 Task: Go to Program & Features. Select Whole Food Market. Add to cart Organic Wild-Caught Salmon-3. Select Amazon Health. Add to cart Lavender essential oil-2. Place order for Haven Turner, _x000D_
5440 Windswept Trce_x000D_
Buford, Georgia(GA), 30518, Cell Number (678) 714-9141
Action: Mouse moved to (15, 102)
Screenshot: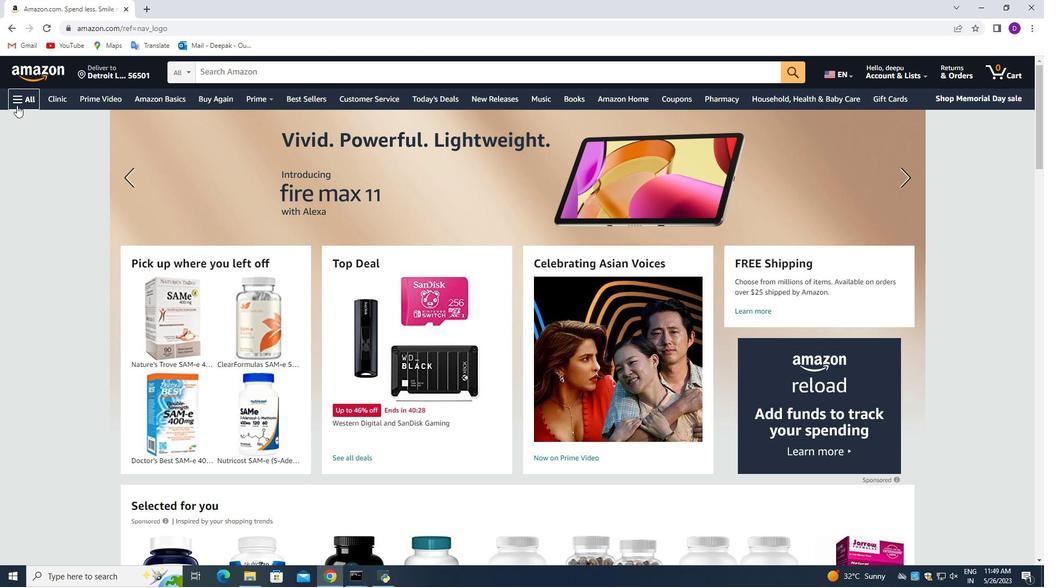 
Action: Mouse pressed left at (15, 102)
Screenshot: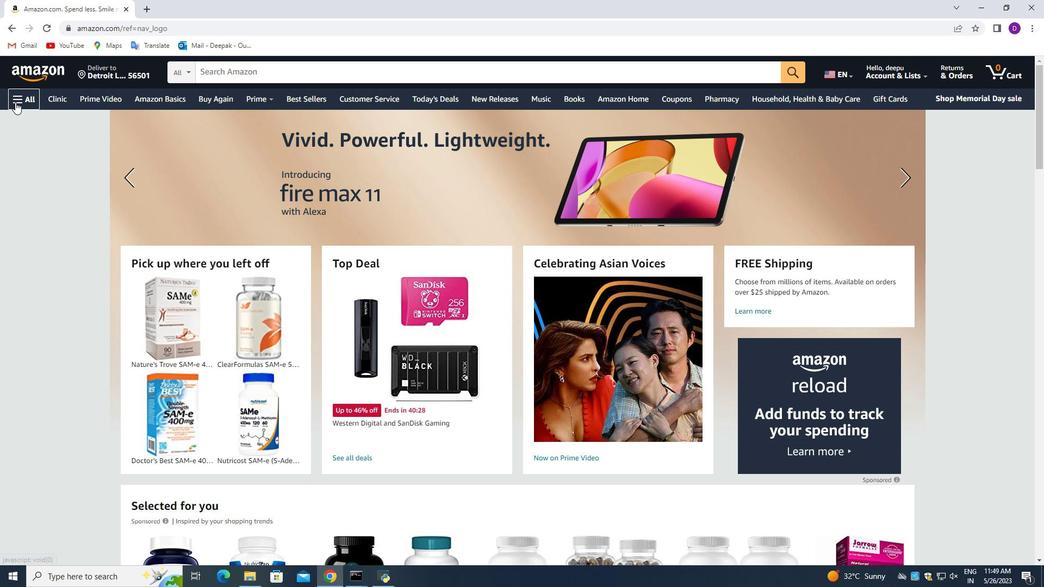 
Action: Mouse moved to (113, 252)
Screenshot: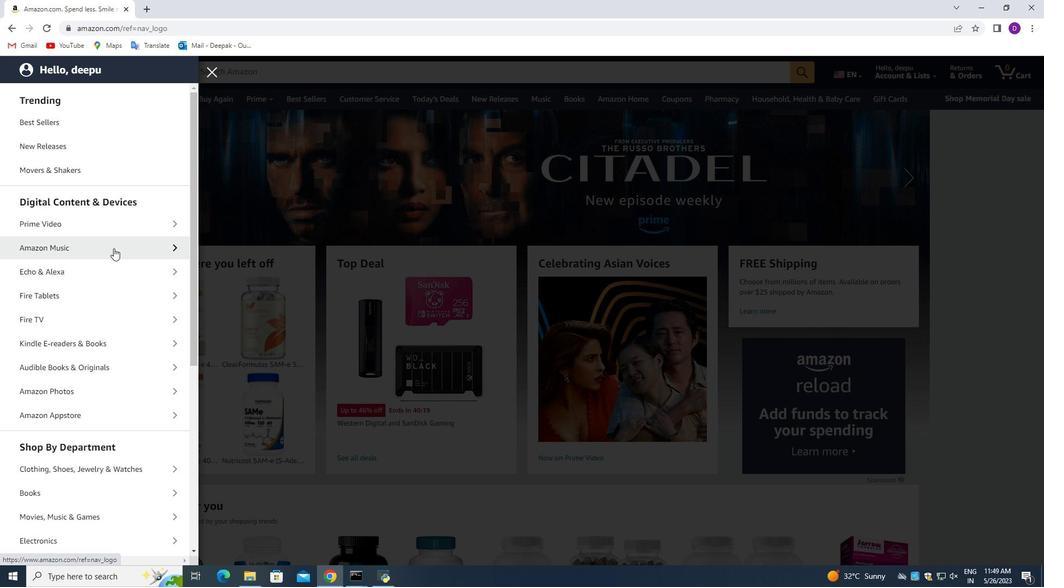 
Action: Mouse scrolled (113, 251) with delta (0, 0)
Screenshot: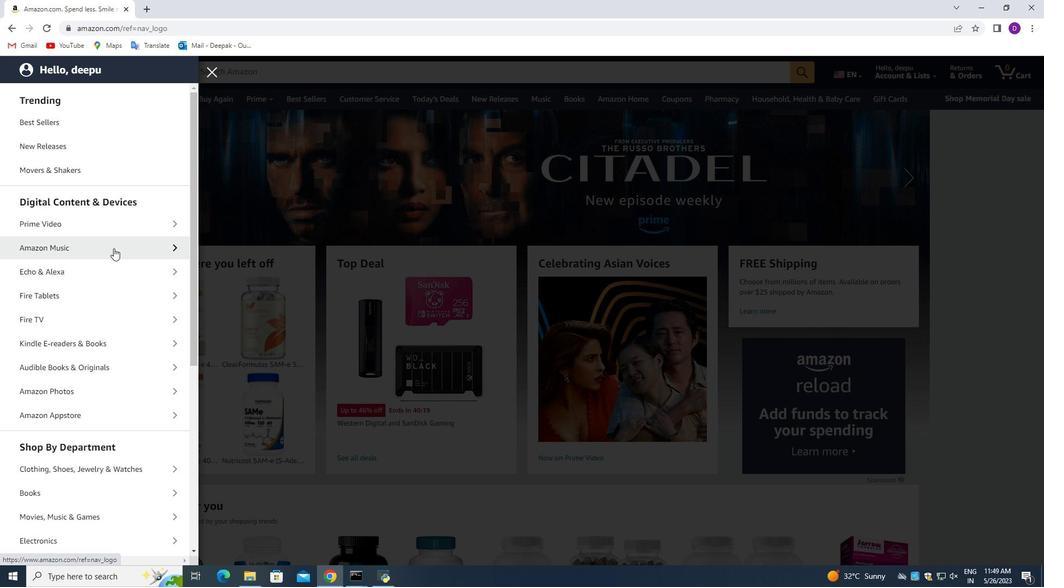 
Action: Mouse moved to (111, 269)
Screenshot: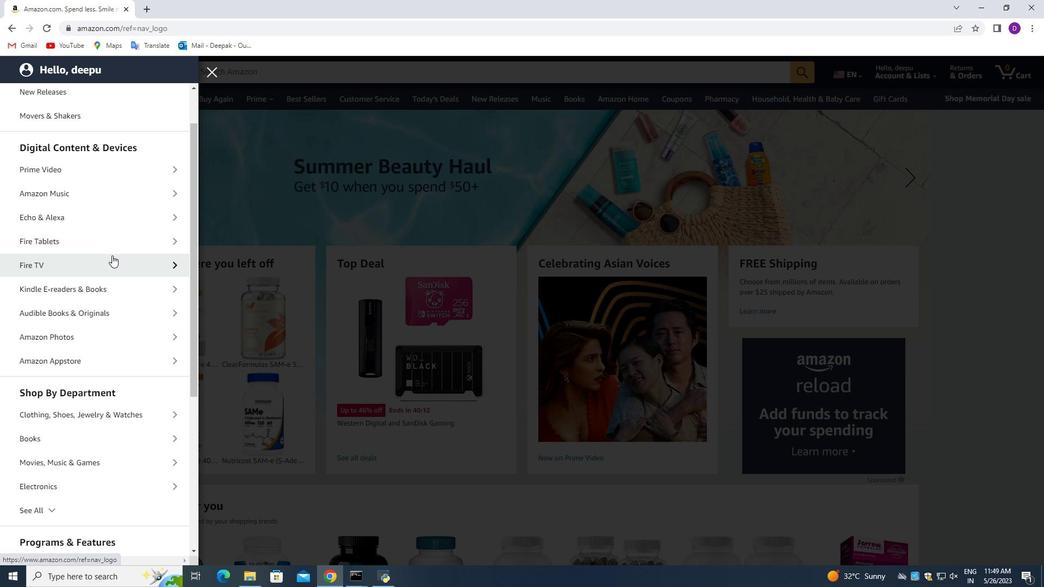 
Action: Mouse scrolled (111, 268) with delta (0, 0)
Screenshot: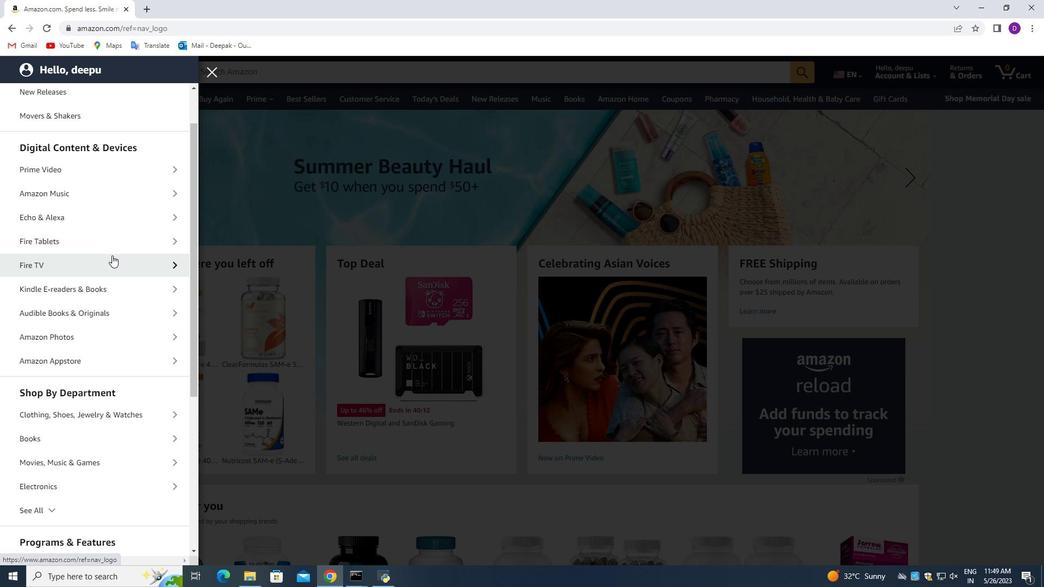 
Action: Mouse moved to (112, 273)
Screenshot: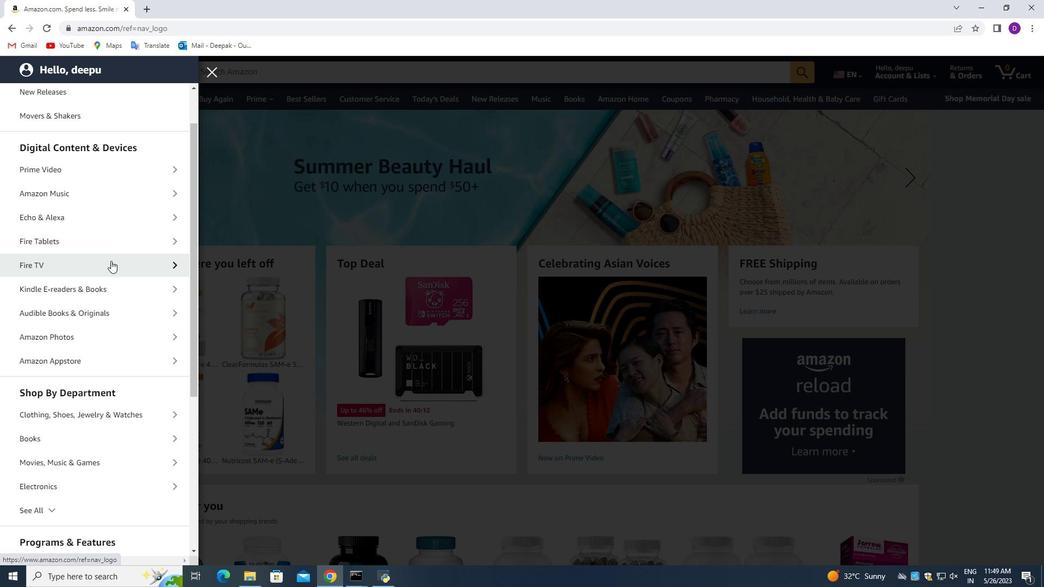 
Action: Mouse scrolled (112, 273) with delta (0, 0)
Screenshot: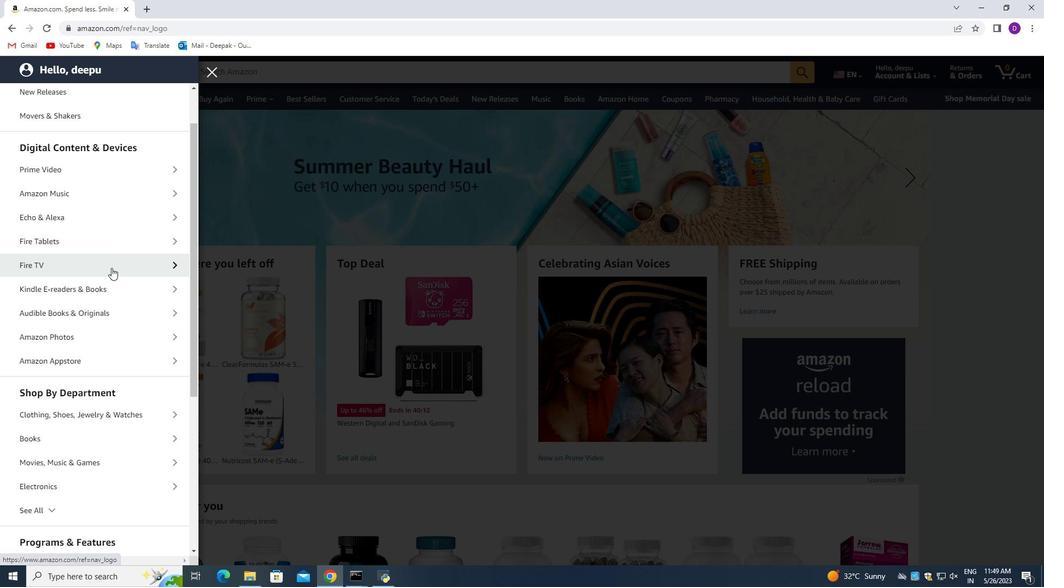 
Action: Mouse moved to (103, 310)
Screenshot: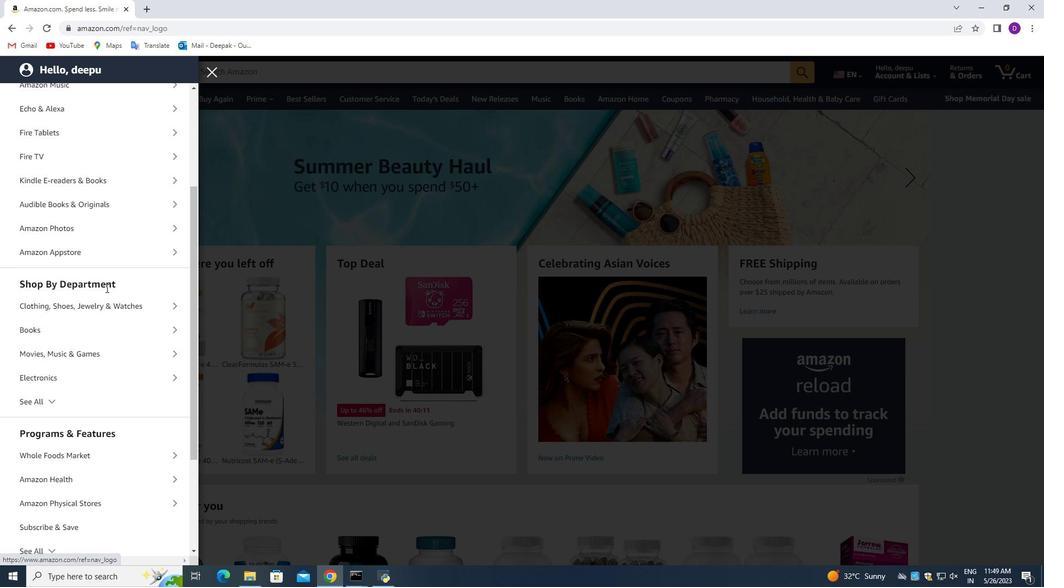 
Action: Mouse scrolled (103, 310) with delta (0, 0)
Screenshot: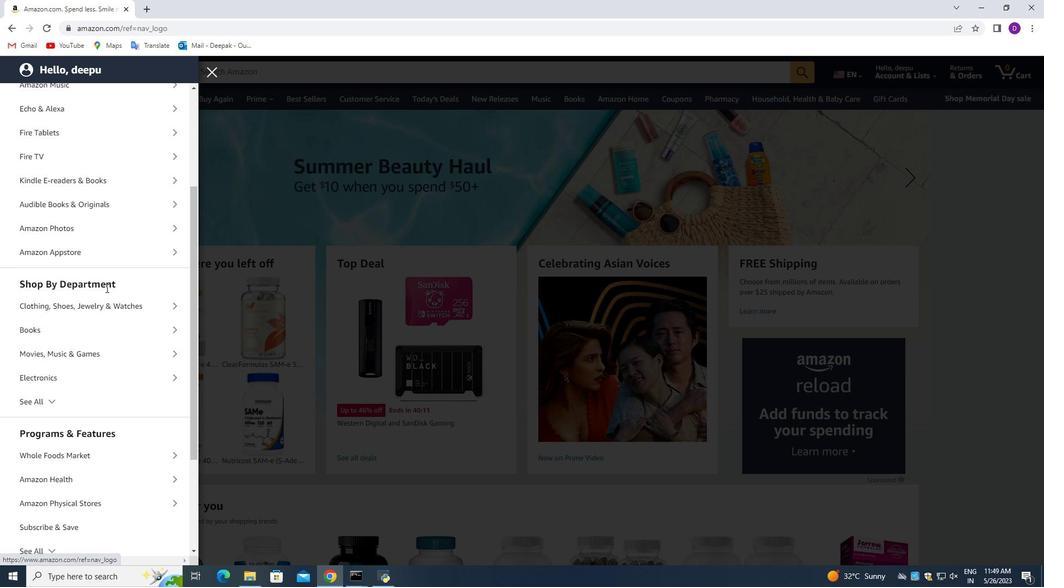 
Action: Mouse moved to (104, 315)
Screenshot: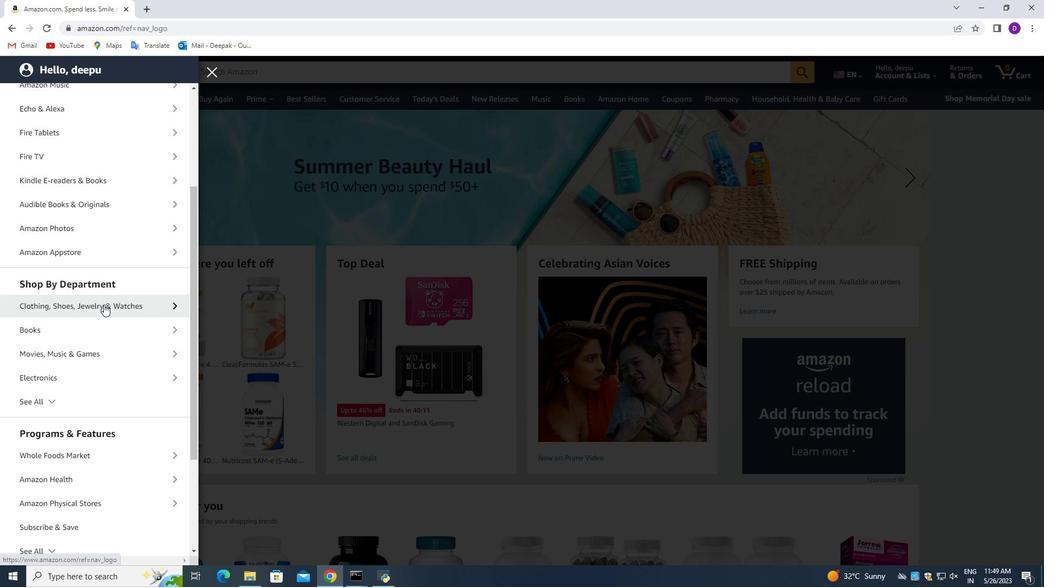 
Action: Mouse scrolled (104, 315) with delta (0, 0)
Screenshot: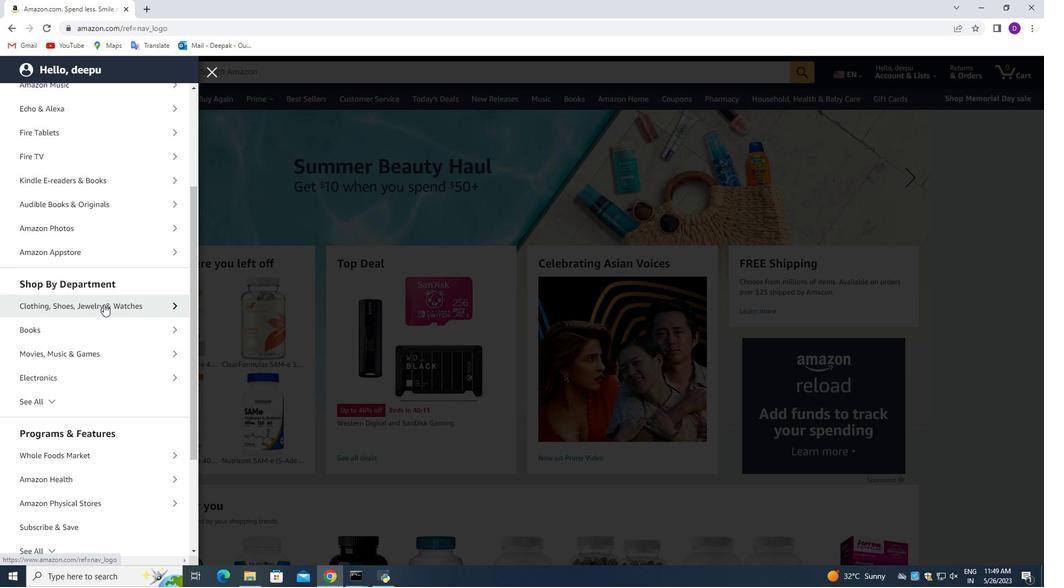 
Action: Mouse moved to (152, 347)
Screenshot: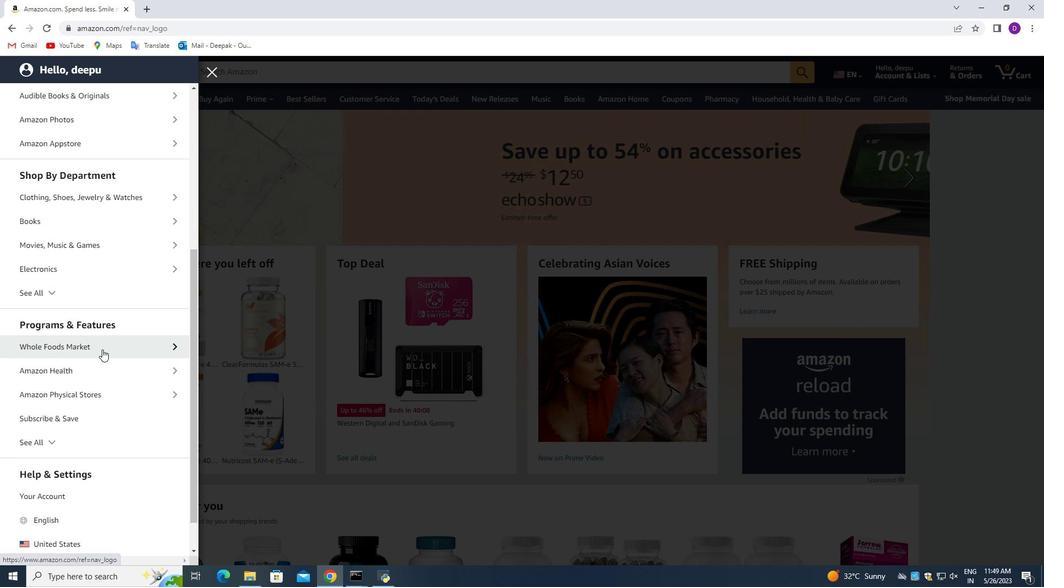 
Action: Mouse pressed left at (152, 347)
Screenshot: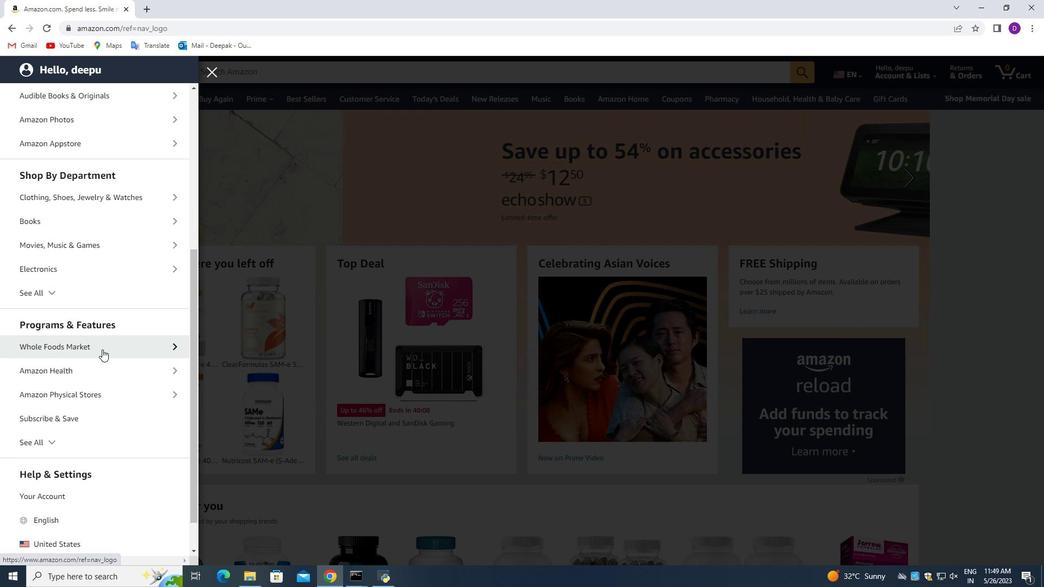 
Action: Mouse moved to (95, 150)
Screenshot: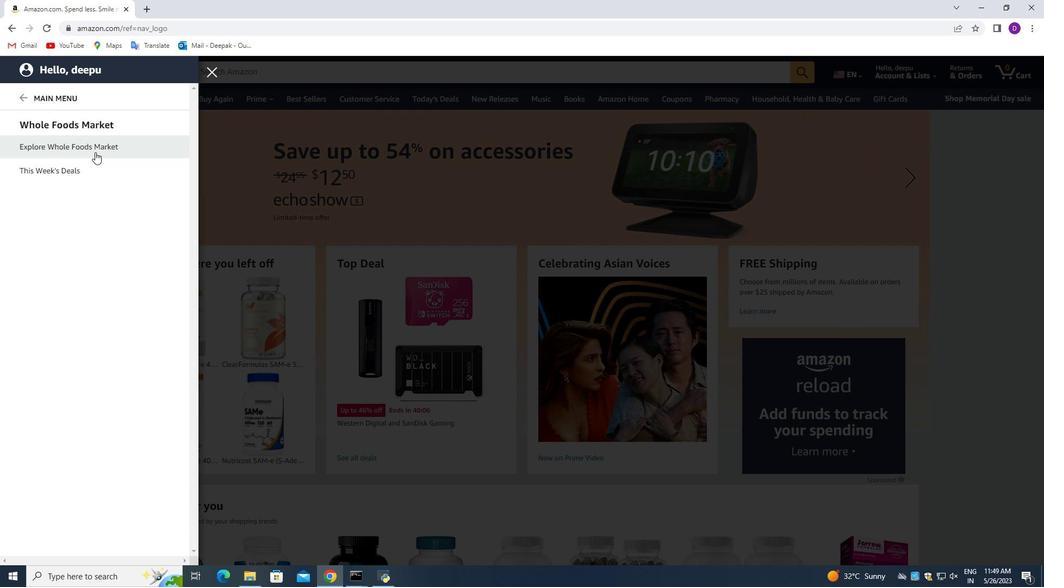 
Action: Mouse pressed left at (95, 150)
Screenshot: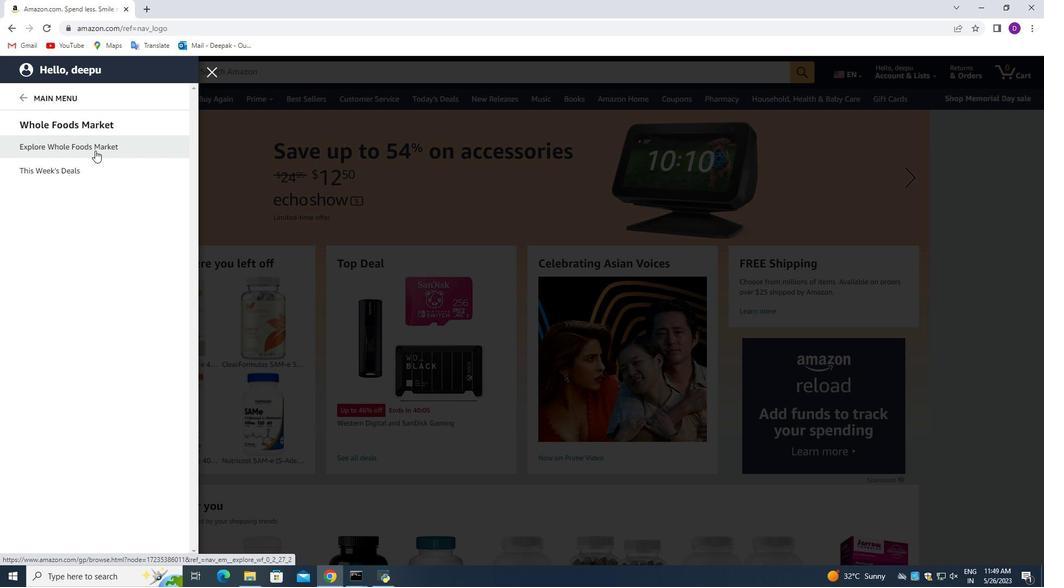 
Action: Mouse moved to (185, 73)
Screenshot: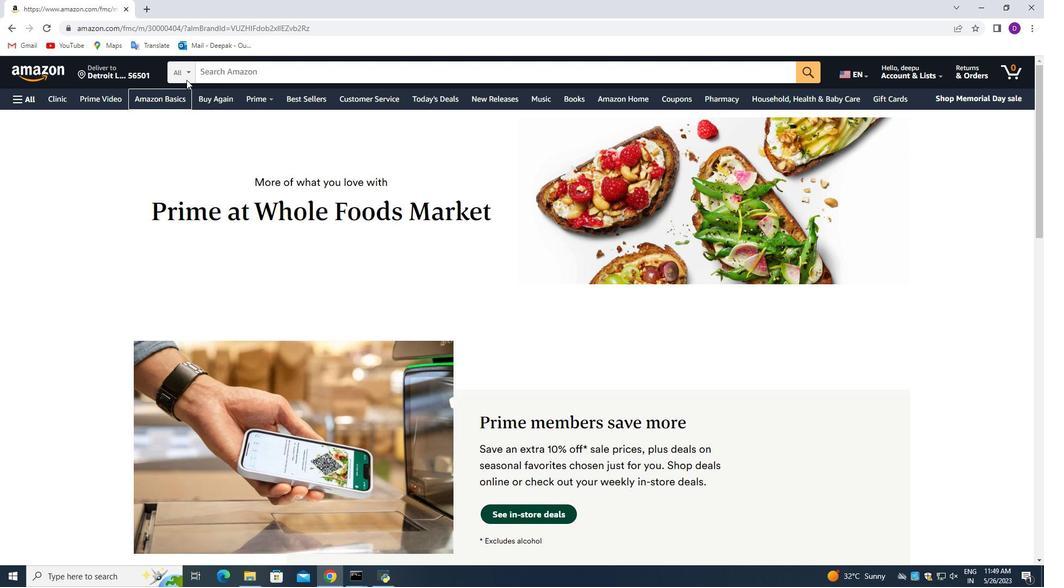 
Action: Mouse pressed left at (185, 73)
Screenshot: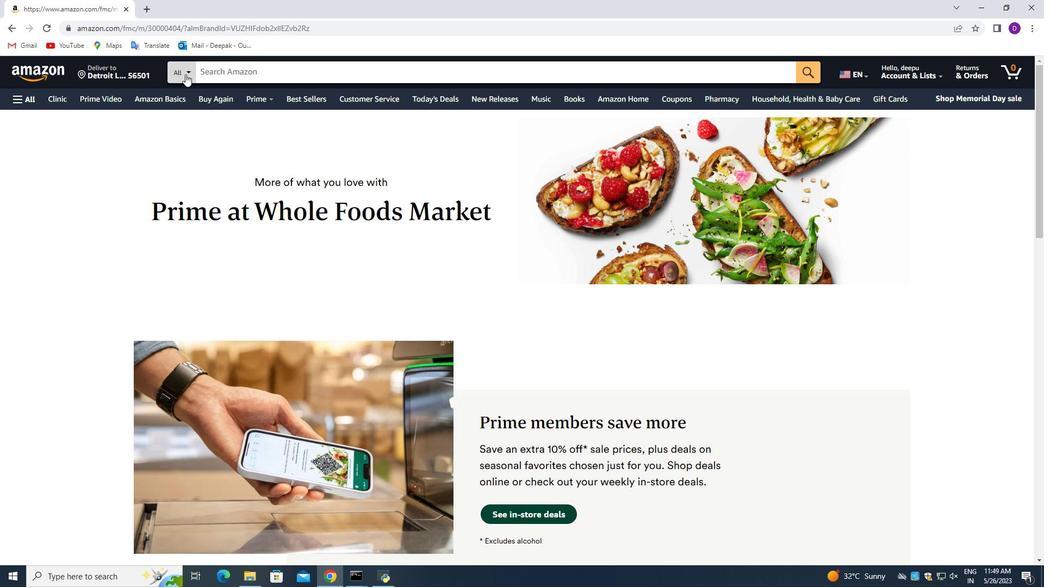 
Action: Mouse moved to (218, 183)
Screenshot: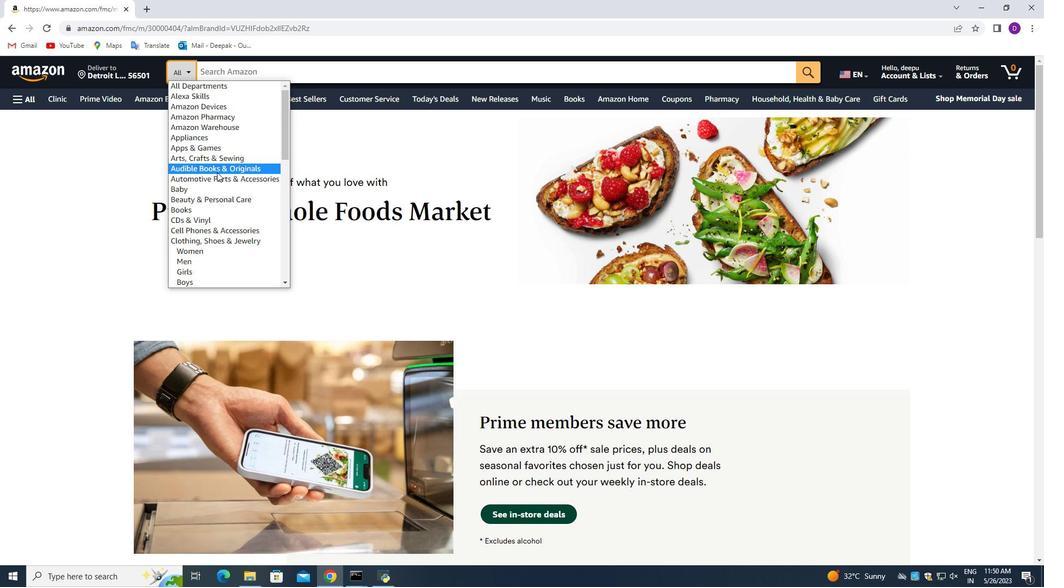 
Action: Mouse scrolled (218, 183) with delta (0, 0)
Screenshot: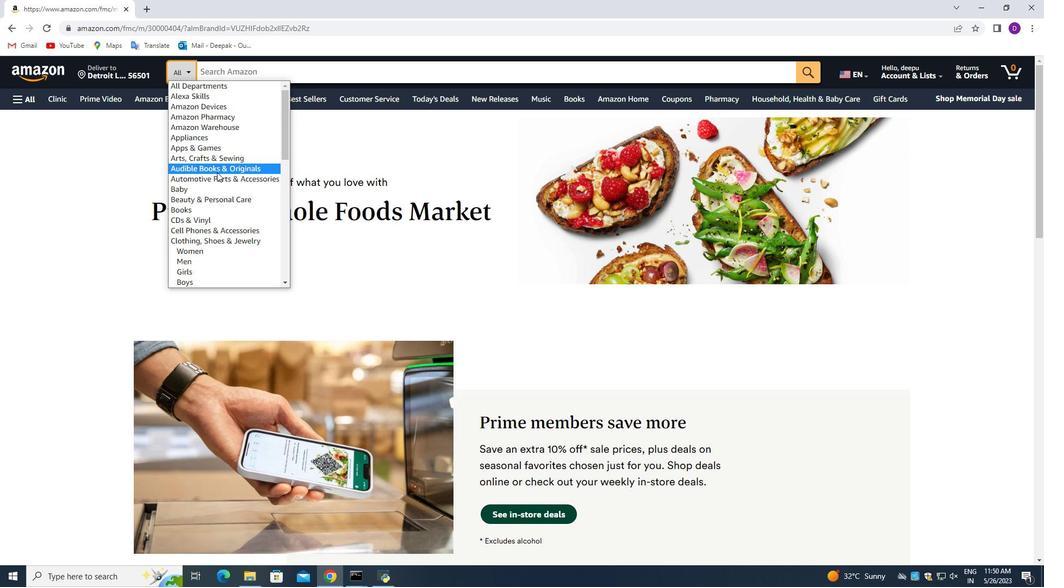 
Action: Mouse moved to (218, 184)
Screenshot: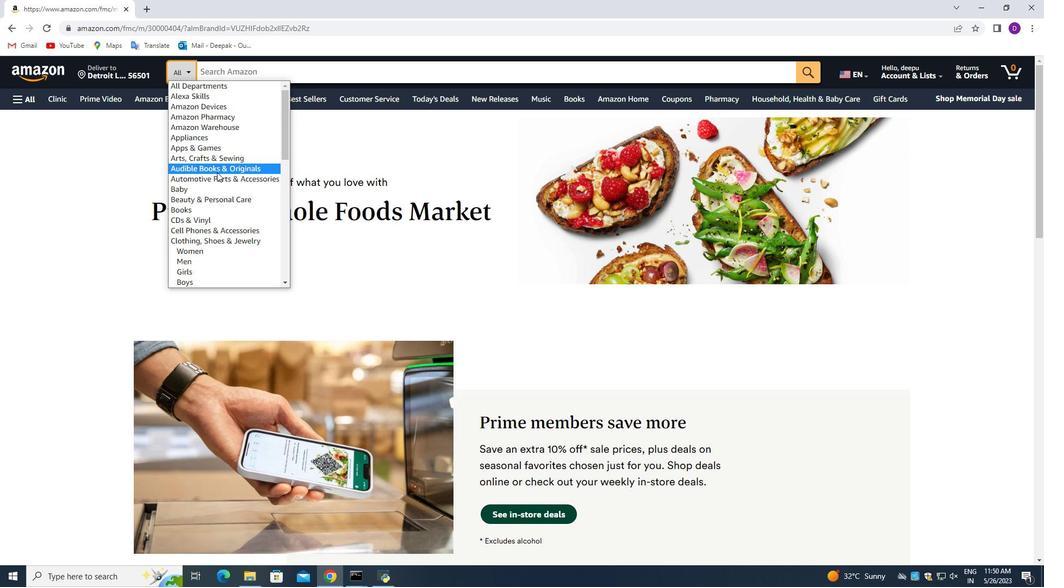 
Action: Mouse scrolled (218, 183) with delta (0, 0)
Screenshot: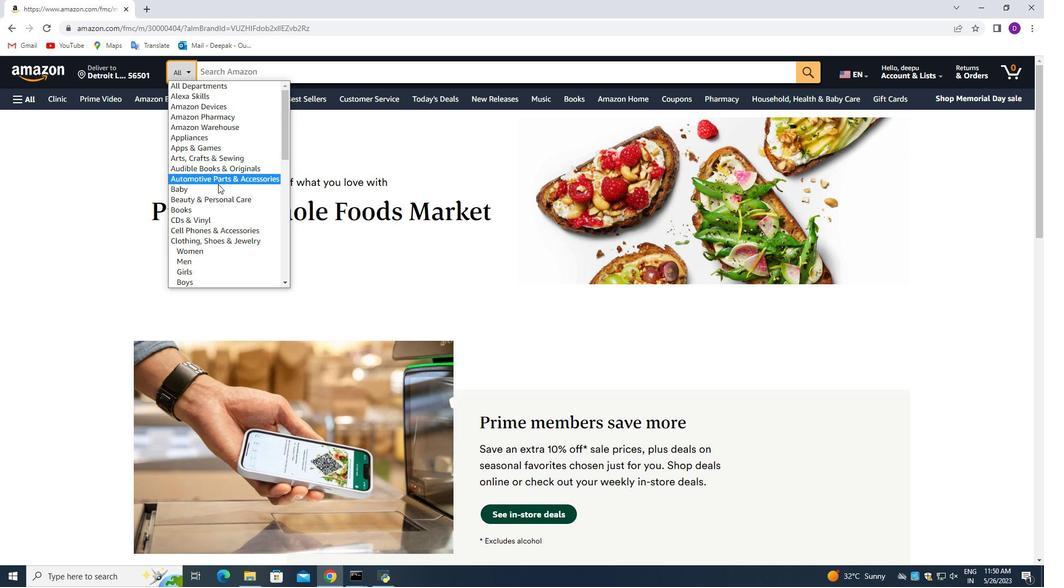 
Action: Mouse moved to (224, 164)
Screenshot: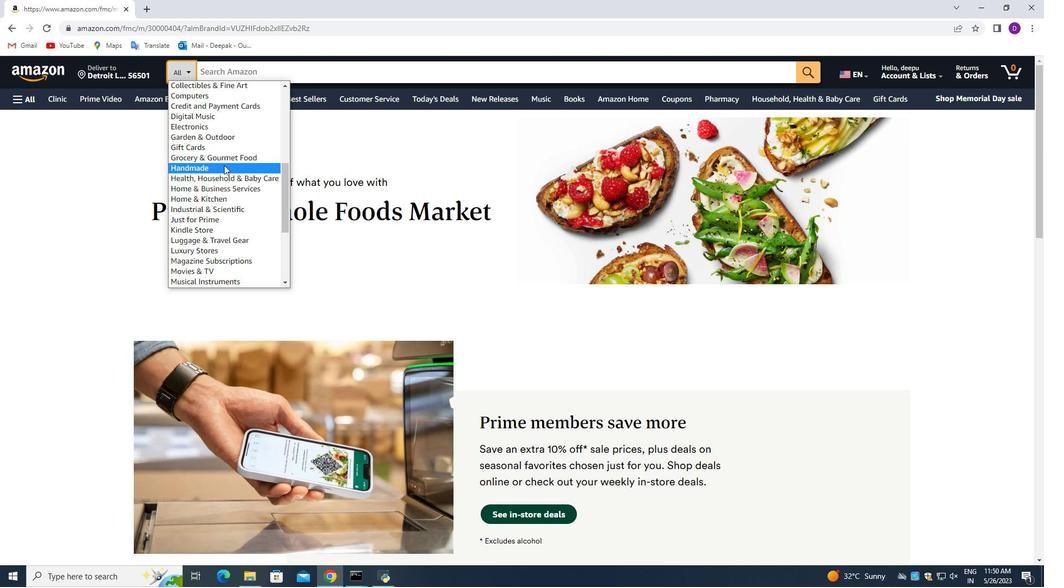
Action: Mouse scrolled (224, 164) with delta (0, 0)
Screenshot: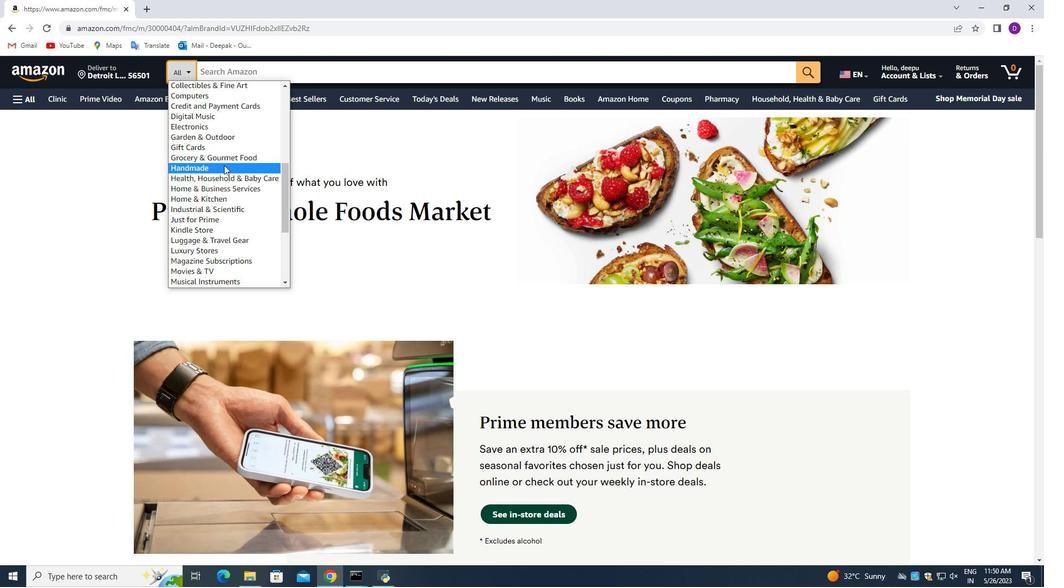 
Action: Mouse moved to (220, 218)
Screenshot: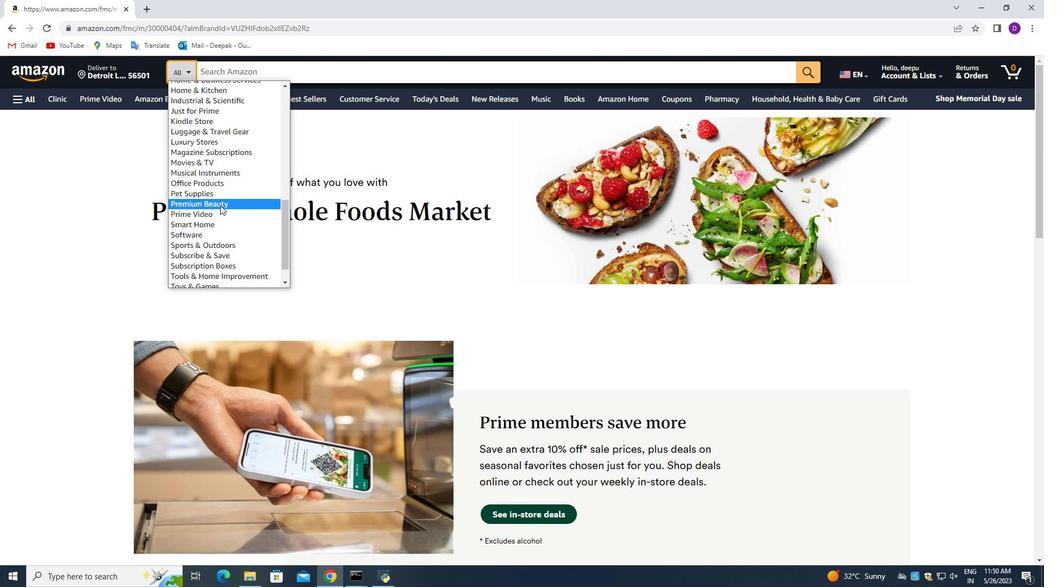 
Action: Mouse scrolled (220, 218) with delta (0, 0)
Screenshot: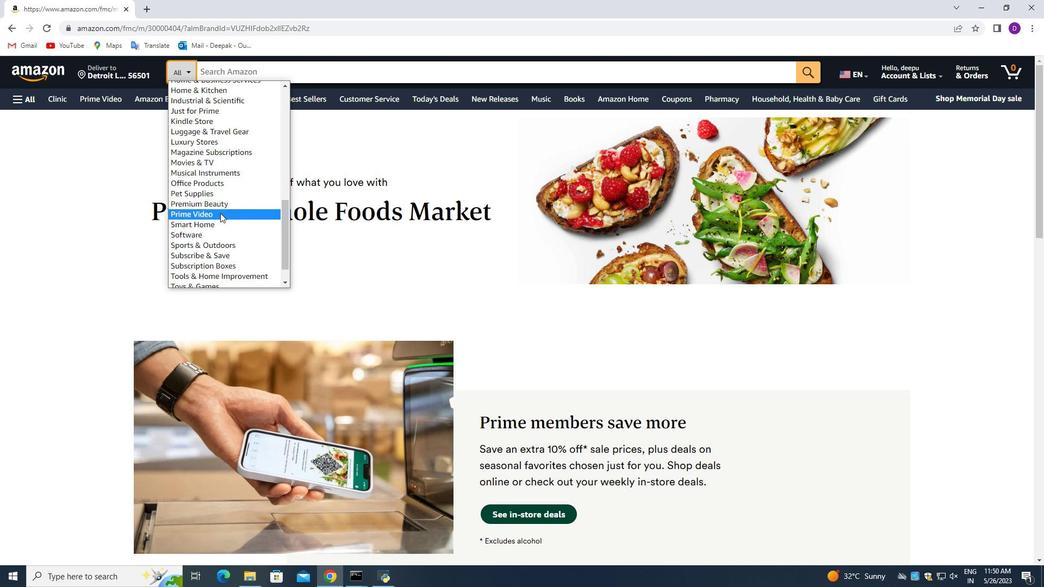 
Action: Mouse moved to (219, 220)
Screenshot: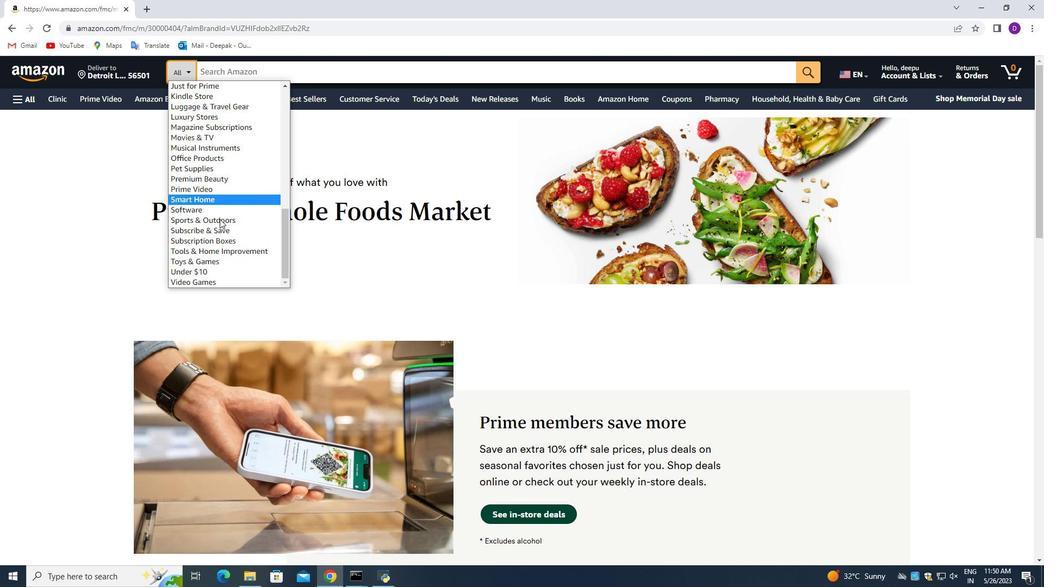 
Action: Mouse scrolled (219, 219) with delta (0, 0)
Screenshot: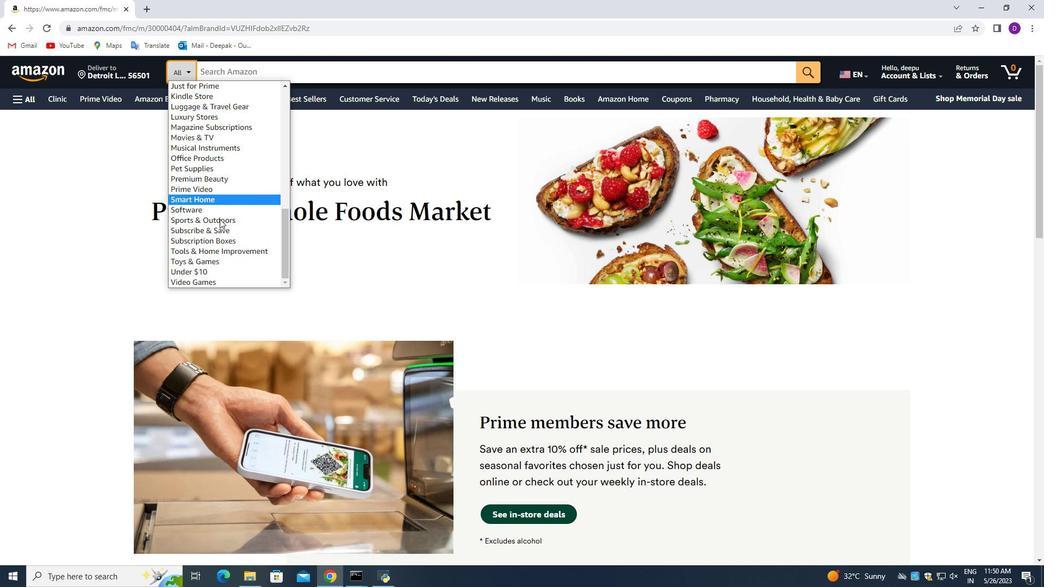 
Action: Mouse moved to (220, 225)
Screenshot: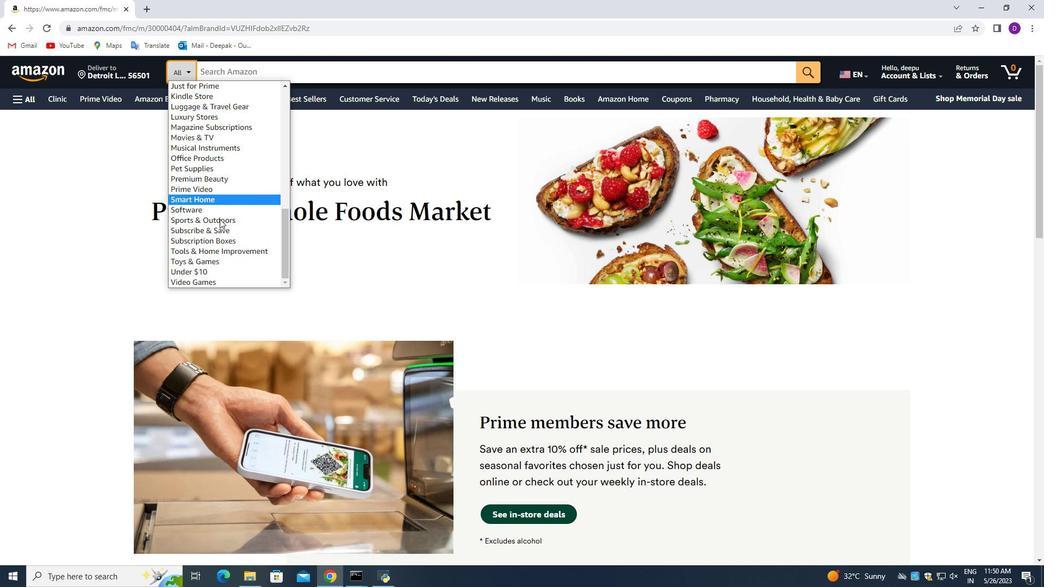 
Action: Mouse scrolled (220, 225) with delta (0, 0)
Screenshot: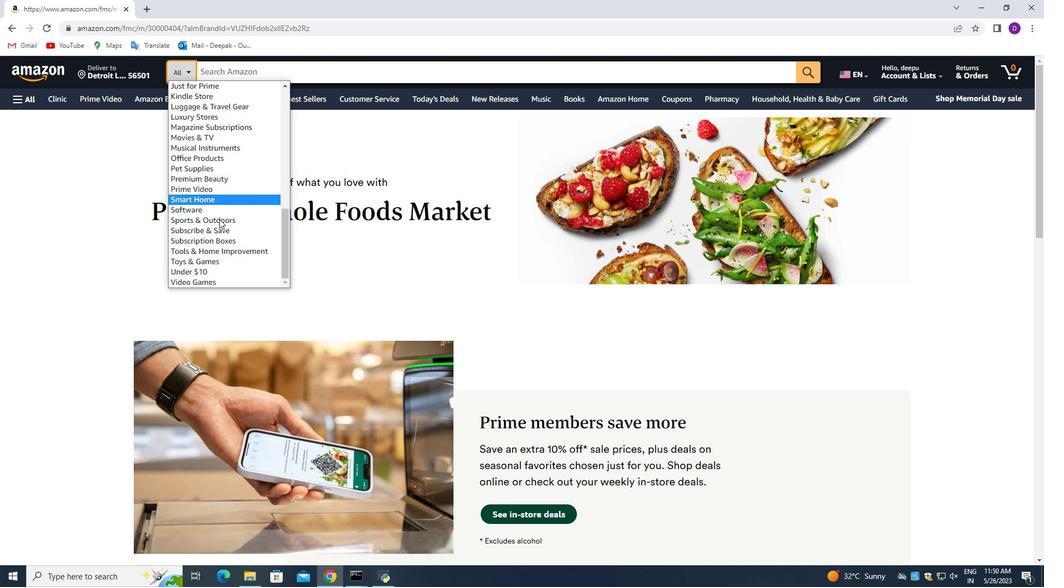 
Action: Mouse moved to (245, 182)
Screenshot: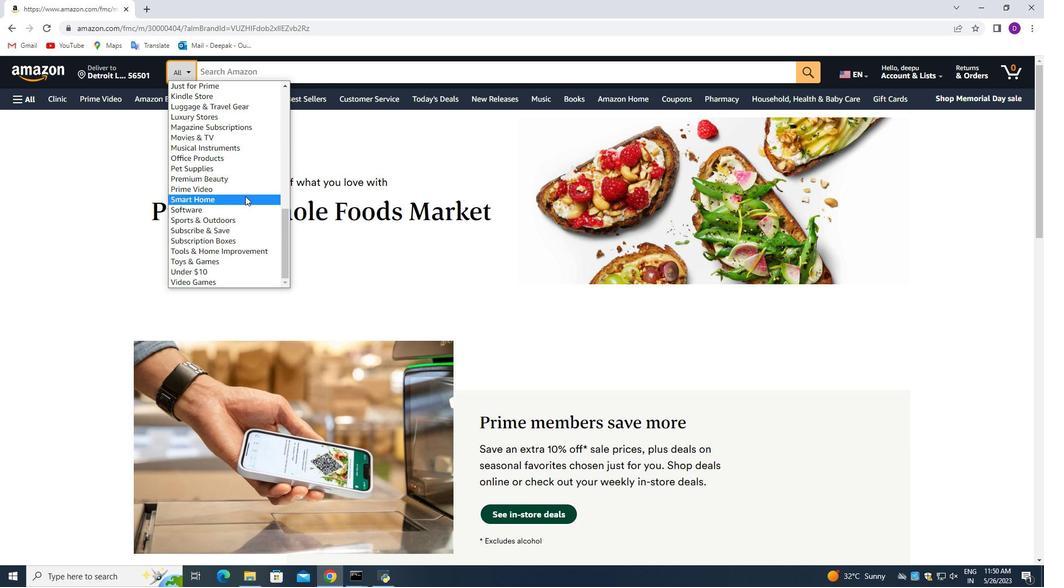 
Action: Mouse scrolled (245, 182) with delta (0, 0)
Screenshot: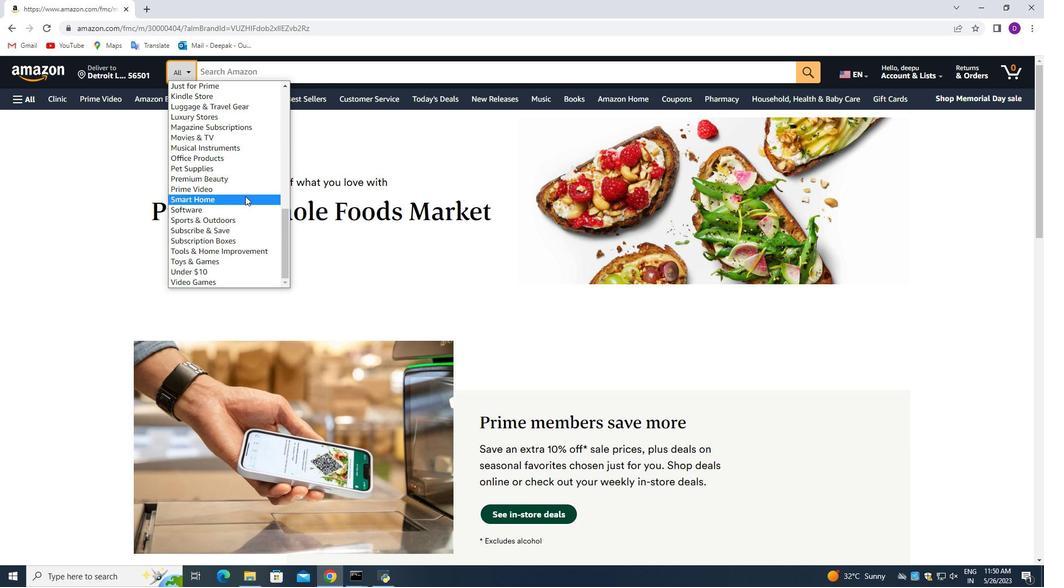 
Action: Mouse scrolled (245, 182) with delta (0, 0)
Screenshot: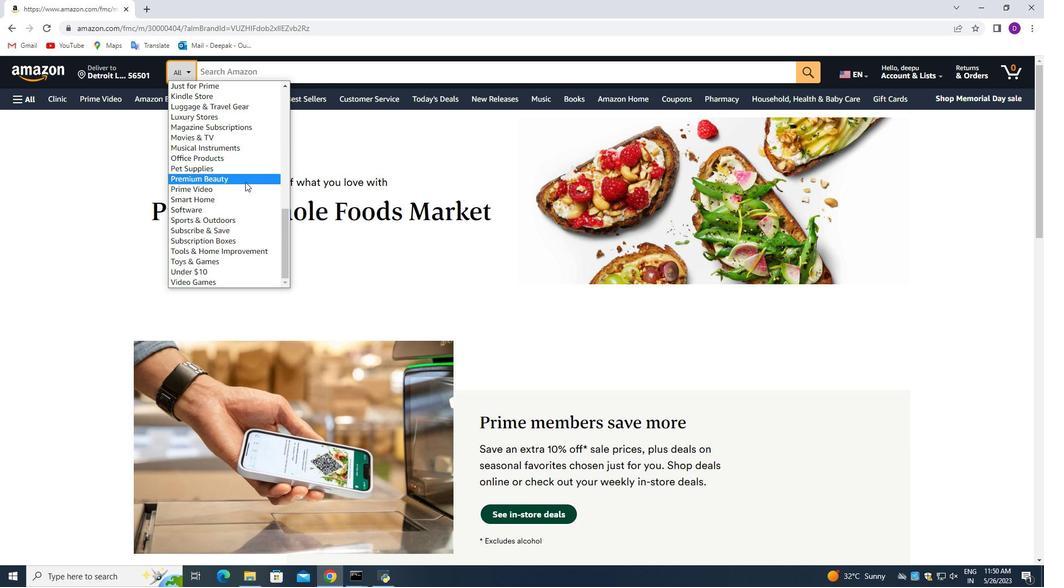 
Action: Mouse scrolled (245, 182) with delta (0, 0)
Screenshot: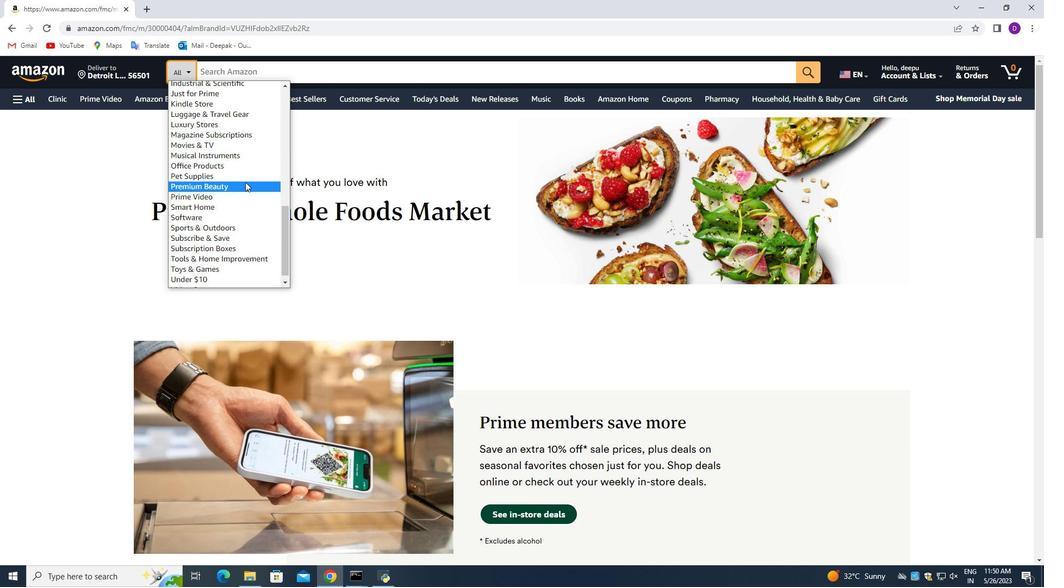 
Action: Mouse moved to (245, 184)
Screenshot: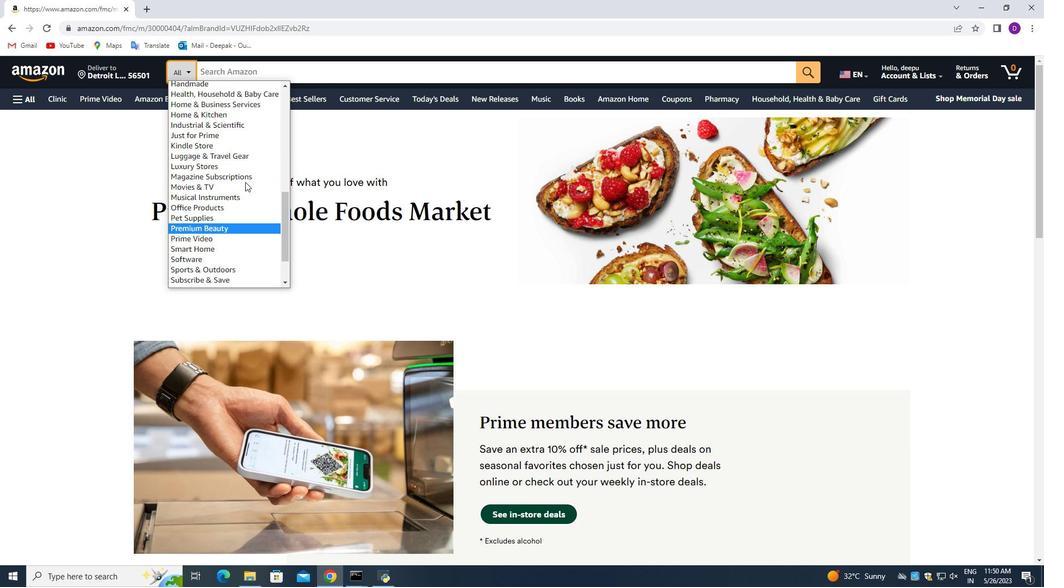 
Action: Mouse scrolled (245, 185) with delta (0, 0)
Screenshot: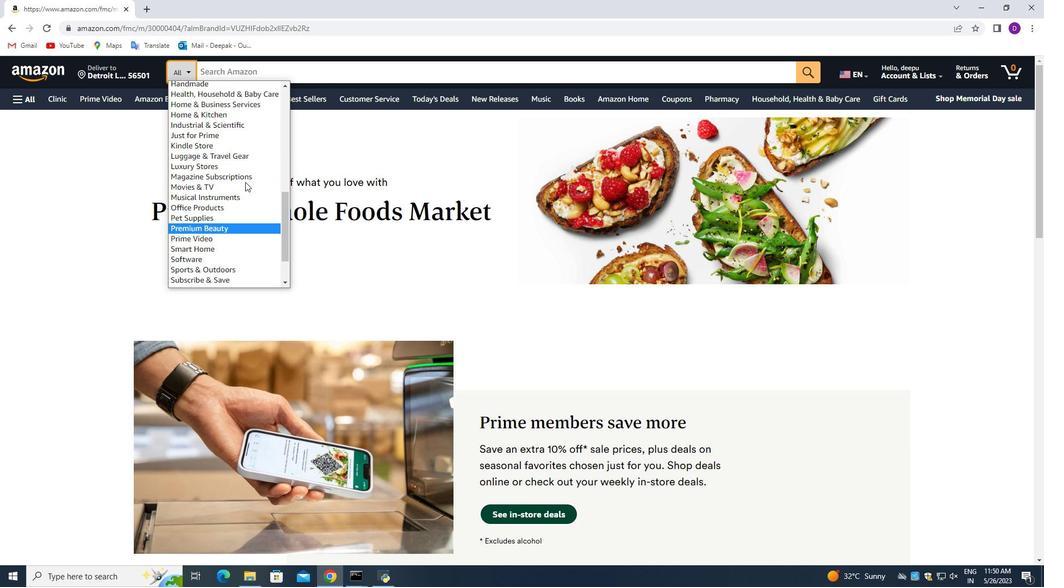 
Action: Mouse moved to (245, 189)
Screenshot: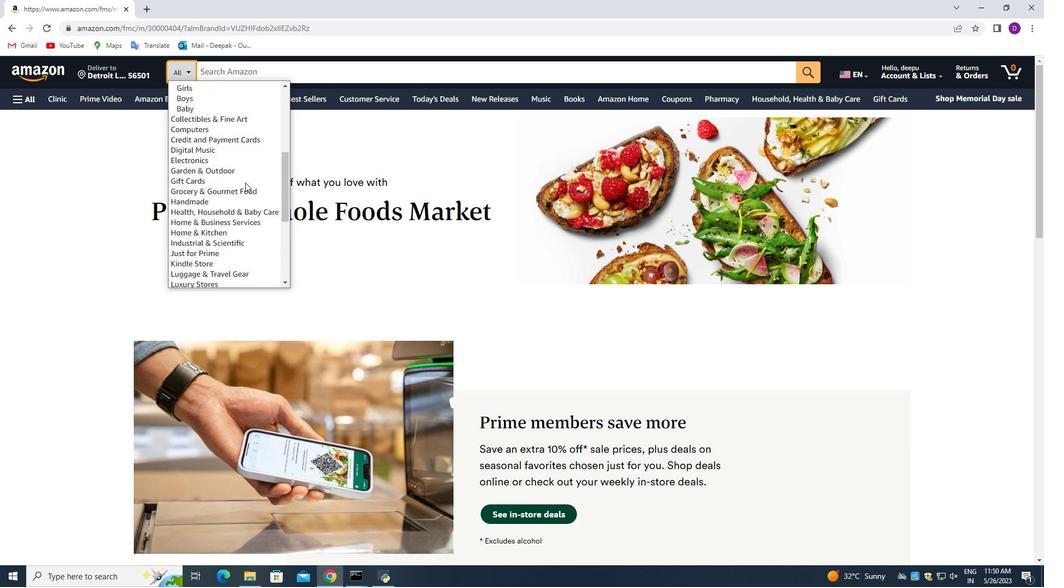 
Action: Mouse scrolled (245, 189) with delta (0, 0)
Screenshot: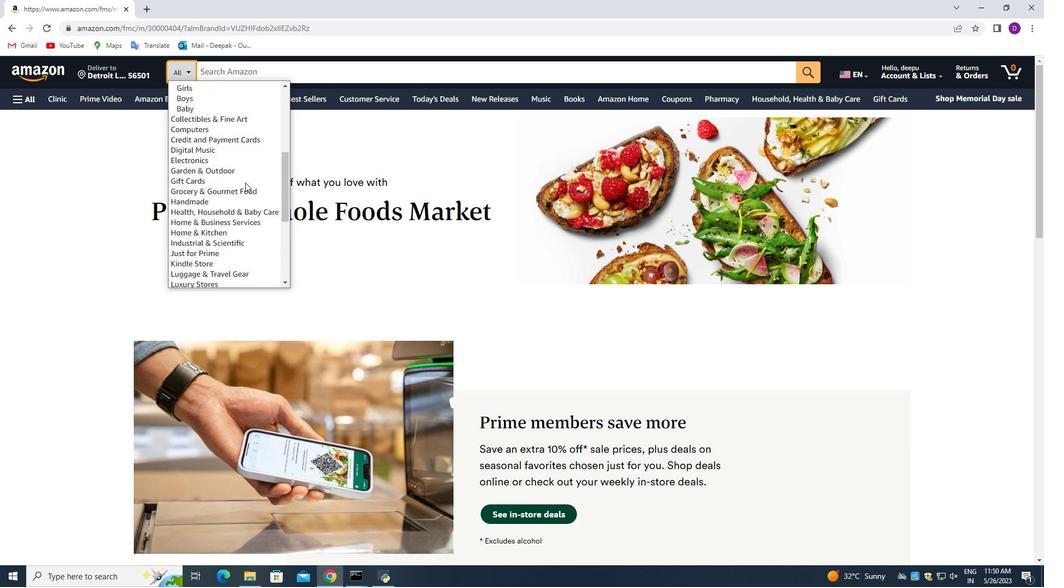 
Action: Mouse moved to (244, 184)
Screenshot: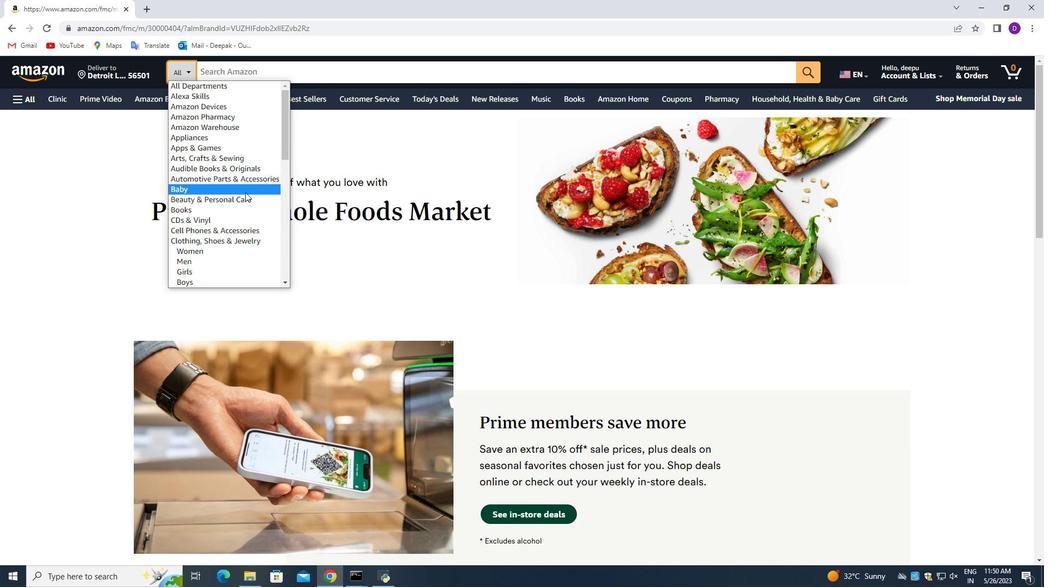 
Action: Mouse scrolled (244, 185) with delta (0, 0)
Screenshot: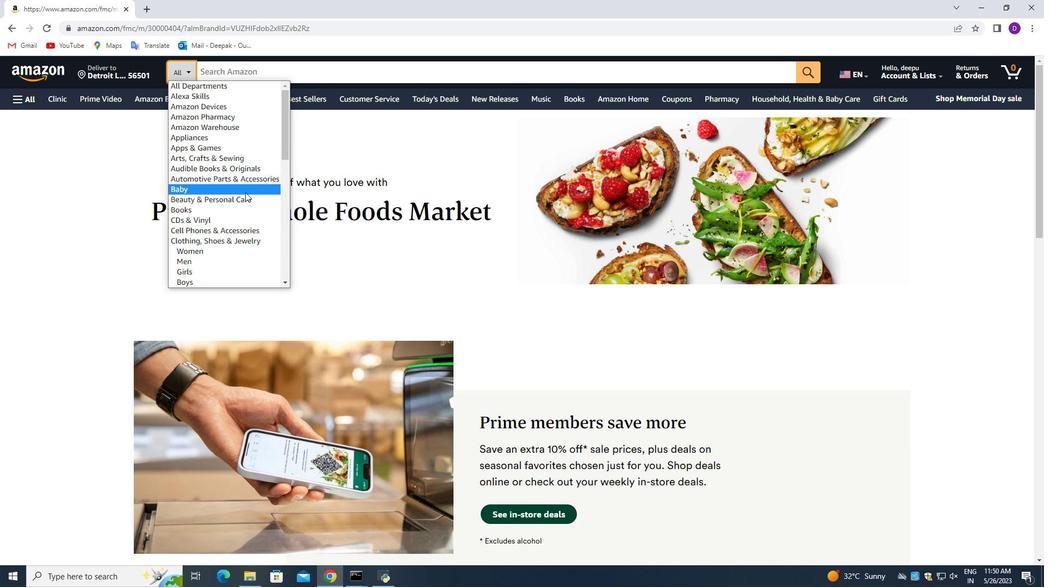 
Action: Mouse moved to (244, 181)
Screenshot: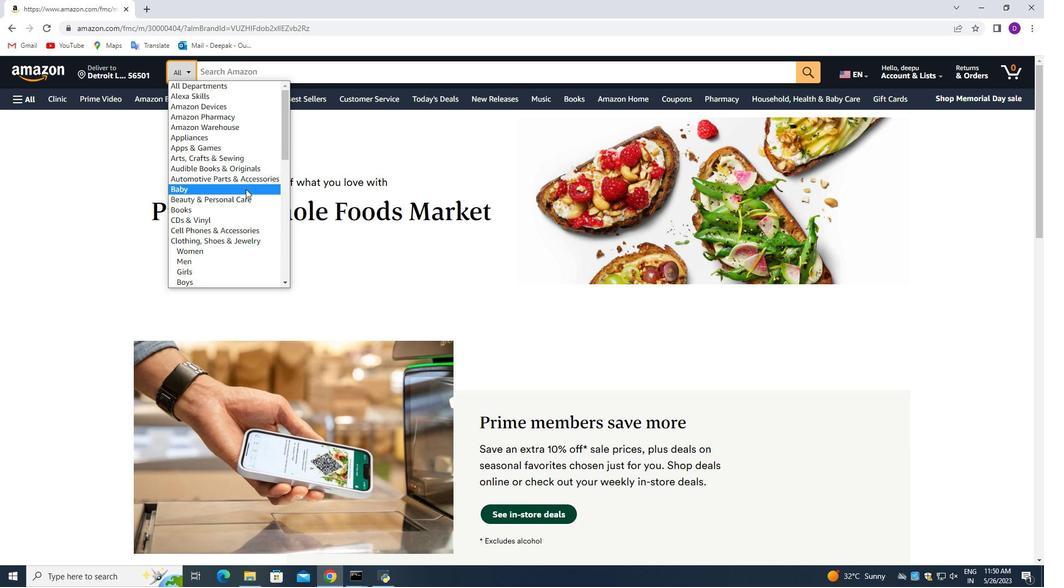 
Action: Mouse scrolled (244, 182) with delta (0, 0)
Screenshot: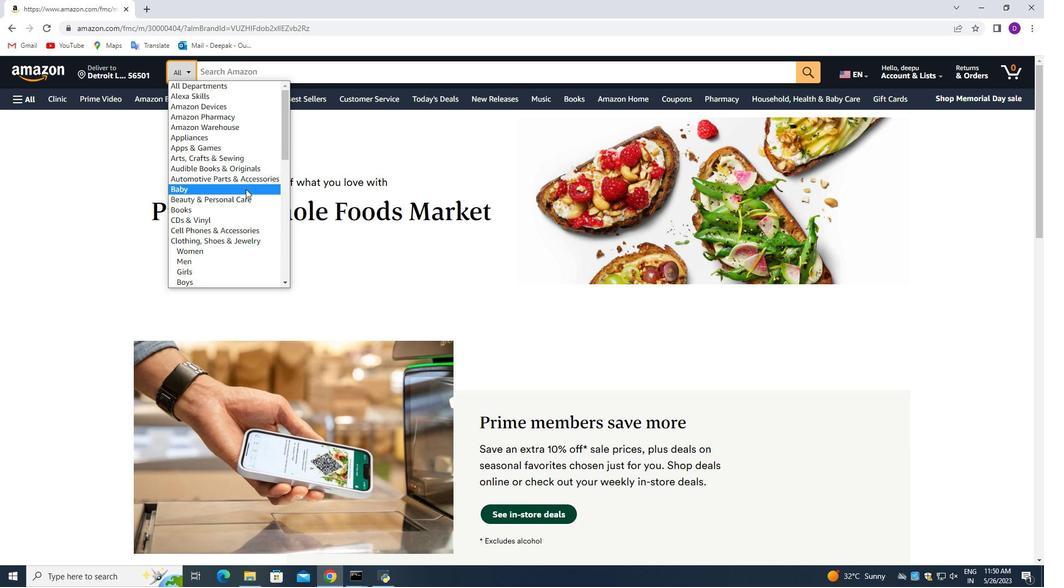 
Action: Mouse moved to (244, 179)
Screenshot: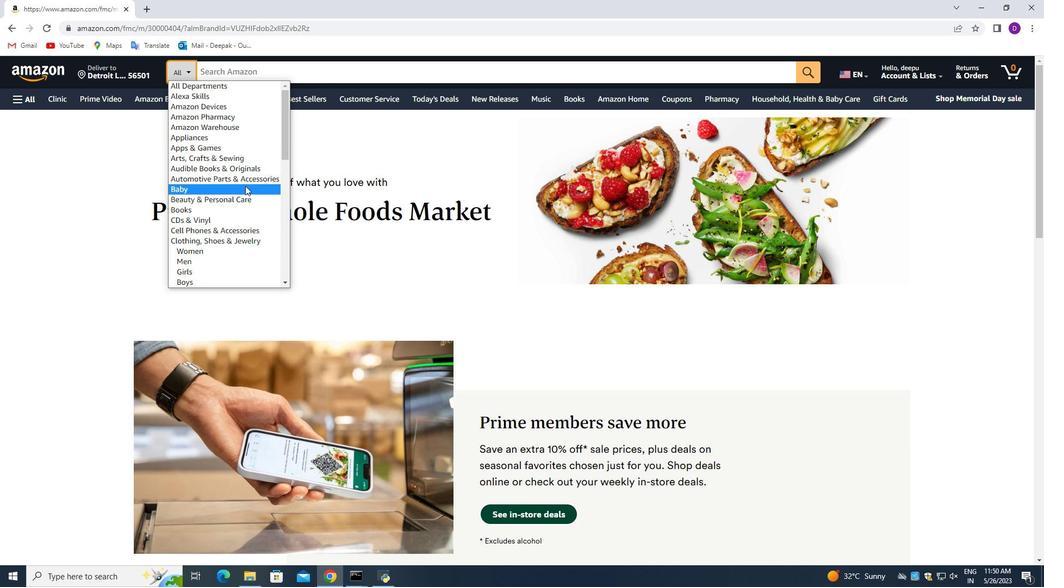 
Action: Mouse scrolled (244, 179) with delta (0, 0)
Screenshot: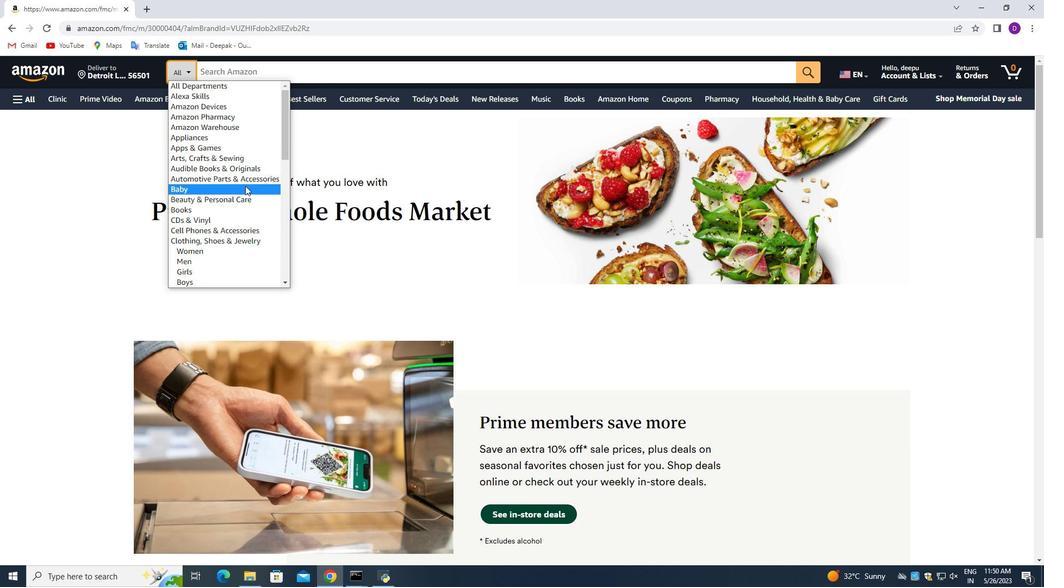 
Action: Mouse moved to (243, 175)
Screenshot: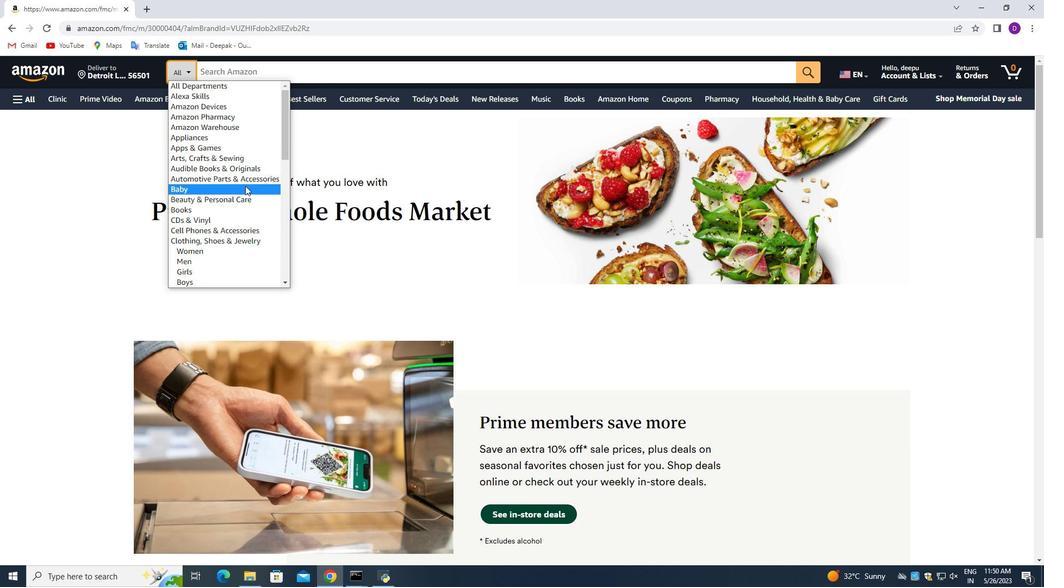 
Action: Mouse scrolled (243, 175) with delta (0, 0)
Screenshot: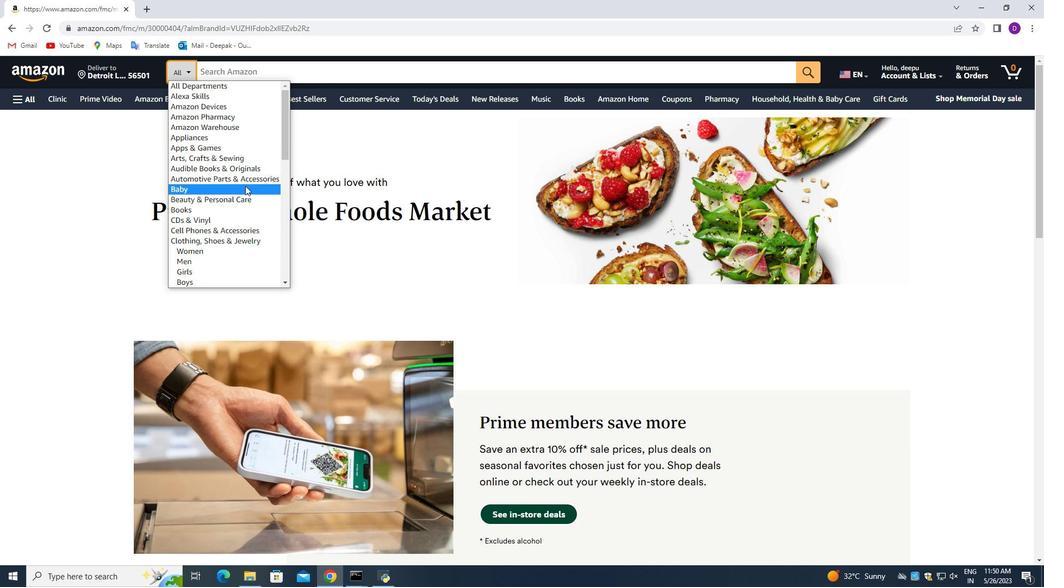 
Action: Mouse moved to (288, 64)
Screenshot: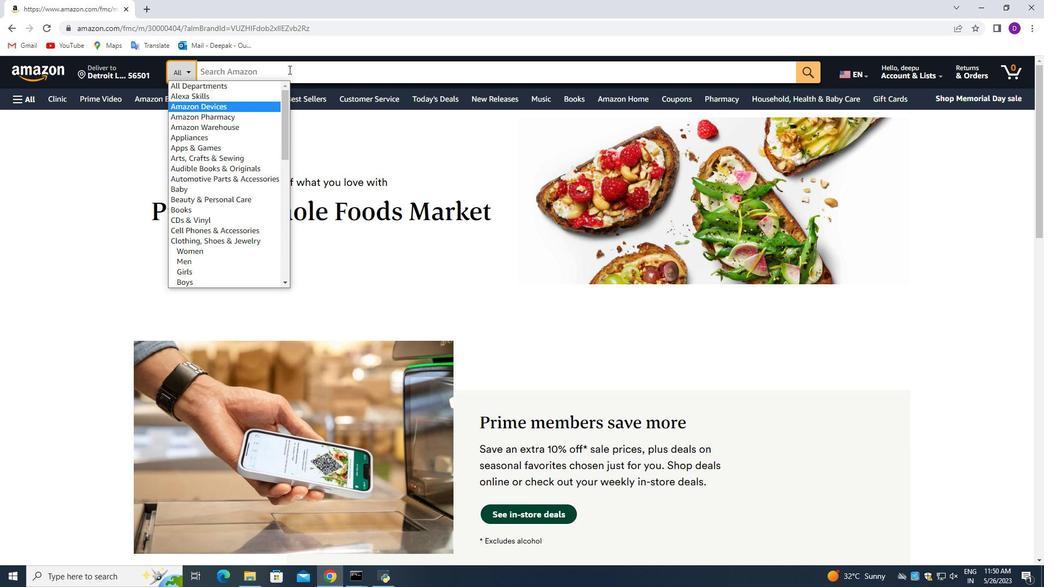 
Action: Mouse pressed left at (288, 64)
Screenshot: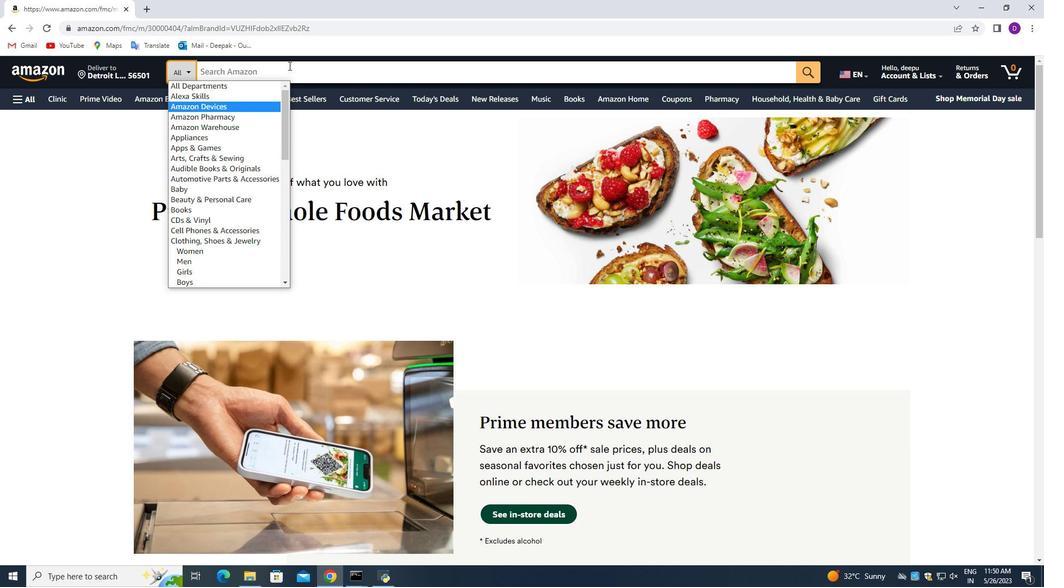 
Action: Mouse moved to (290, 70)
Screenshot: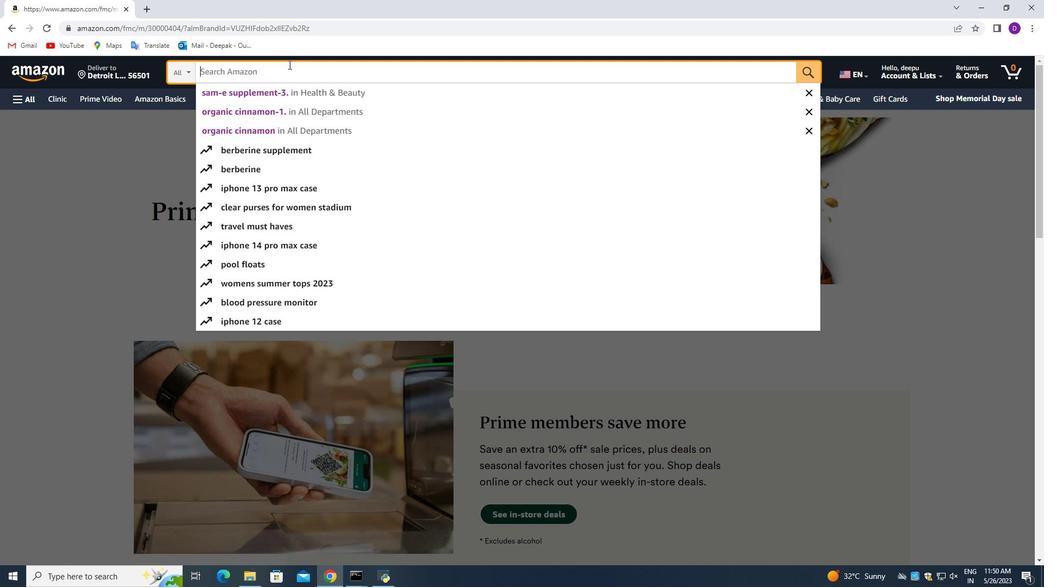 
Action: Key pressed <Key.shift>Organic<Key.space><Key.shift_r>Wild-c<Key.backspace><Key.shift_r>Caught<Key.space><Key.shift_r>Salmon-3<Key.enter>
Screenshot: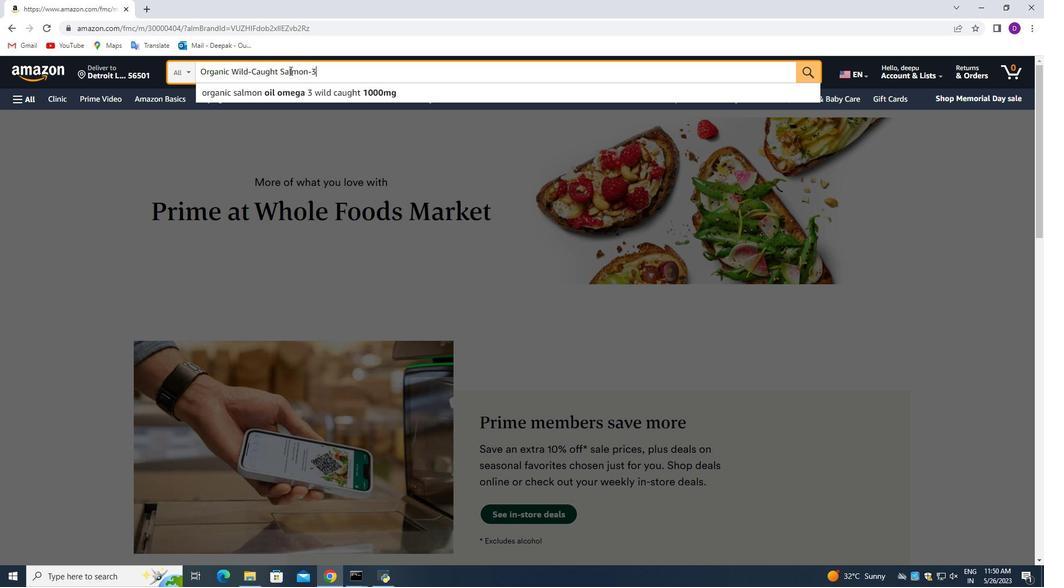 
Action: Mouse moved to (201, 371)
Screenshot: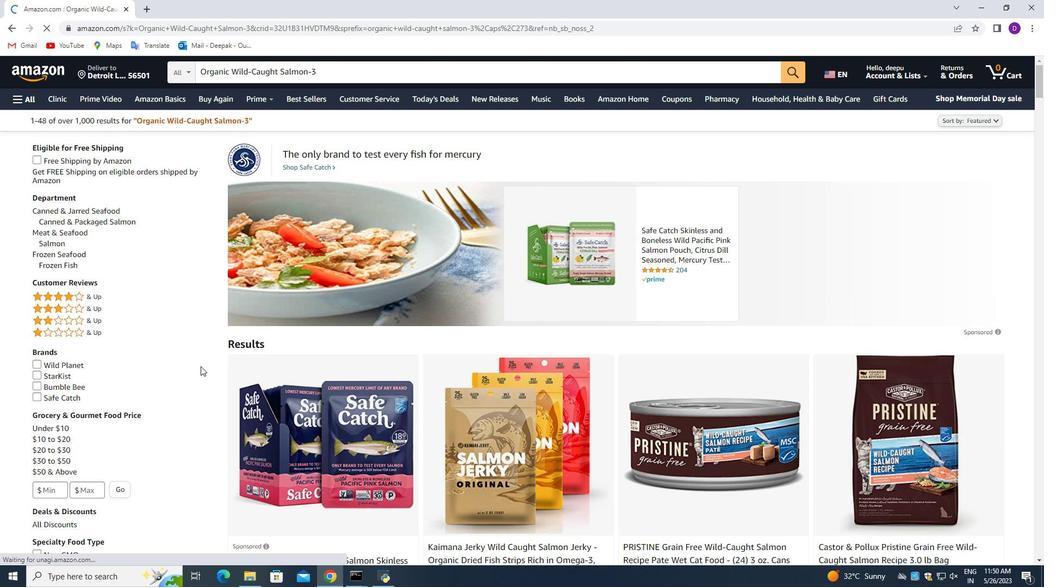 
Action: Mouse scrolled (201, 370) with delta (0, 0)
Screenshot: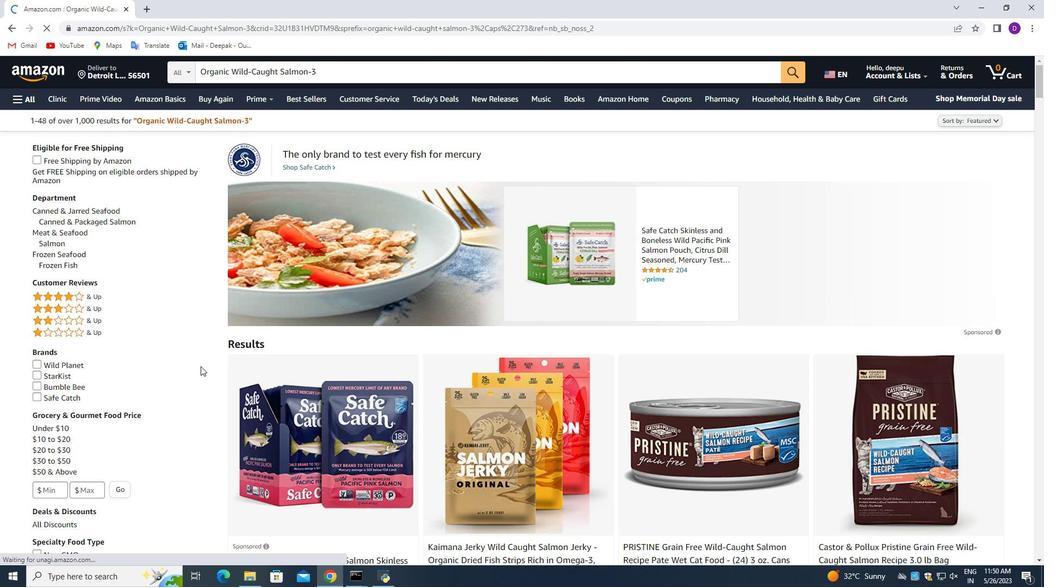 
Action: Mouse moved to (215, 345)
Screenshot: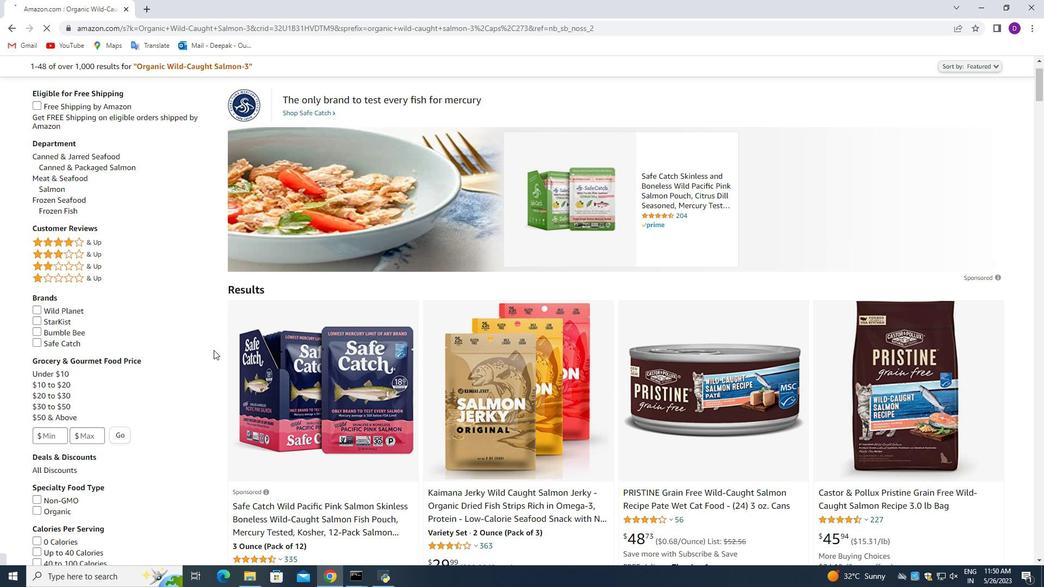 
Action: Mouse scrolled (215, 346) with delta (0, 0)
Screenshot: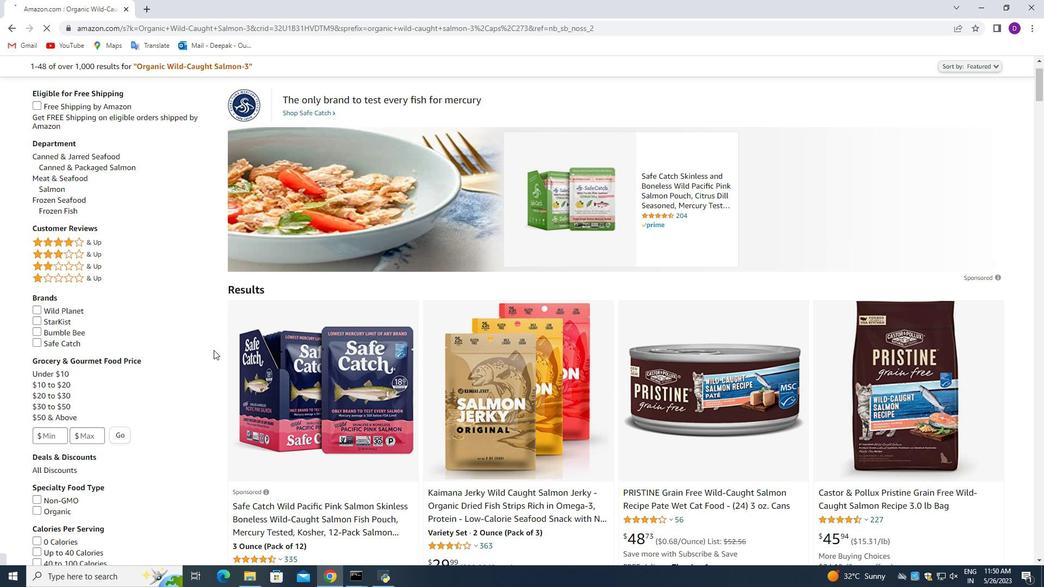 
Action: Mouse moved to (216, 344)
Screenshot: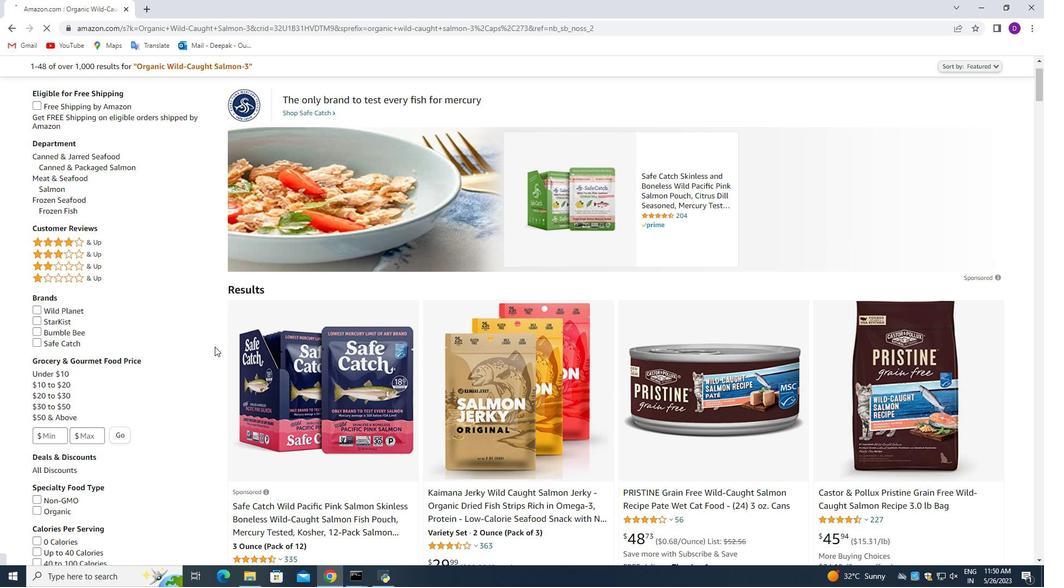 
Action: Mouse scrolled (216, 345) with delta (0, 0)
Screenshot: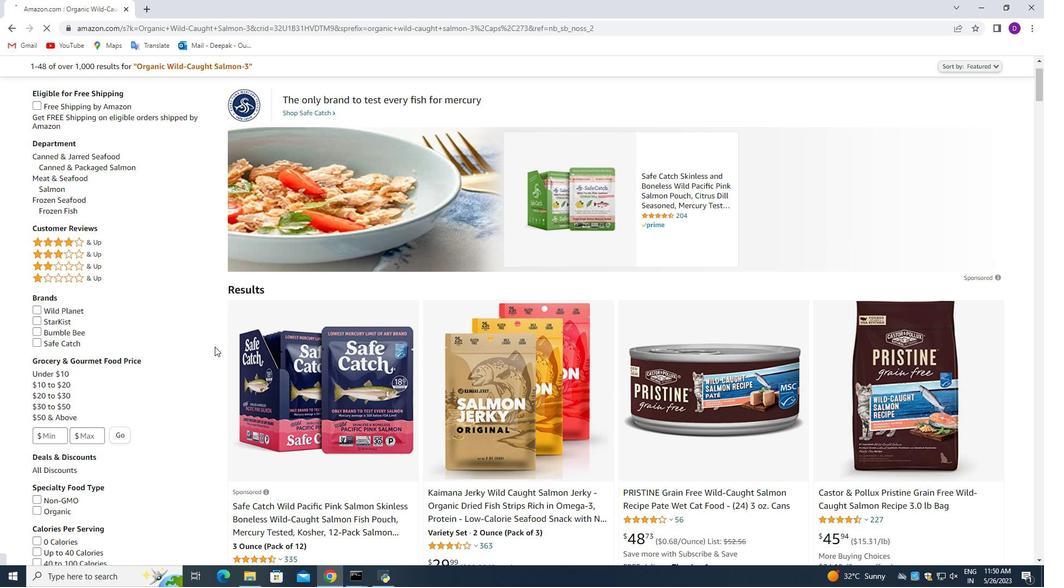 
Action: Mouse moved to (216, 344)
Screenshot: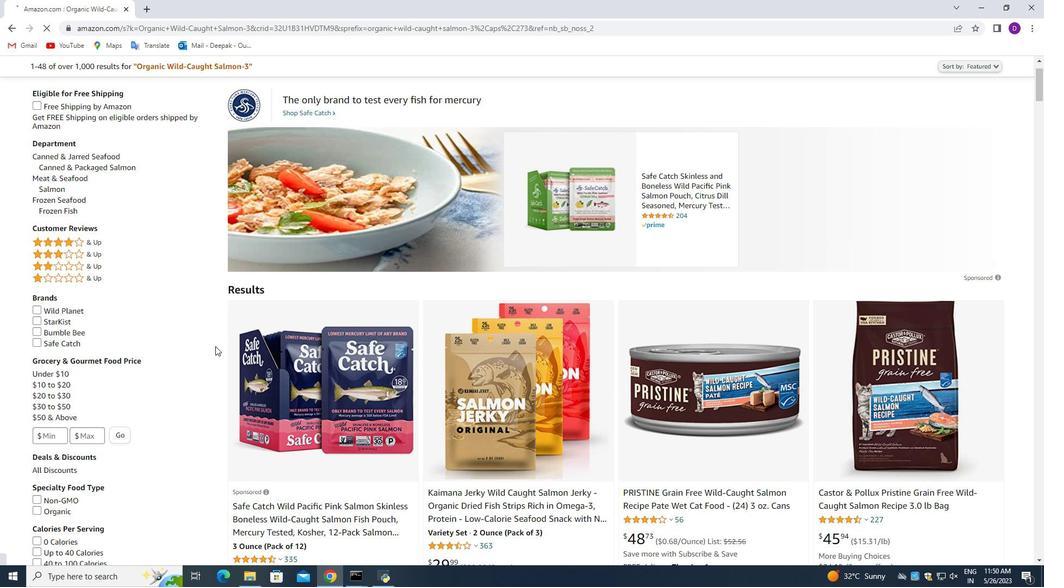 
Action: Mouse scrolled (216, 344) with delta (0, 0)
Screenshot: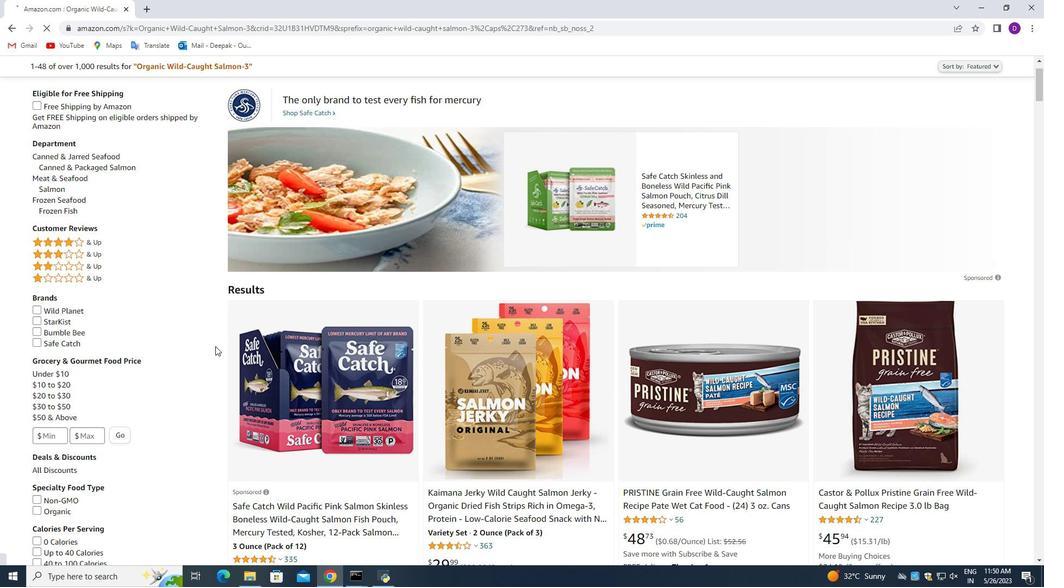 
Action: Mouse moved to (222, 346)
Screenshot: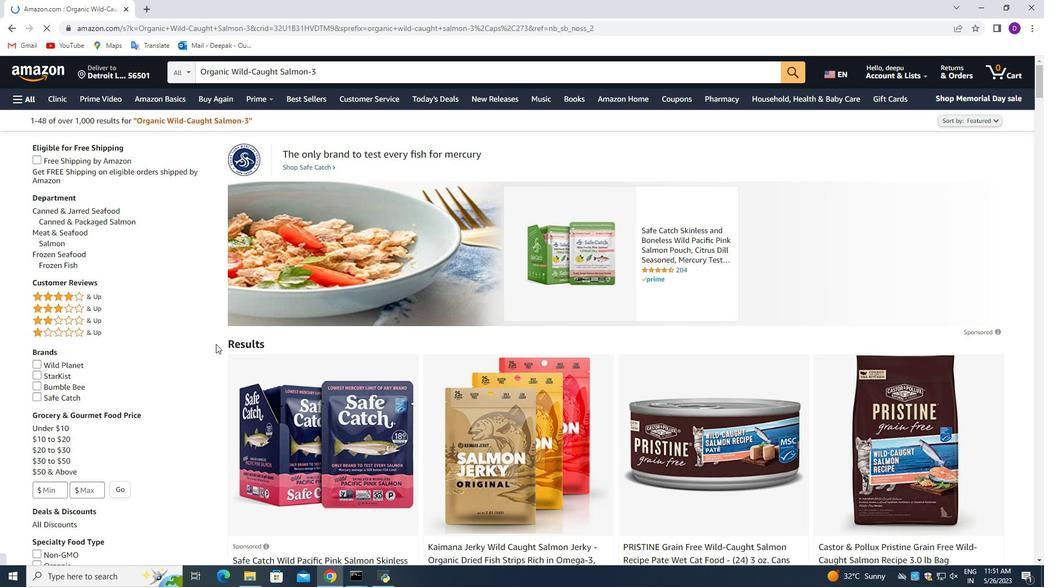 
Action: Mouse scrolled (222, 346) with delta (0, 0)
Screenshot: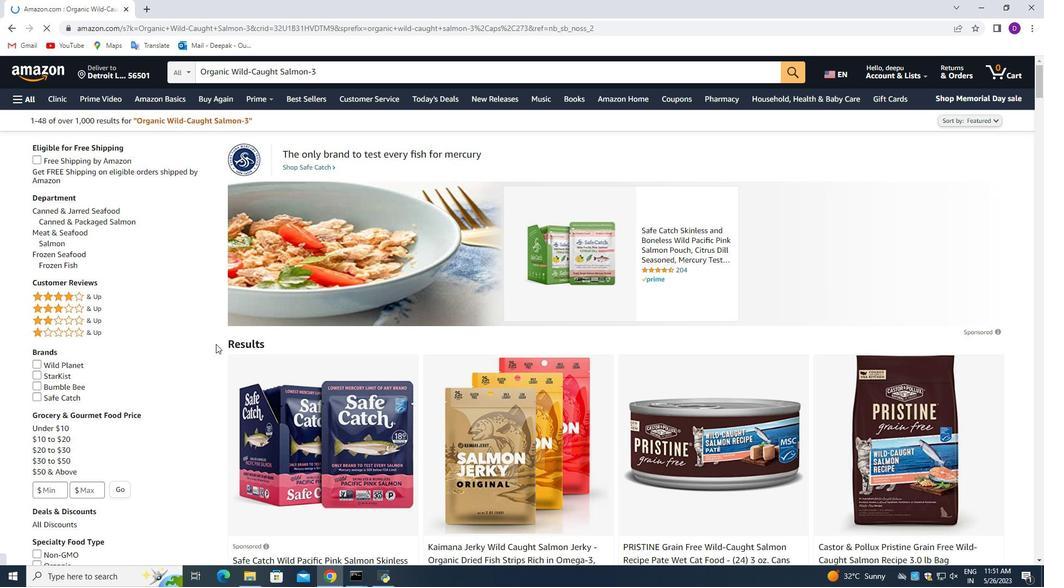 
Action: Mouse scrolled (222, 346) with delta (0, 0)
Screenshot: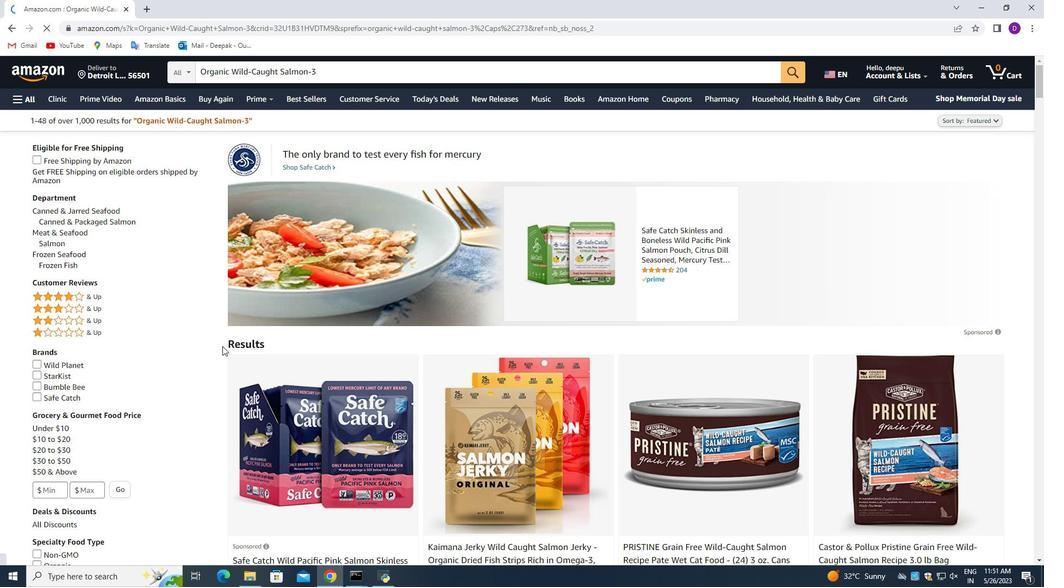 
Action: Mouse moved to (687, 347)
Screenshot: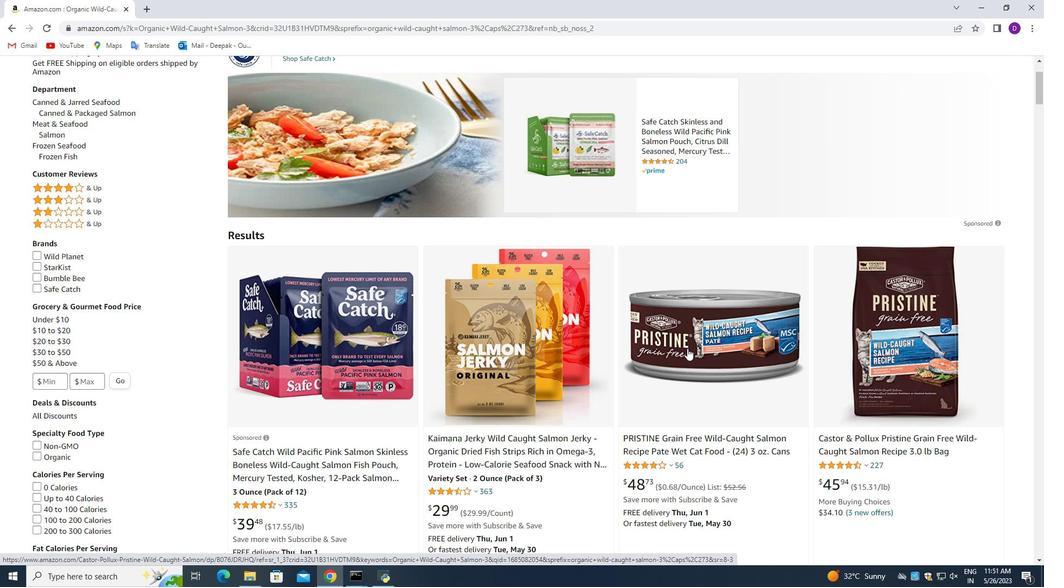 
Action: Mouse scrolled (687, 347) with delta (0, 0)
Screenshot: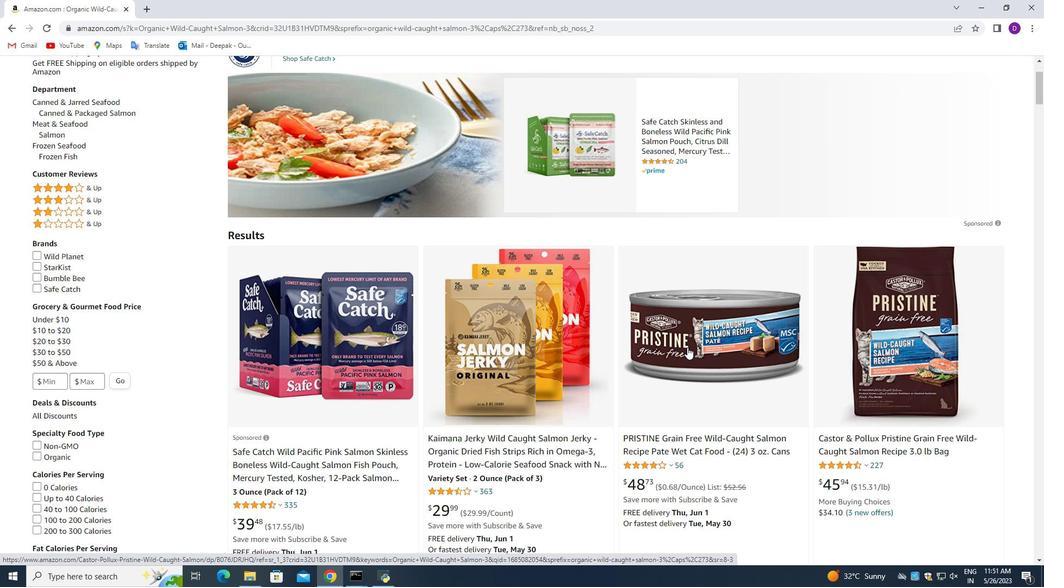 
Action: Mouse moved to (687, 347)
Screenshot: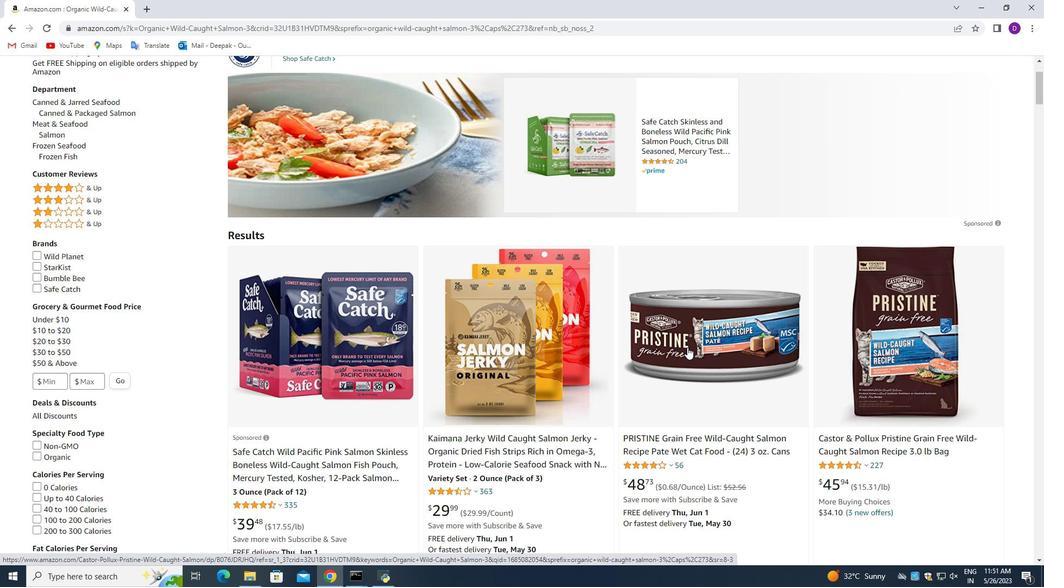 
Action: Mouse scrolled (687, 346) with delta (0, 0)
Screenshot: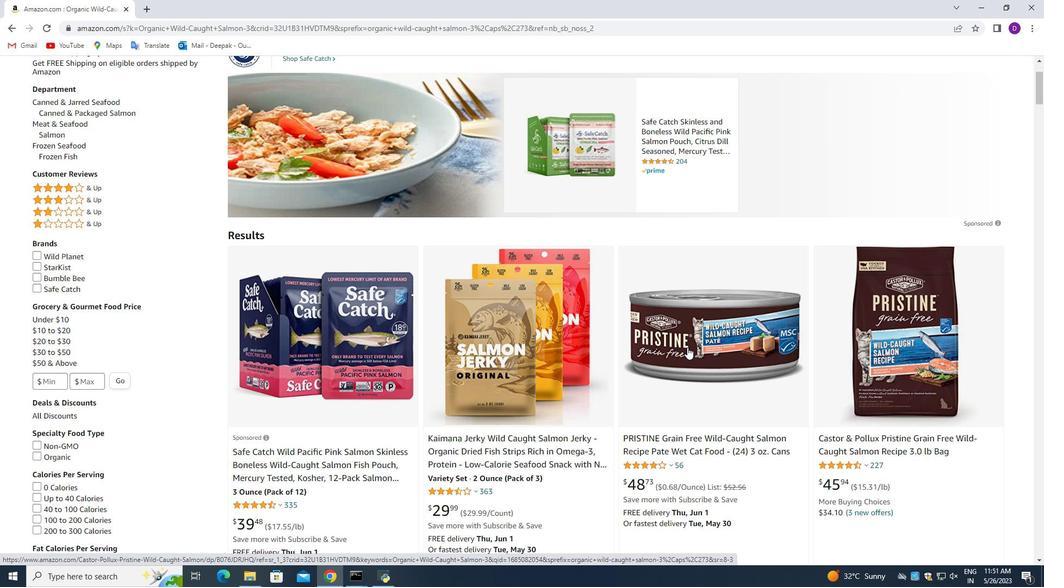 
Action: Mouse moved to (687, 345)
Screenshot: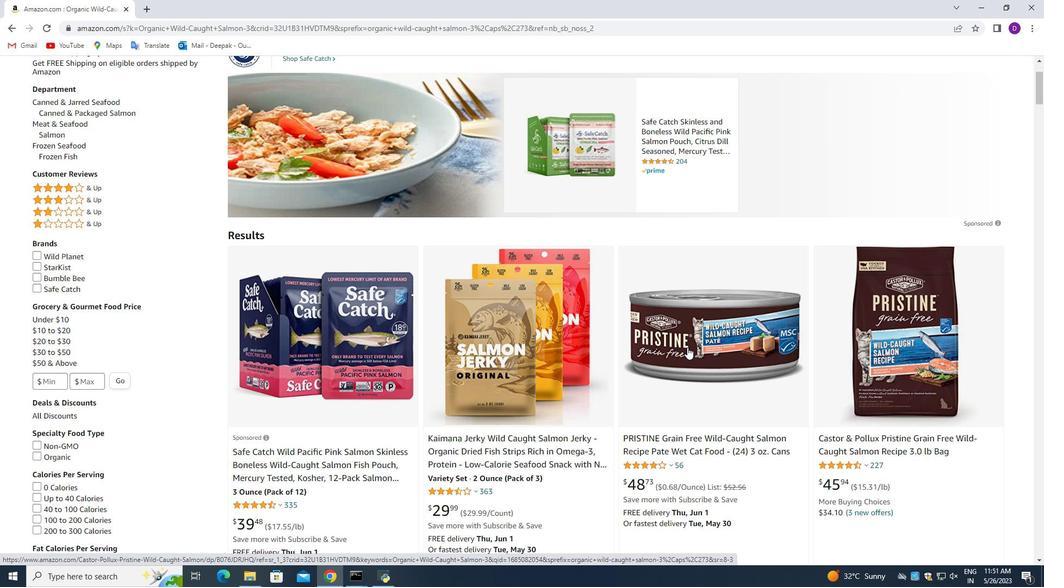 
Action: Mouse scrolled (687, 344) with delta (0, 0)
Screenshot: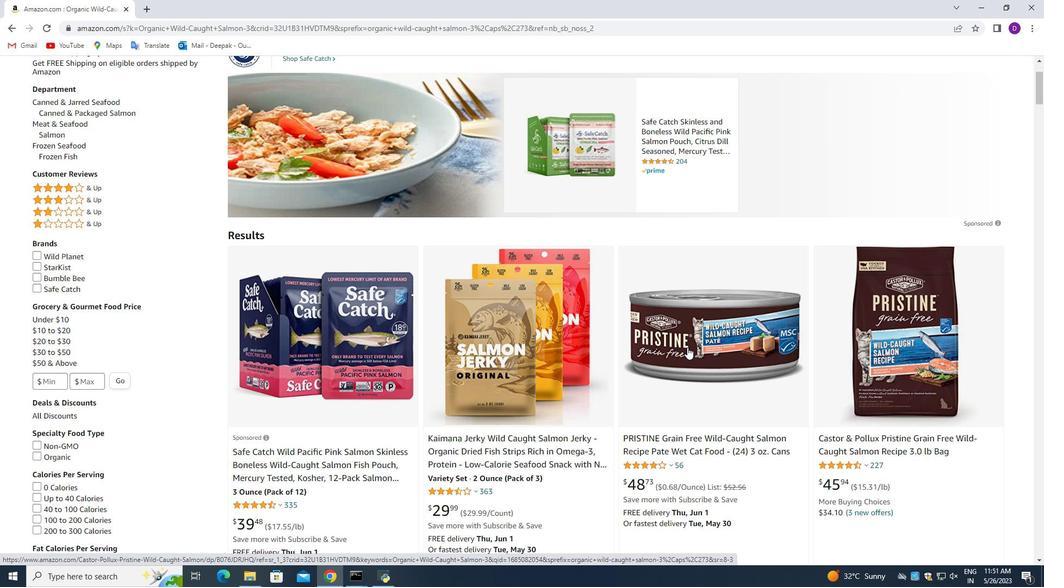 
Action: Mouse moved to (662, 345)
Screenshot: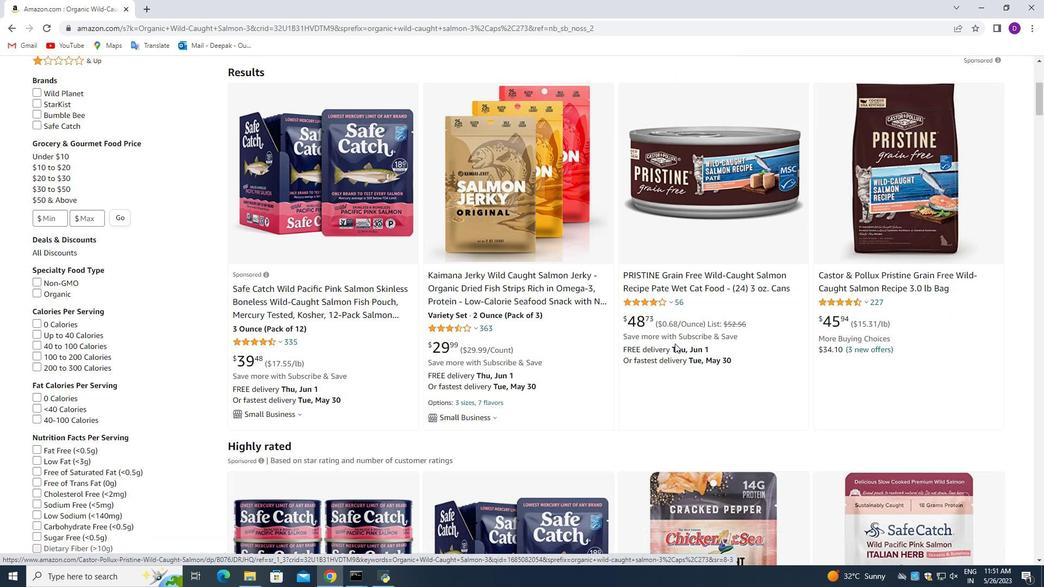 
Action: Mouse scrolled (662, 344) with delta (0, 0)
Screenshot: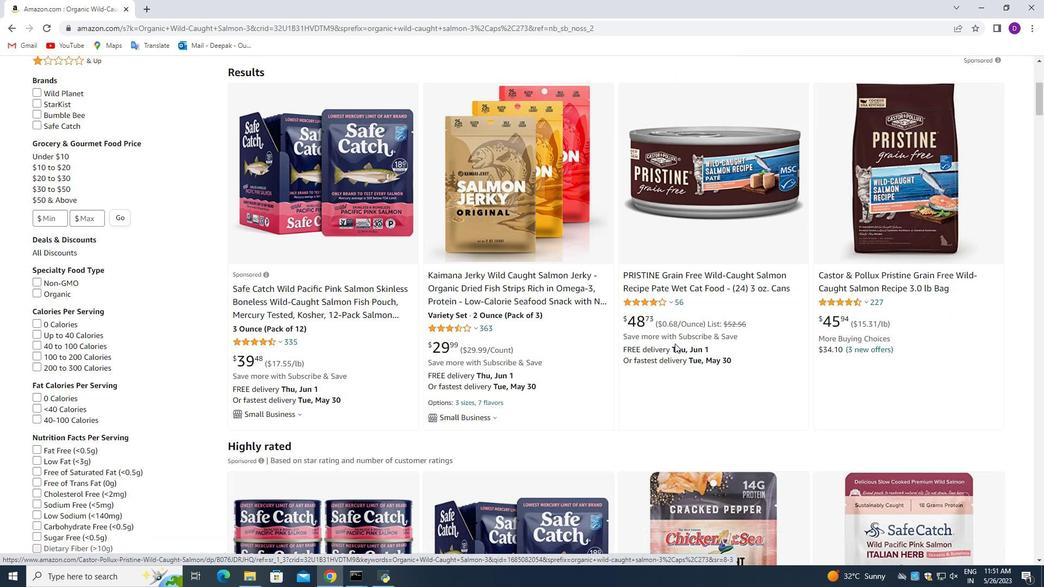 
Action: Mouse scrolled (662, 344) with delta (0, 0)
Screenshot: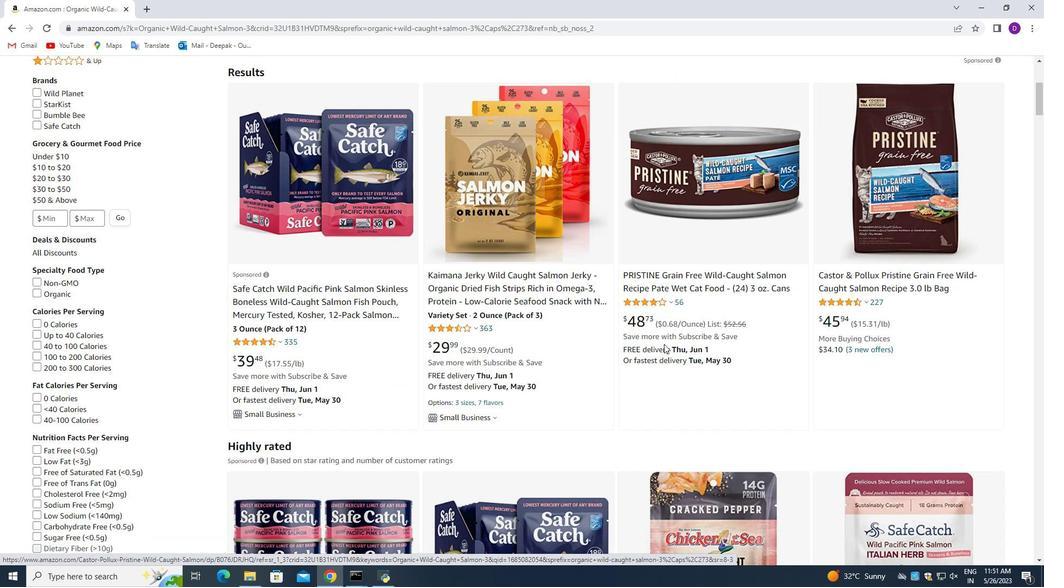 
Action: Mouse moved to (213, 346)
Screenshot: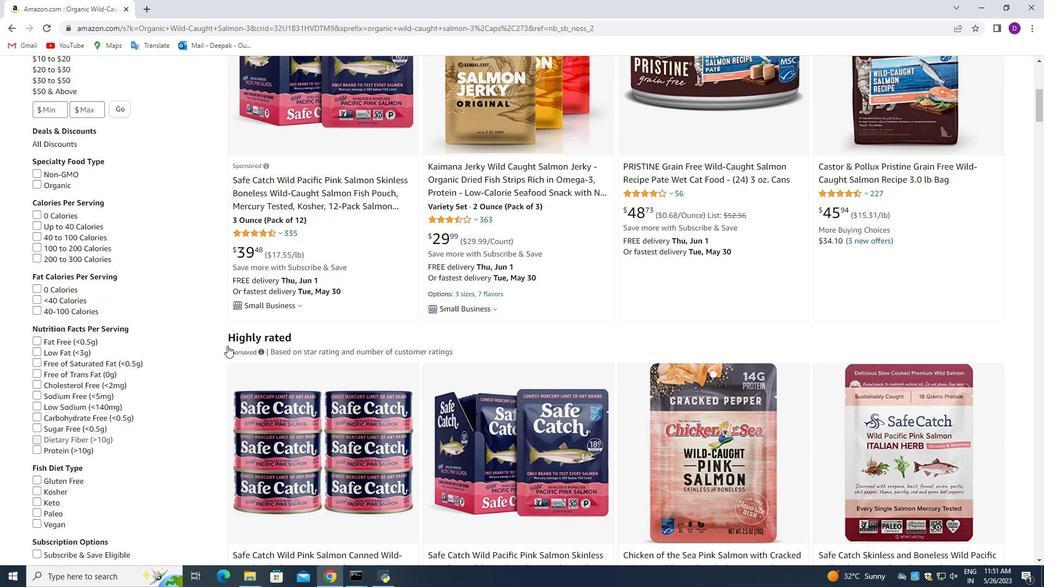 
Action: Mouse scrolled (213, 345) with delta (0, 0)
Screenshot: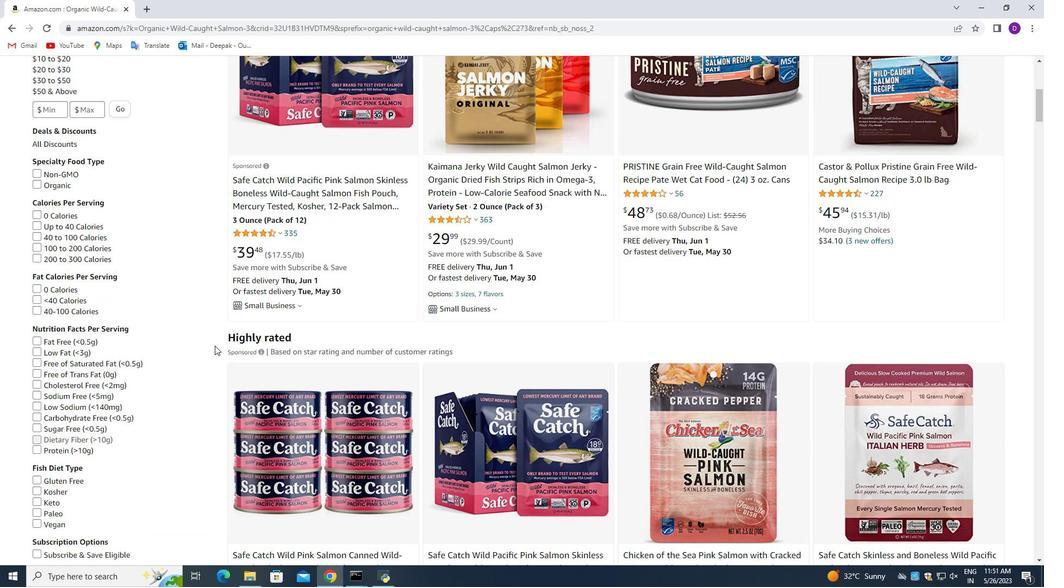 
Action: Mouse moved to (213, 344)
Screenshot: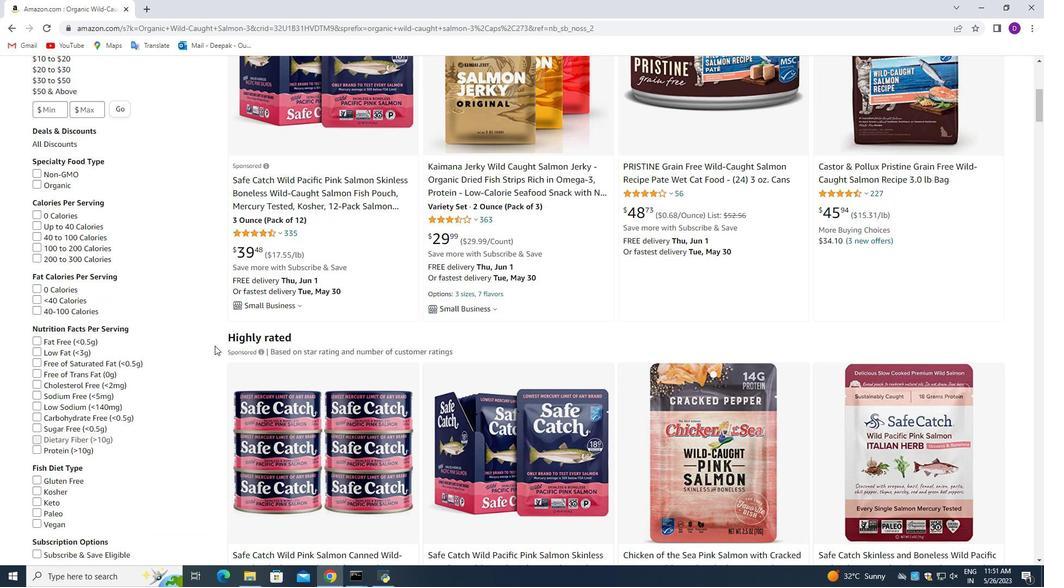 
Action: Mouse scrolled (213, 344) with delta (0, 0)
Screenshot: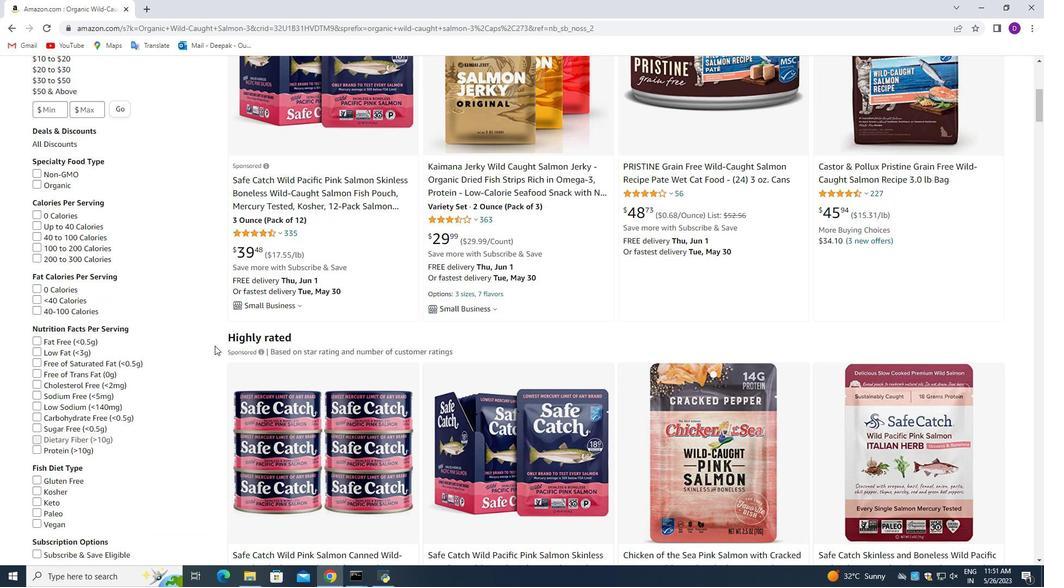 
Action: Mouse moved to (213, 343)
Screenshot: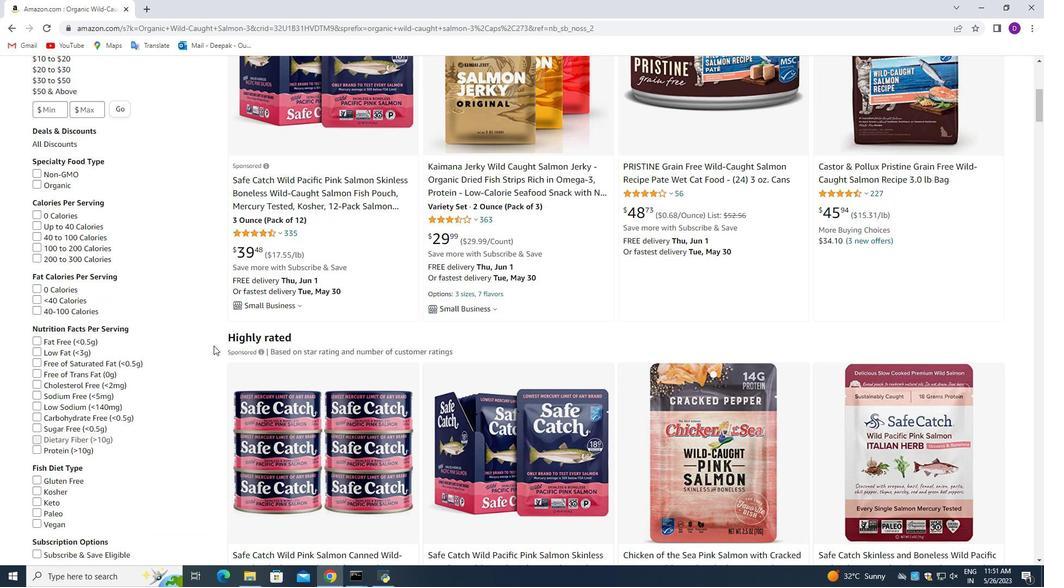 
Action: Mouse scrolled (213, 343) with delta (0, 0)
Screenshot: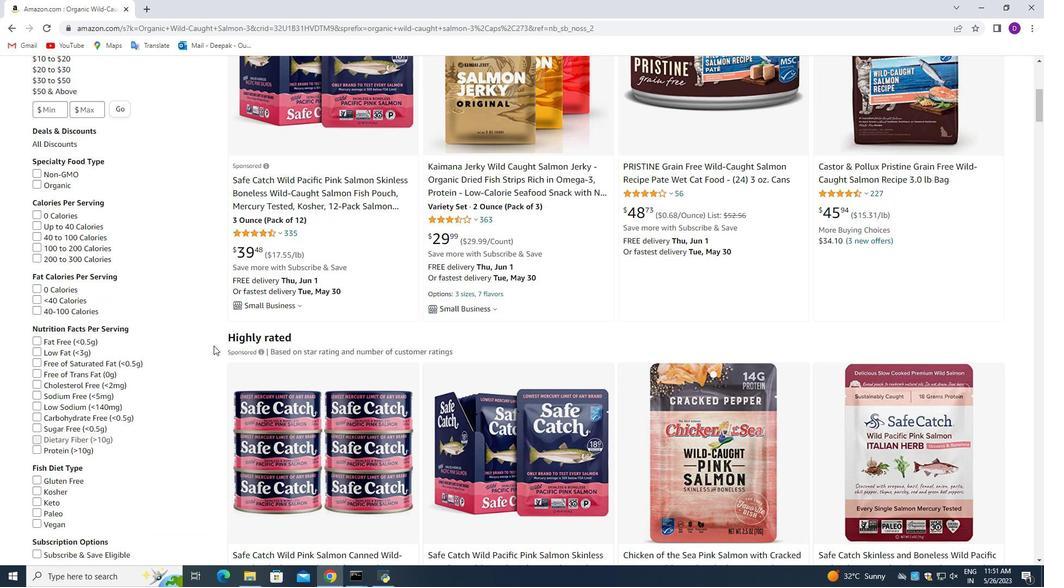 
Action: Mouse moved to (527, 365)
Screenshot: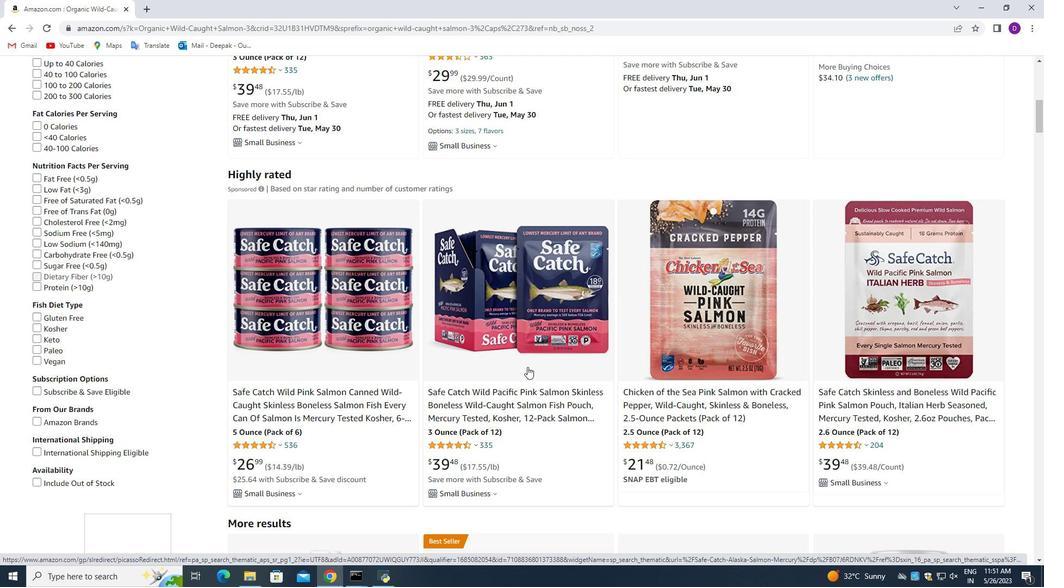 
Action: Mouse scrolled (527, 365) with delta (0, 0)
Screenshot: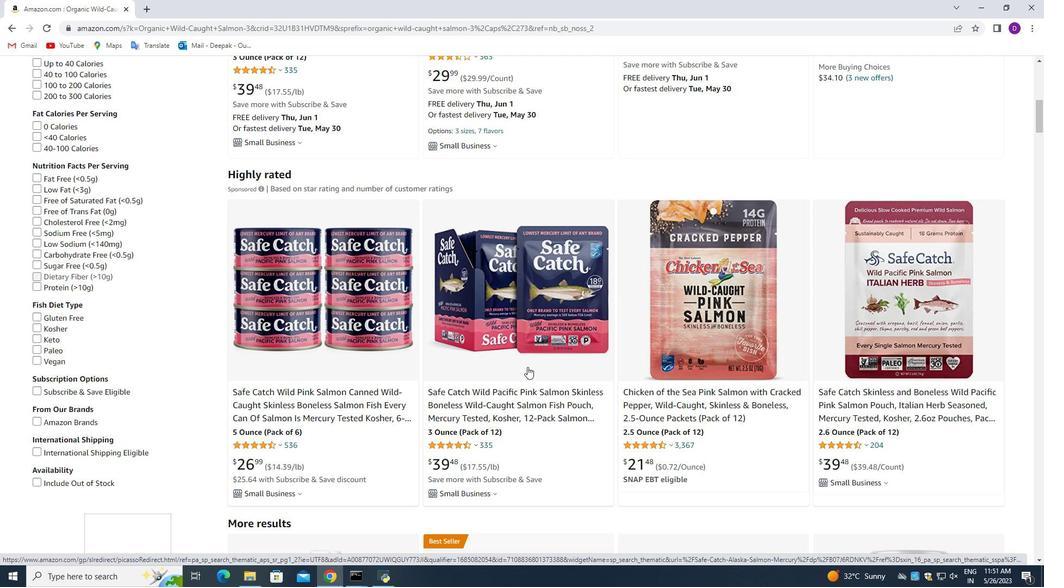 
Action: Mouse moved to (527, 363)
Screenshot: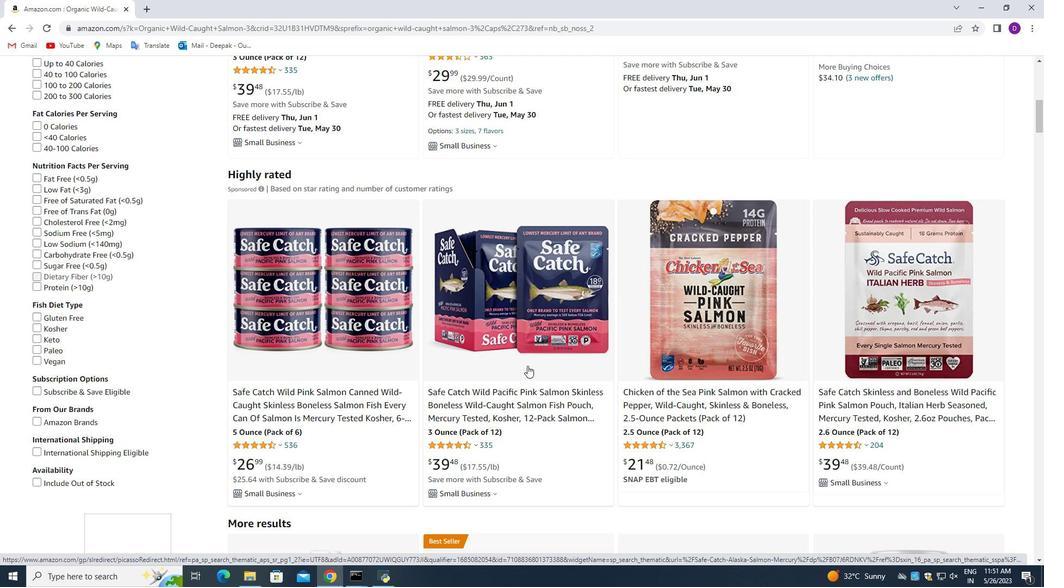 
Action: Mouse scrolled (527, 364) with delta (0, 0)
Screenshot: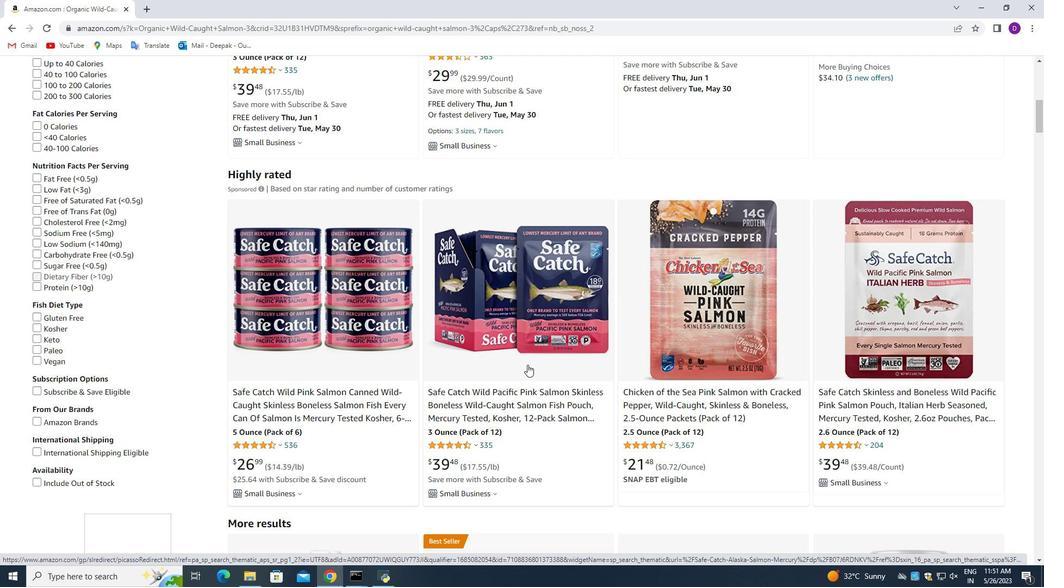 
Action: Mouse scrolled (527, 364) with delta (0, 0)
Screenshot: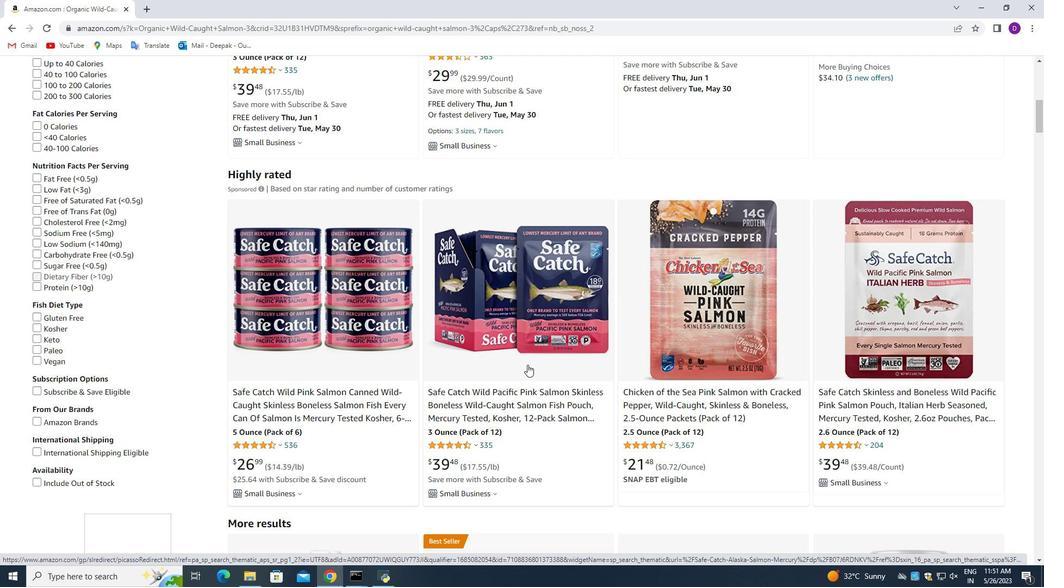 
Action: Mouse moved to (527, 361)
Screenshot: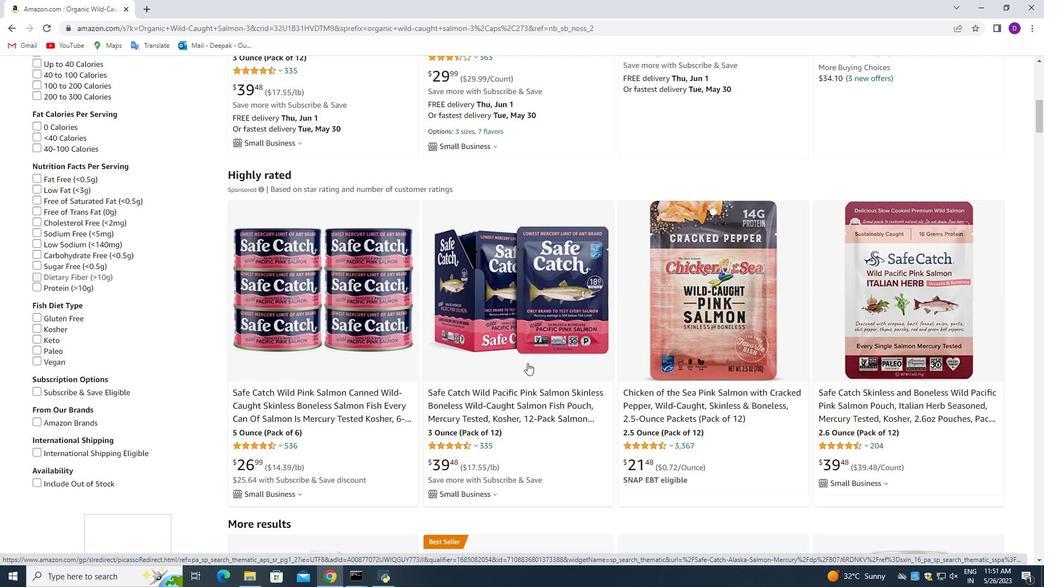 
Action: Mouse scrolled (527, 362) with delta (0, 0)
Screenshot: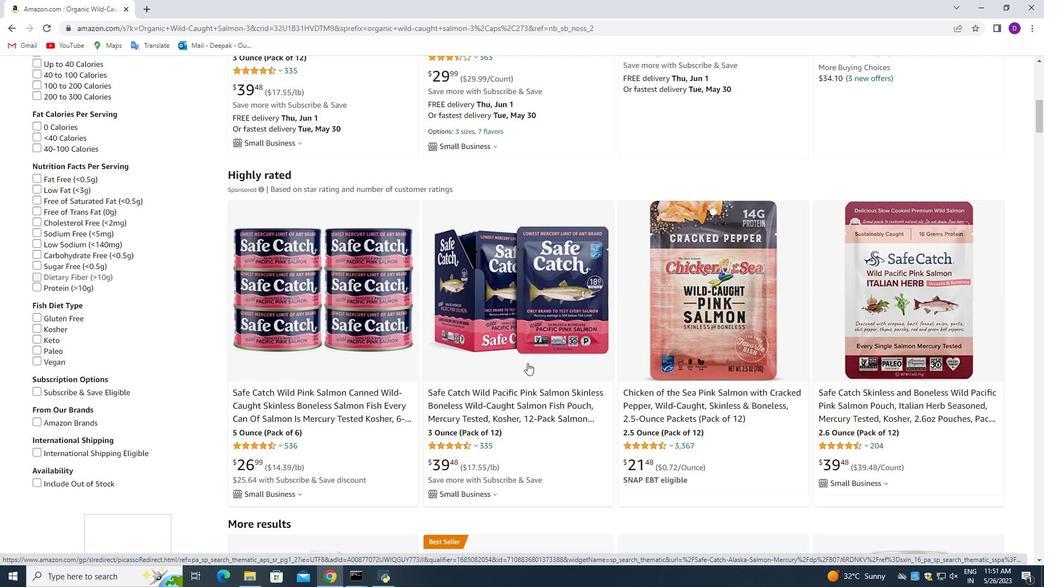 
Action: Mouse moved to (516, 342)
Screenshot: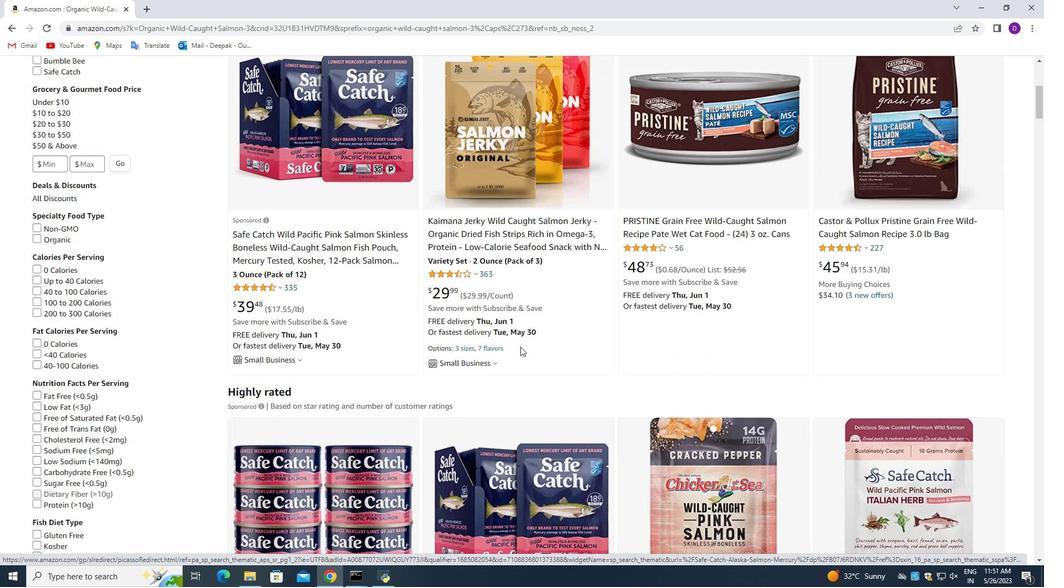 
Action: Mouse scrolled (516, 343) with delta (0, 0)
Screenshot: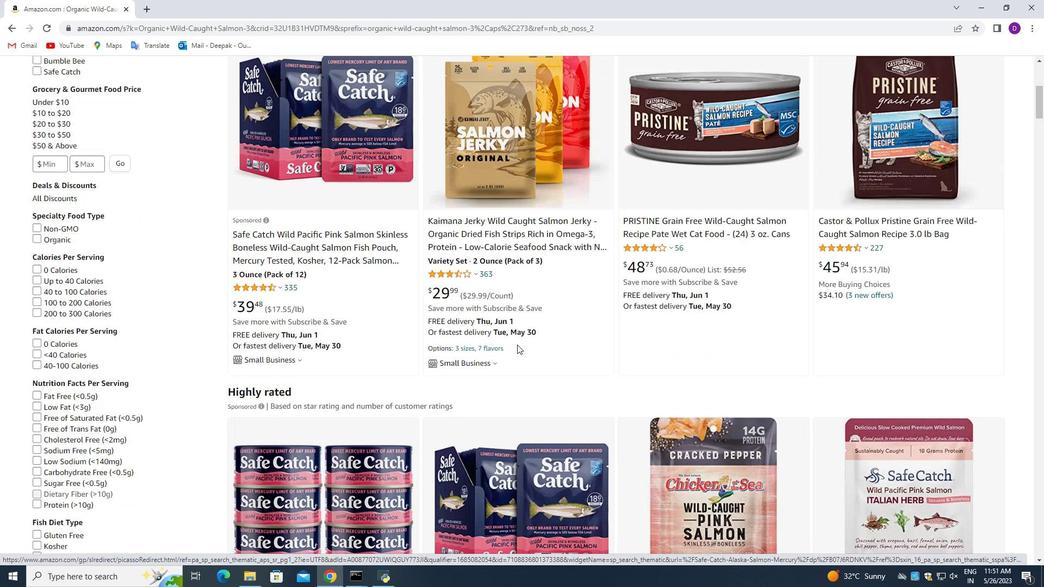 
Action: Mouse scrolled (516, 343) with delta (0, 0)
Screenshot: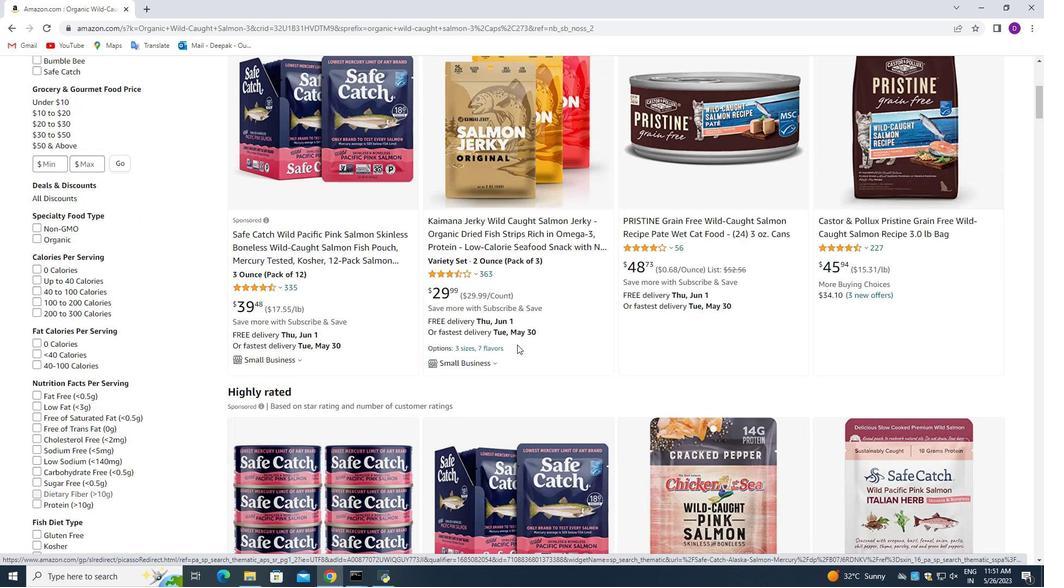 
Action: Mouse scrolled (516, 343) with delta (0, 0)
Screenshot: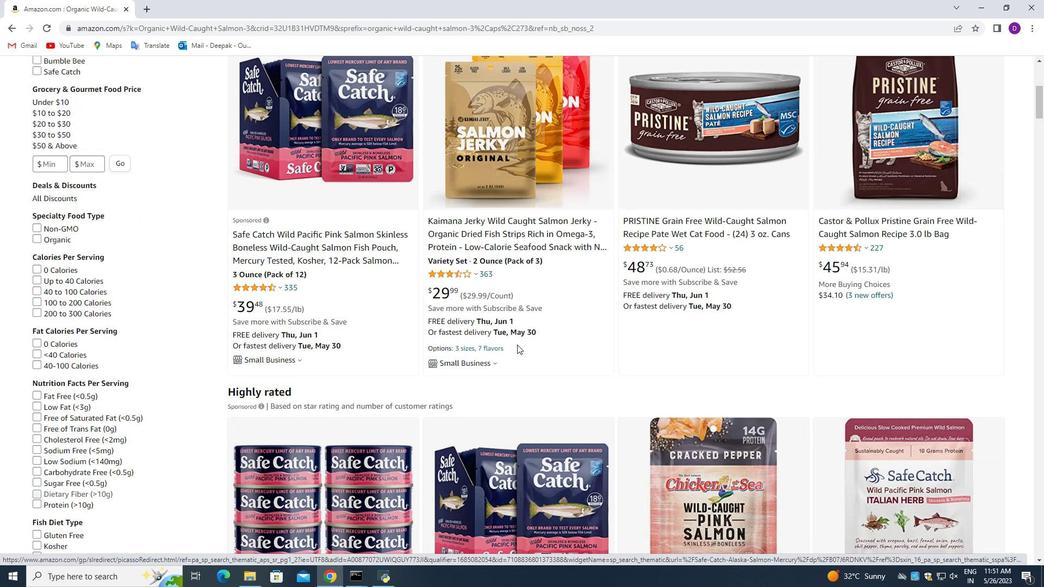 
Action: Mouse moved to (512, 321)
Screenshot: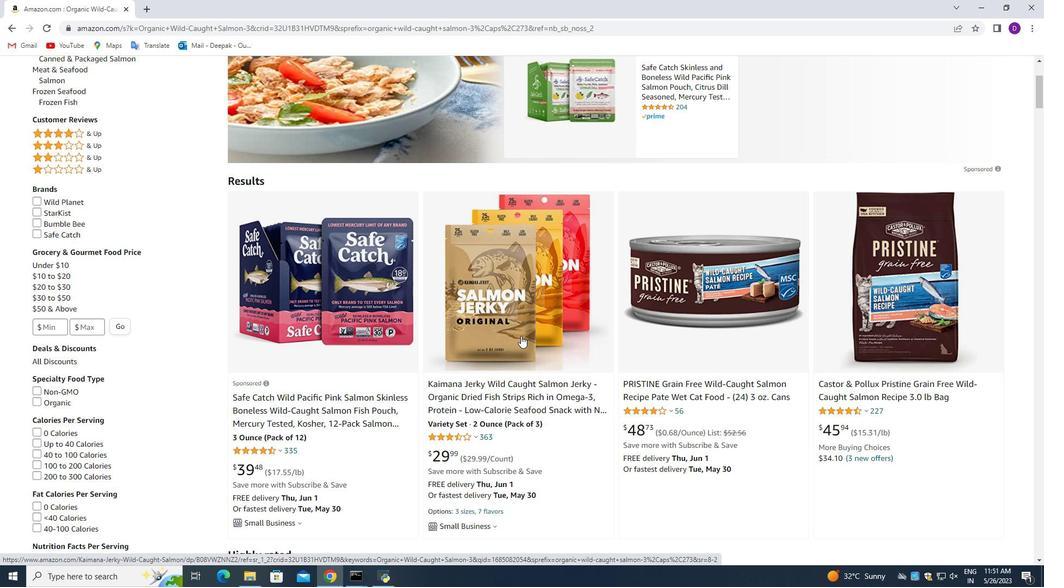 
Action: Mouse scrolled (512, 321) with delta (0, 0)
Screenshot: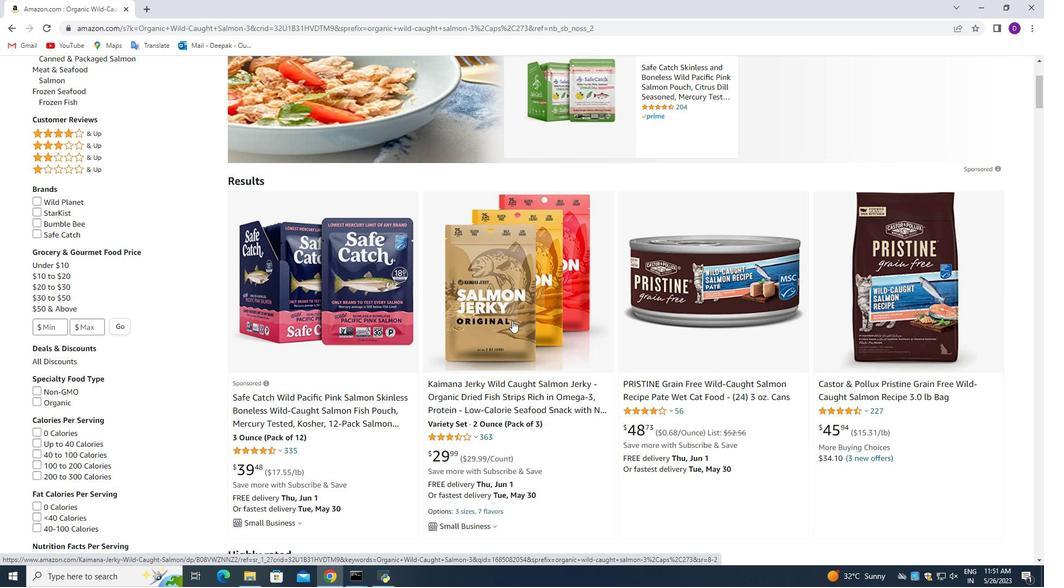 
Action: Mouse scrolled (512, 321) with delta (0, 0)
Screenshot: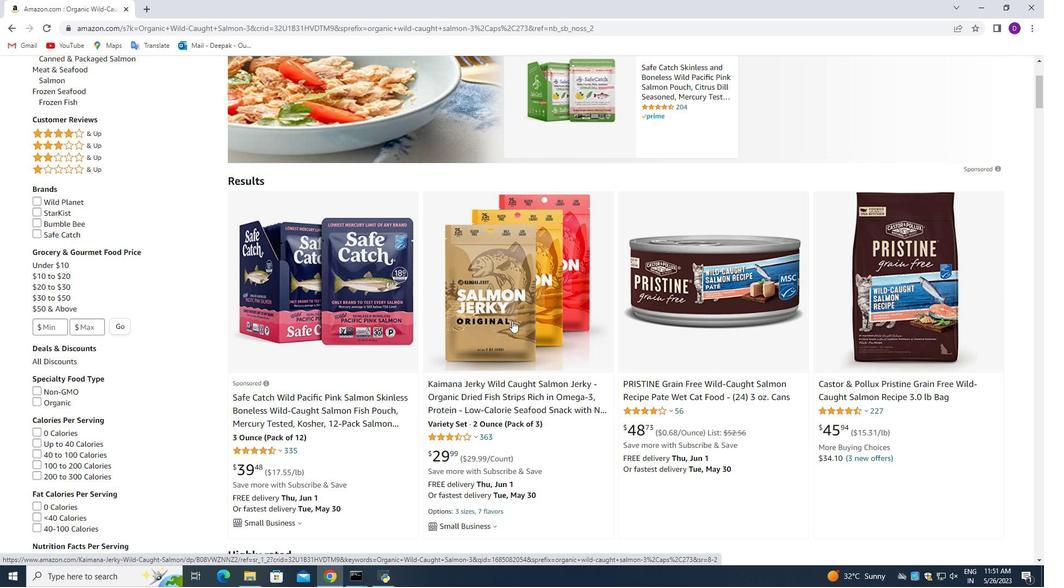 
Action: Mouse scrolled (512, 321) with delta (0, 0)
Screenshot: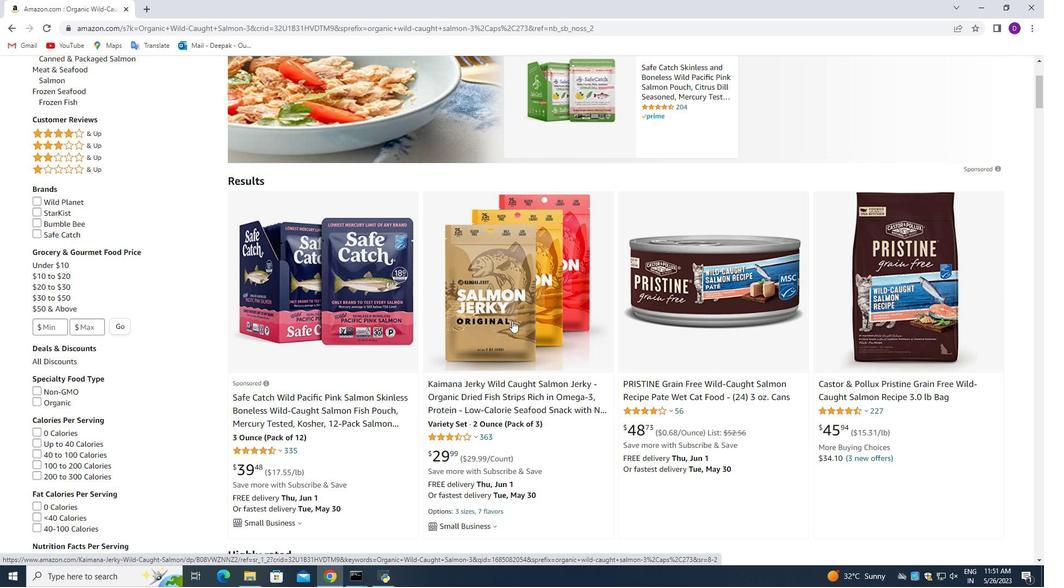 
Action: Mouse scrolled (512, 321) with delta (0, 0)
Screenshot: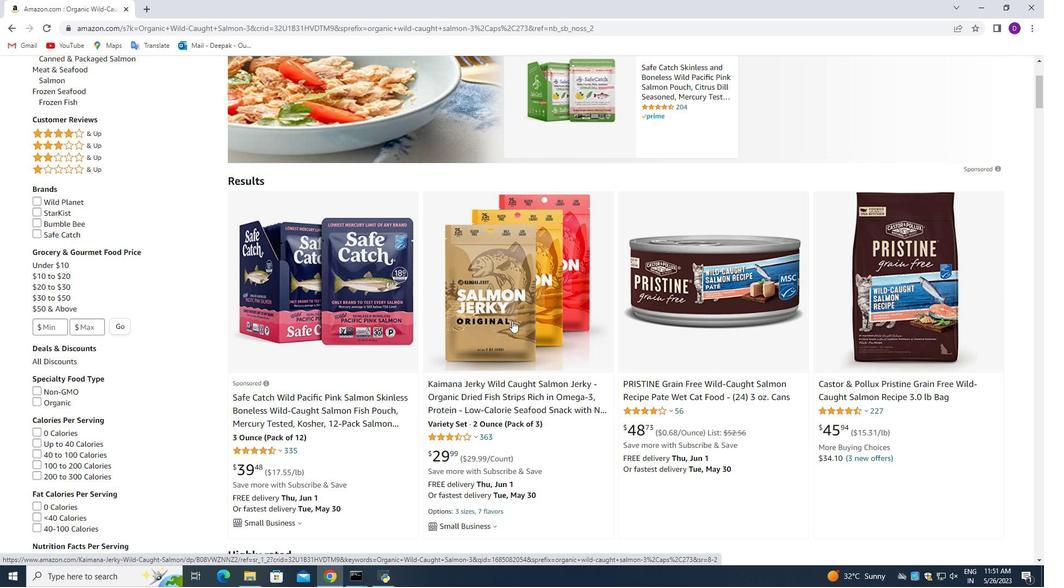 
Action: Mouse moved to (488, 356)
Screenshot: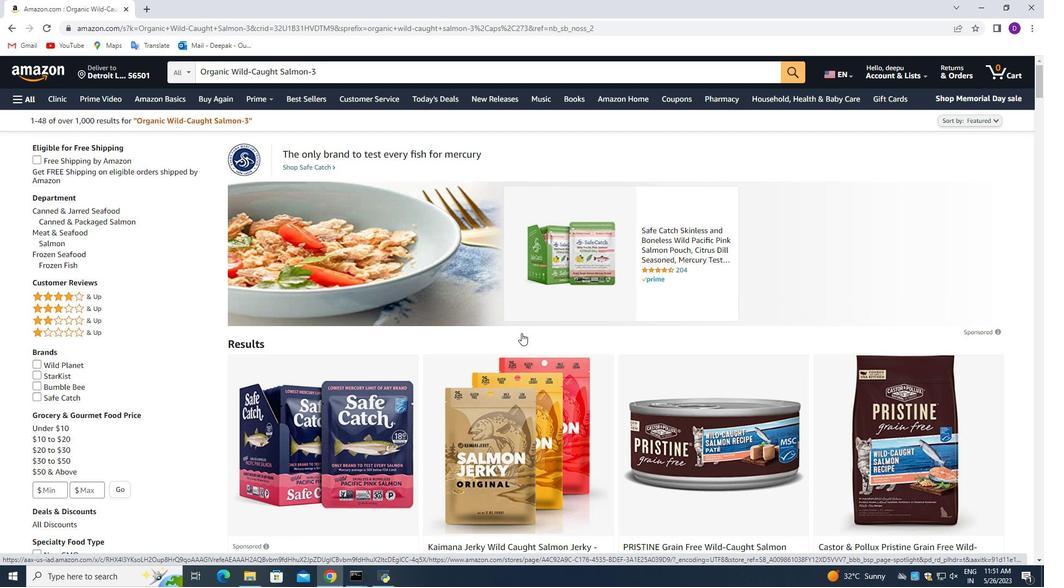 
Action: Mouse scrolled (488, 355) with delta (0, 0)
Screenshot: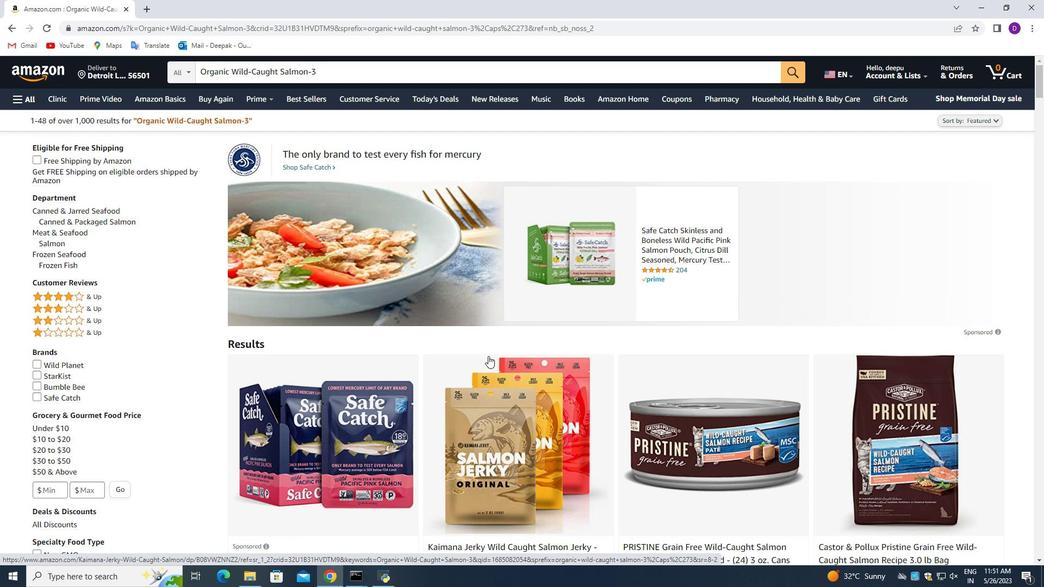 
Action: Mouse scrolled (488, 355) with delta (0, 0)
Screenshot: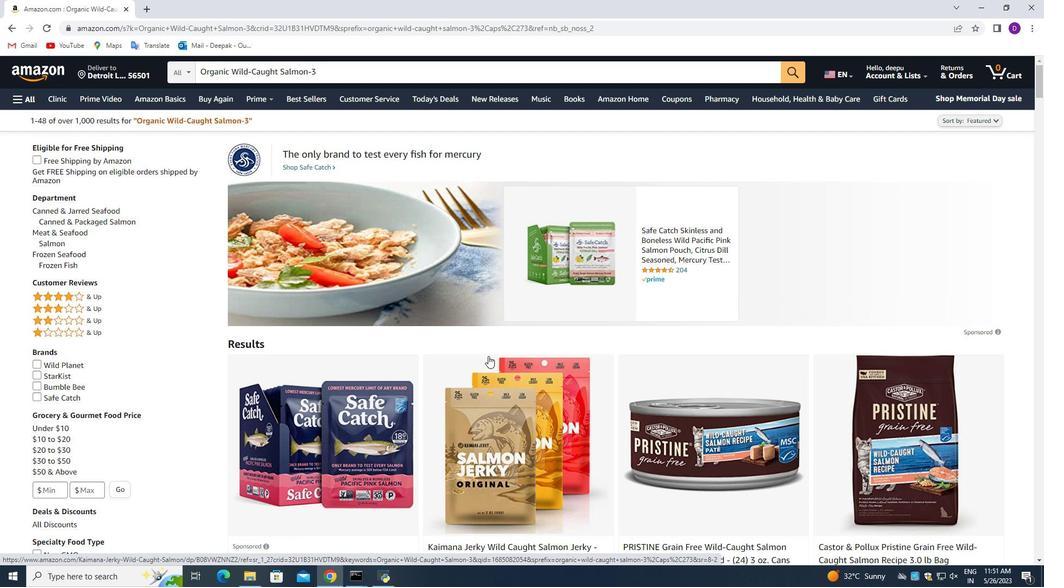 
Action: Mouse moved to (489, 356)
Screenshot: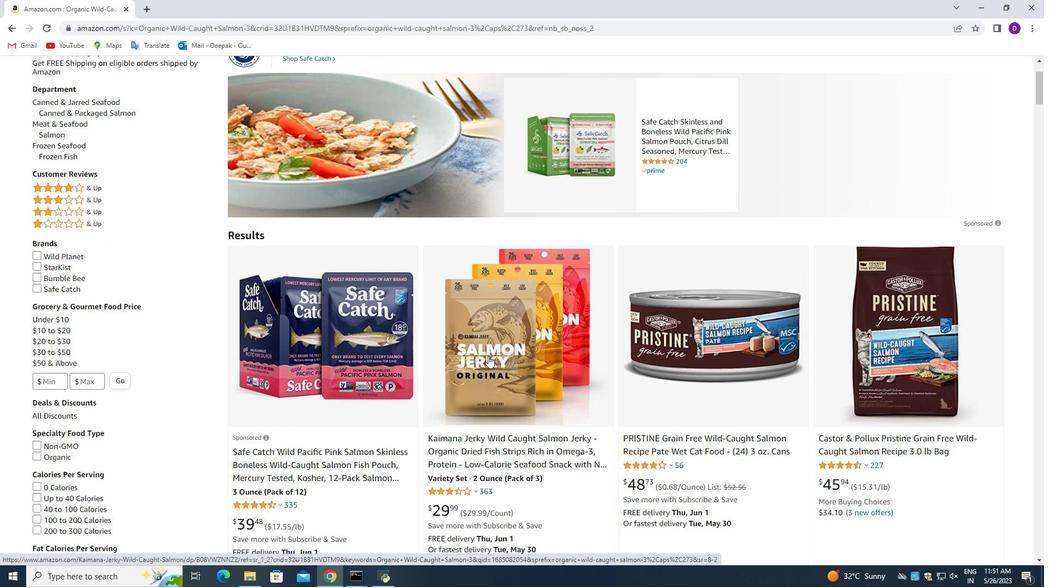 
Action: Mouse scrolled (489, 355) with delta (0, 0)
Screenshot: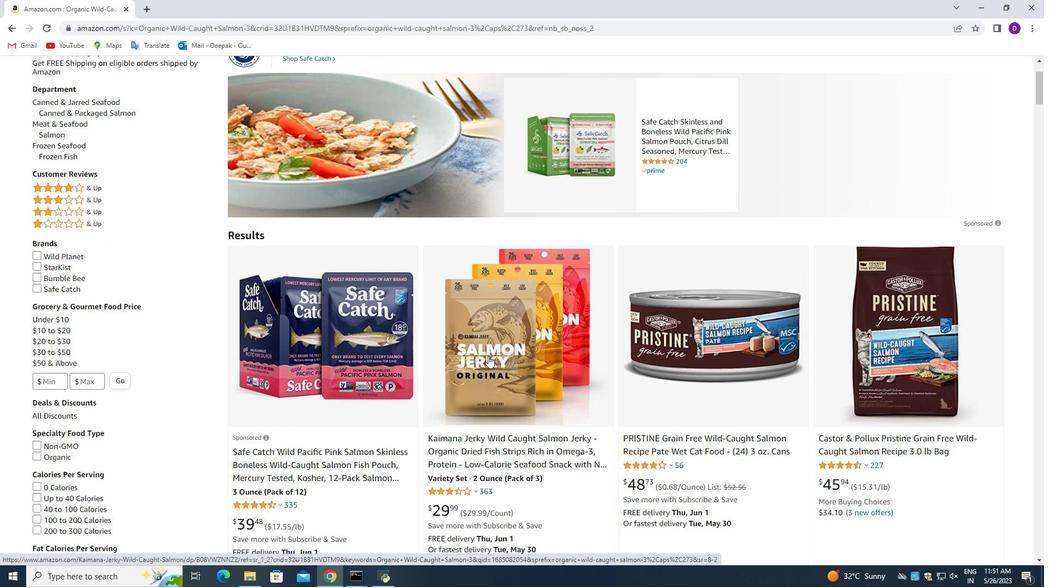 
Action: Mouse moved to (519, 313)
Screenshot: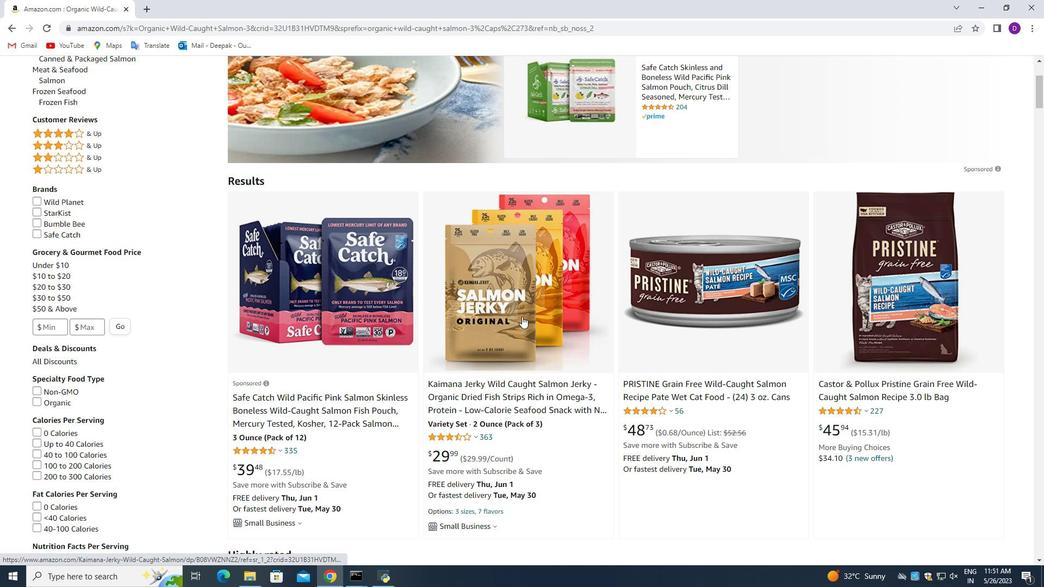 
Action: Mouse pressed left at (519, 313)
Screenshot: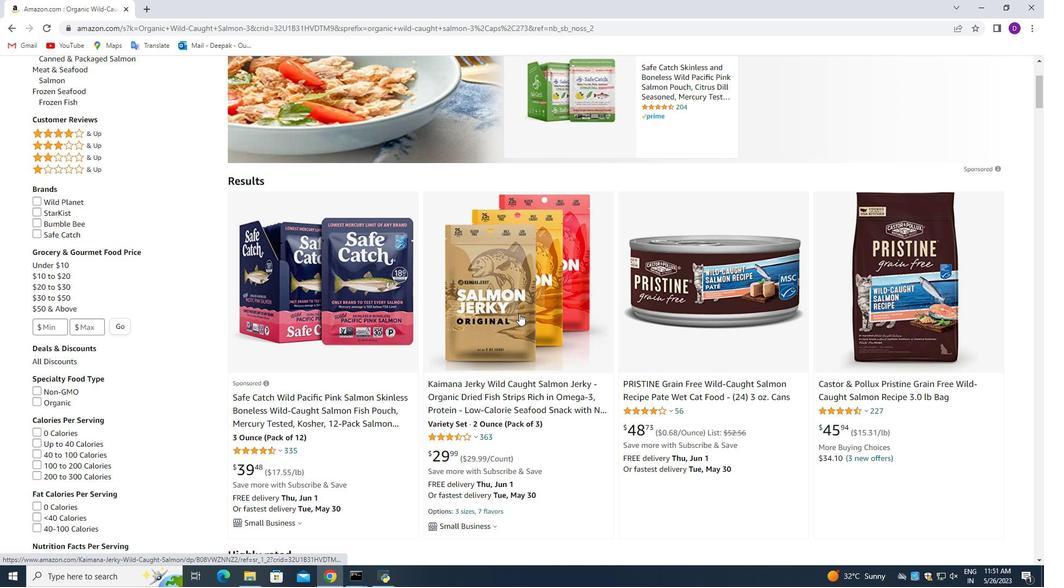 
Action: Mouse moved to (562, 405)
Screenshot: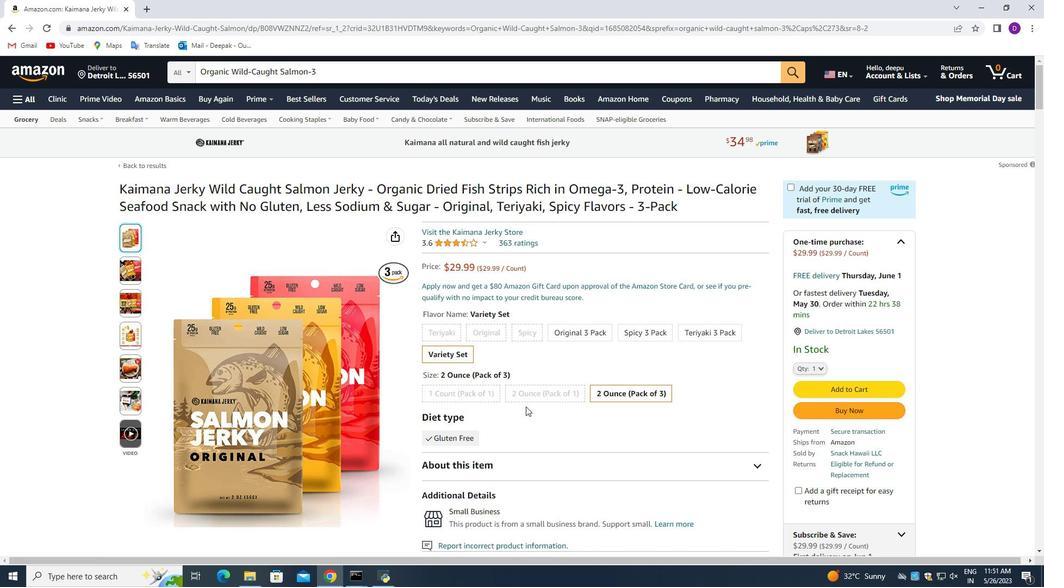 
Action: Mouse scrolled (553, 404) with delta (0, 0)
Screenshot: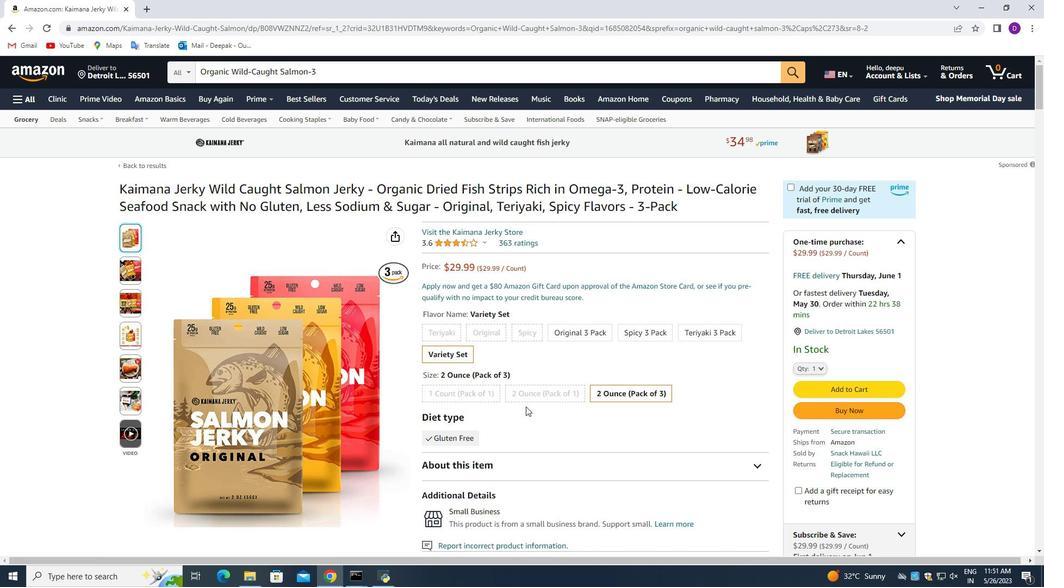 
Action: Mouse moved to (569, 369)
Screenshot: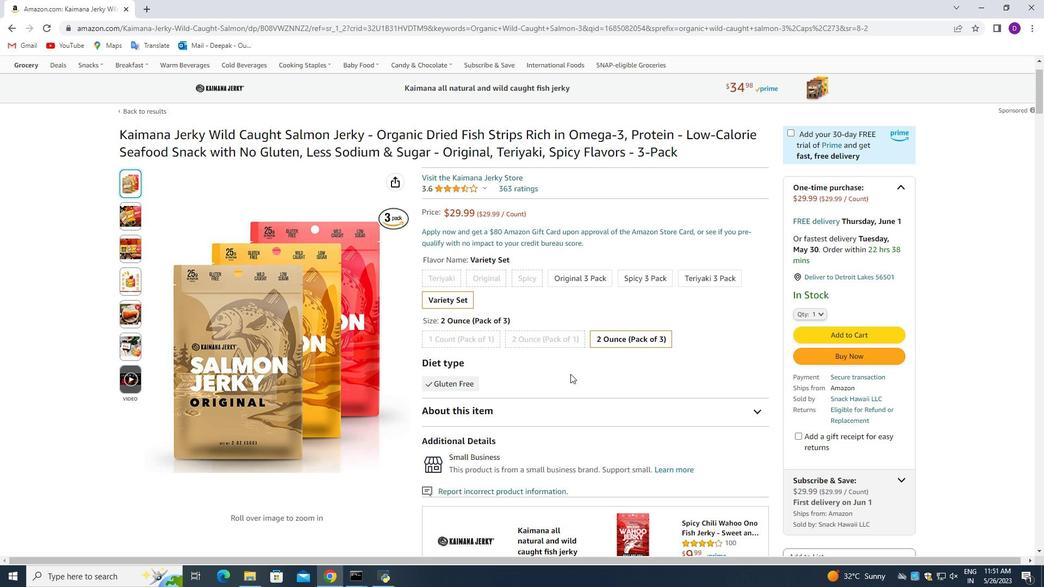 
Action: Mouse scrolled (569, 368) with delta (0, 0)
Screenshot: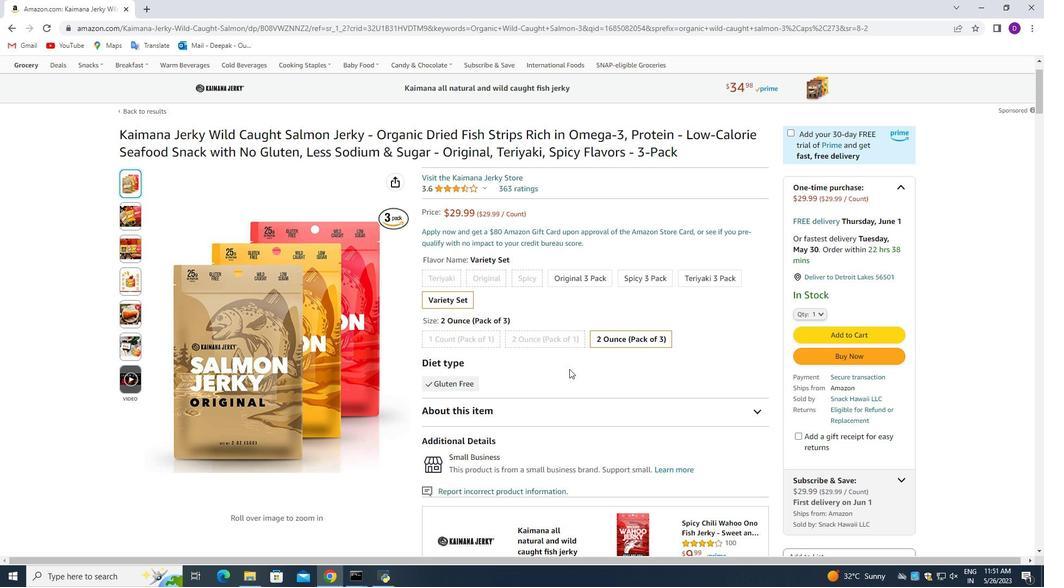 
Action: Mouse moved to (568, 369)
Screenshot: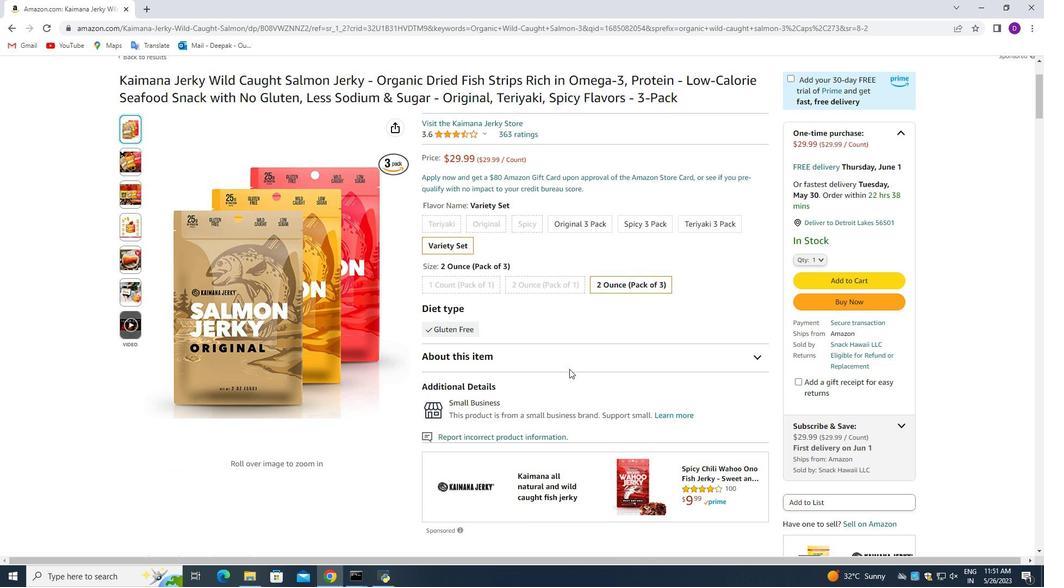 
Action: Mouse scrolled (568, 368) with delta (0, 0)
Screenshot: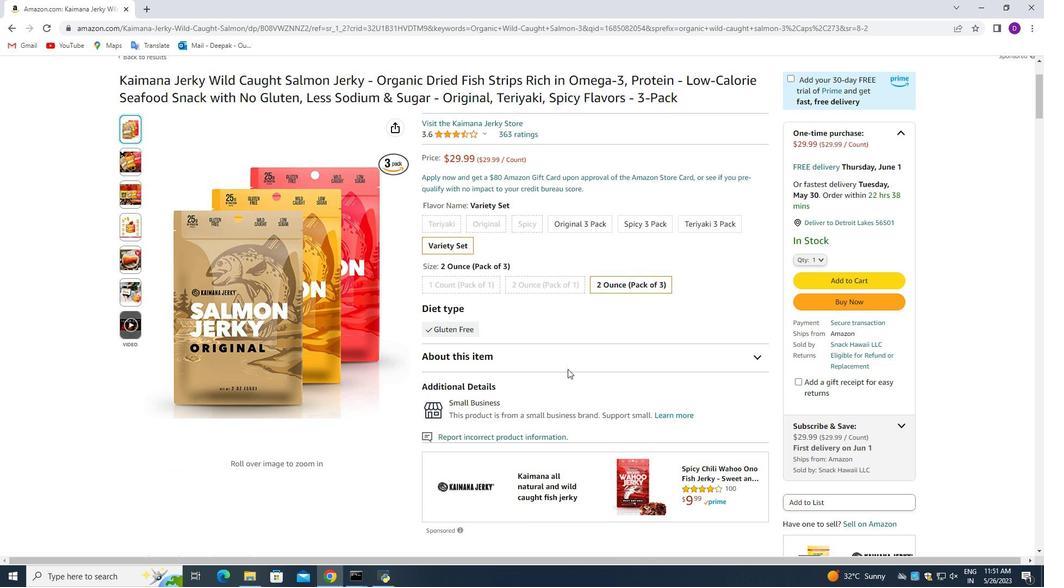 
Action: Mouse moved to (568, 369)
Screenshot: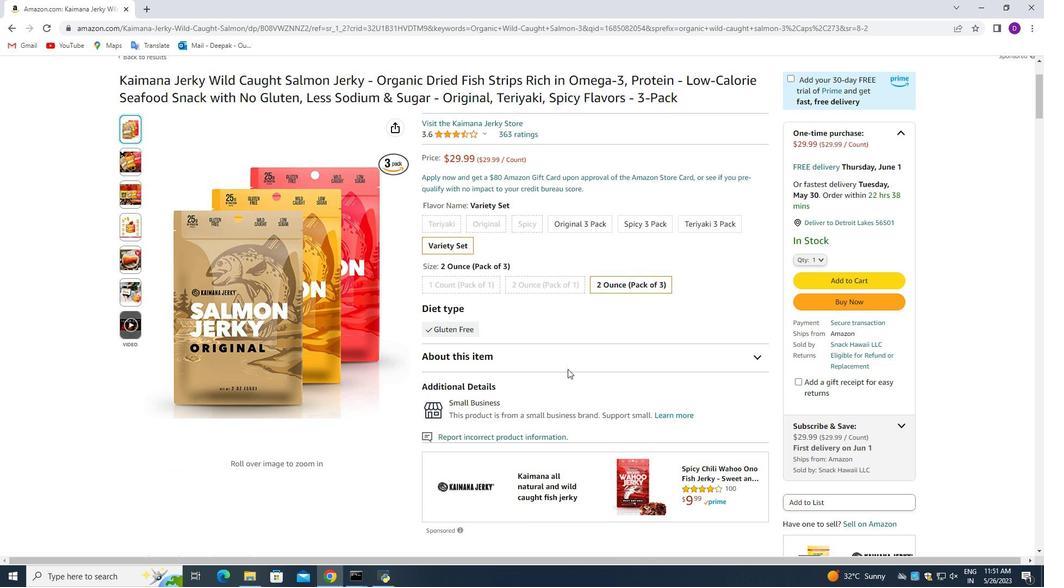 
Action: Mouse scrolled (568, 368) with delta (0, 0)
Screenshot: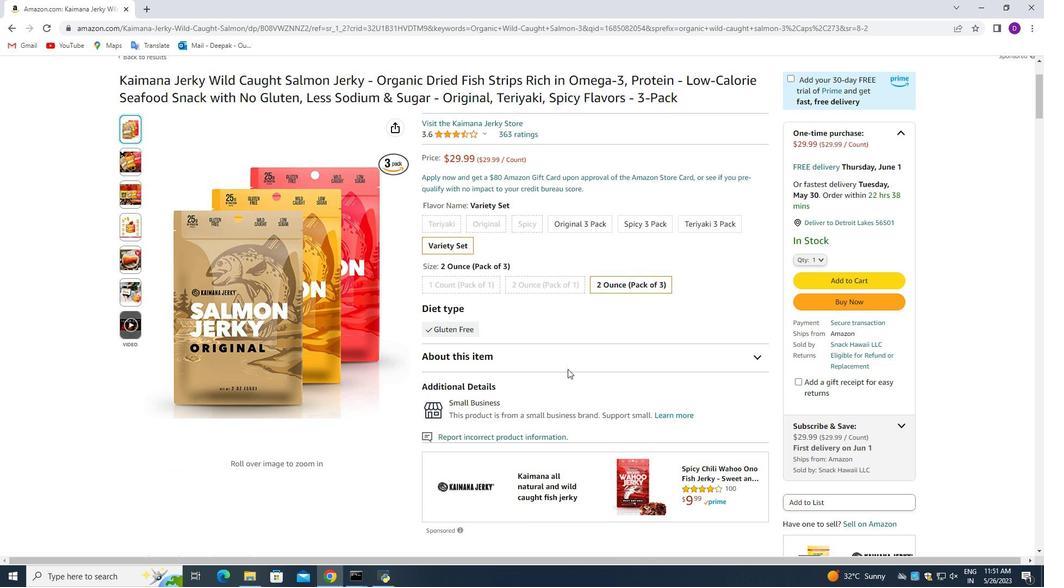 
Action: Mouse scrolled (568, 368) with delta (0, 0)
Screenshot: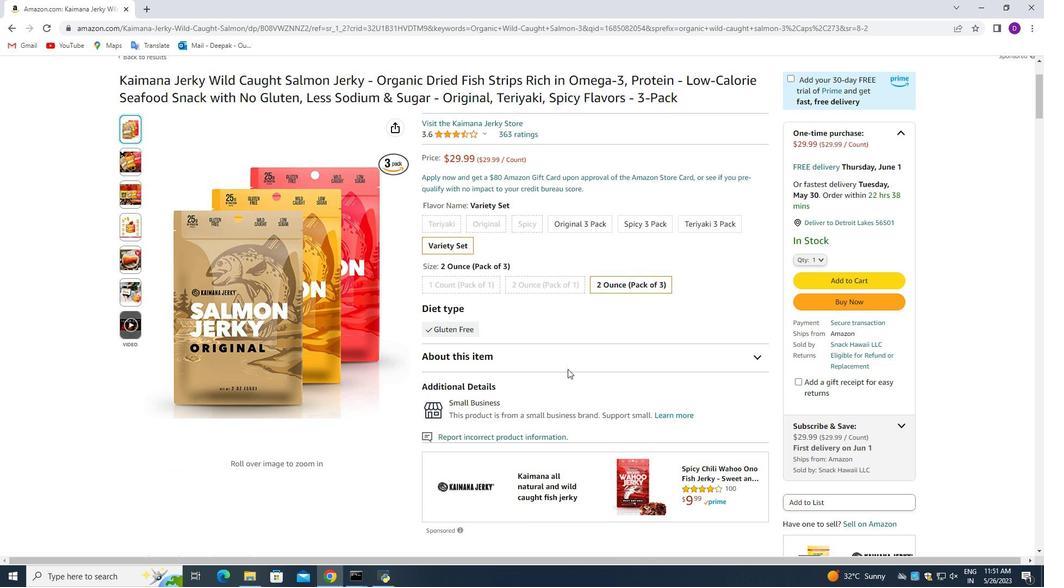 
Action: Mouse moved to (585, 387)
Screenshot: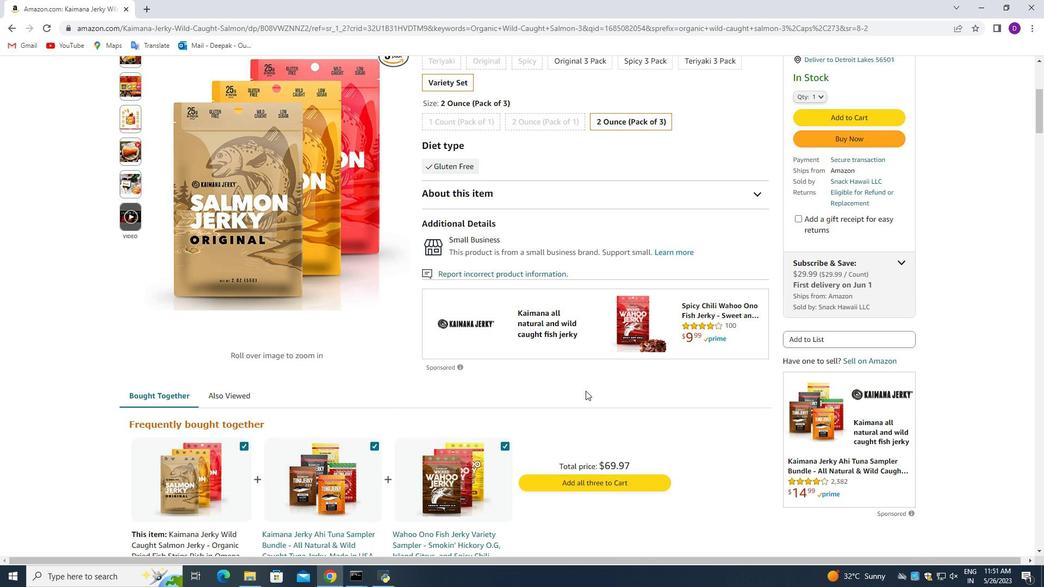 
Action: Mouse scrolled (585, 387) with delta (0, 0)
Screenshot: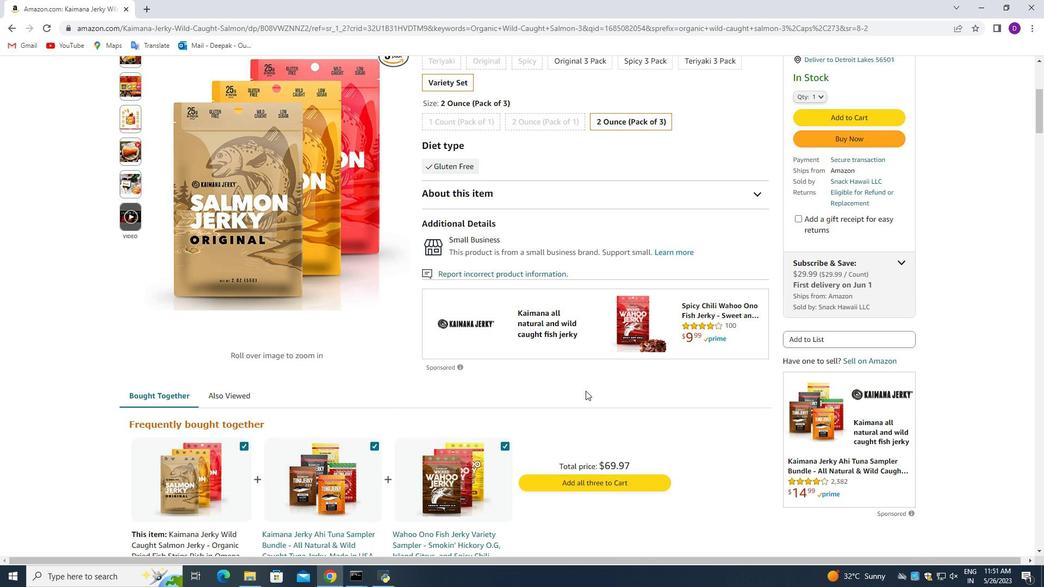 
Action: Mouse moved to (585, 386)
Screenshot: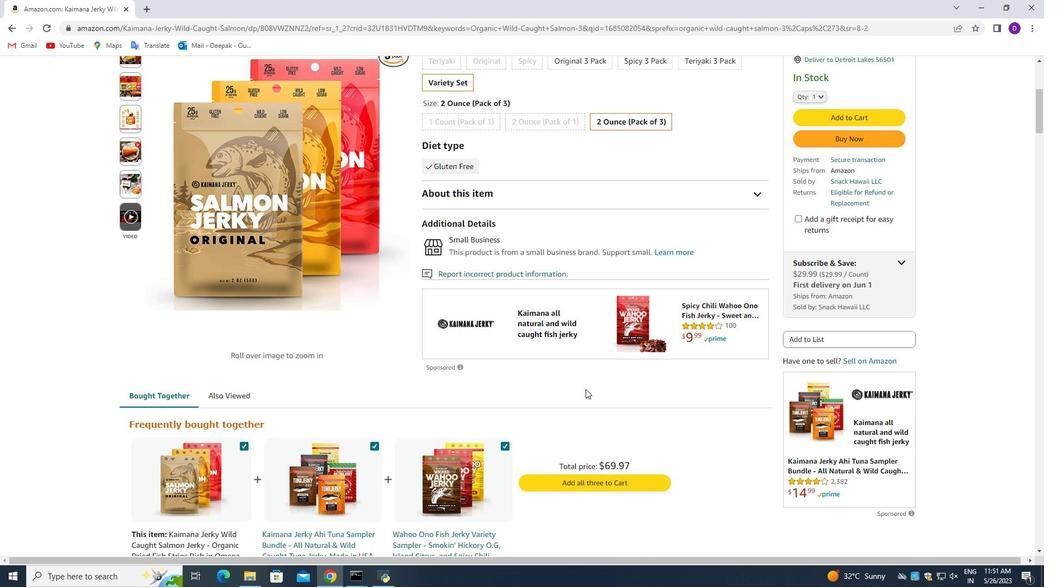
Action: Mouse scrolled (585, 387) with delta (0, 0)
Screenshot: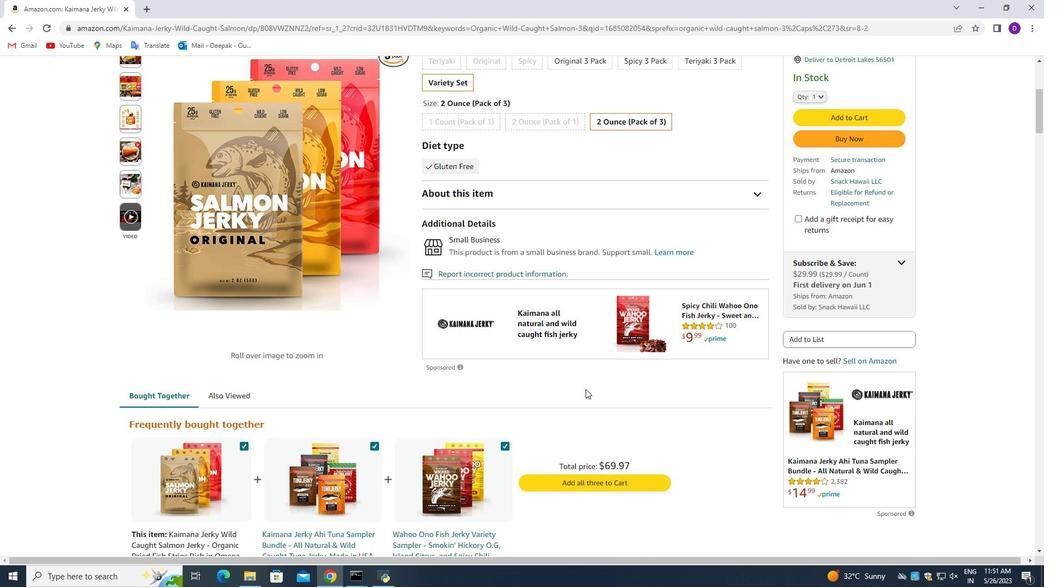 
Action: Mouse scrolled (585, 387) with delta (0, 0)
Screenshot: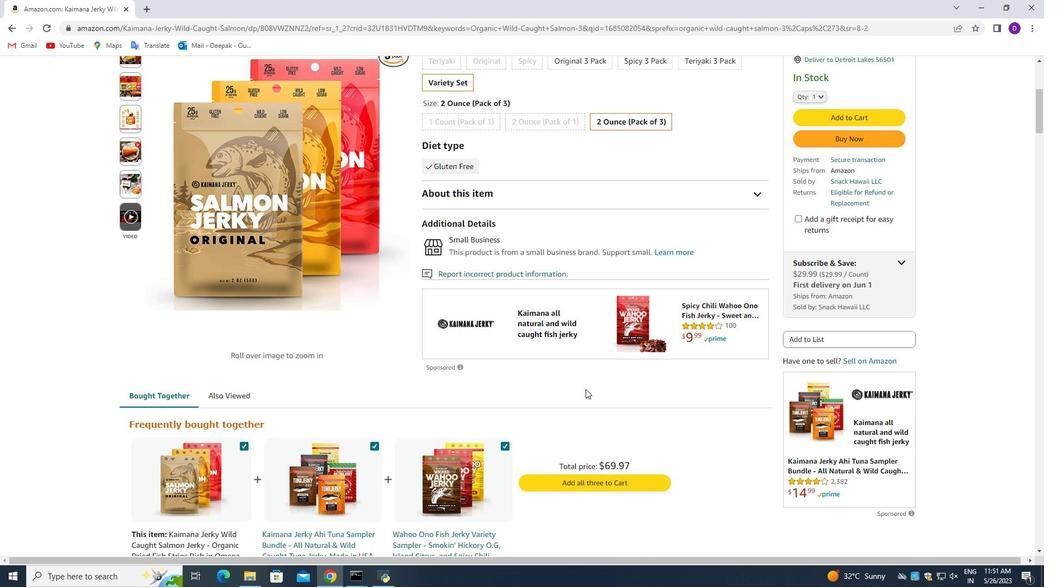 
Action: Mouse moved to (585, 386)
Screenshot: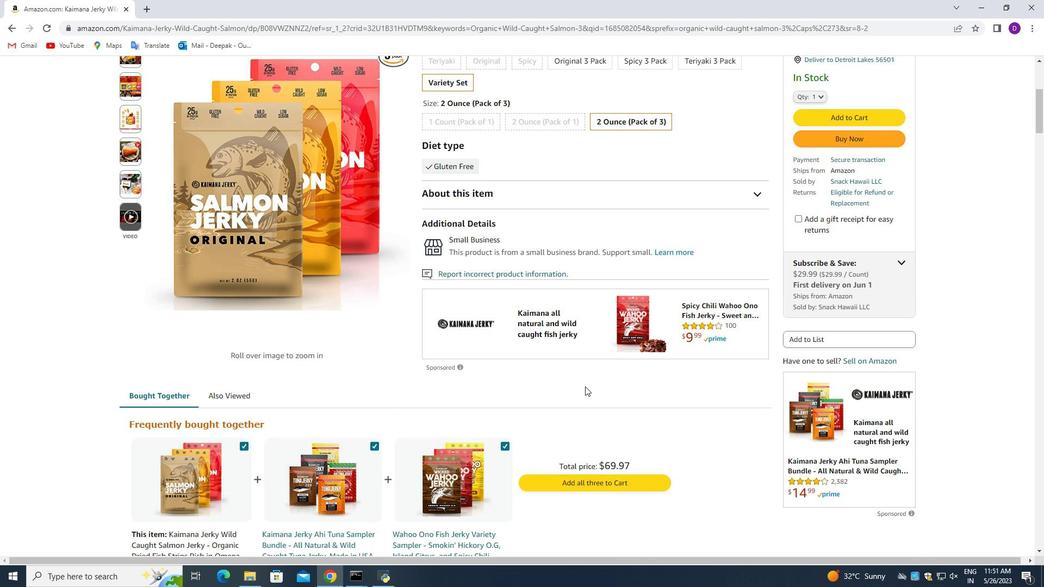 
Action: Mouse scrolled (585, 387) with delta (0, 0)
Screenshot: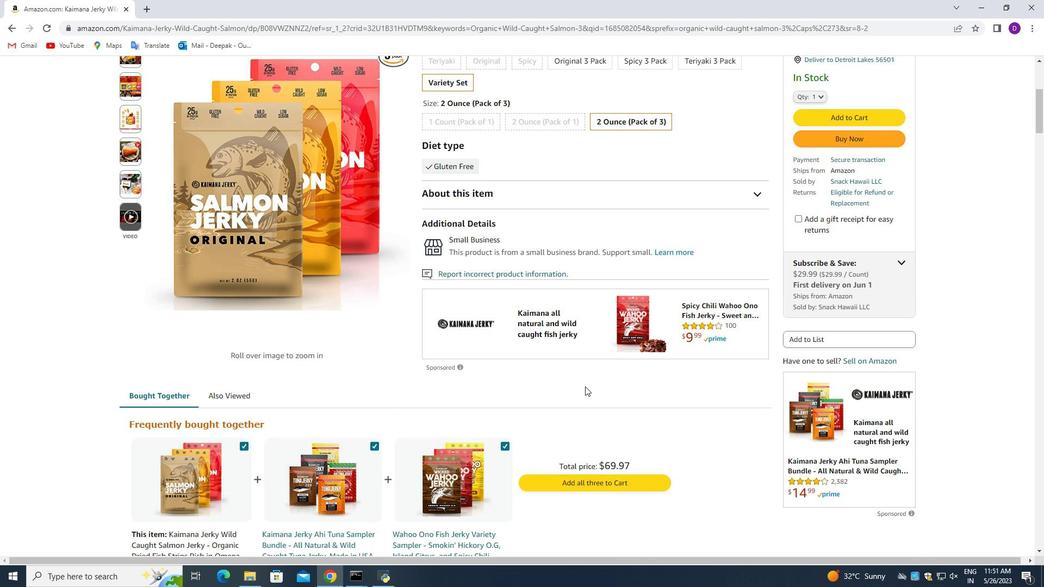 
Action: Mouse moved to (585, 385)
Screenshot: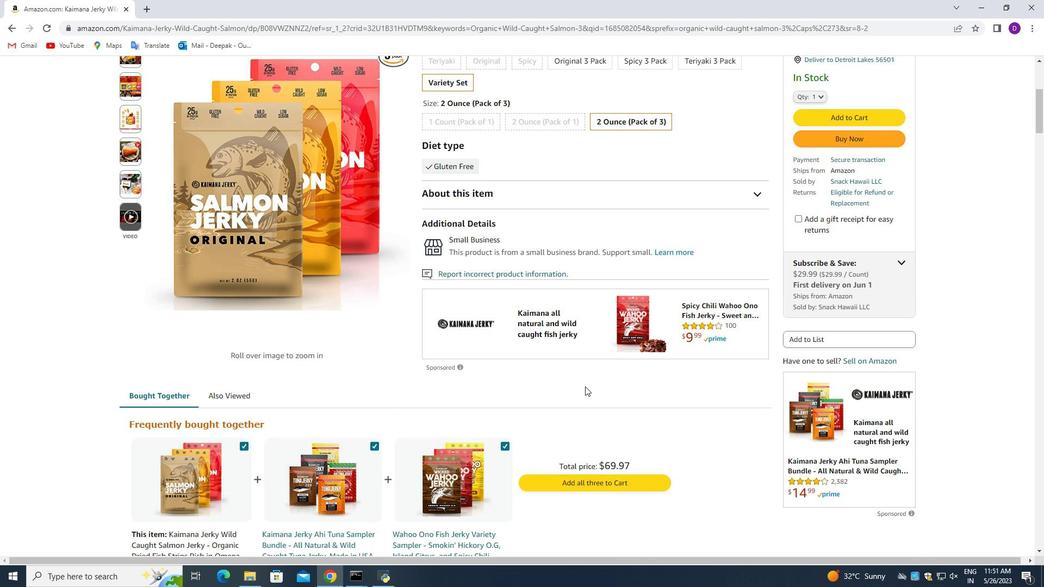 
Action: Mouse scrolled (585, 387) with delta (0, 0)
Screenshot: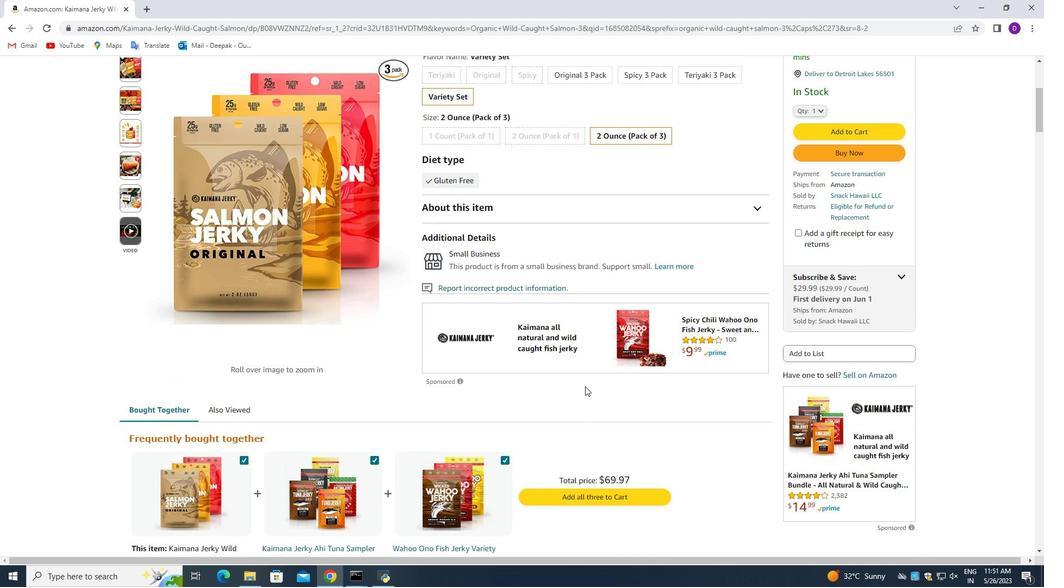 
Action: Mouse moved to (585, 384)
Screenshot: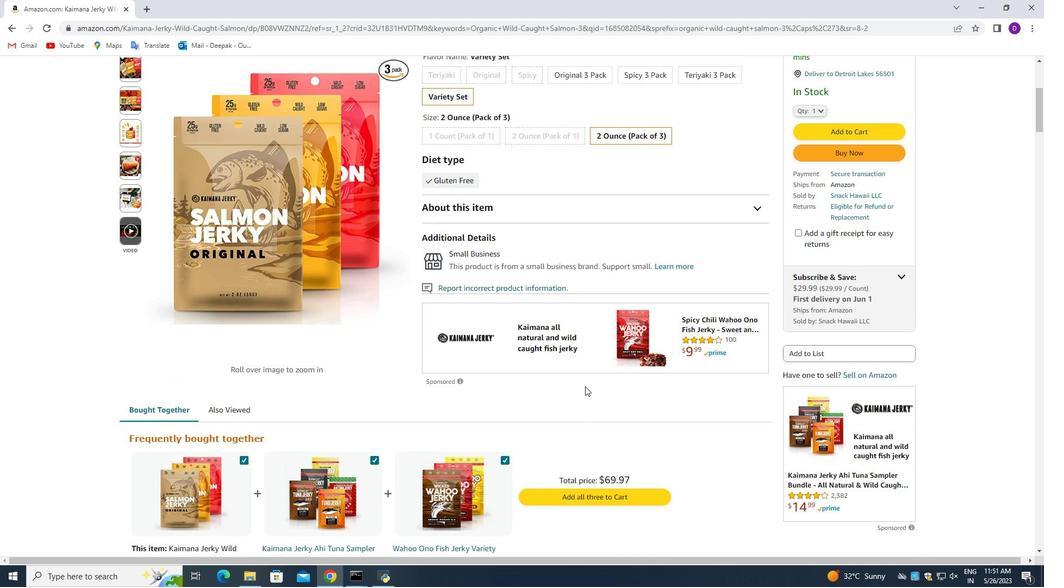 
Action: Mouse scrolled (585, 387) with delta (0, 0)
Screenshot: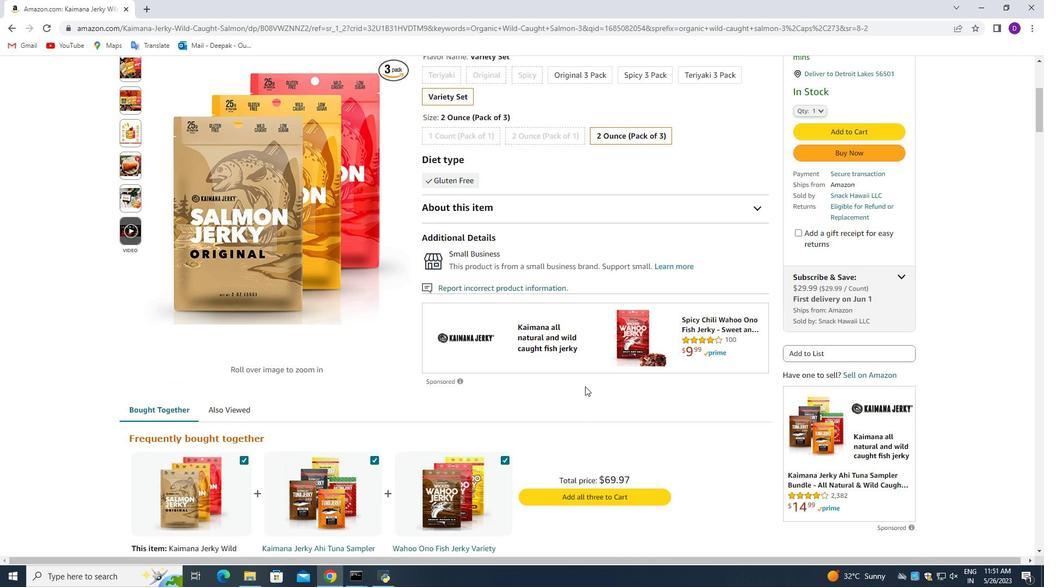 
Action: Mouse moved to (818, 370)
Screenshot: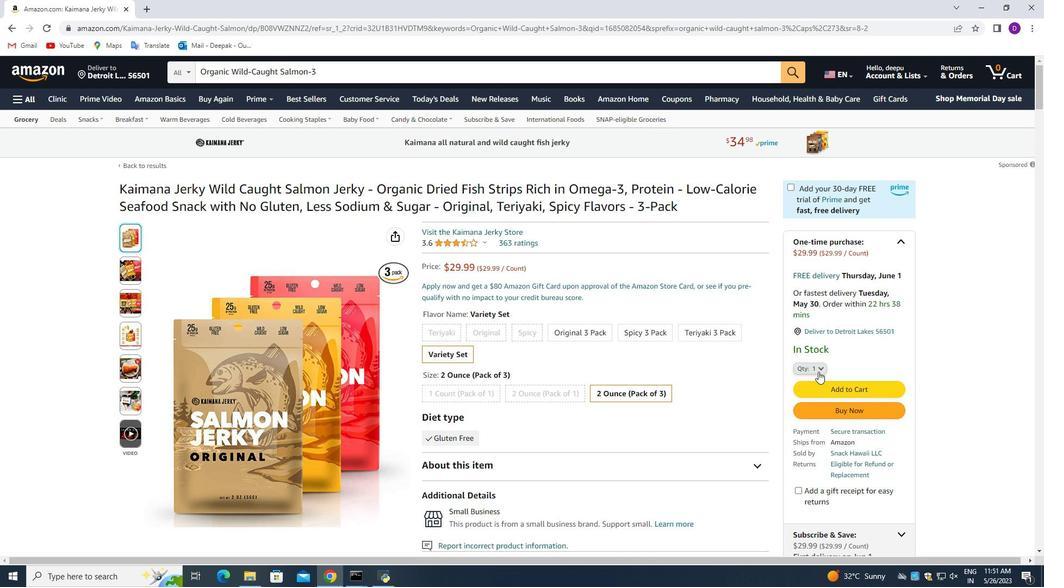 
Action: Mouse pressed left at (818, 370)
Screenshot: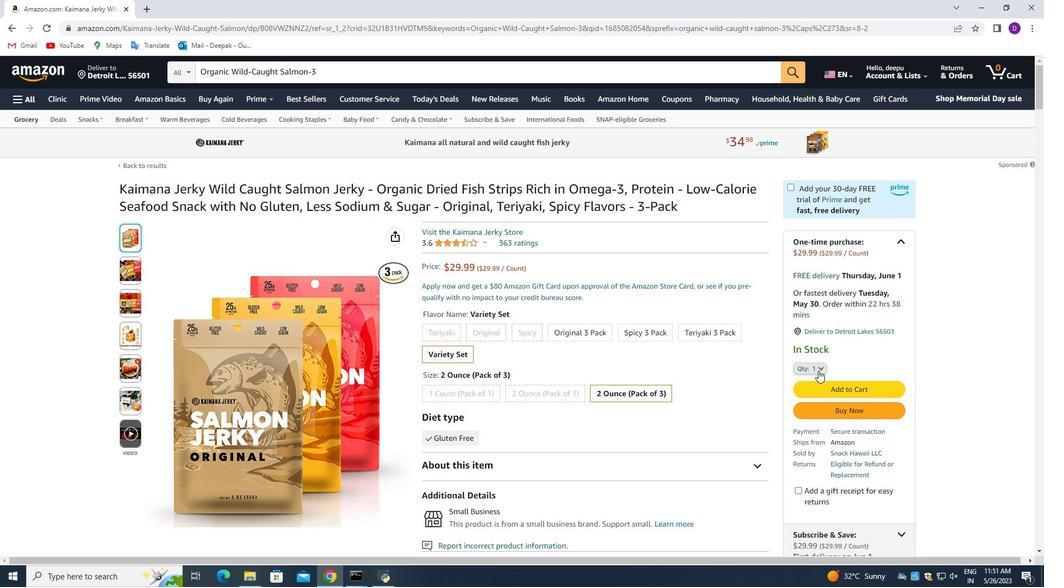 
Action: Mouse moved to (808, 109)
Screenshot: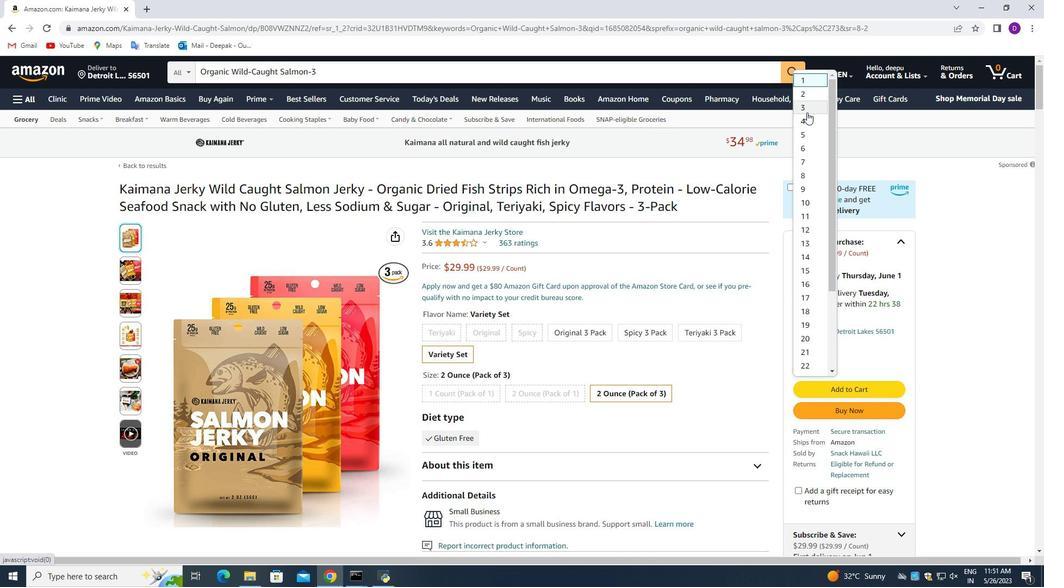 
Action: Mouse pressed left at (808, 109)
Screenshot: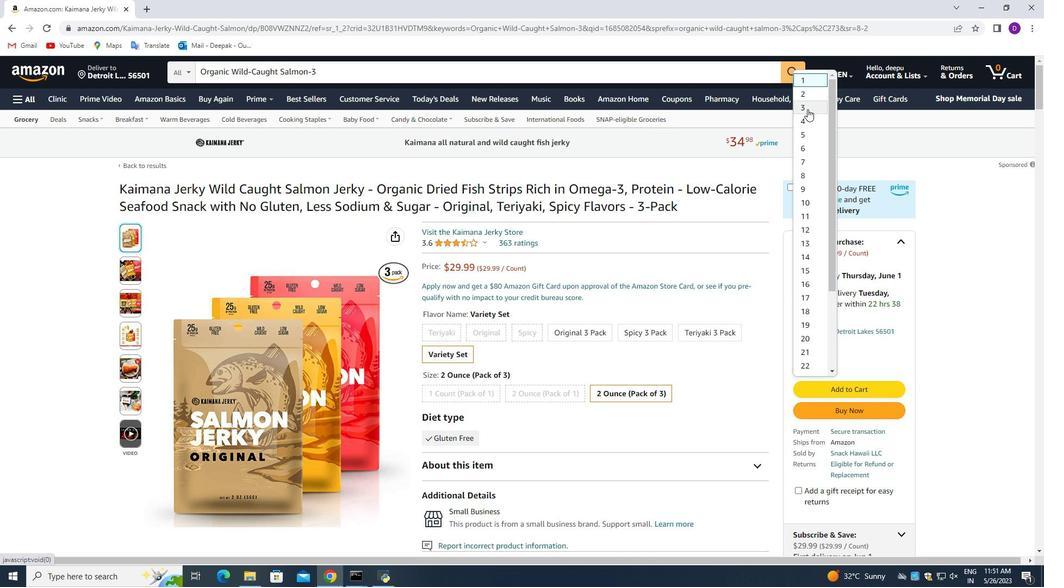 
Action: Mouse moved to (854, 387)
Screenshot: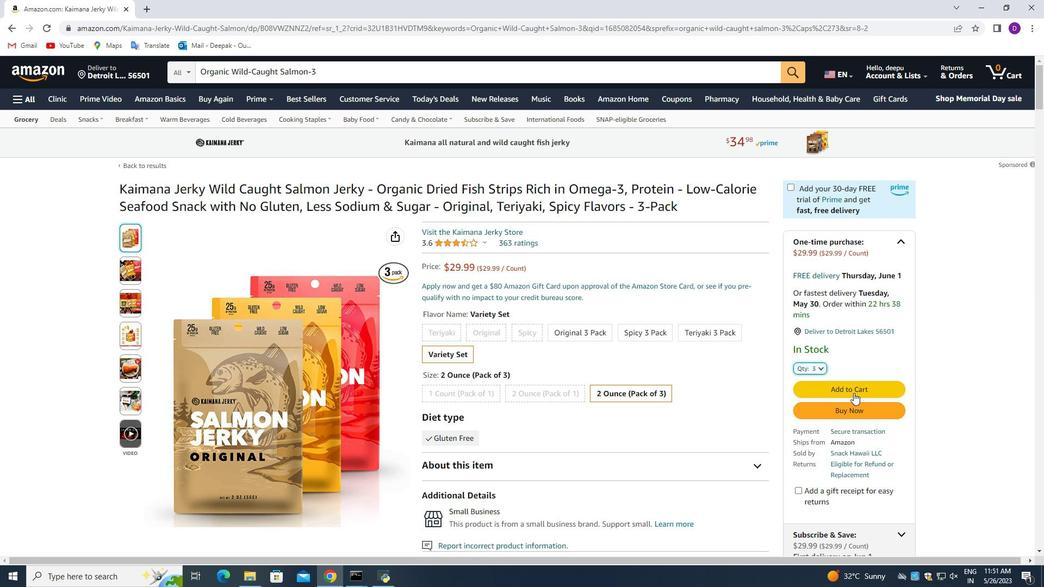 
Action: Mouse pressed left at (854, 387)
Screenshot: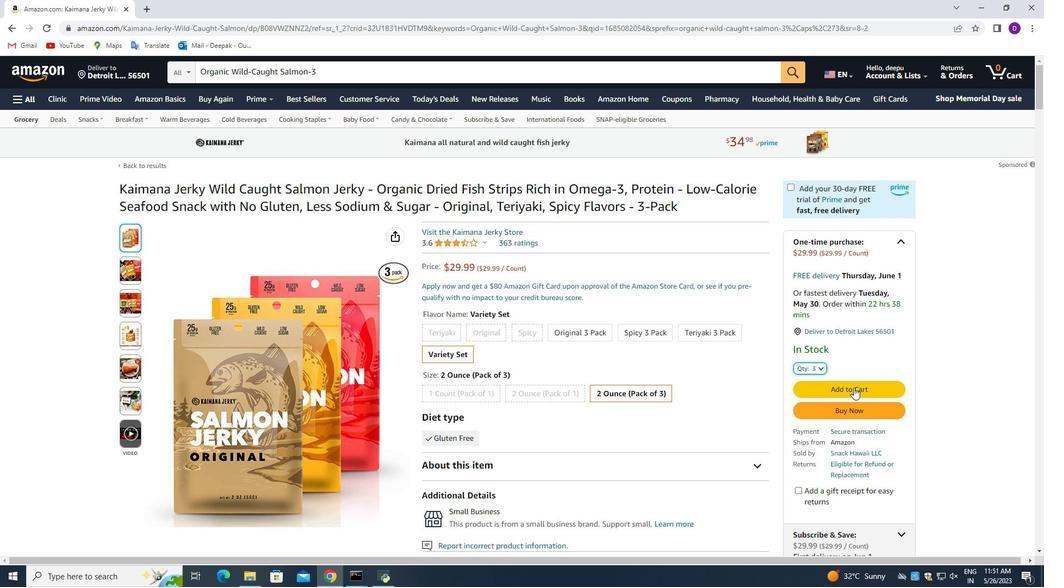 
Action: Mouse moved to (7, 96)
Screenshot: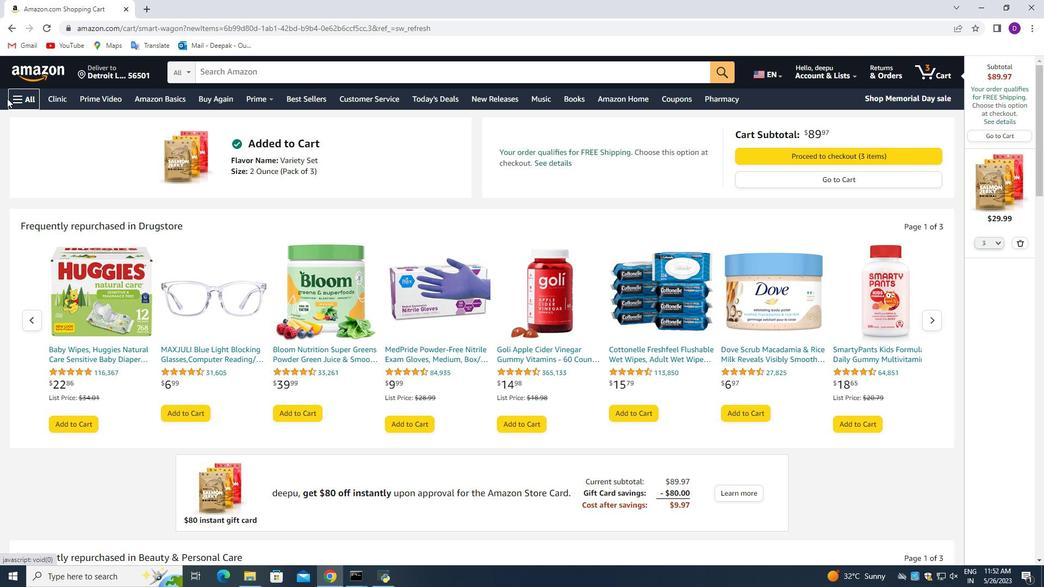 
Action: Mouse pressed left at (7, 96)
Screenshot: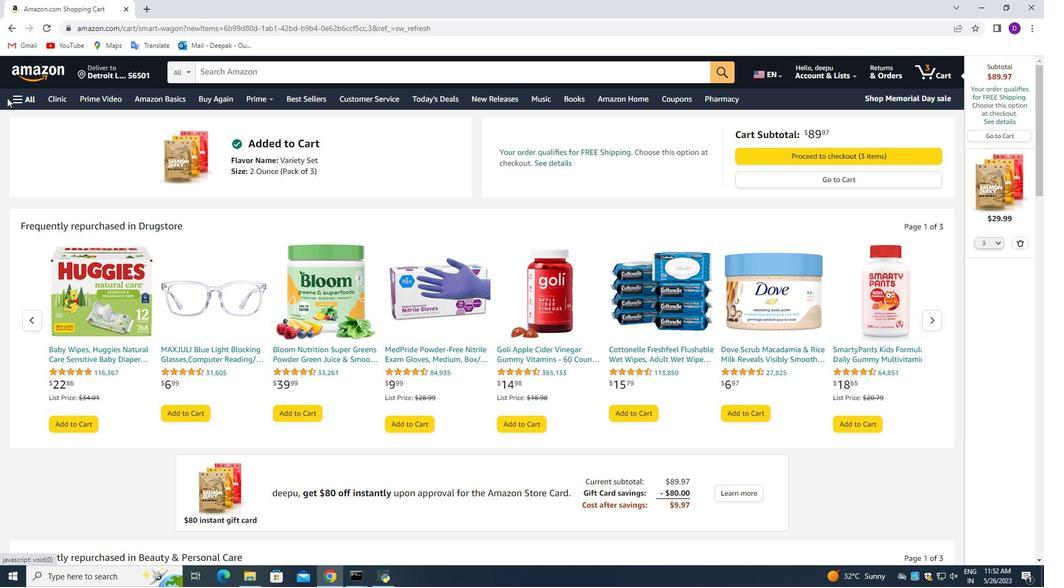 
Action: Mouse moved to (11, 96)
Screenshot: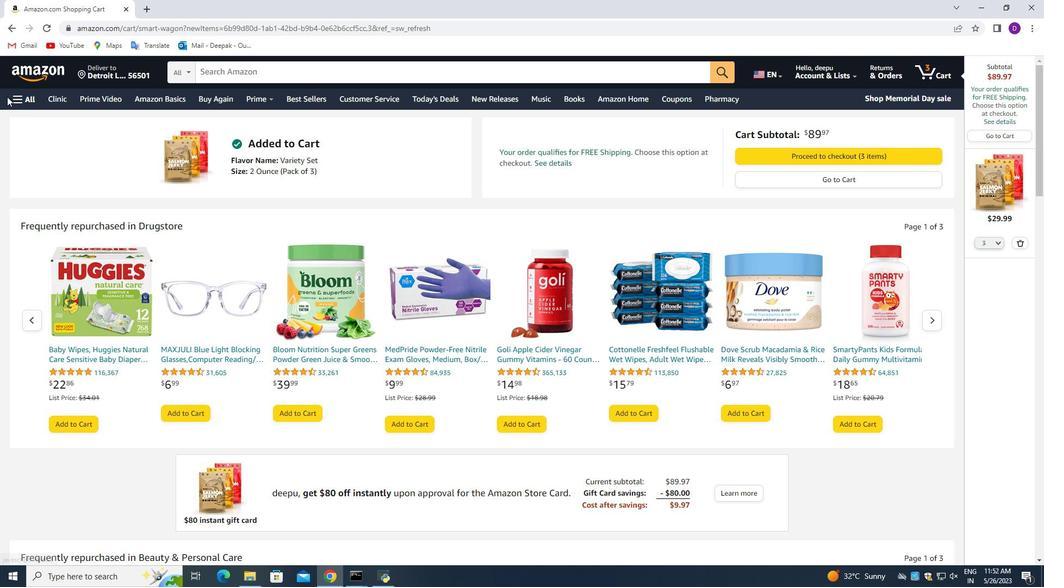 
Action: Mouse pressed left at (11, 96)
Screenshot: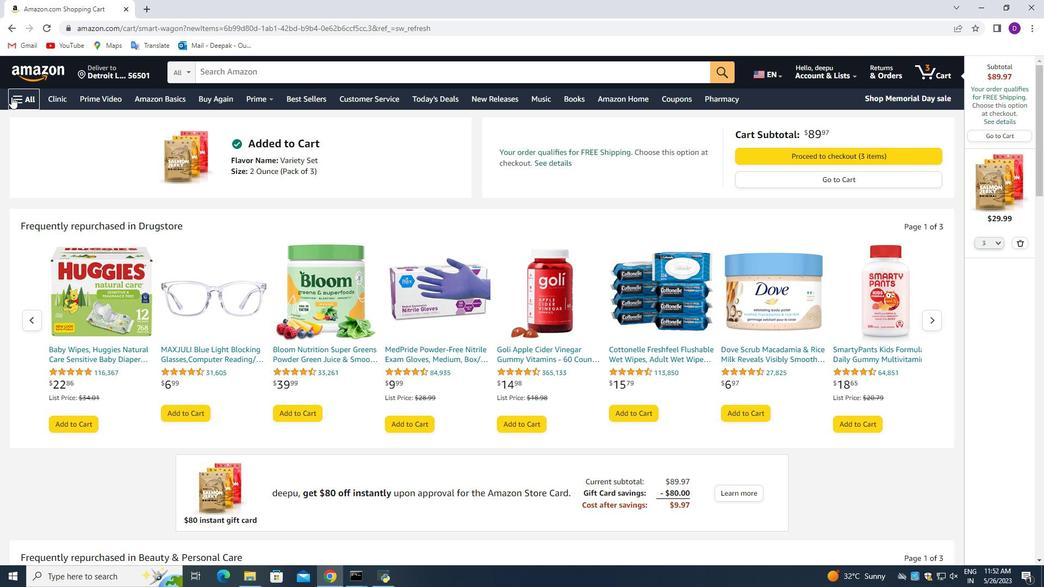 
Action: Mouse moved to (105, 338)
Screenshot: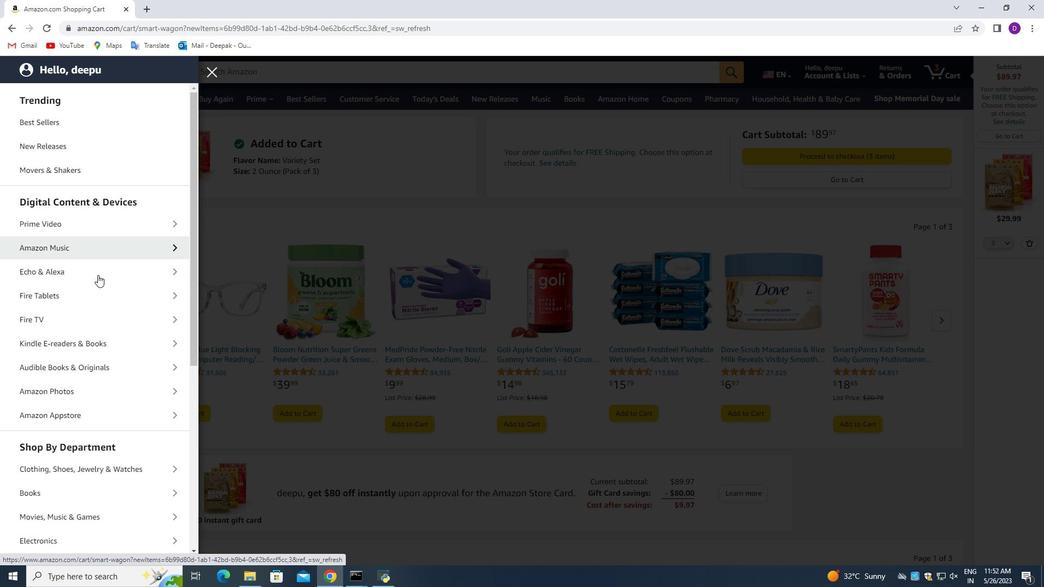 
Action: Mouse scrolled (105, 337) with delta (0, 0)
Screenshot: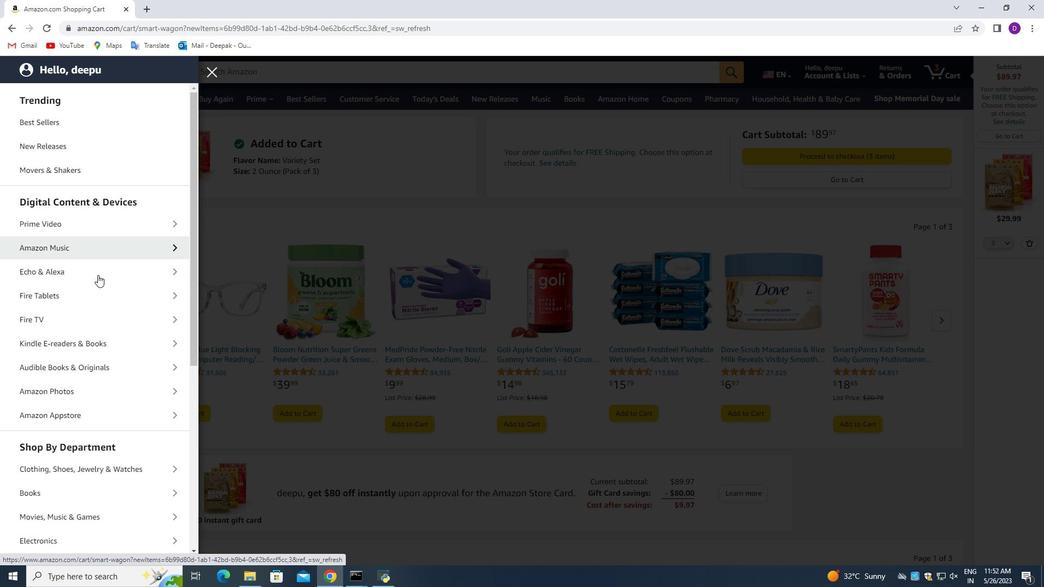 
Action: Mouse moved to (105, 344)
Screenshot: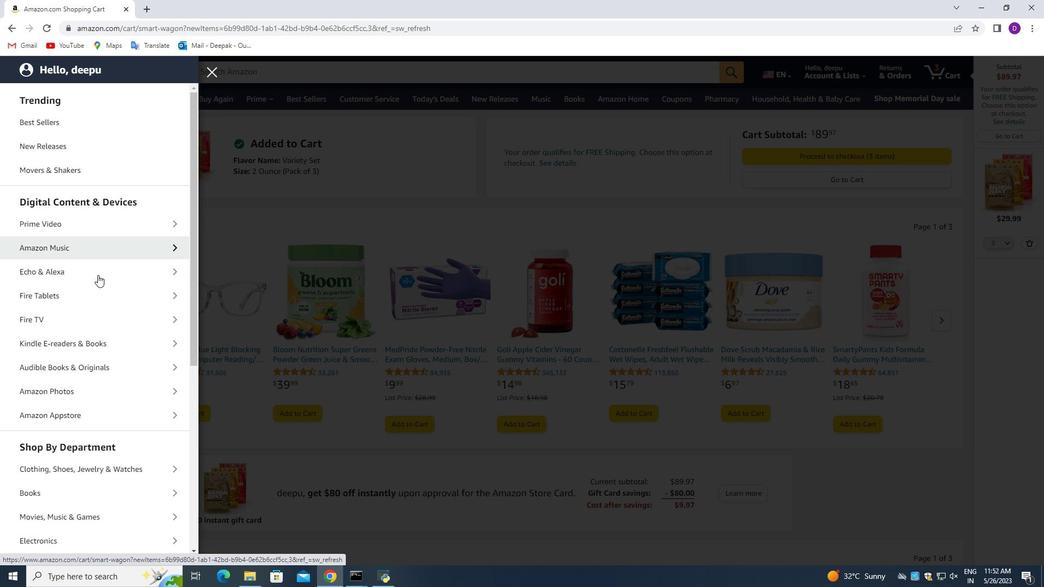 
Action: Mouse scrolled (105, 343) with delta (0, 0)
Screenshot: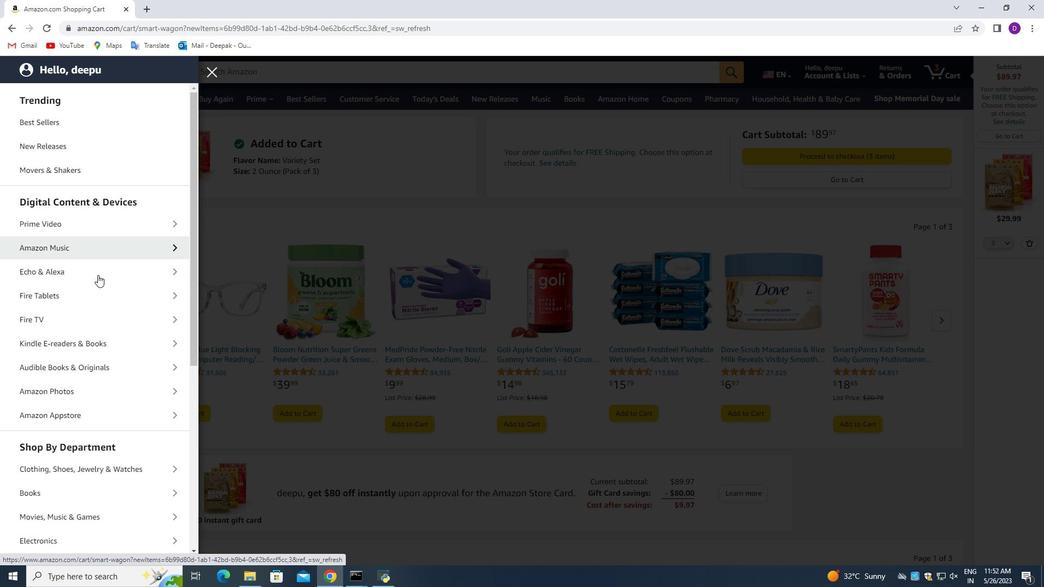 
Action: Mouse moved to (105, 344)
Screenshot: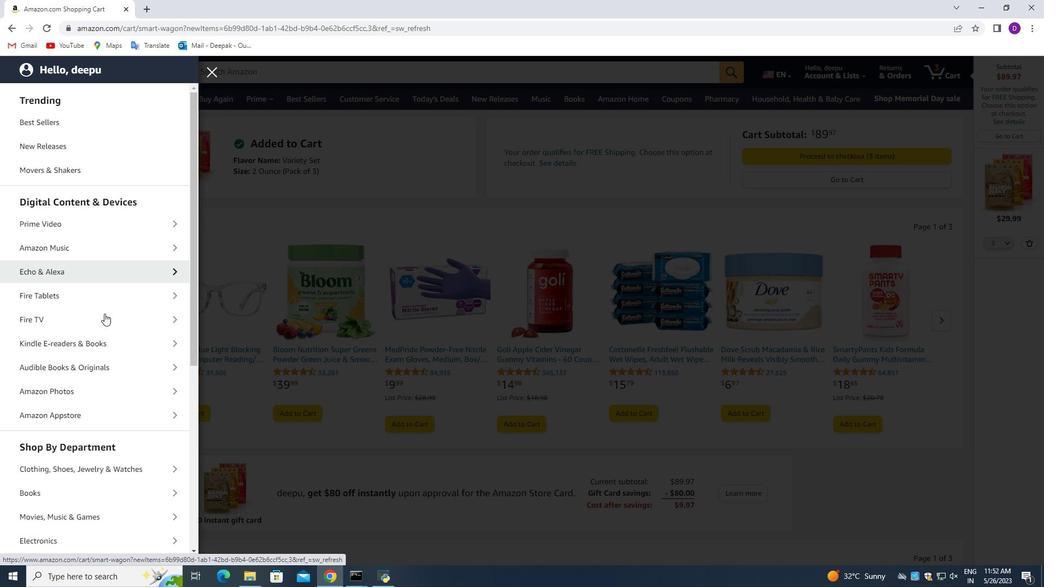 
Action: Mouse scrolled (105, 344) with delta (0, 0)
Screenshot: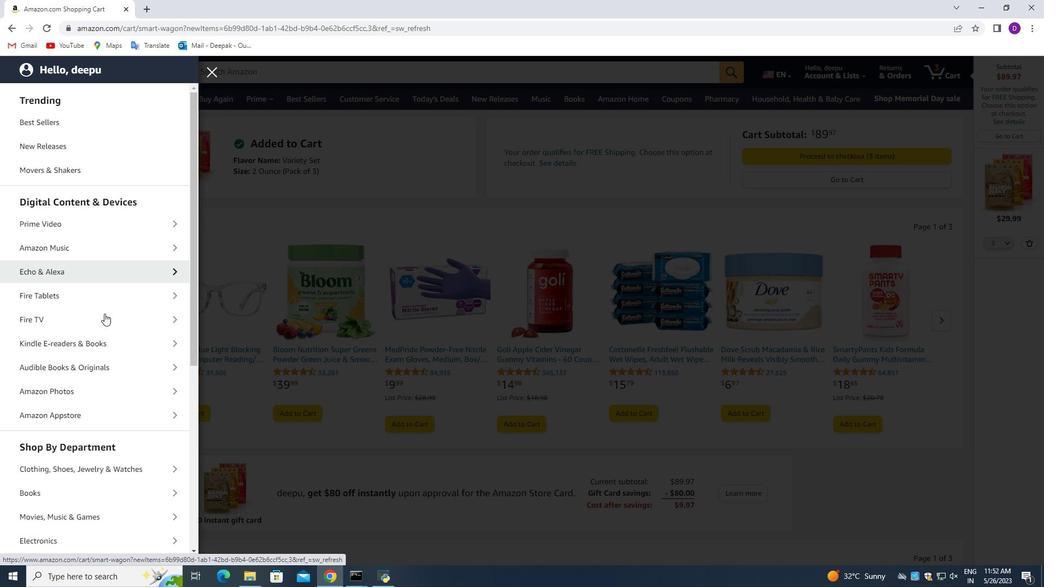
Action: Mouse scrolled (105, 344) with delta (0, 0)
Screenshot: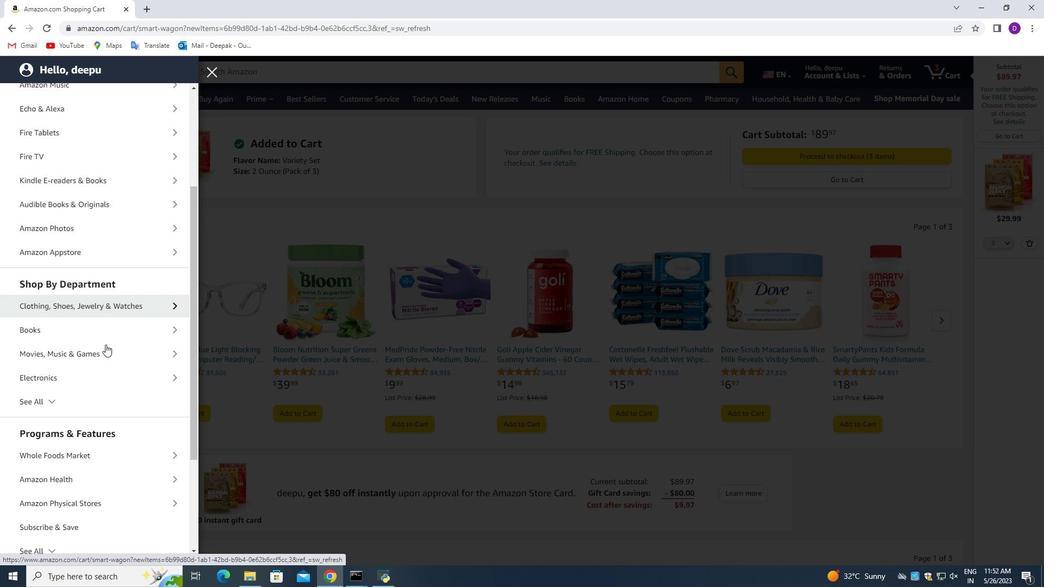 
Action: Mouse scrolled (105, 344) with delta (0, 0)
Screenshot: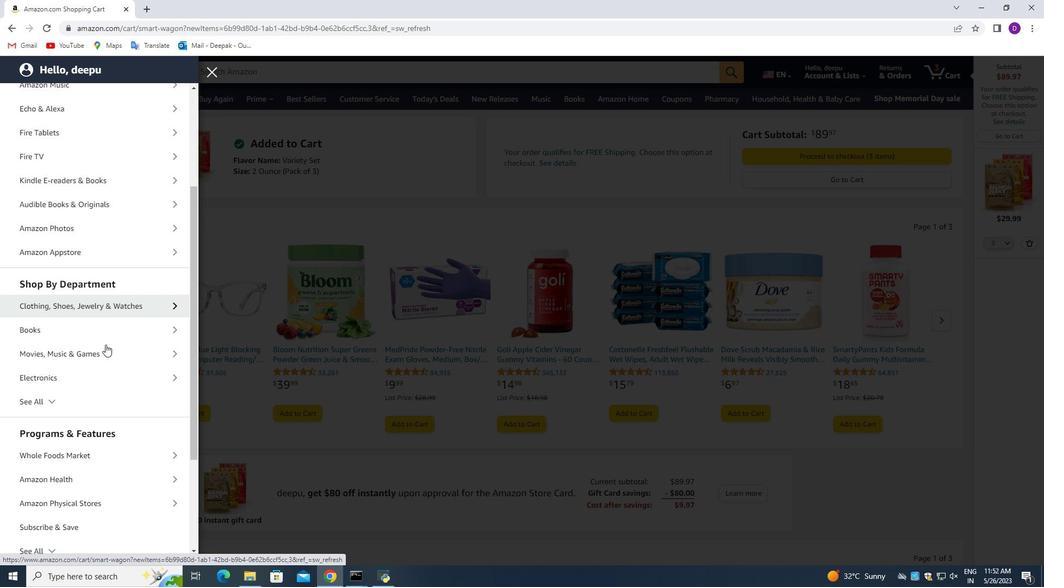 
Action: Mouse scrolled (105, 344) with delta (0, 0)
Screenshot: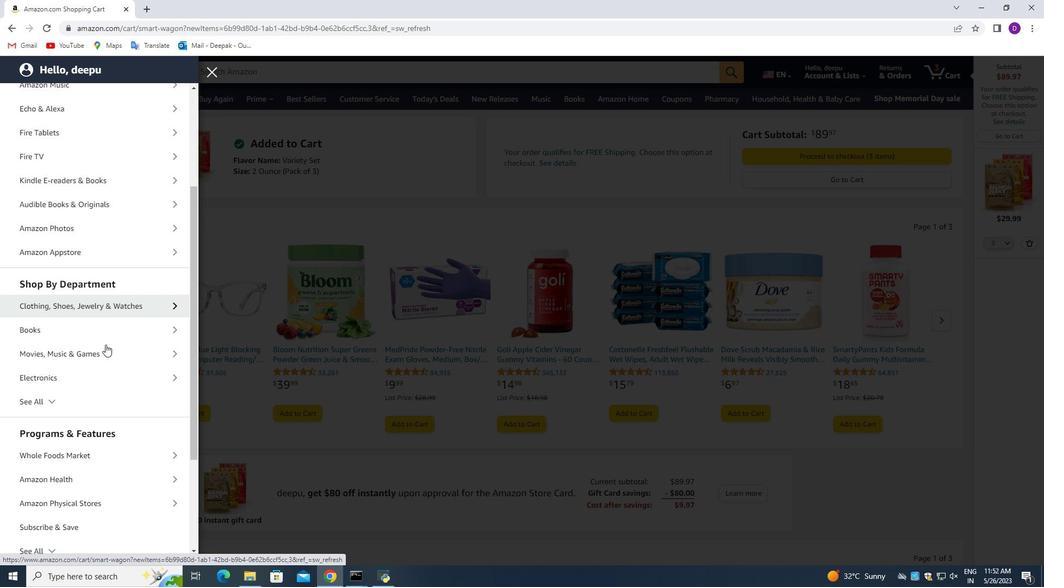 
Action: Mouse scrolled (105, 344) with delta (0, 0)
Screenshot: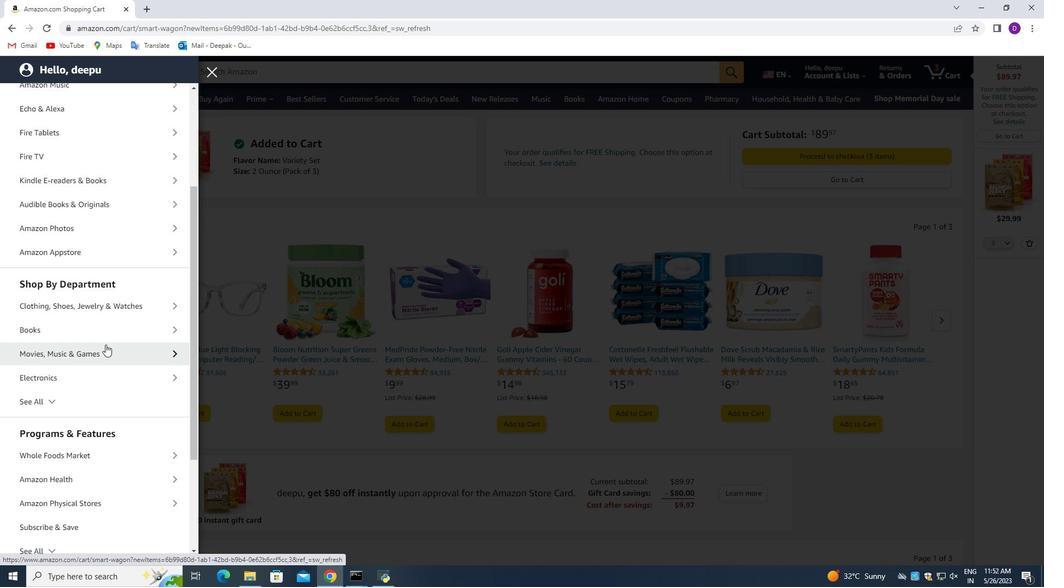
Action: Mouse scrolled (105, 344) with delta (0, 0)
Screenshot: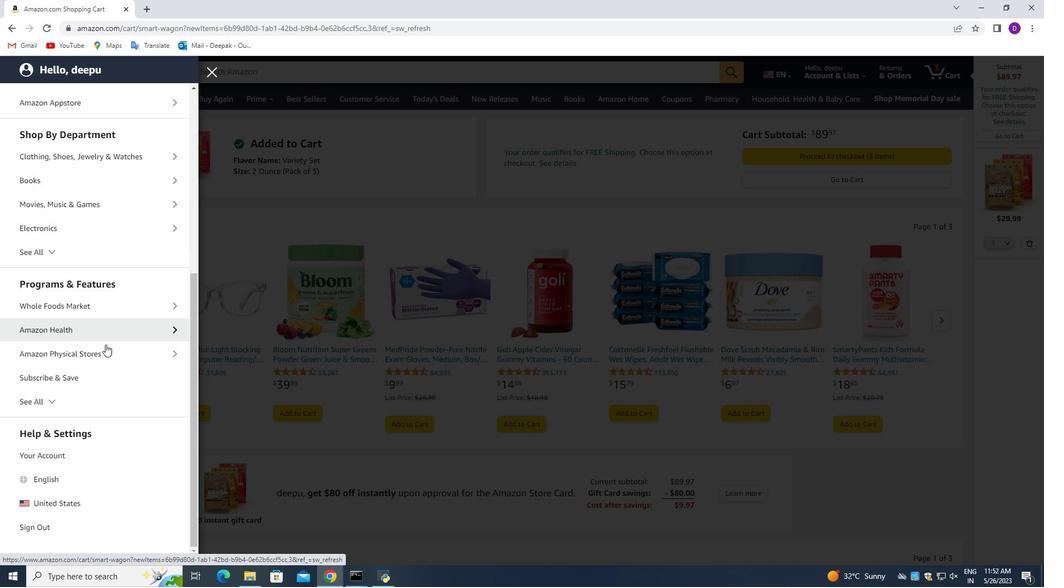 
Action: Mouse scrolled (105, 344) with delta (0, 0)
Screenshot: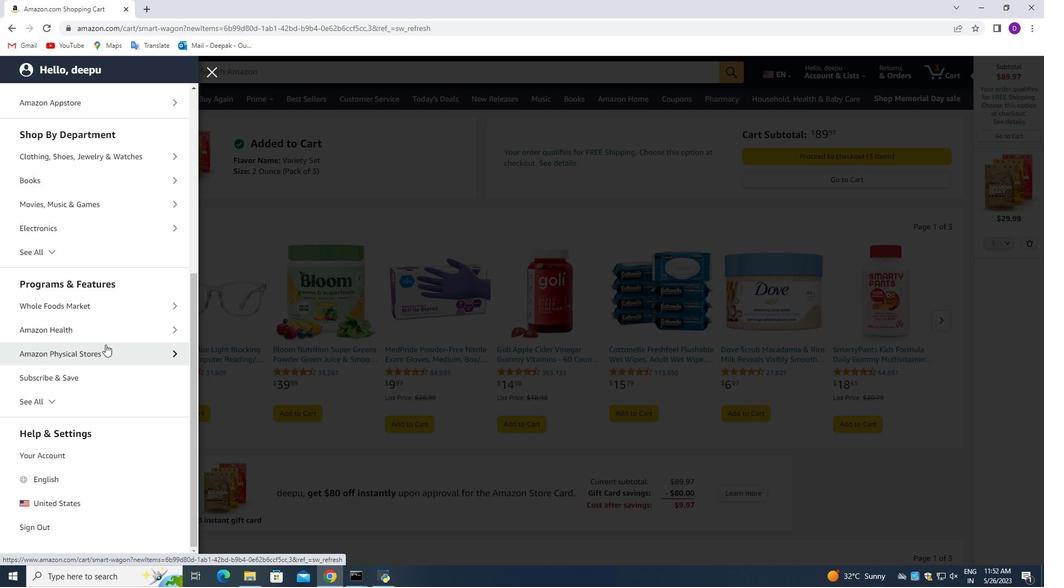 
Action: Mouse moved to (156, 330)
Screenshot: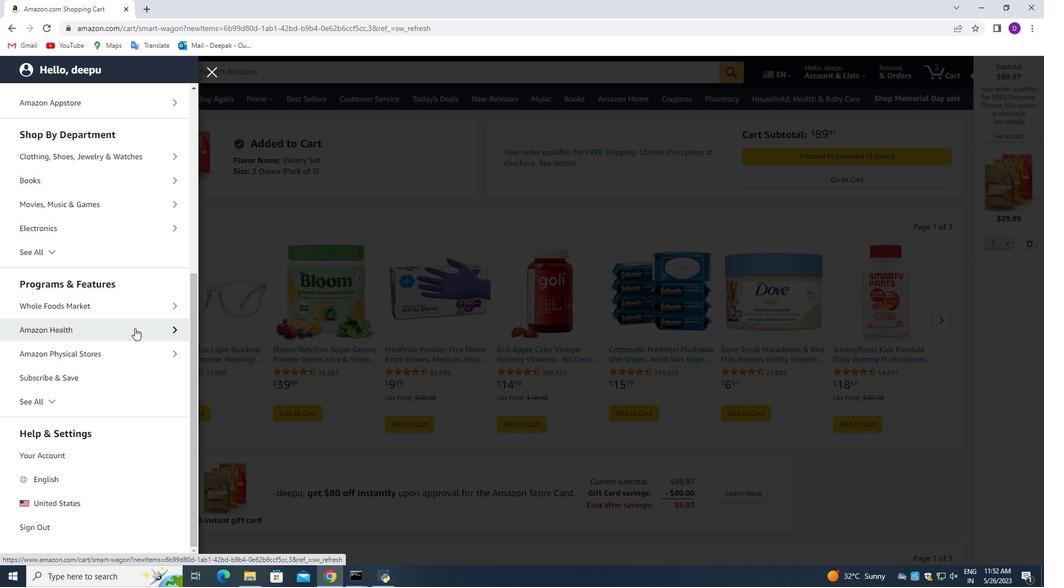 
Action: Mouse pressed left at (156, 330)
Screenshot: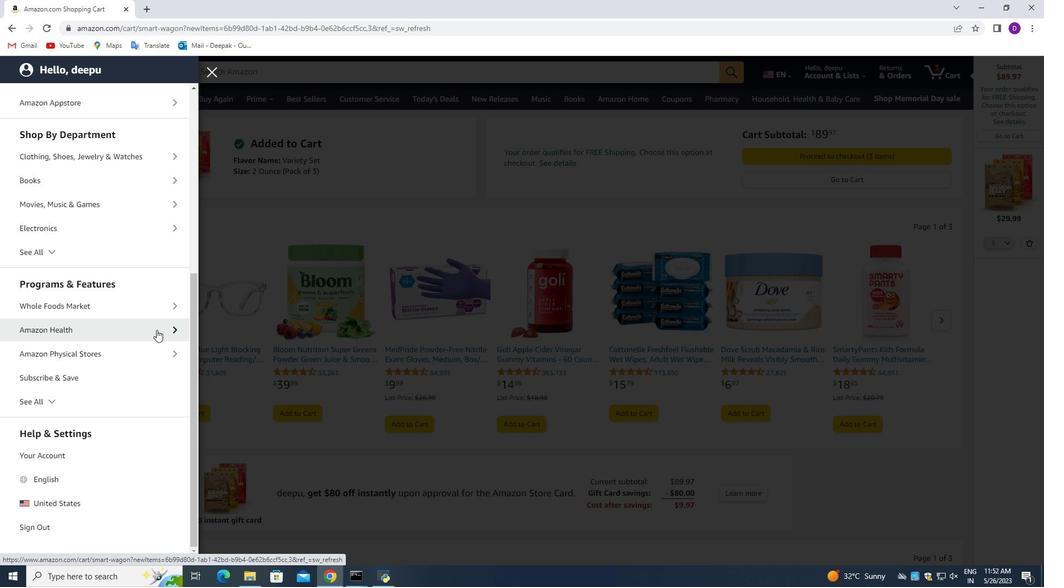 
Action: Mouse moved to (79, 146)
Screenshot: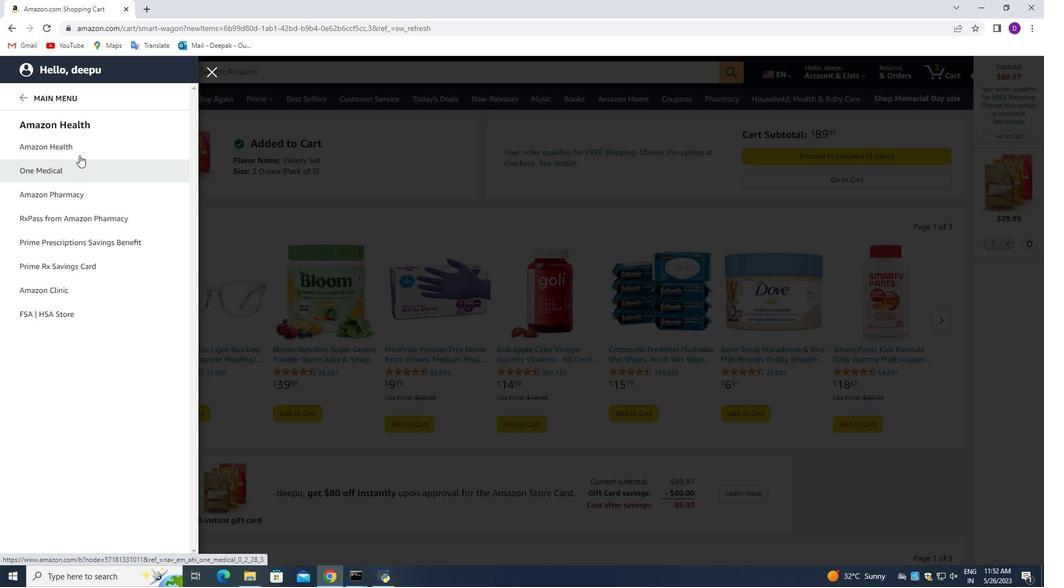
Action: Mouse pressed left at (79, 146)
Screenshot: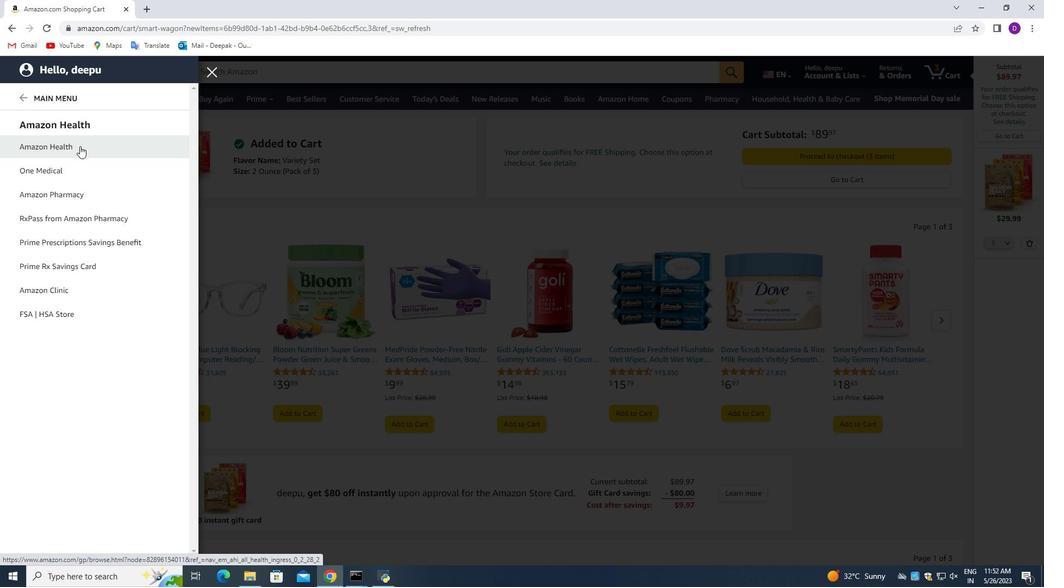 
Action: Mouse moved to (245, 73)
Screenshot: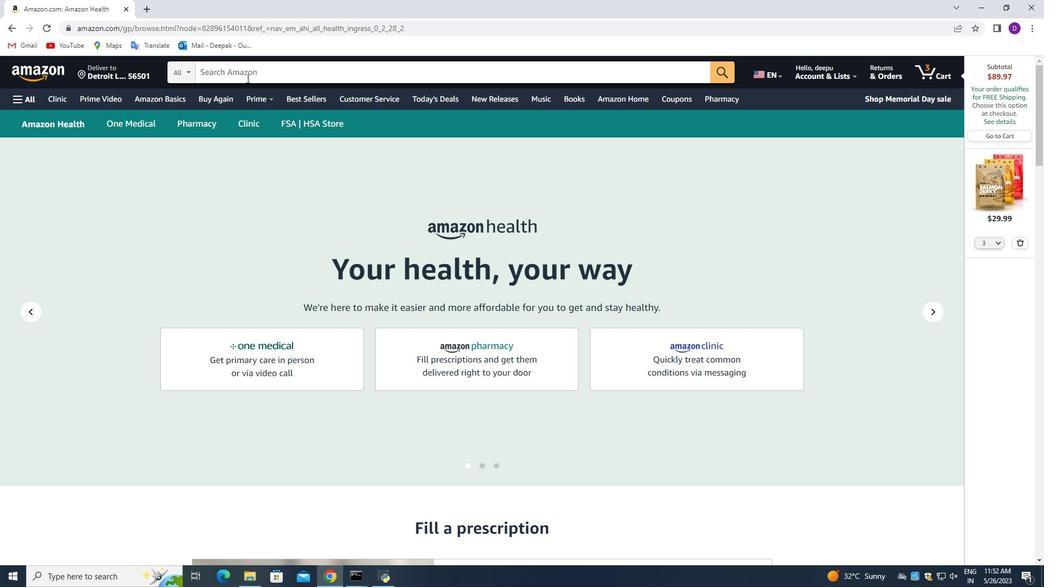 
Action: Mouse pressed left at (245, 73)
Screenshot: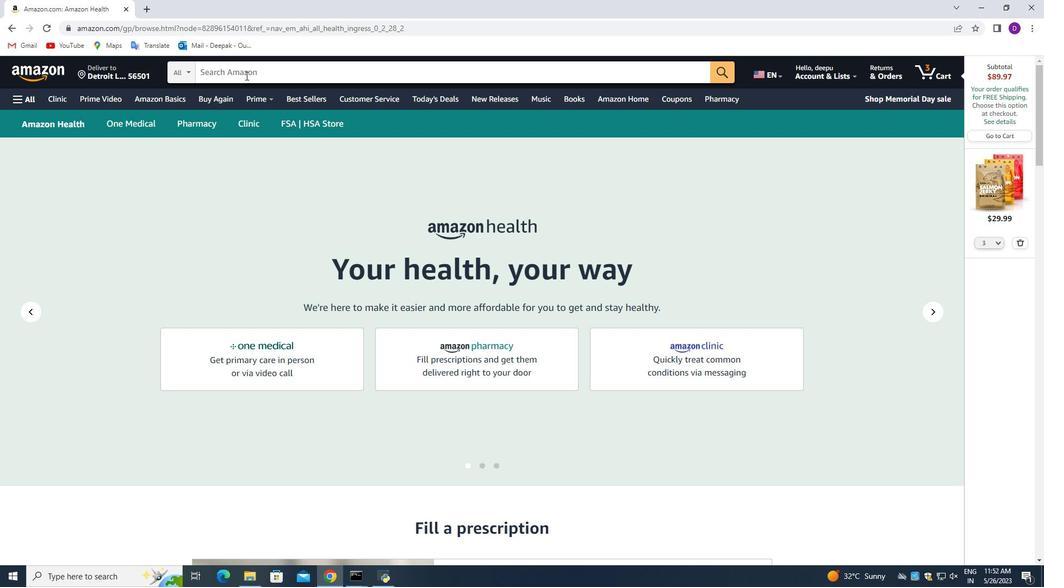 
Action: Mouse moved to (153, 179)
Screenshot: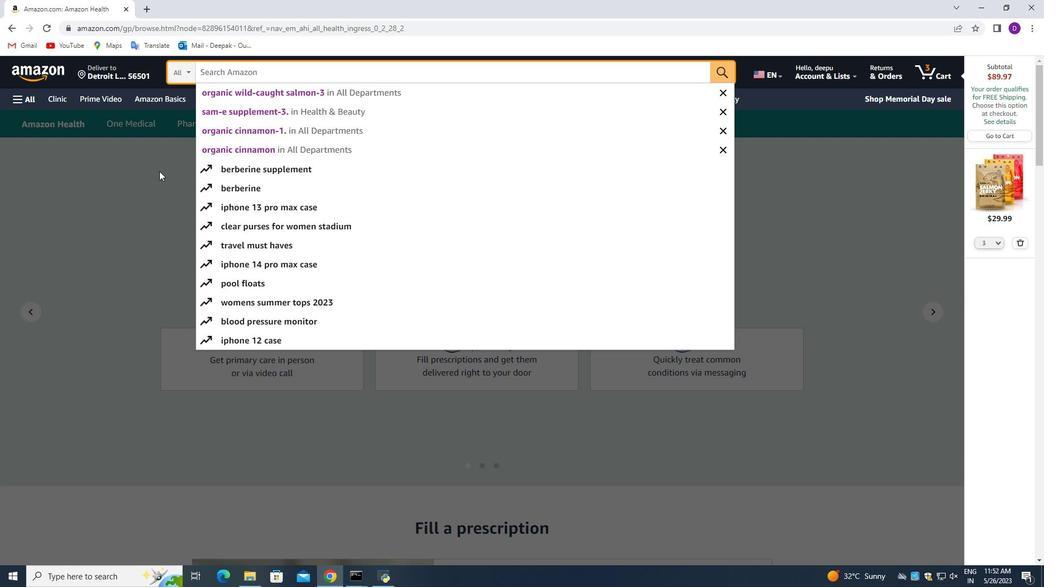 
Action: Mouse pressed left at (153, 179)
Screenshot: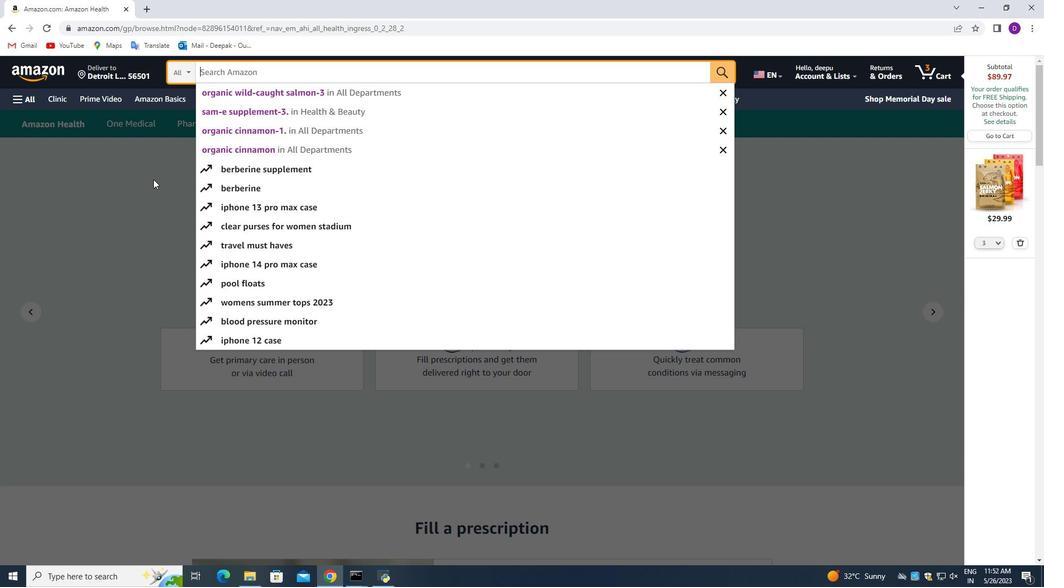 
Action: Mouse moved to (236, 71)
Screenshot: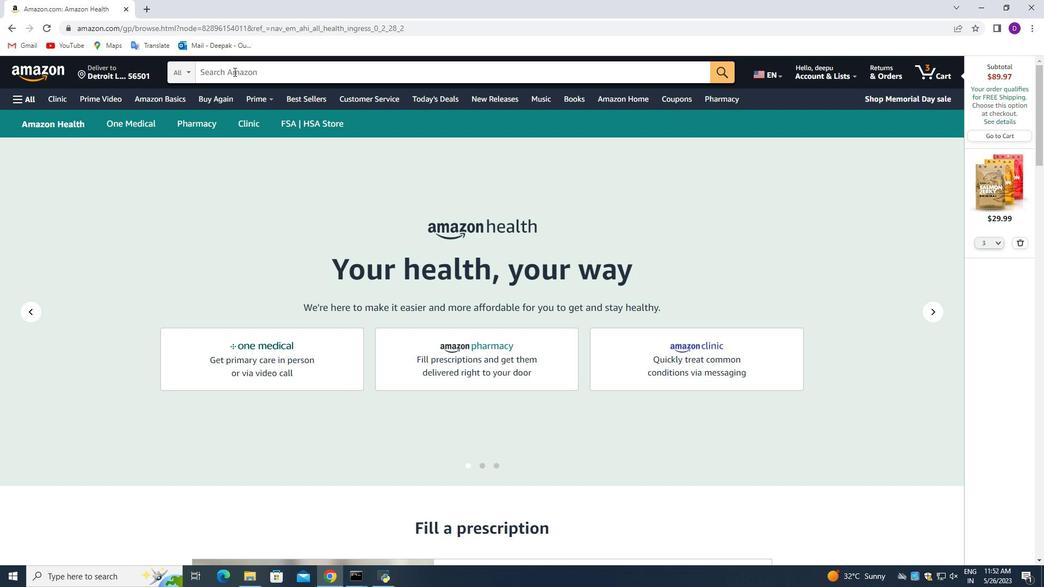 
Action: Mouse pressed left at (236, 71)
Screenshot: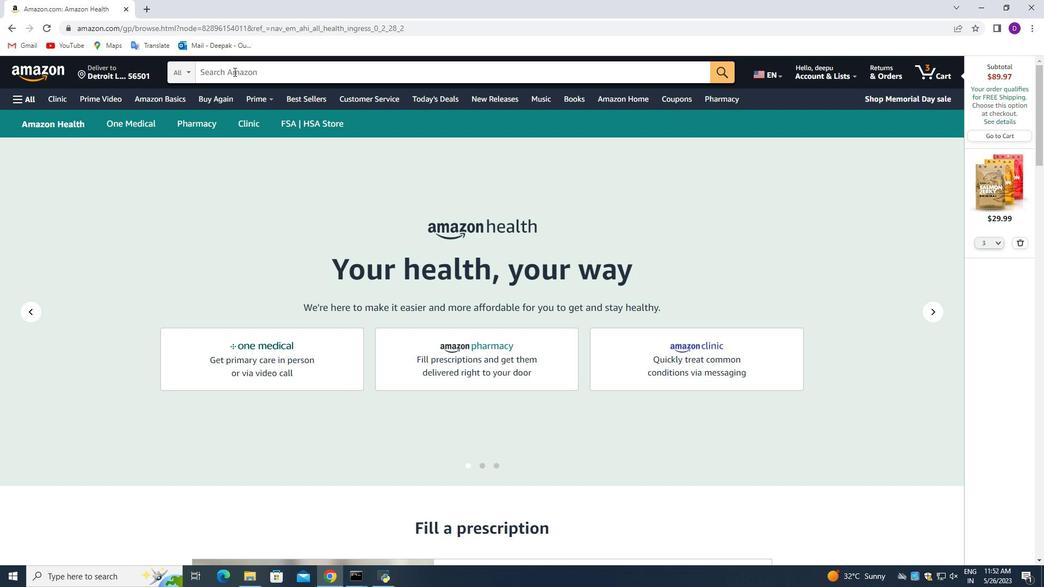 
Action: Mouse moved to (132, 181)
Screenshot: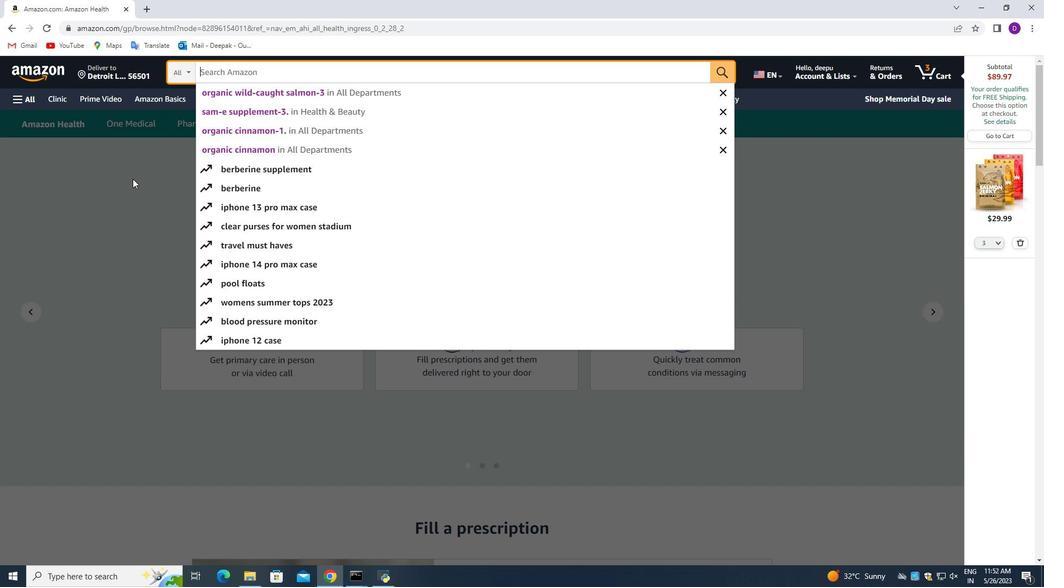 
Action: Key pressed <Key.shift>Lavender<Key.space><Key.shift_r>Ess<Key.backspace><Key.backspace><Key.backspace>essential<Key.space>o<Key.down><Key.enter>
Screenshot: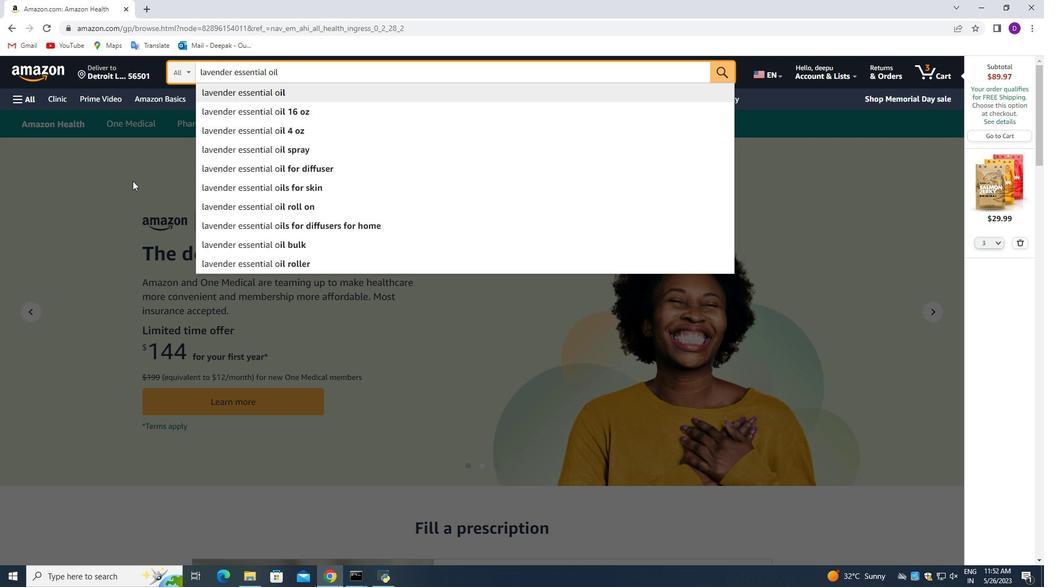 
Action: Mouse moved to (279, 327)
Screenshot: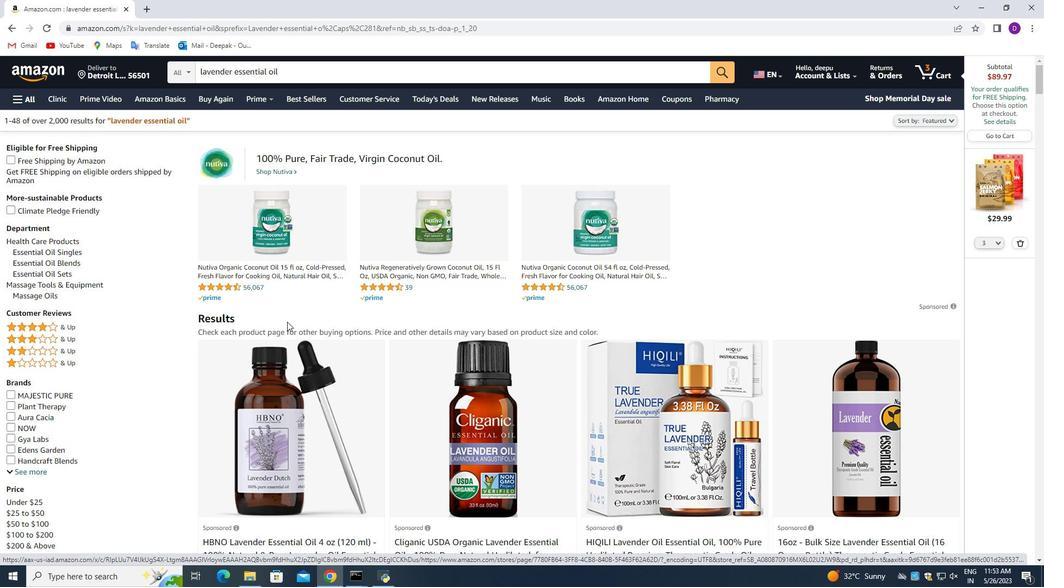 
Action: Mouse scrolled (279, 327) with delta (0, 0)
Screenshot: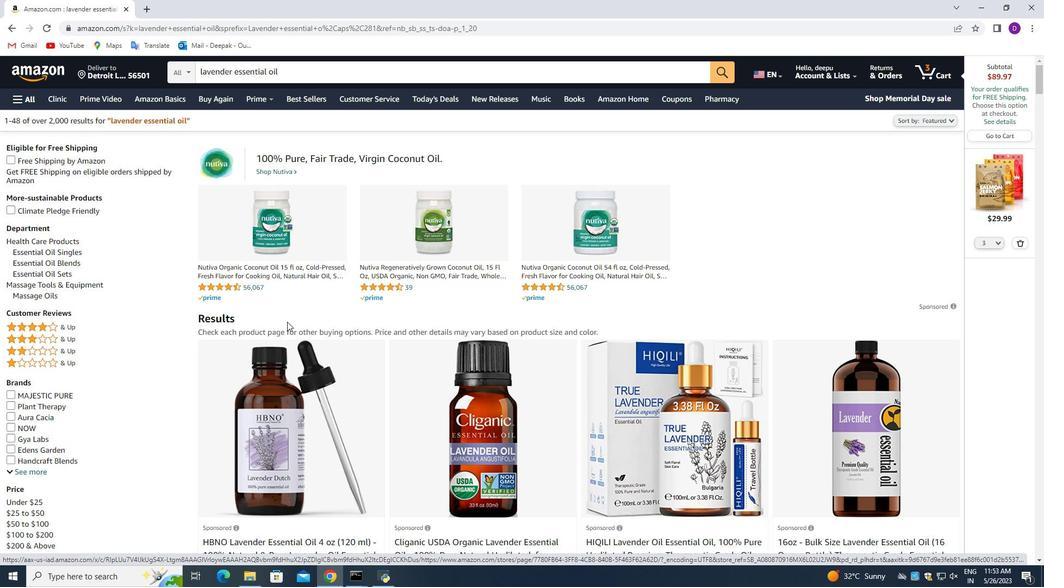 
Action: Mouse moved to (279, 328)
Screenshot: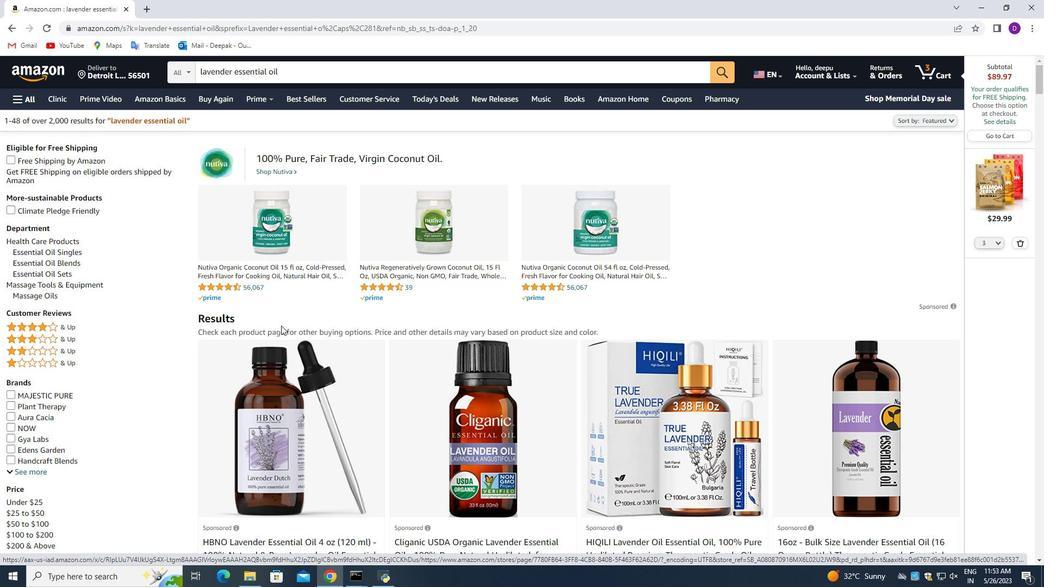 
Action: Mouse scrolled (279, 328) with delta (0, 0)
Screenshot: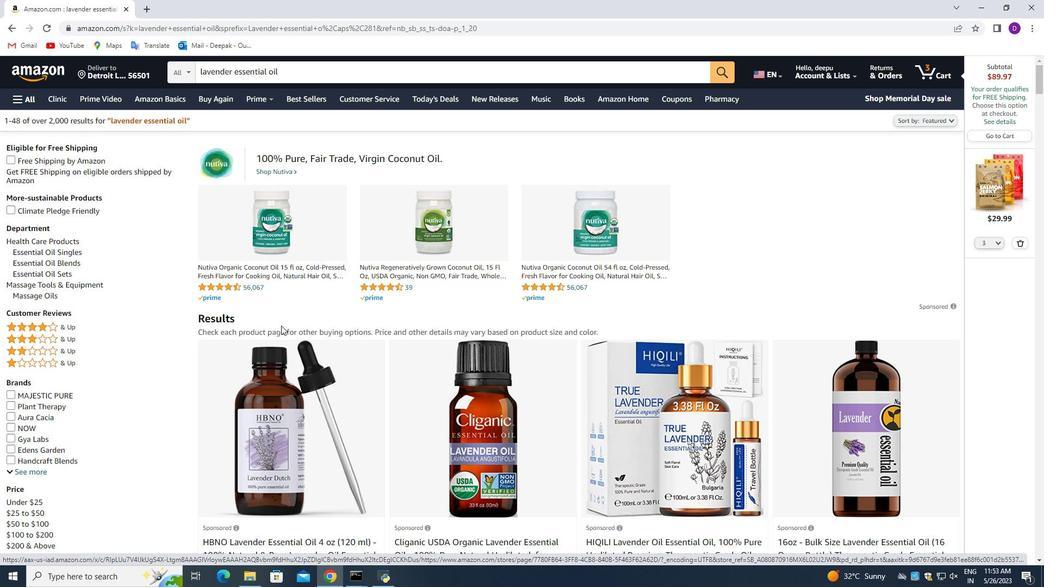 
Action: Mouse moved to (276, 346)
Screenshot: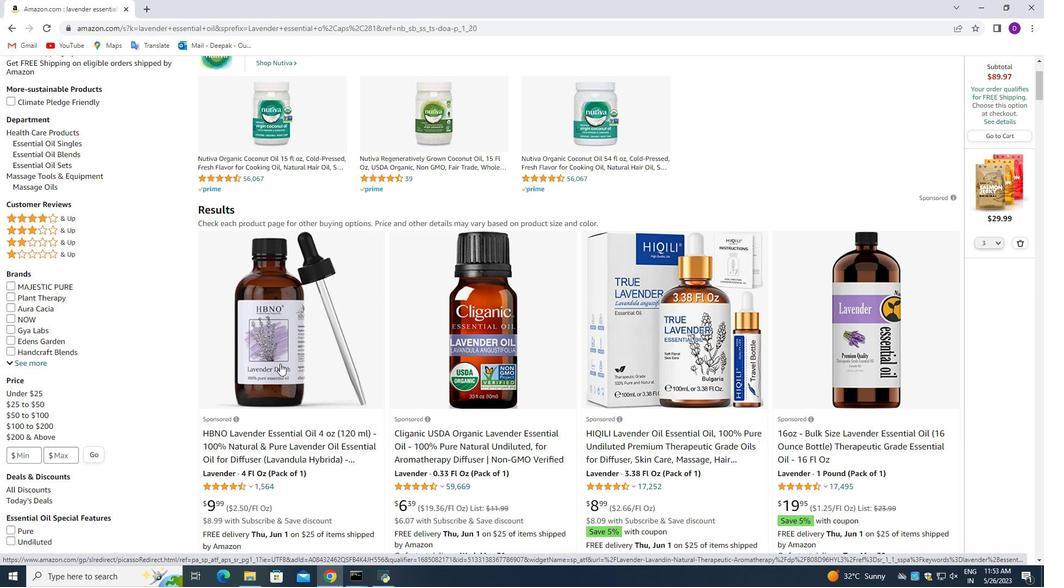 
Action: Mouse pressed left at (276, 346)
Screenshot: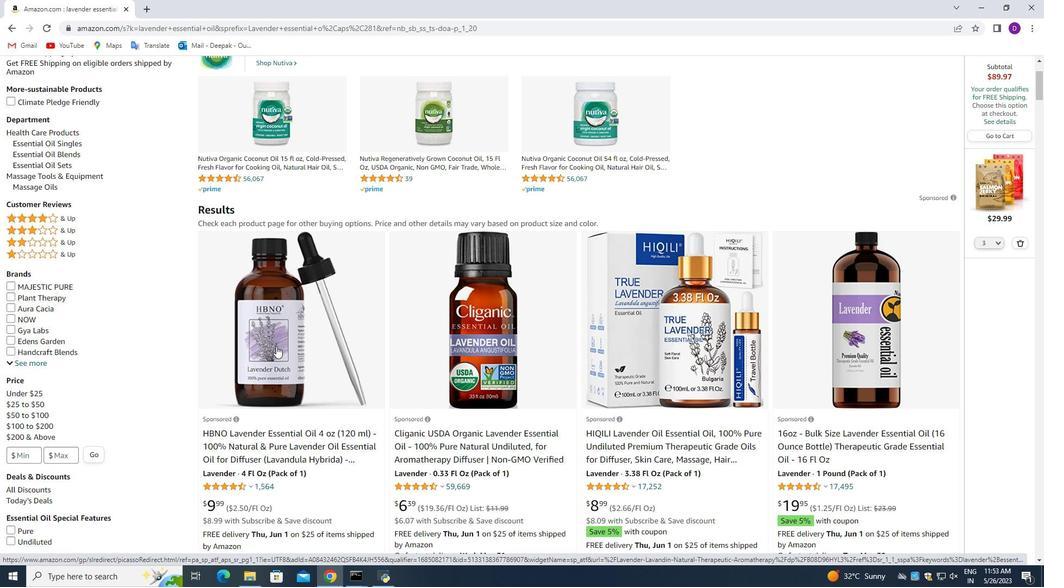 
Action: Mouse moved to (784, 371)
Screenshot: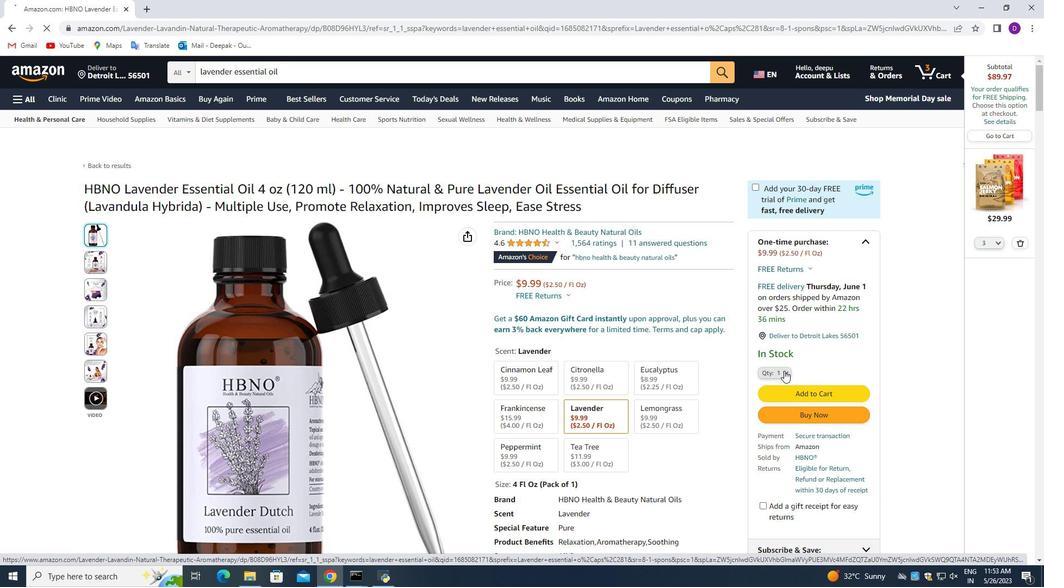 
Action: Mouse pressed left at (784, 371)
Screenshot: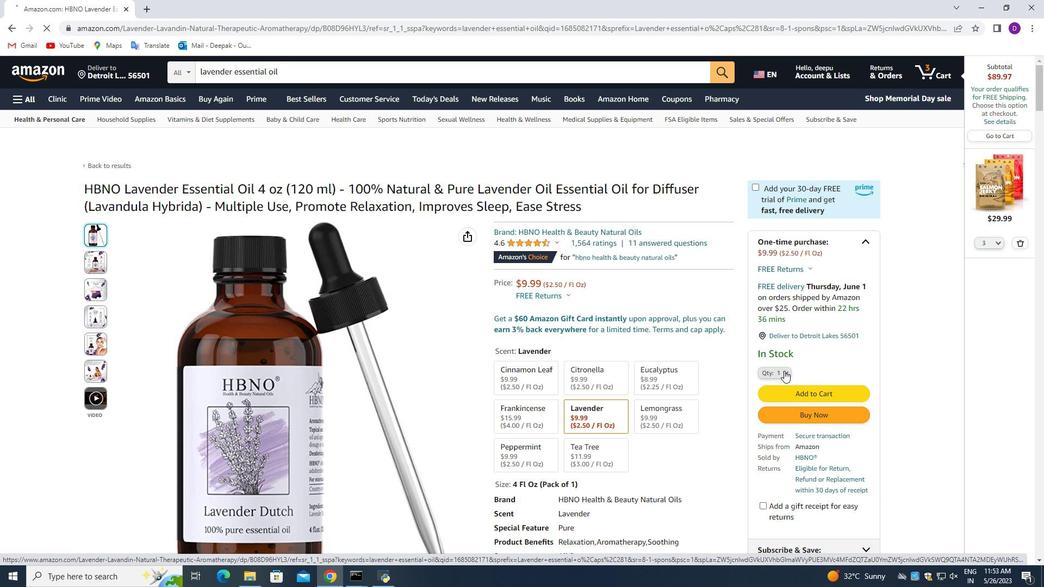
Action: Mouse moved to (775, 93)
Screenshot: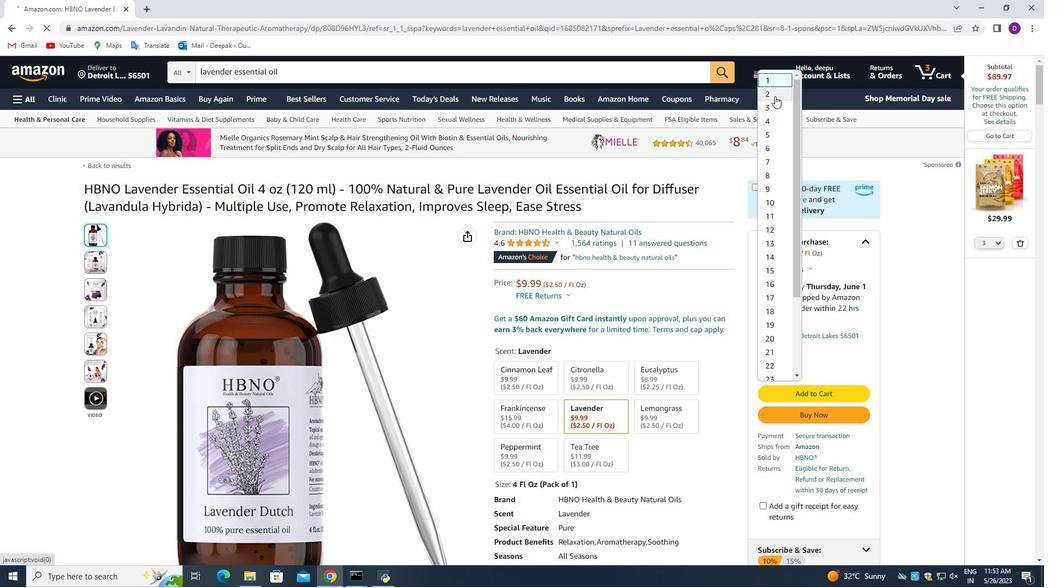 
Action: Mouse pressed left at (775, 93)
Screenshot: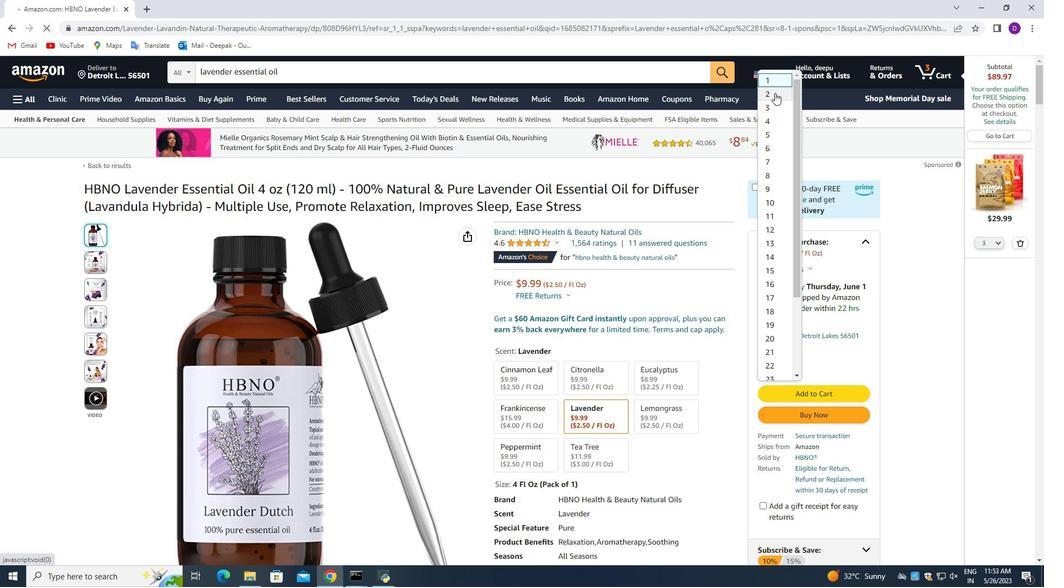 
Action: Mouse moved to (808, 392)
Screenshot: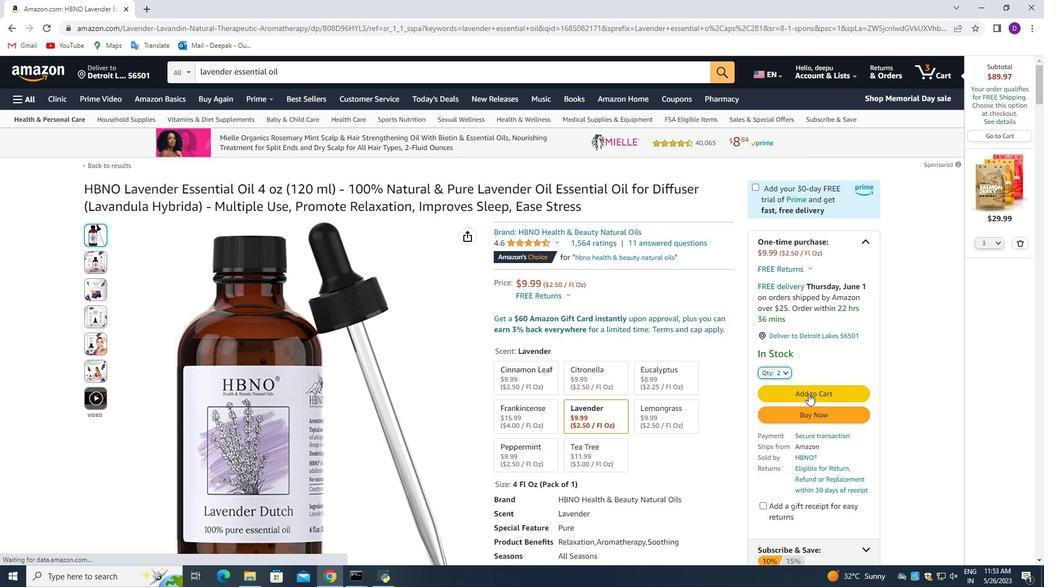 
Action: Mouse pressed left at (808, 392)
Screenshot: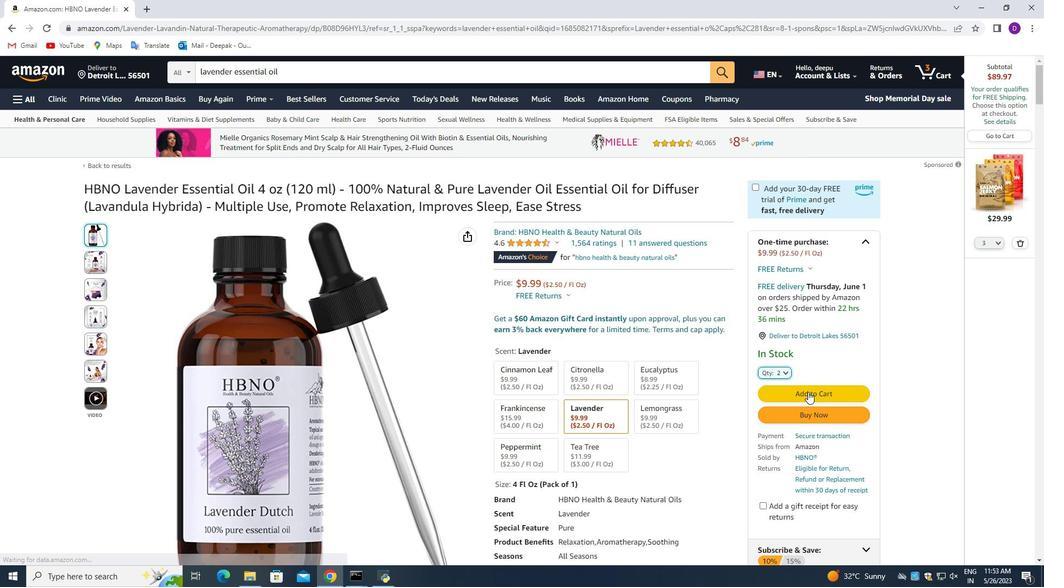 
Action: Mouse moved to (839, 152)
Screenshot: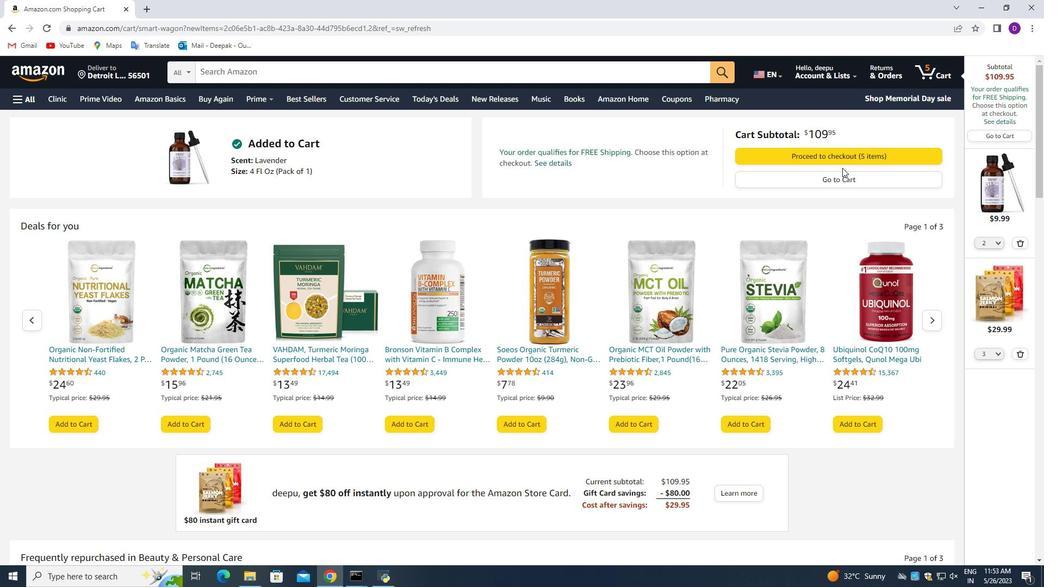 
Action: Mouse pressed left at (839, 152)
Screenshot: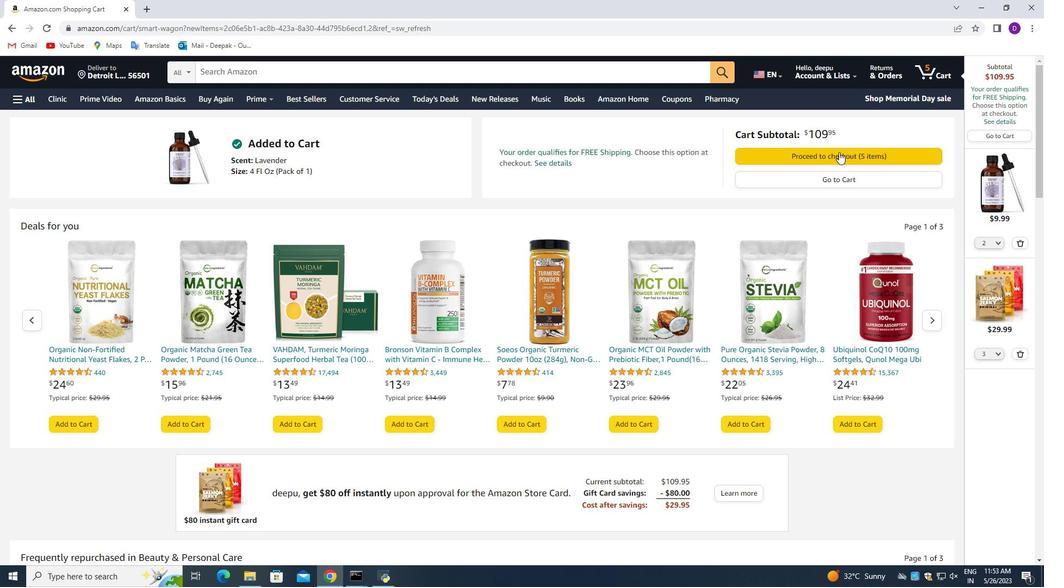 
Action: Mouse moved to (452, 348)
Screenshot: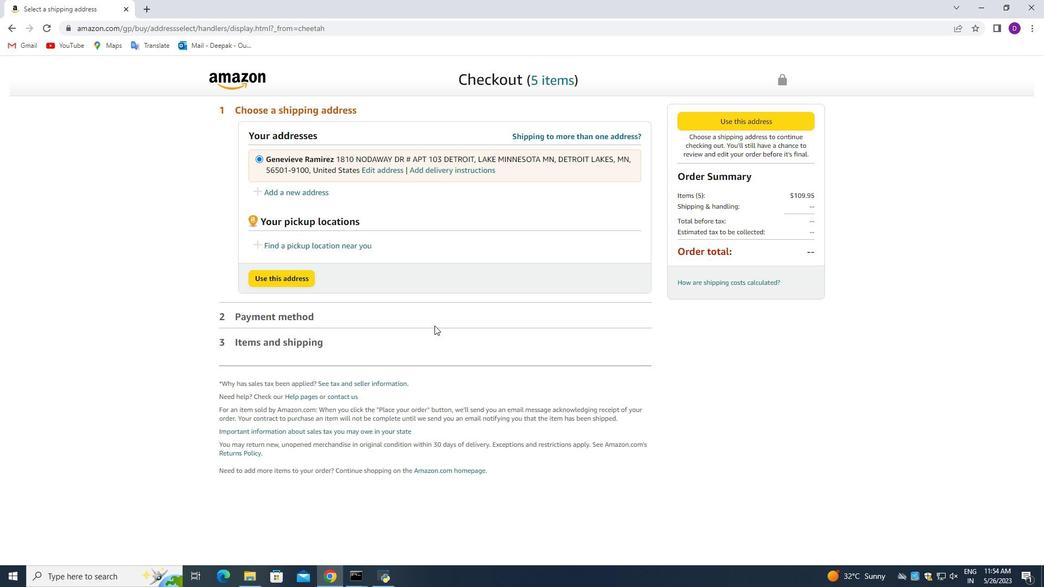 
Action: Mouse scrolled (452, 347) with delta (0, 0)
Screenshot: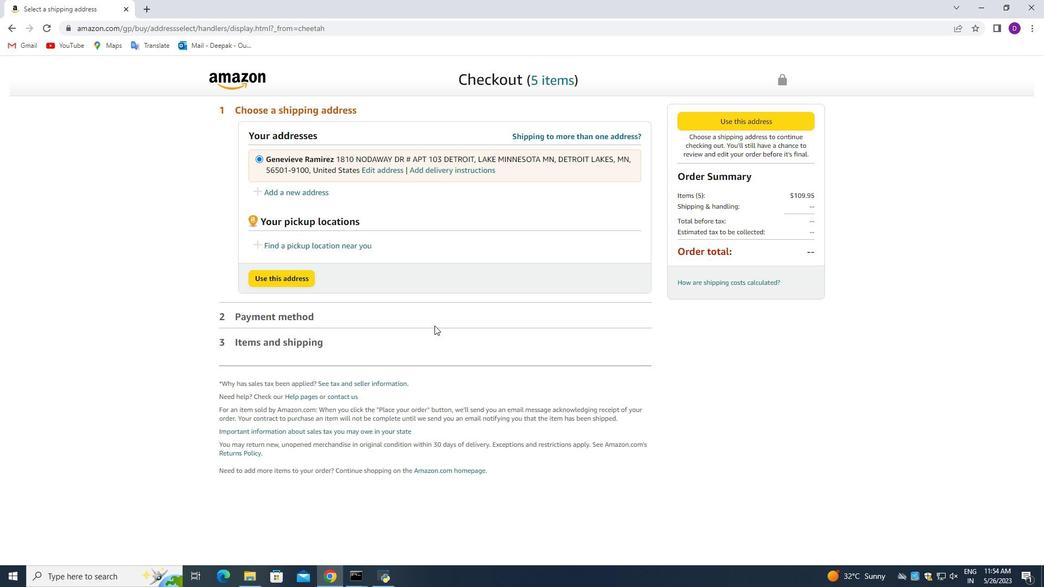 
Action: Mouse moved to (453, 349)
Screenshot: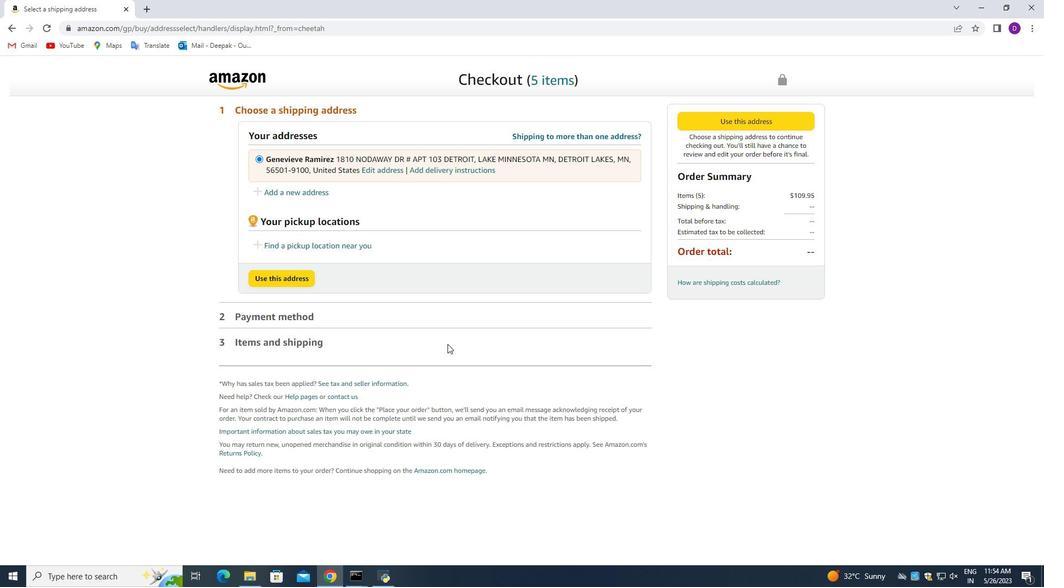 
Action: Mouse scrolled (453, 348) with delta (0, 0)
Screenshot: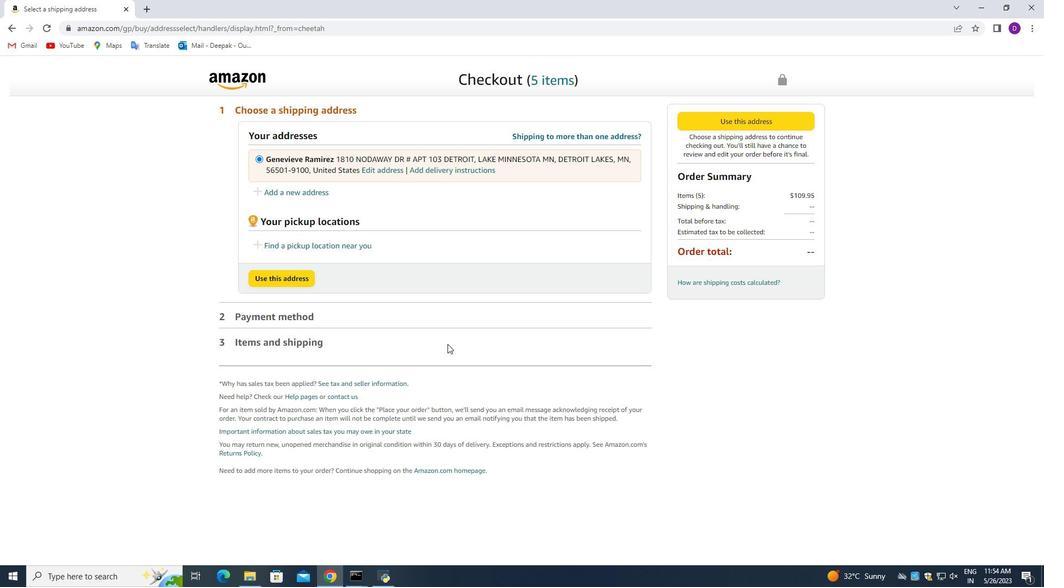 
Action: Mouse moved to (461, 337)
Screenshot: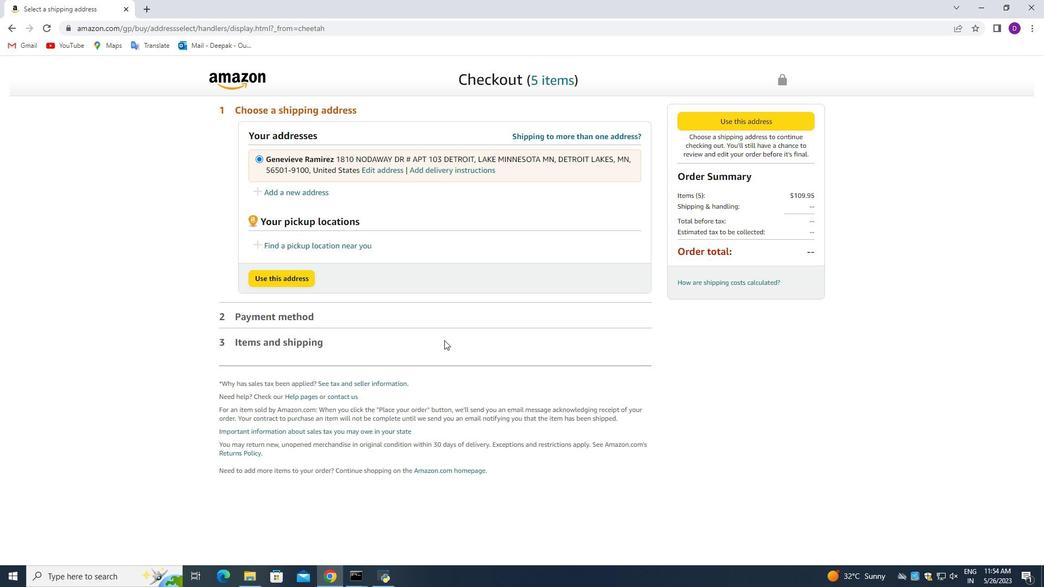 
Action: Mouse scrolled (461, 338) with delta (0, 0)
Screenshot: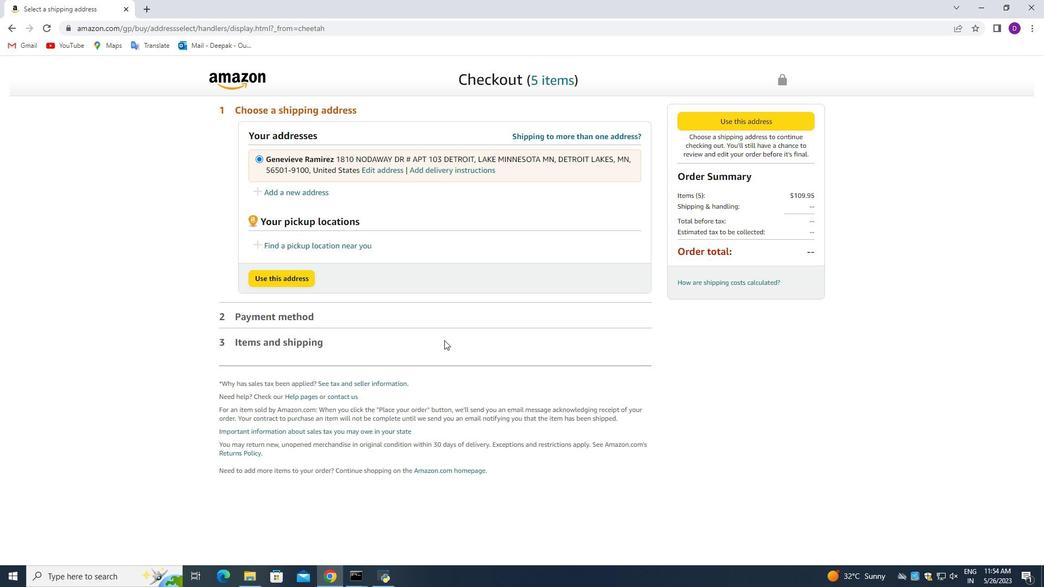 
Action: Mouse scrolled (461, 338) with delta (0, 0)
Screenshot: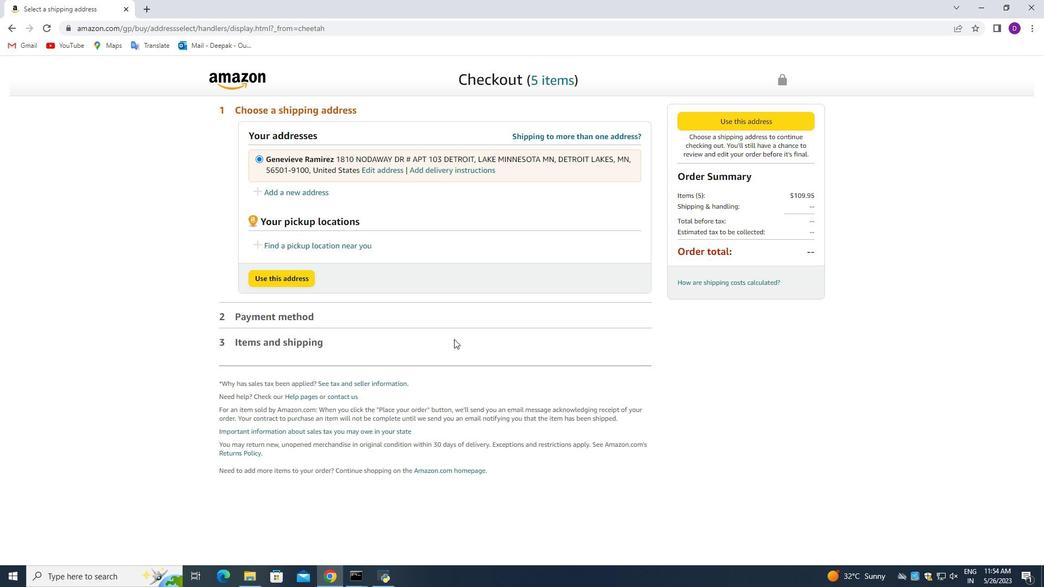 
Action: Mouse scrolled (461, 338) with delta (0, 0)
Screenshot: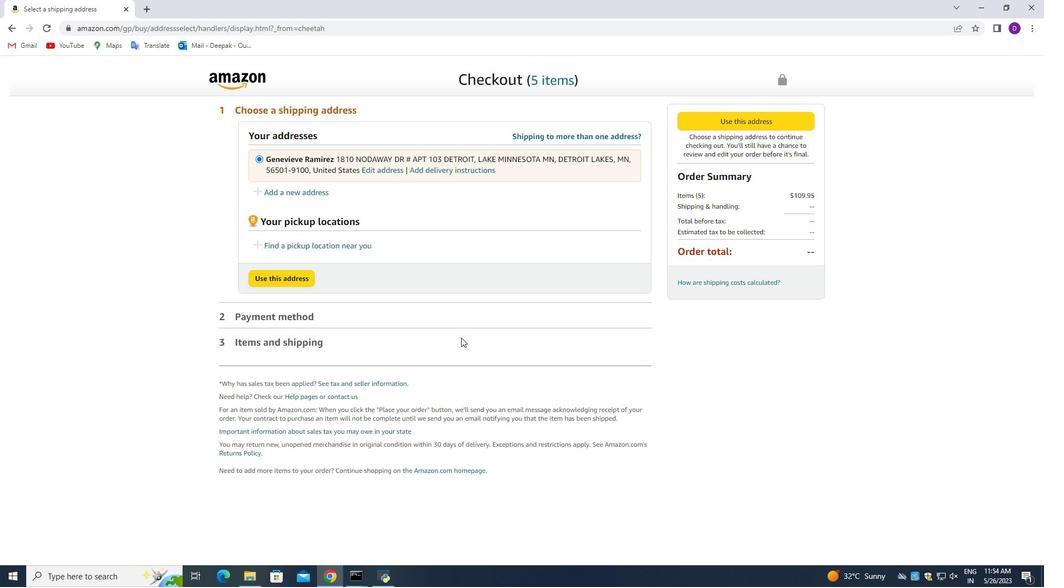 
Action: Mouse scrolled (461, 338) with delta (0, 0)
Screenshot: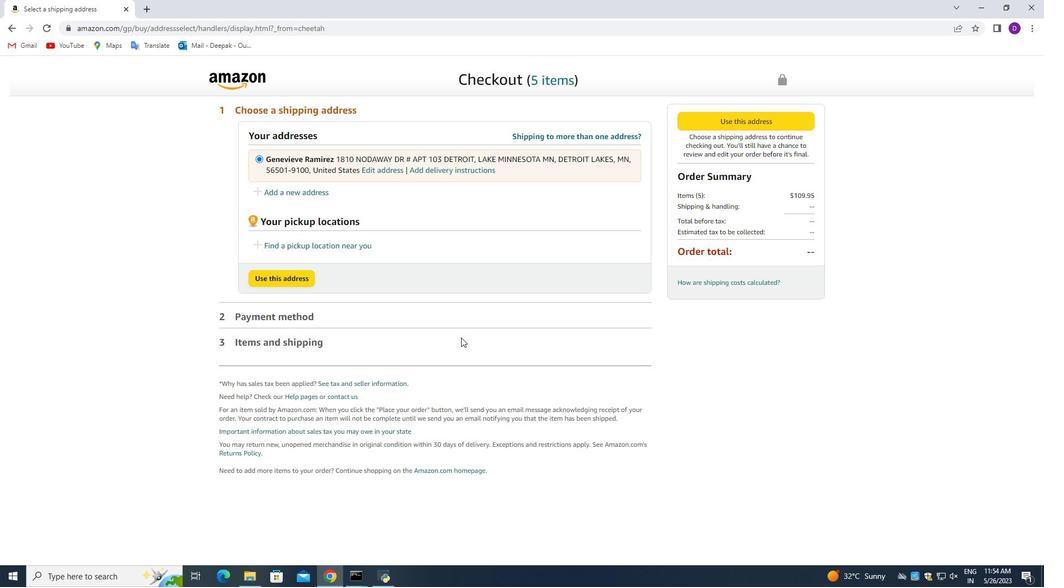 
Action: Mouse moved to (279, 196)
Screenshot: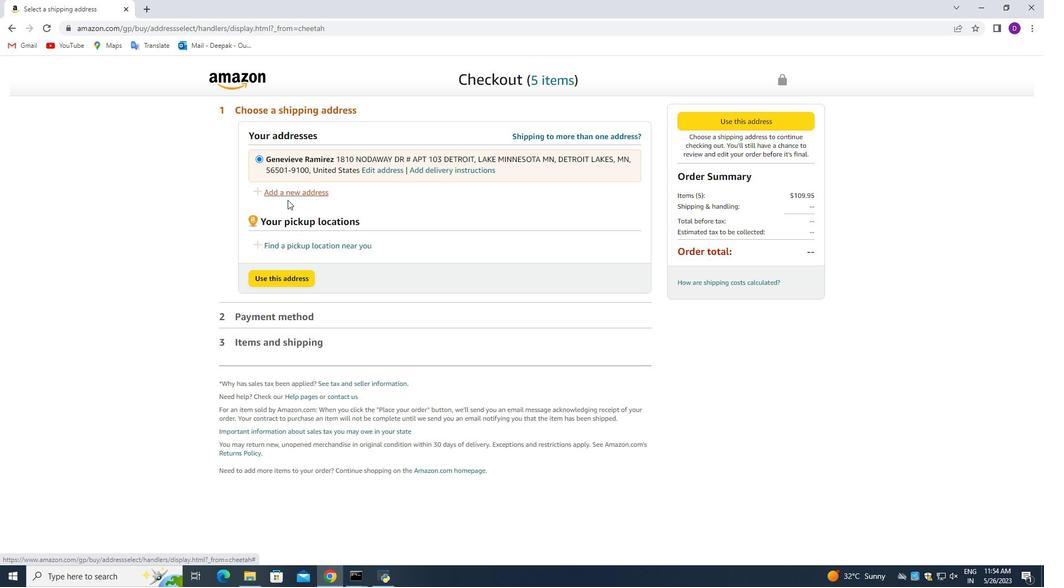 
Action: Mouse pressed left at (279, 196)
Screenshot: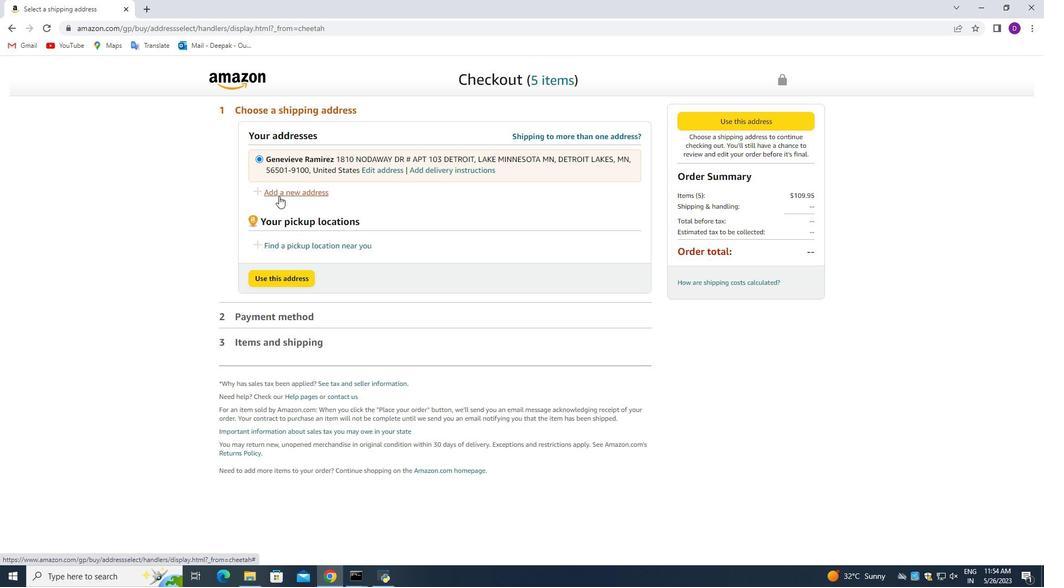 
Action: Mouse moved to (401, 268)
Screenshot: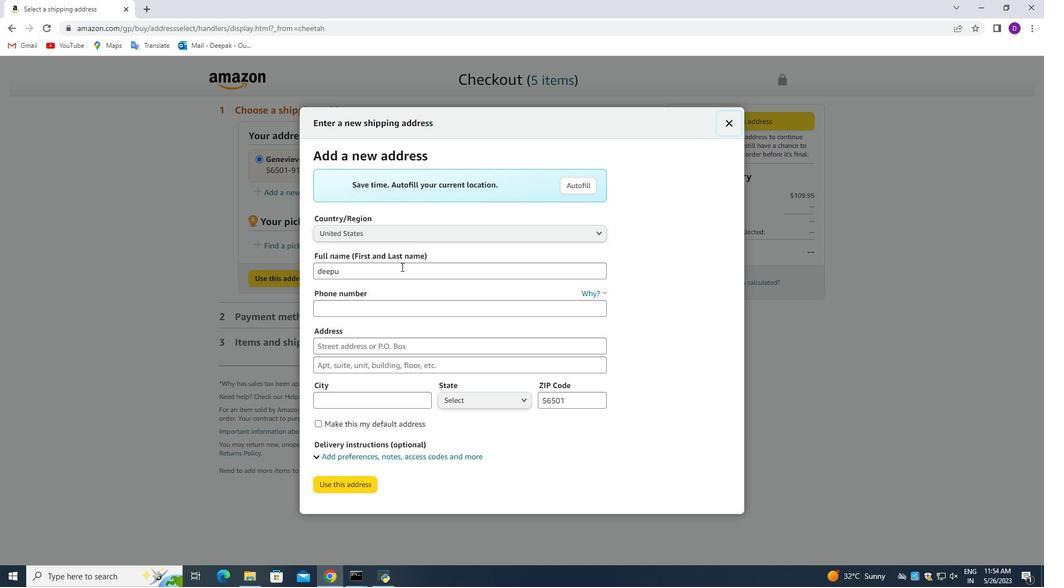 
Action: Mouse pressed left at (401, 268)
Screenshot: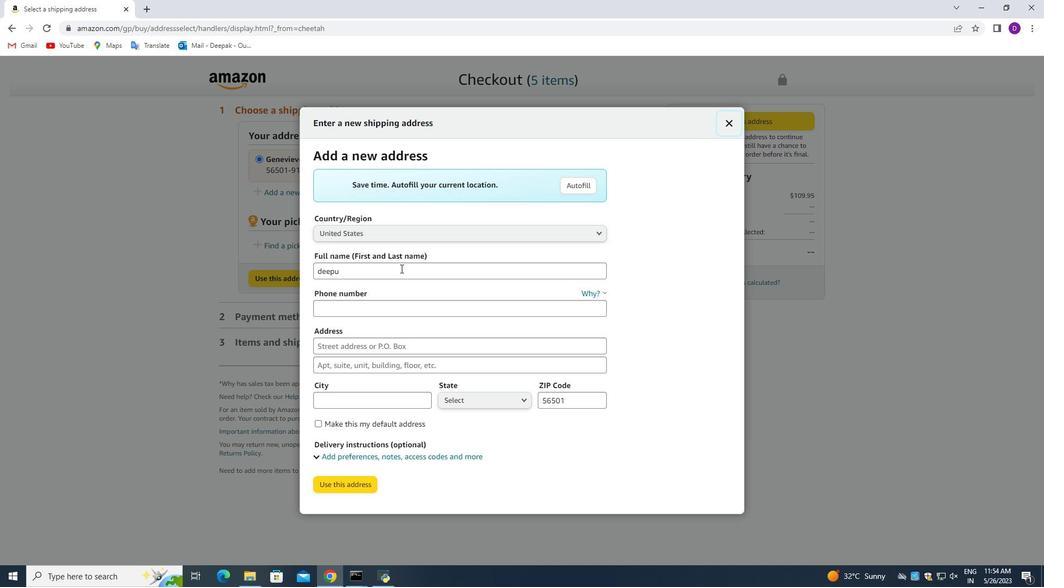
Action: Mouse moved to (401, 269)
Screenshot: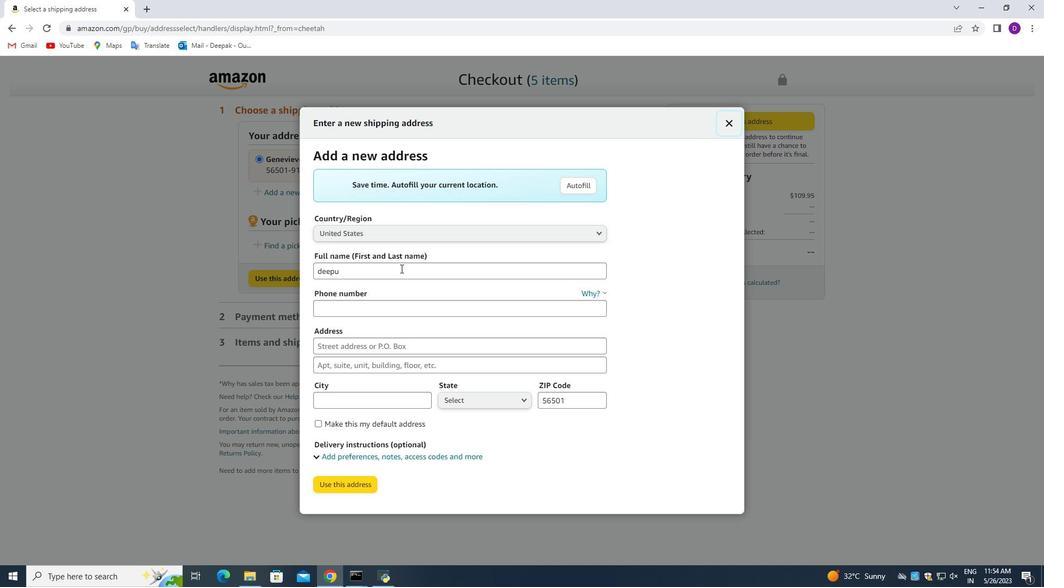 
Action: Mouse pressed left at (401, 269)
Screenshot: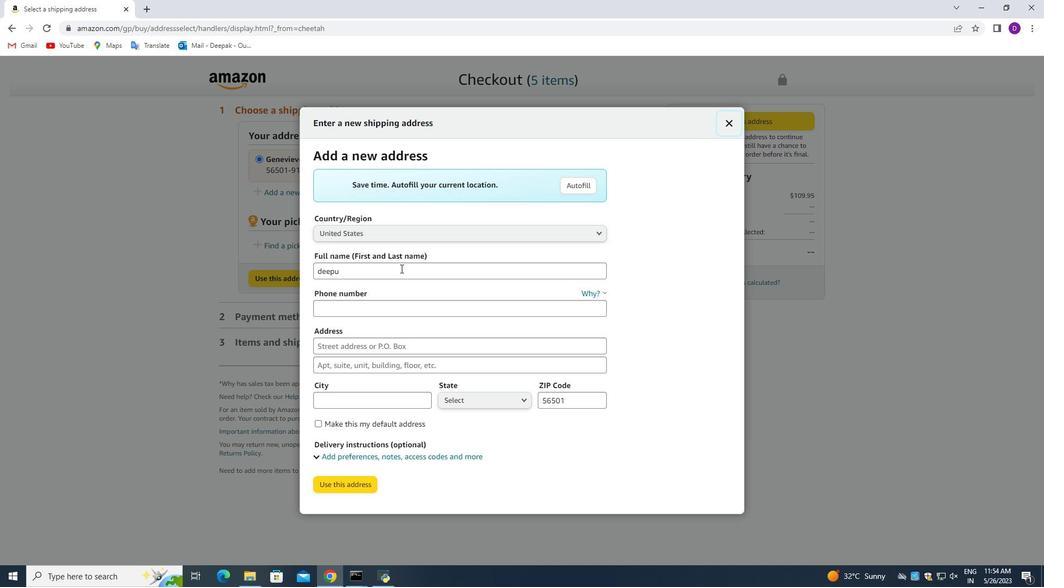 
Action: Mouse pressed left at (401, 269)
Screenshot: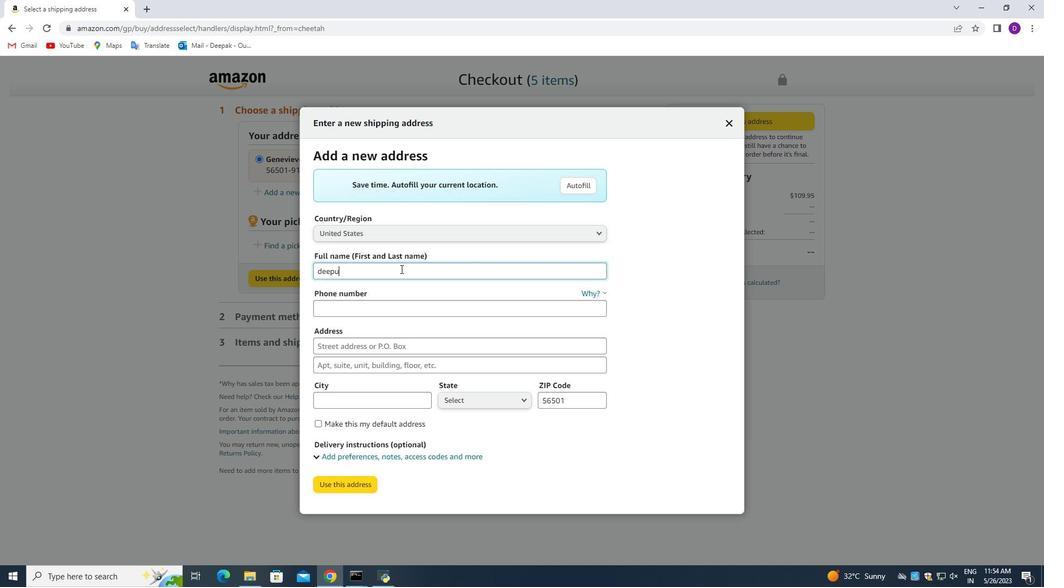 
Action: Key pressed <Key.backspace>a<Key.shift><Key.backspace><Key.shift>Haven<Key.space><Key.shift>Turner
Screenshot: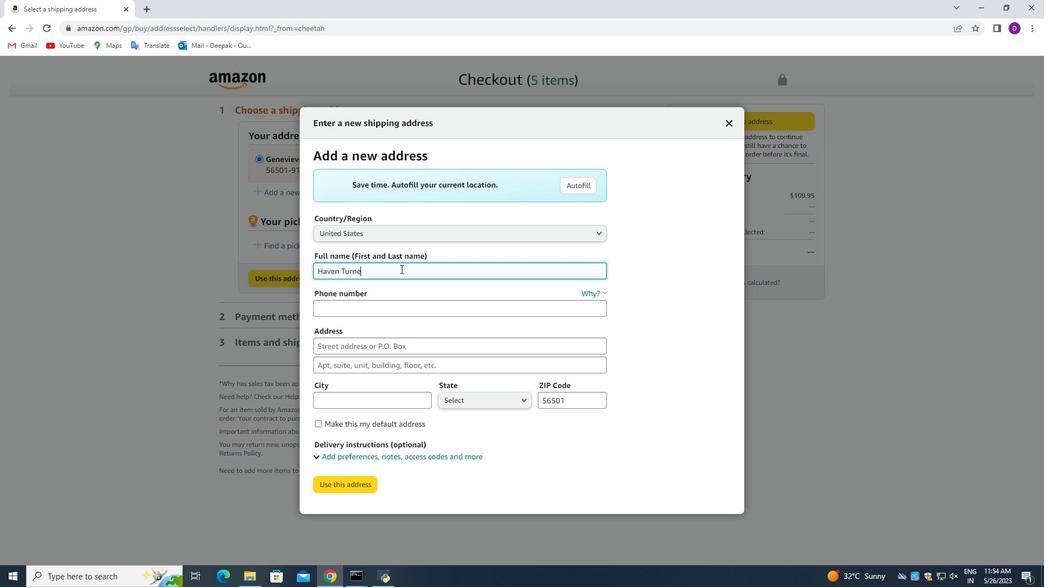 
Action: Mouse moved to (391, 307)
Screenshot: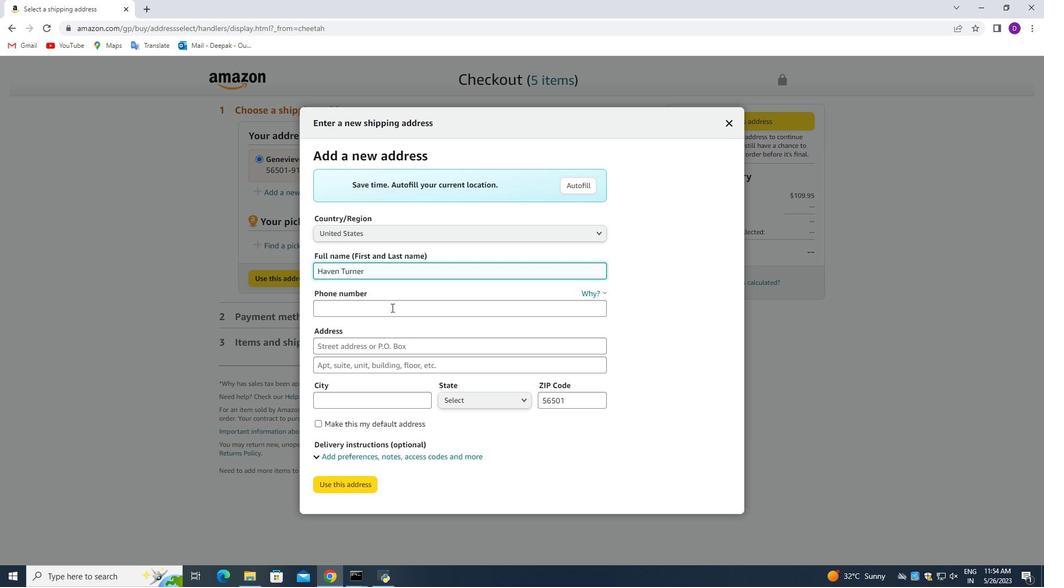 
Action: Mouse pressed left at (391, 307)
Screenshot: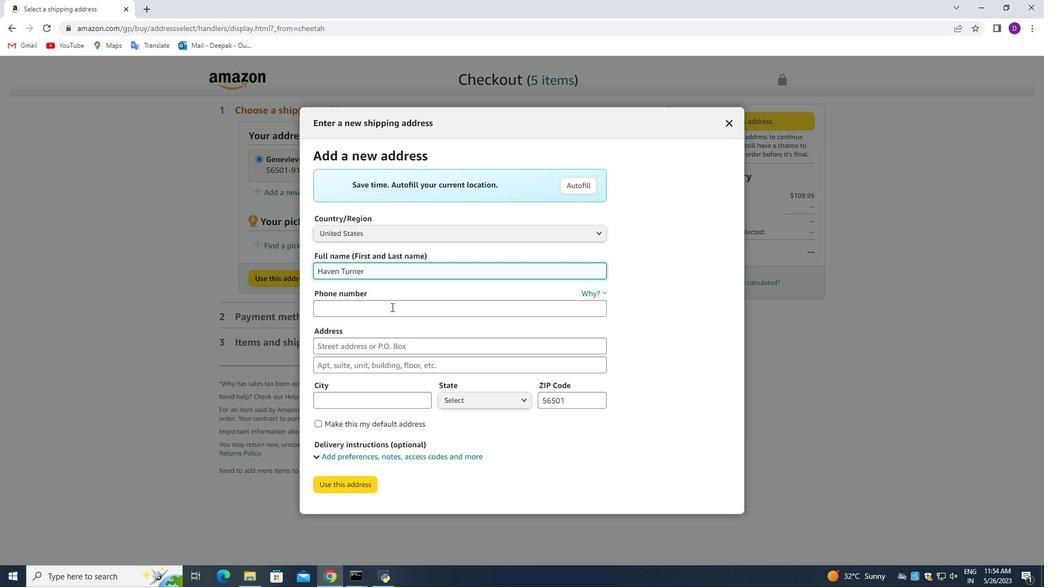 
Action: Key pressed 678714
Screenshot: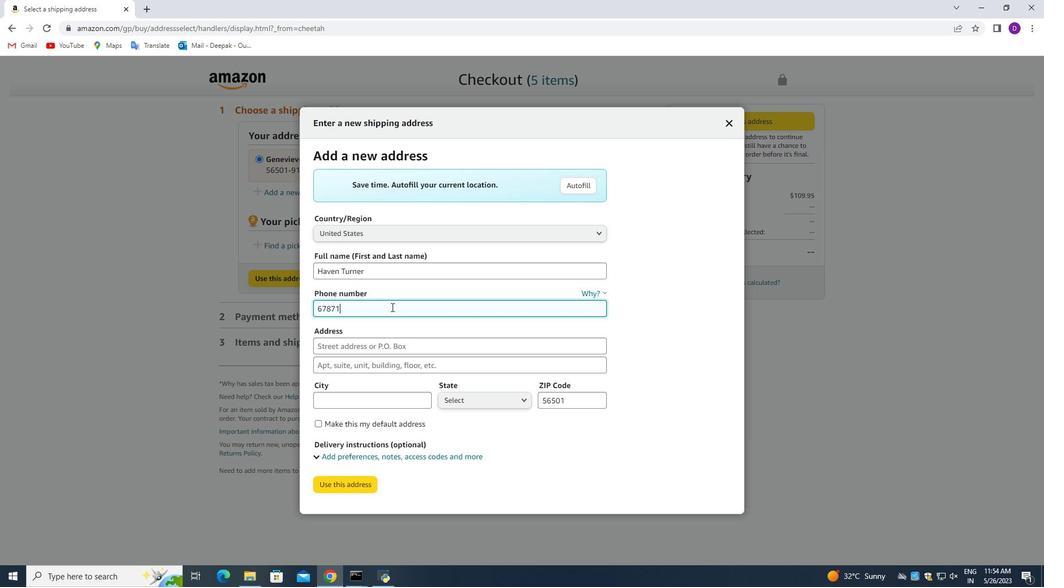 
Action: Mouse moved to (392, 306)
Screenshot: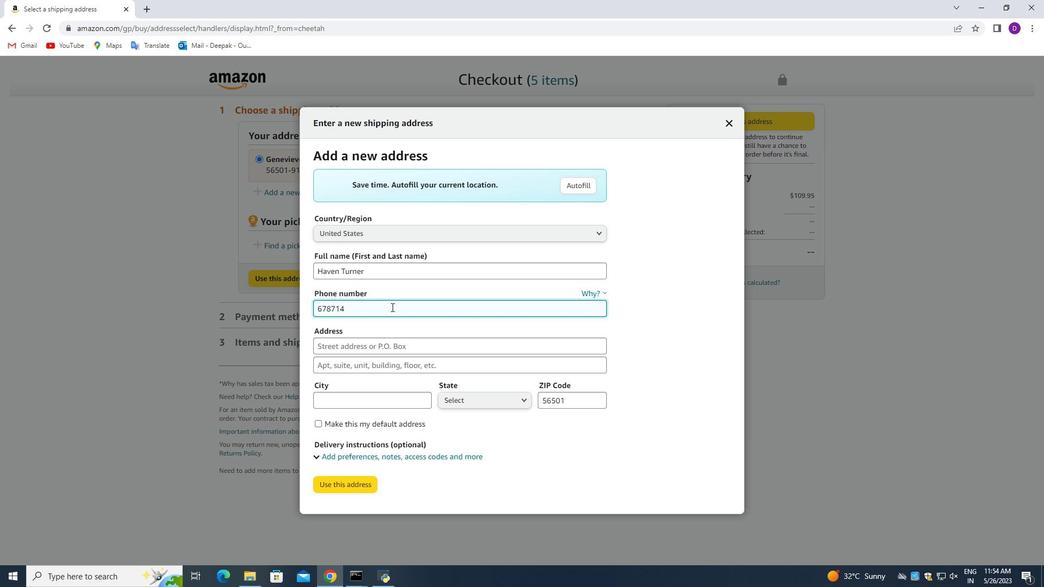 
Action: Key pressed 9141
Screenshot: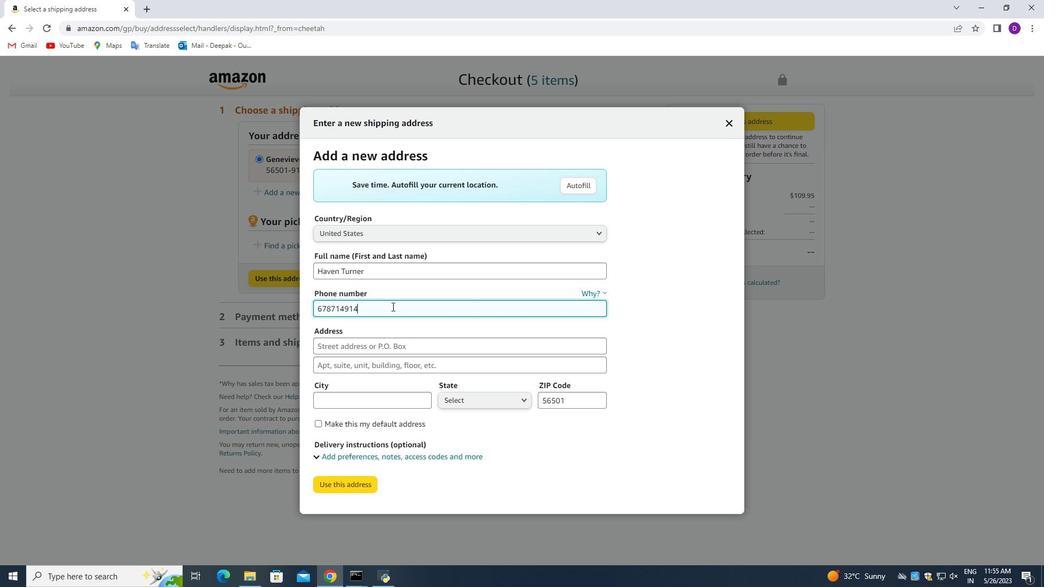 
Action: Mouse moved to (390, 343)
Screenshot: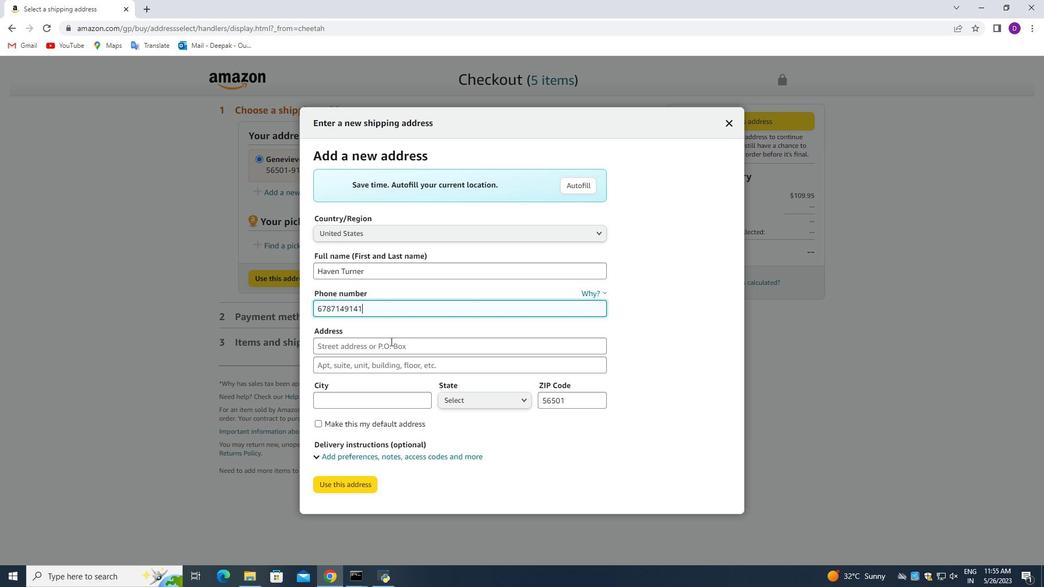 
Action: Mouse pressed left at (390, 343)
Screenshot: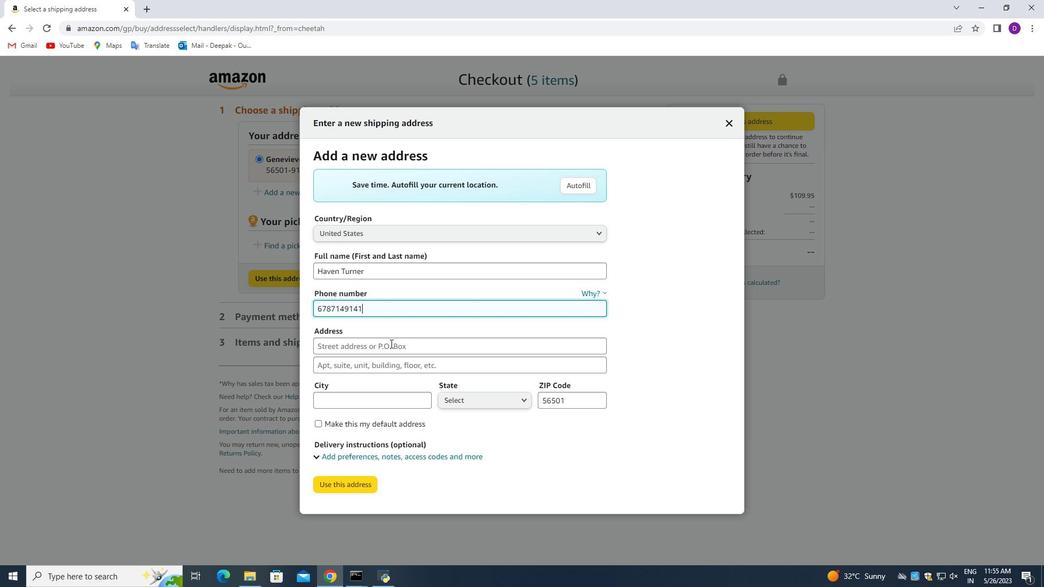 
Action: Mouse moved to (575, 400)
Screenshot: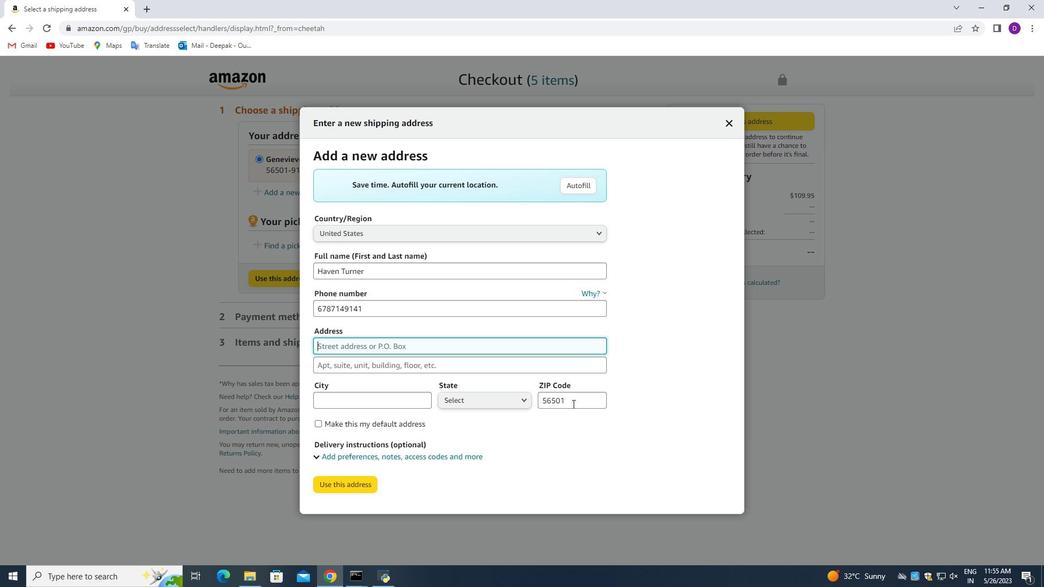 
Action: Mouse pressed left at (575, 400)
Screenshot: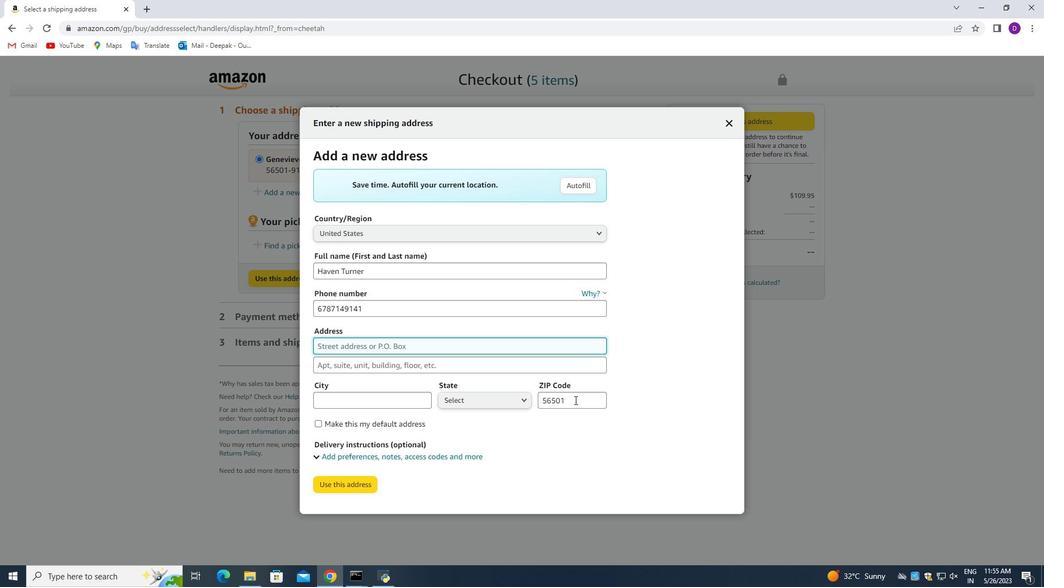 
Action: Mouse pressed left at (575, 400)
Screenshot: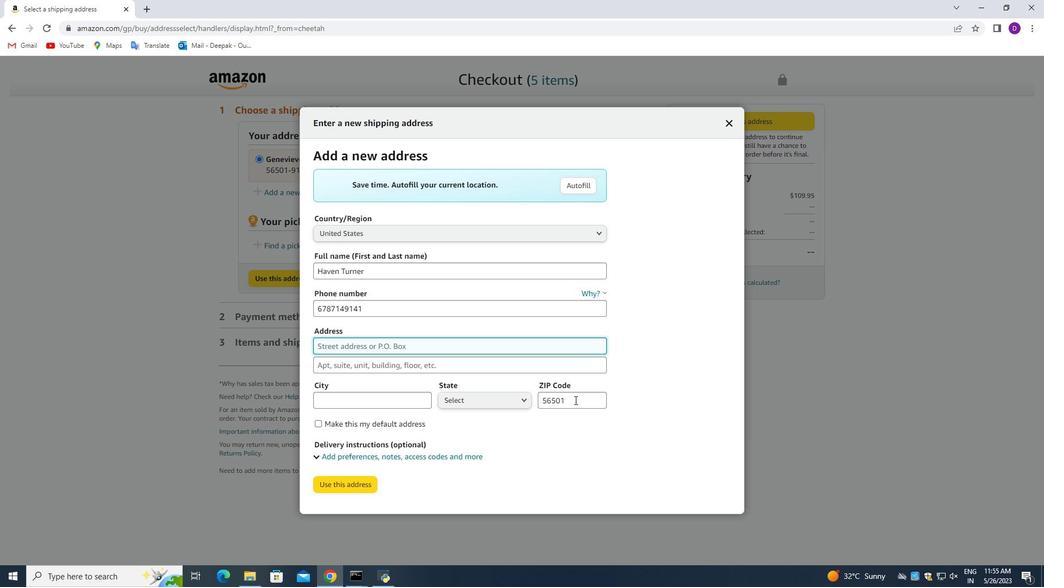 
Action: Mouse moved to (538, 400)
Screenshot: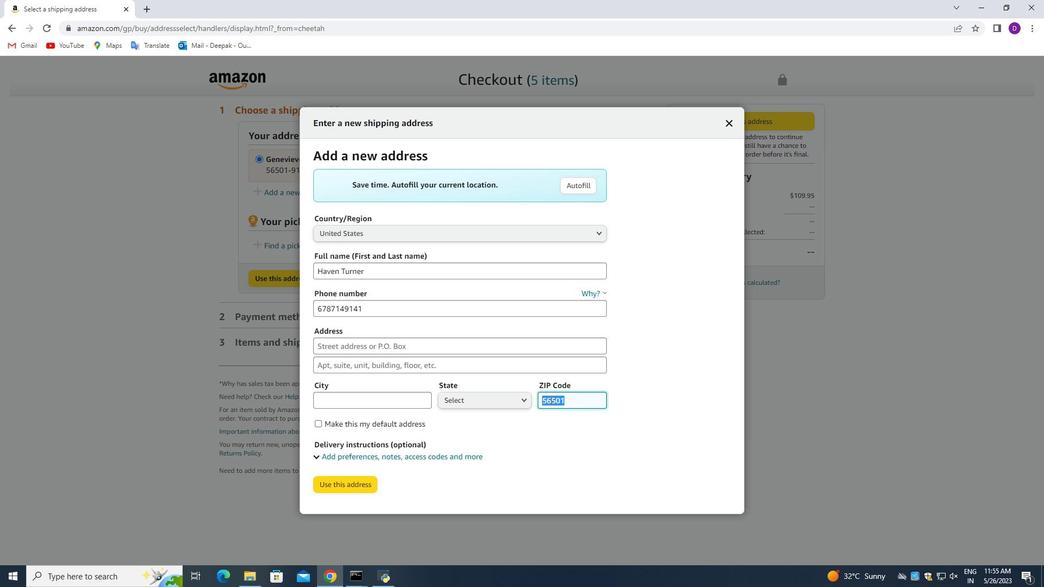 
Action: Key pressed 5440
Screenshot: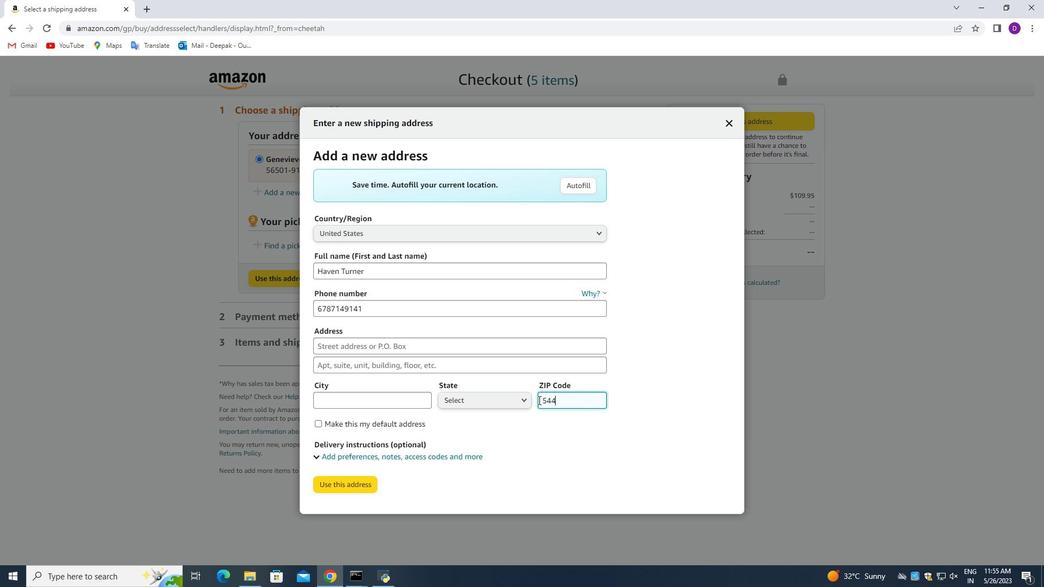
Action: Mouse moved to (381, 349)
Screenshot: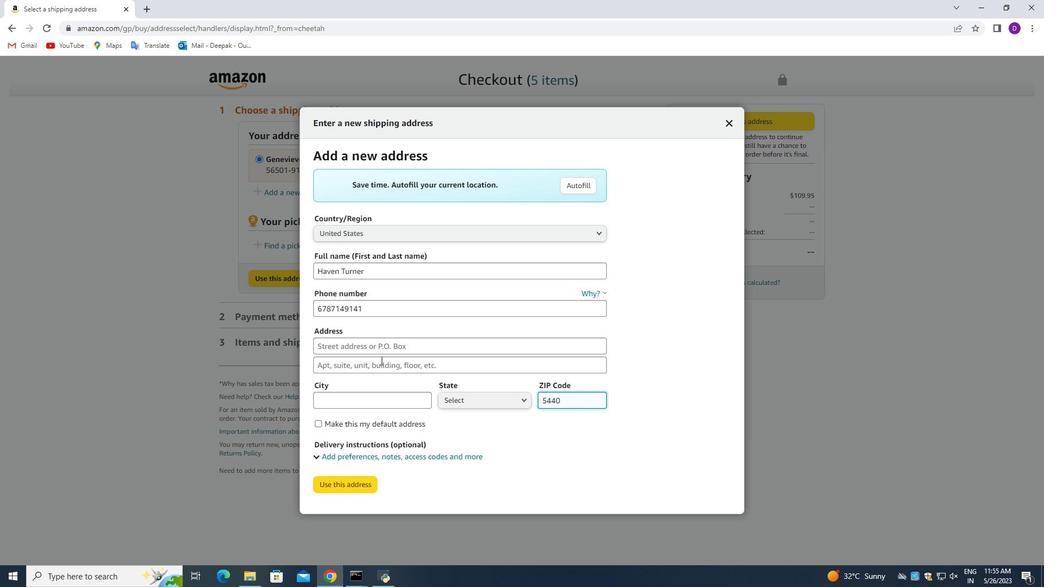 
Action: Mouse pressed left at (381, 349)
Screenshot: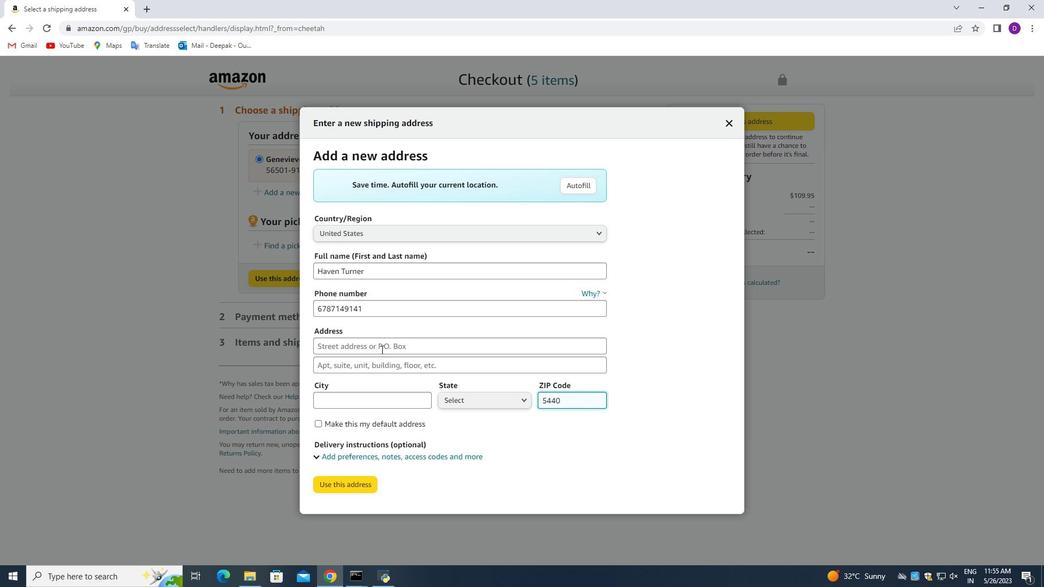 
Action: Key pressed <Key.shift_r>Windswept<Key.space><Key.shift_r>Trce
Screenshot: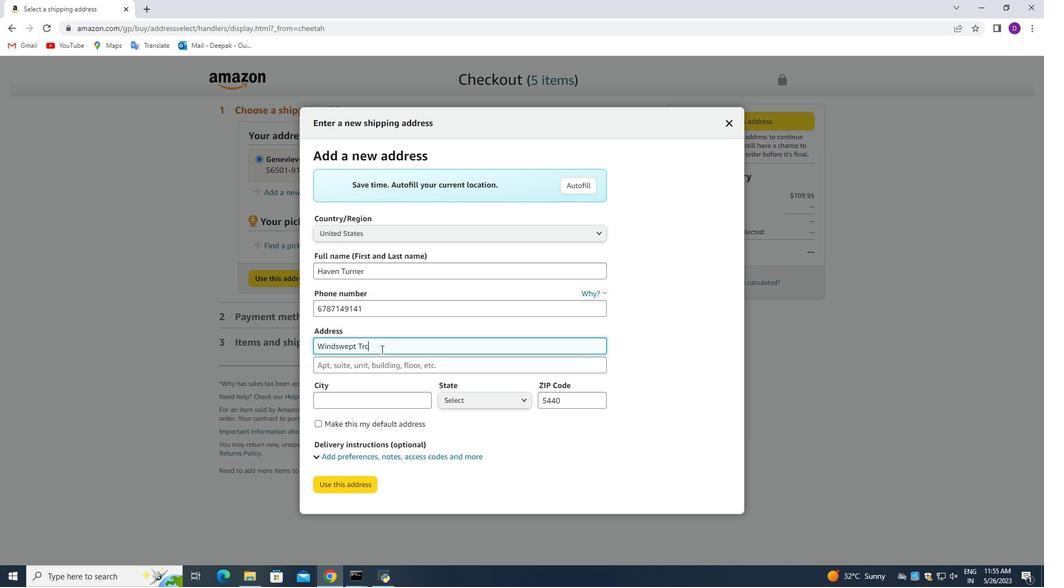 
Action: Mouse moved to (374, 365)
Screenshot: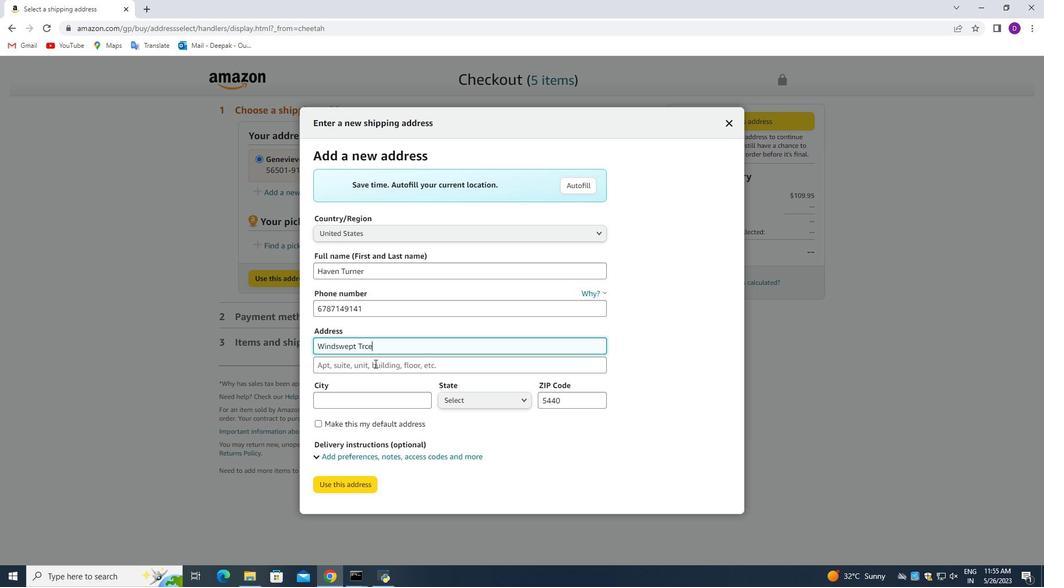 
Action: Mouse pressed left at (374, 365)
Screenshot: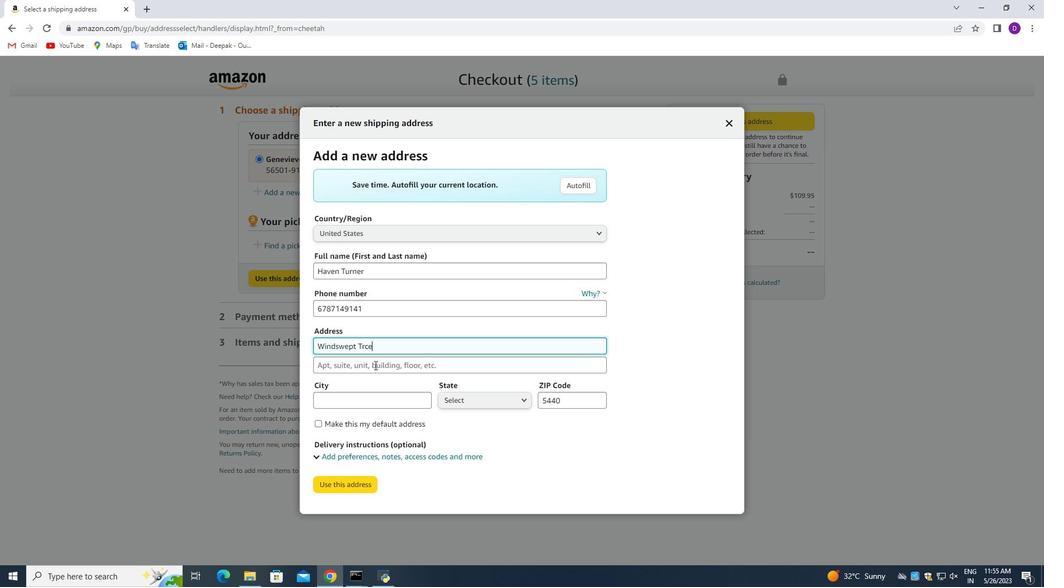 
Action: Mouse moved to (374, 366)
Screenshot: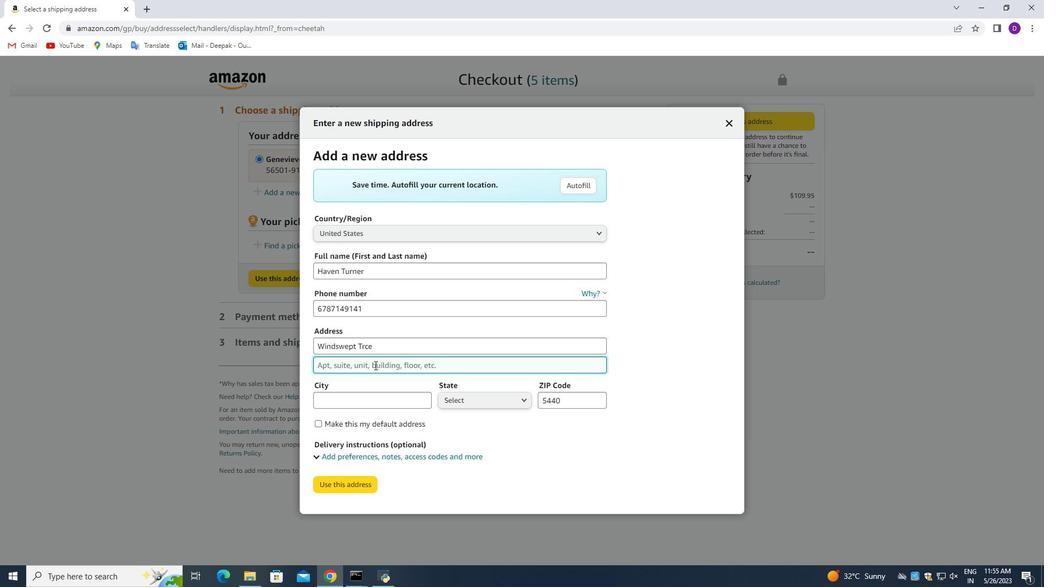 
Action: Key pressed <Key.shift_r>Buford,<Key.space><Key.shift_r>Georgia<Key.space><Key.shift><Key.shift><Key.shift><Key.shift><Key.shift><Key.shift><Key.shift><Key.shift>(<Key.shift_r>GA<Key.shift>),<Key.space>
Screenshot: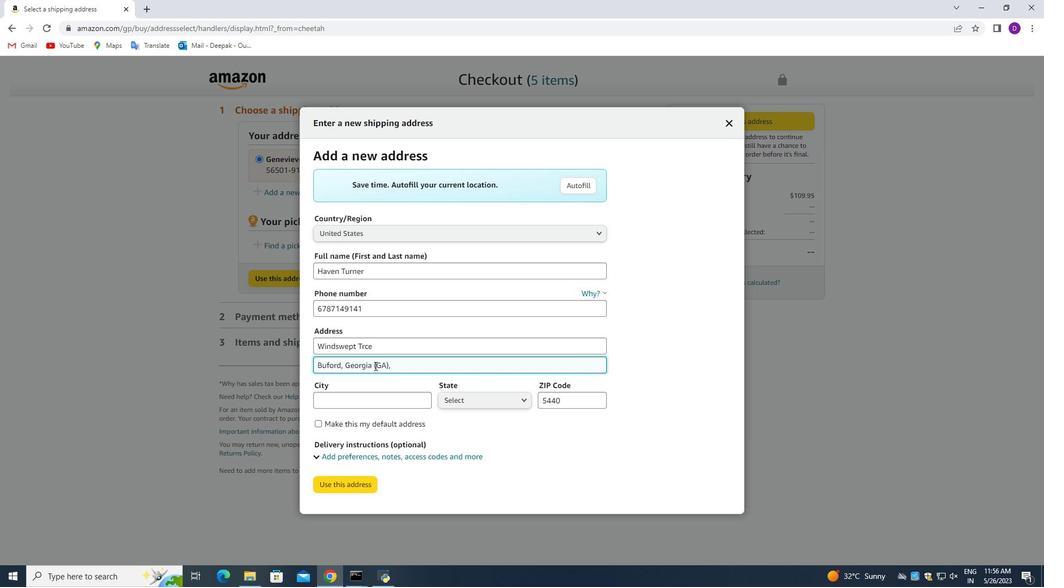 
Action: Mouse moved to (366, 400)
Screenshot: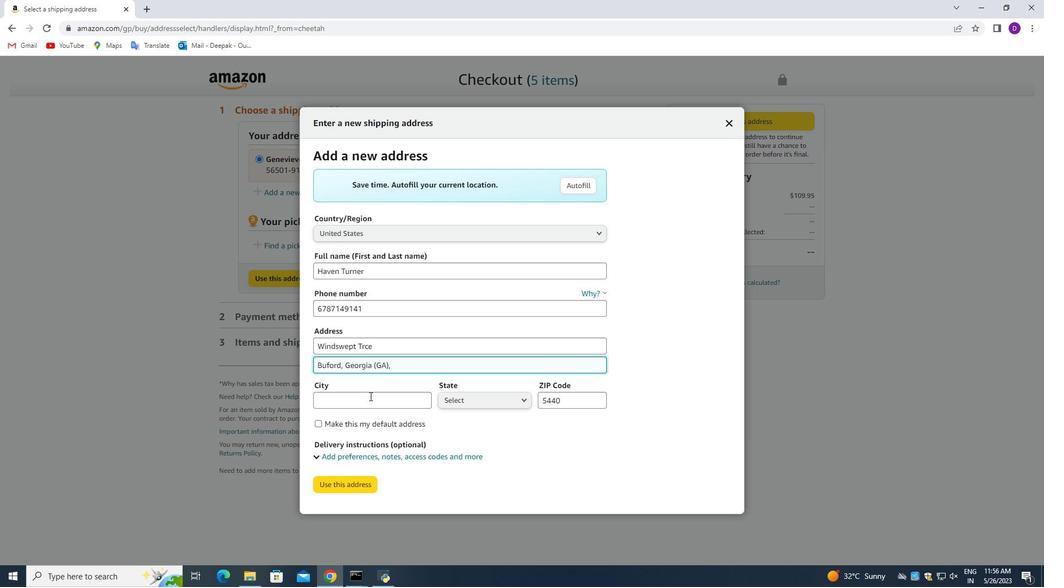 
Action: Mouse pressed left at (366, 400)
Screenshot: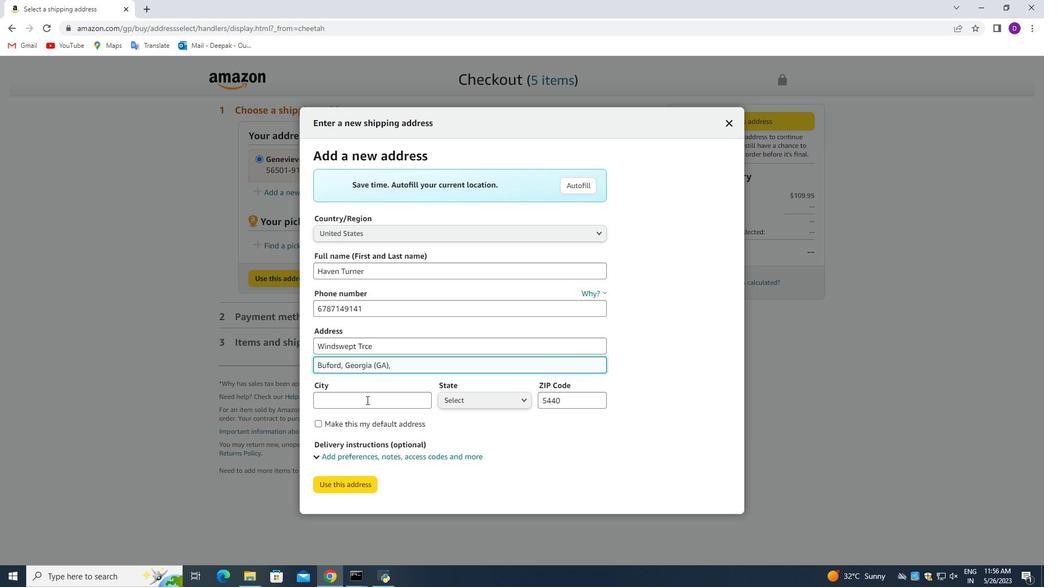 
Action: Key pressed <Key.shift_r>Georgia
Screenshot: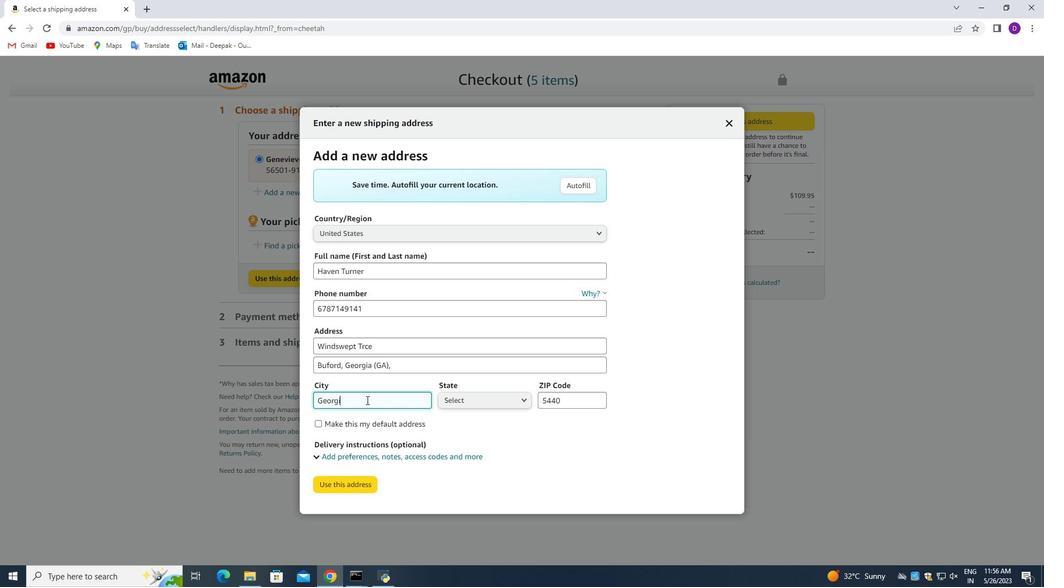 
Action: Mouse moved to (490, 399)
Screenshot: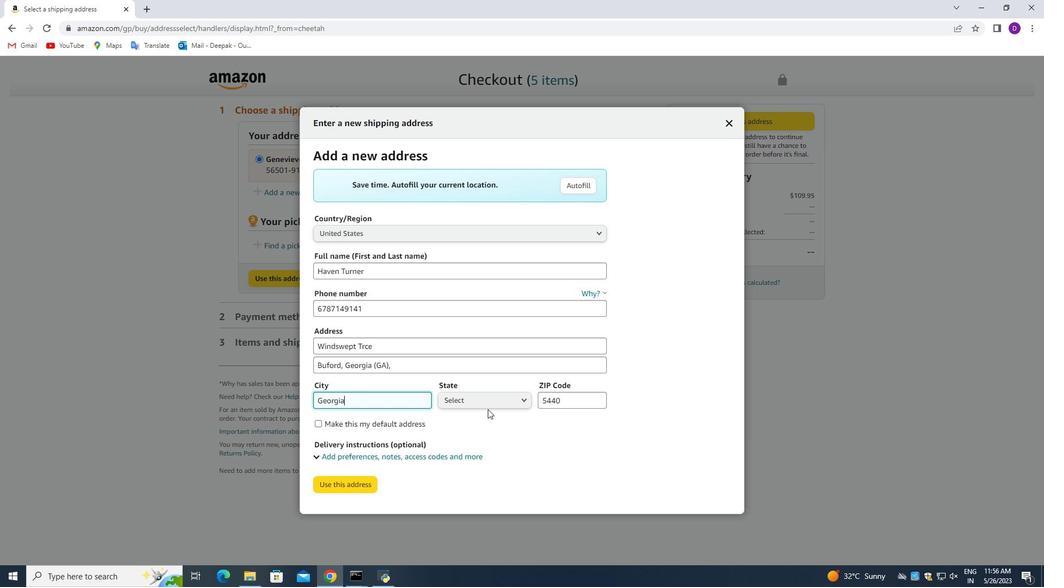 
Action: Mouse pressed left at (490, 399)
Screenshot: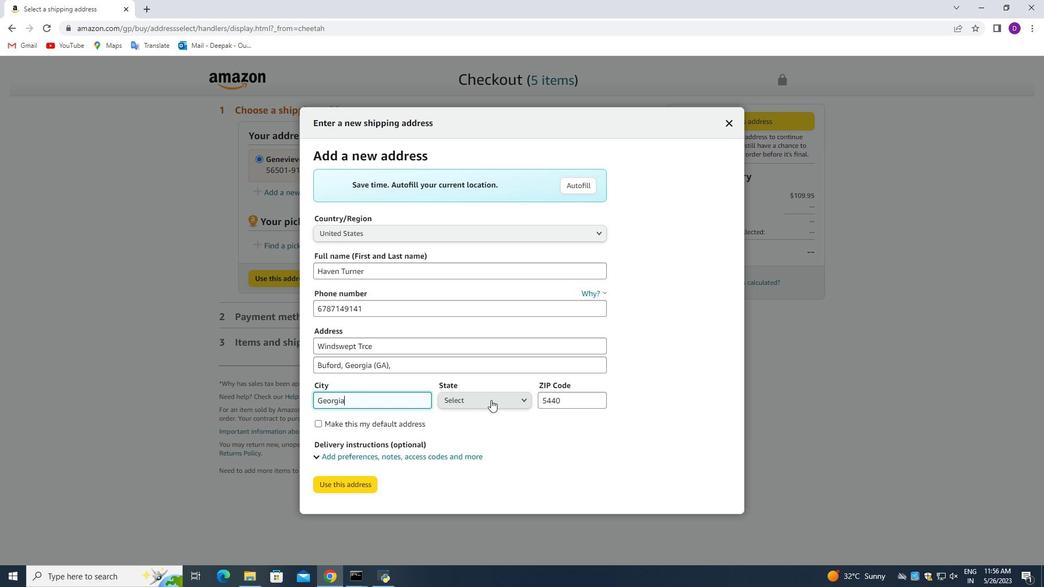 
Action: Mouse moved to (507, 250)
Screenshot: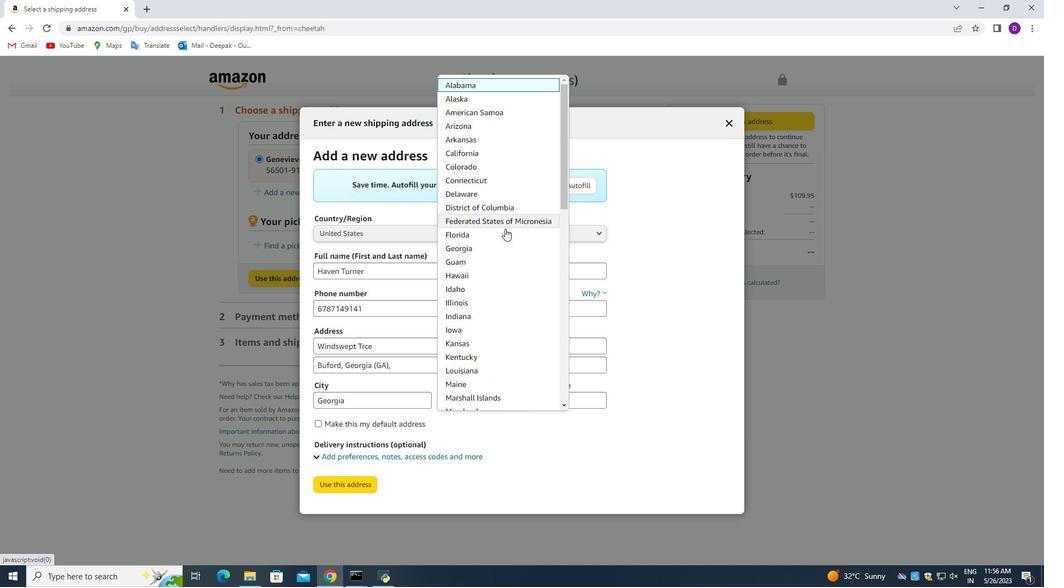 
Action: Mouse scrolled (507, 250) with delta (0, 0)
Screenshot: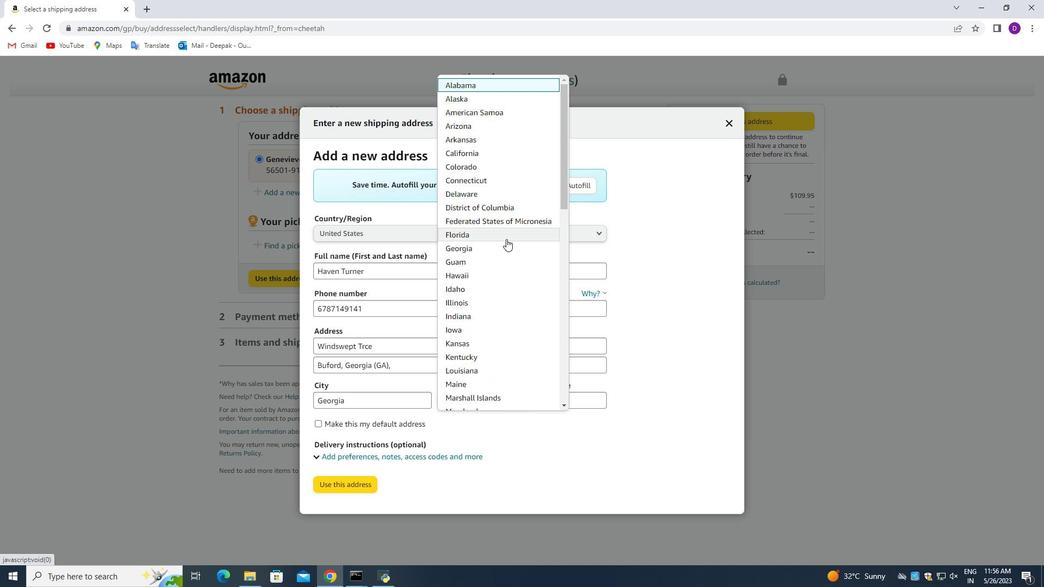 
Action: Mouse moved to (501, 255)
Screenshot: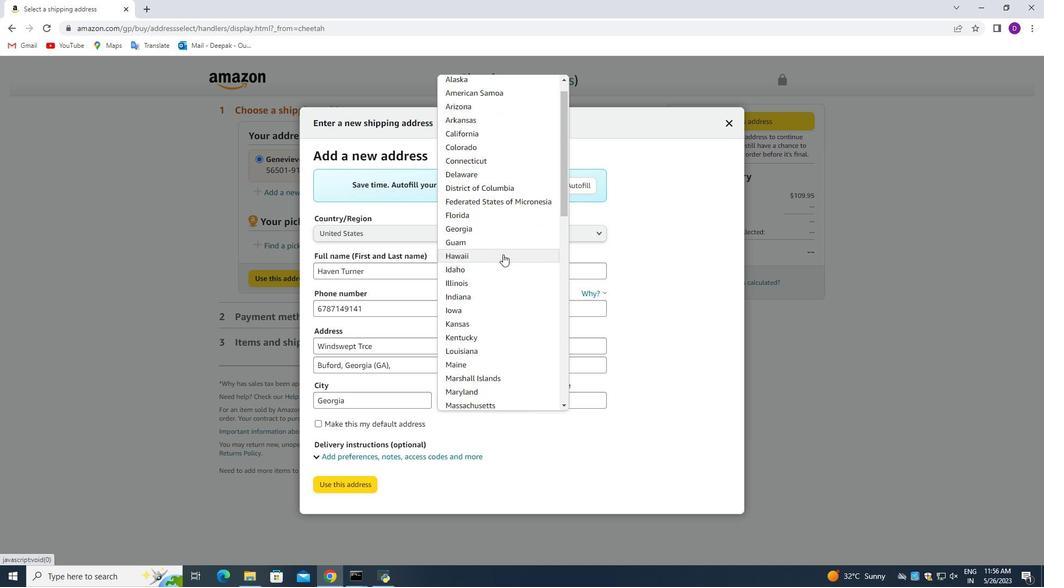 
Action: Mouse scrolled (501, 254) with delta (0, 0)
Screenshot: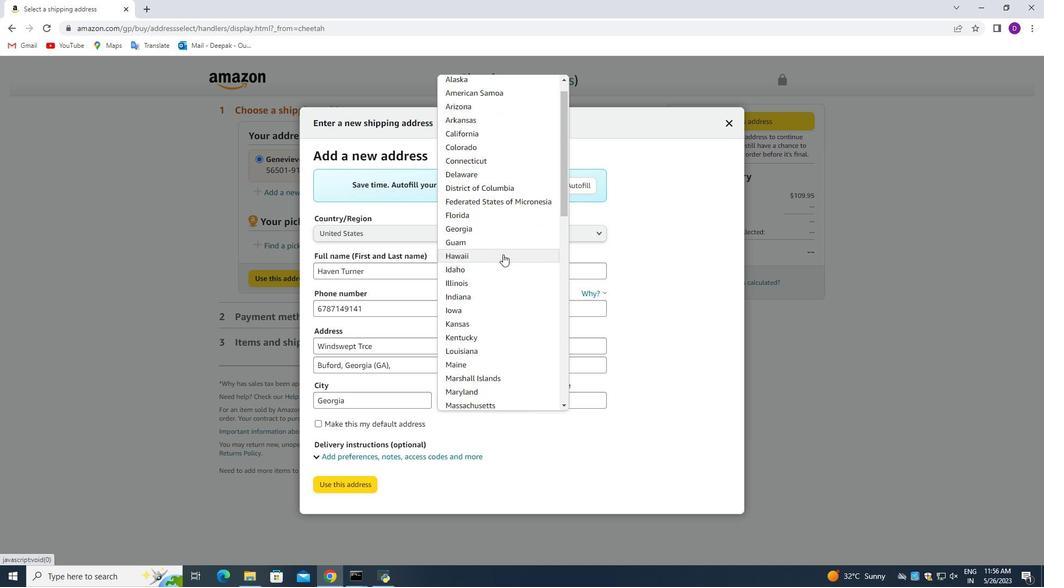 
Action: Mouse moved to (498, 256)
Screenshot: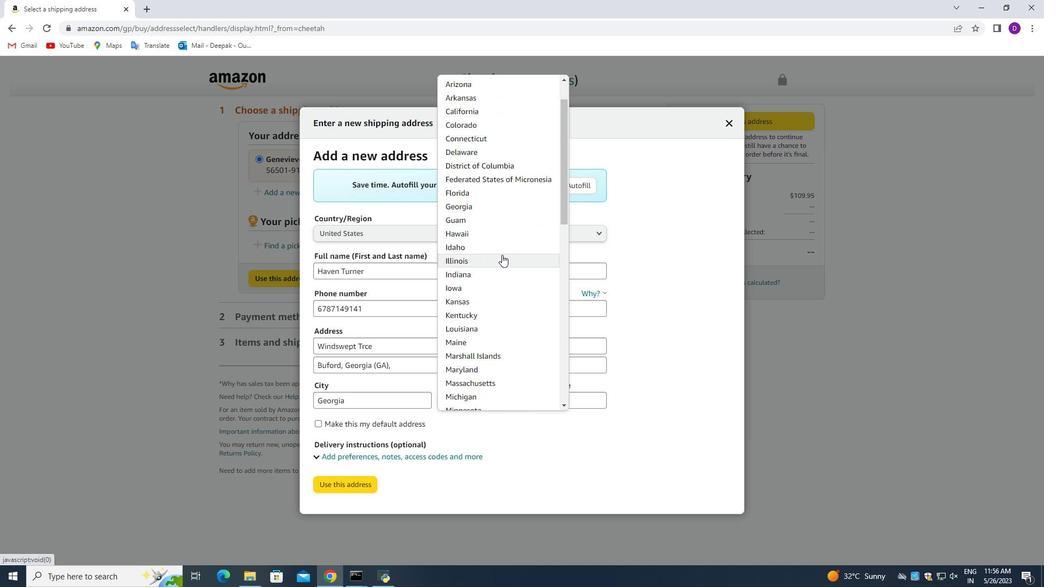 
Action: Mouse scrolled (498, 256) with delta (0, 0)
Screenshot: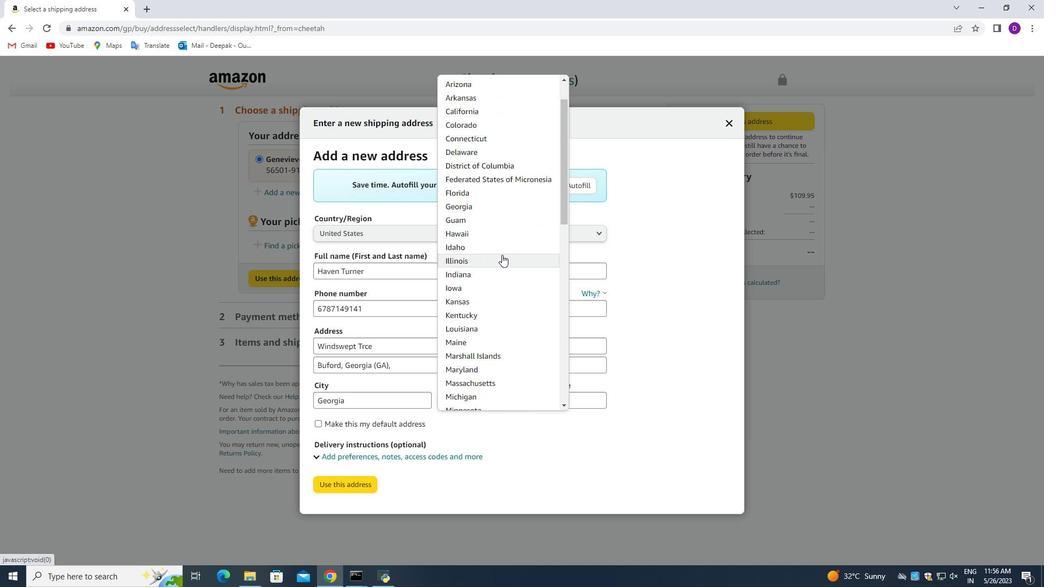 
Action: Mouse moved to (494, 256)
Screenshot: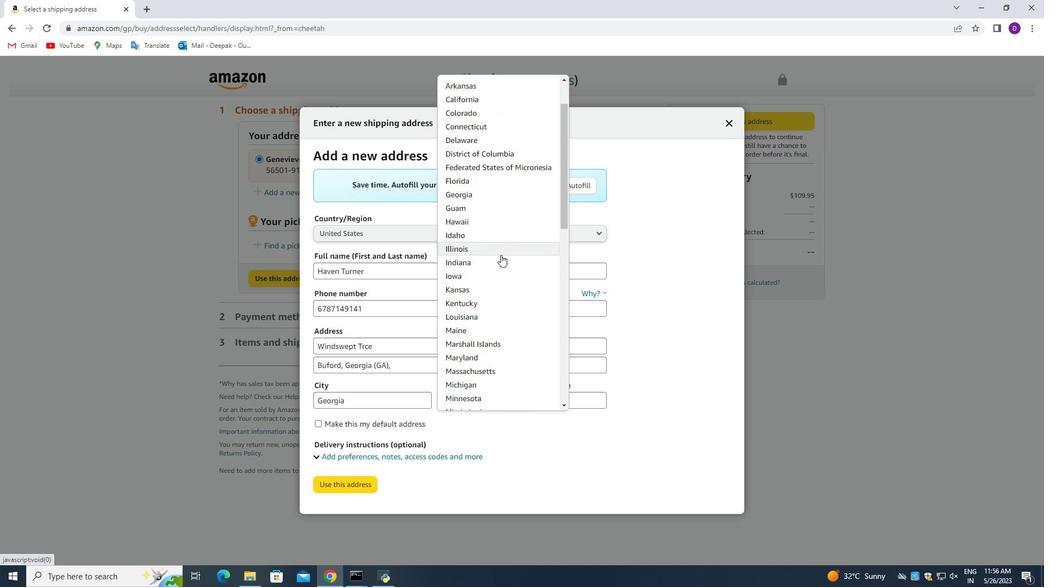 
Action: Mouse scrolled (494, 255) with delta (0, 0)
Screenshot: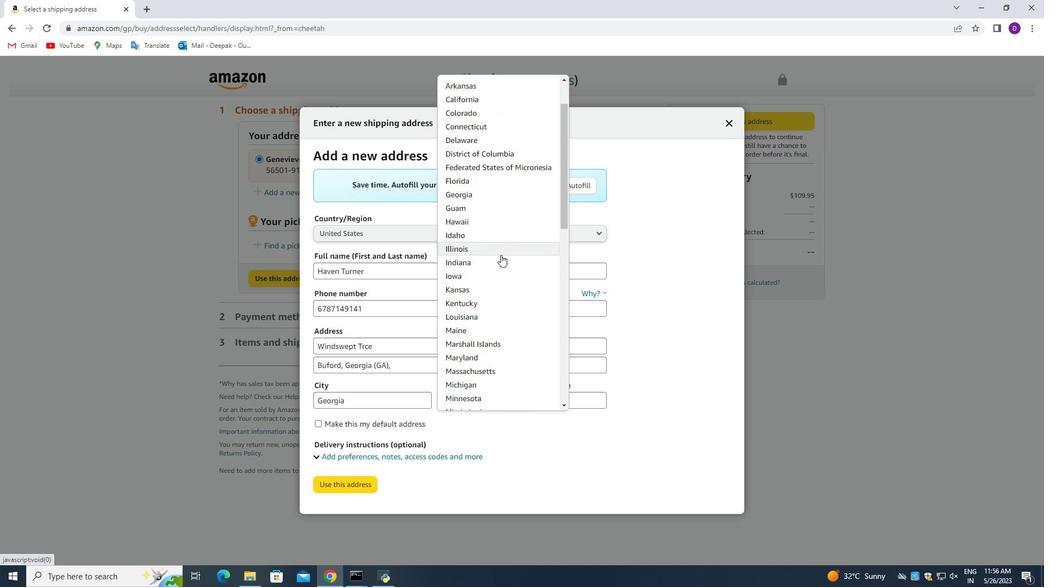 
Action: Mouse moved to (485, 223)
Screenshot: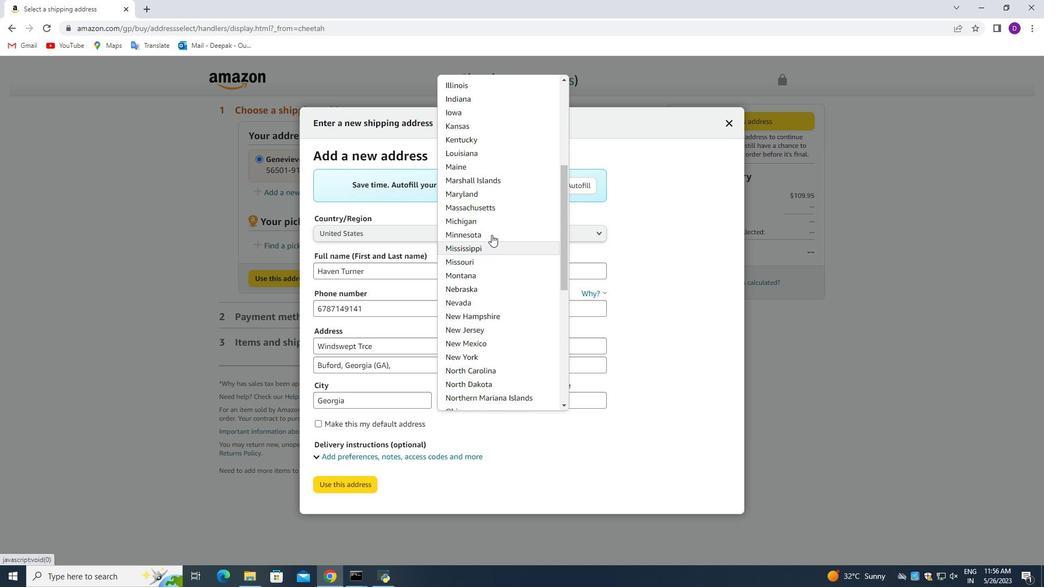 
Action: Mouse scrolled (485, 223) with delta (0, 0)
Screenshot: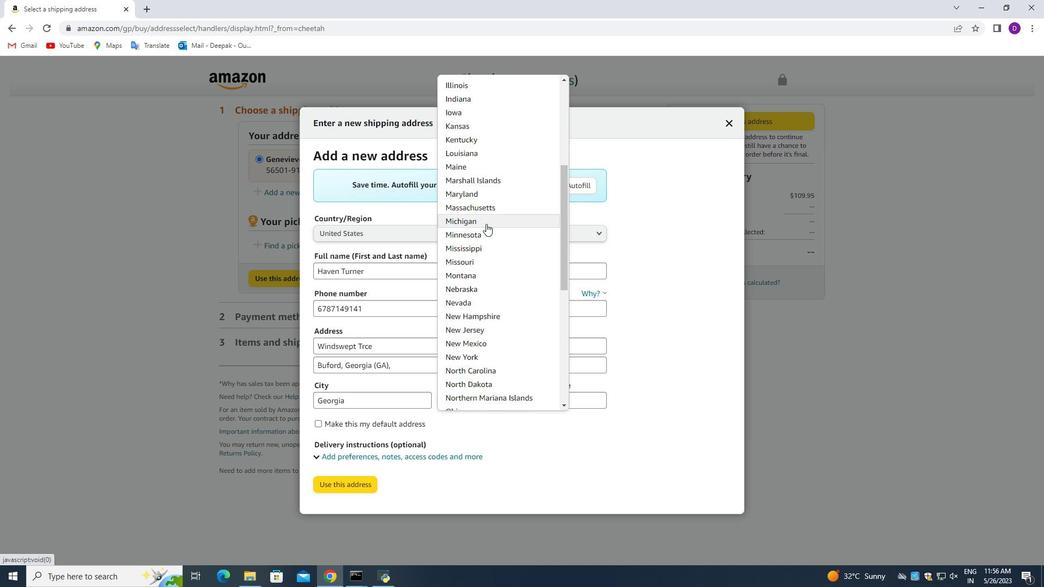 
Action: Mouse scrolled (485, 223) with delta (0, 0)
Screenshot: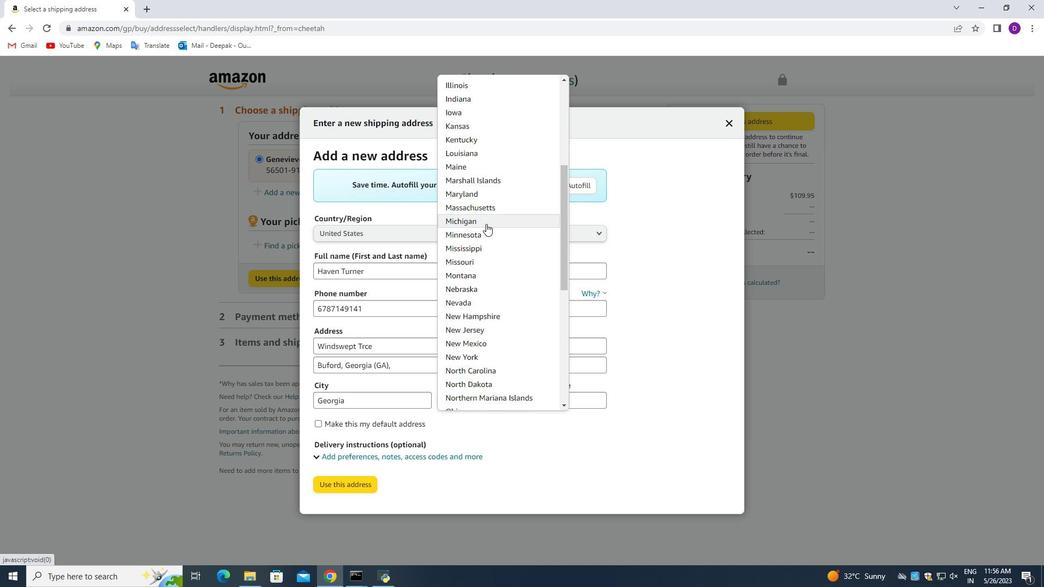 
Action: Mouse moved to (486, 231)
Screenshot: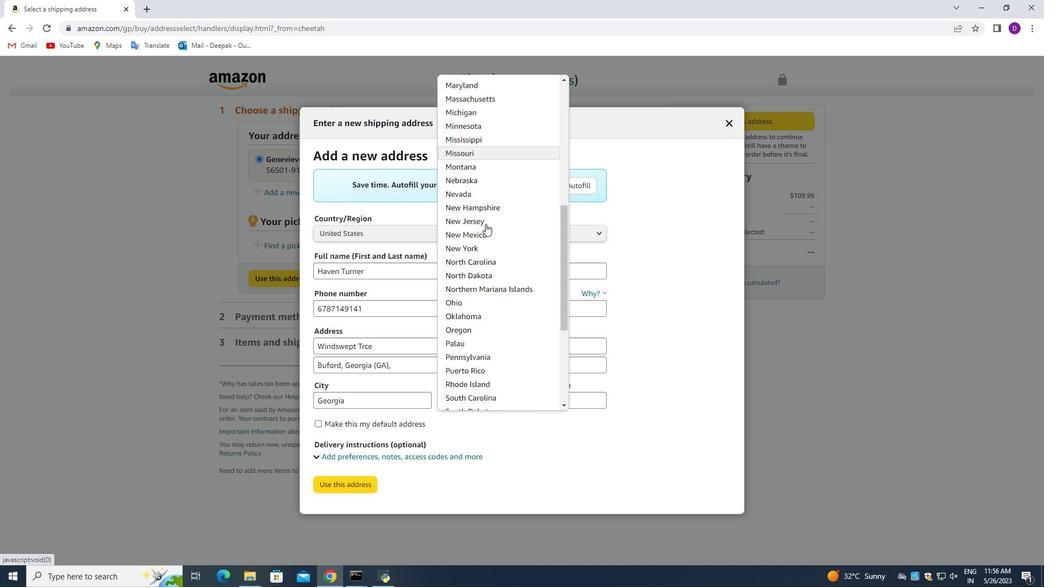 
Action: Mouse scrolled (486, 230) with delta (0, 0)
Screenshot: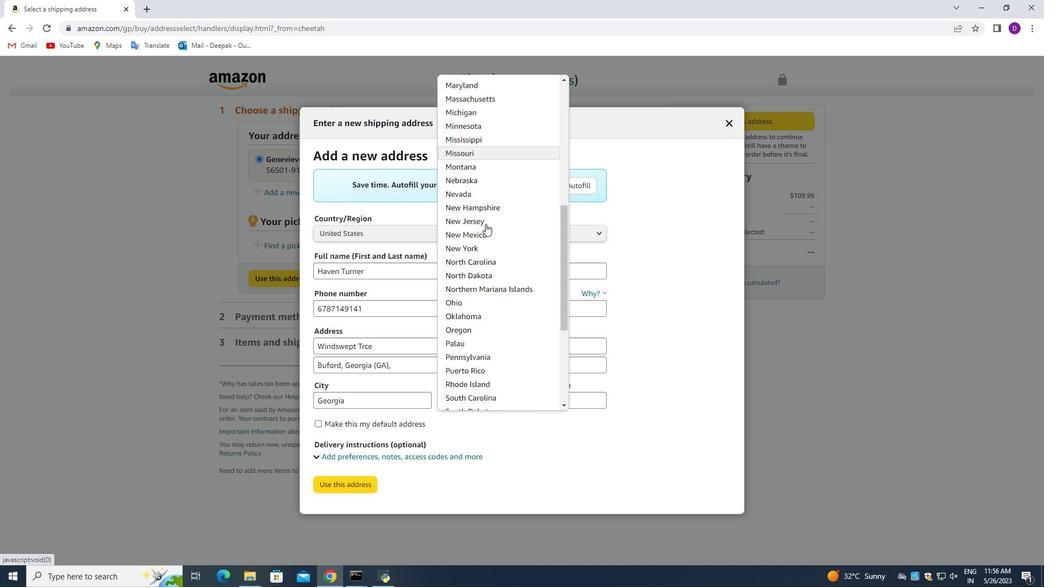 
Action: Mouse moved to (487, 239)
Screenshot: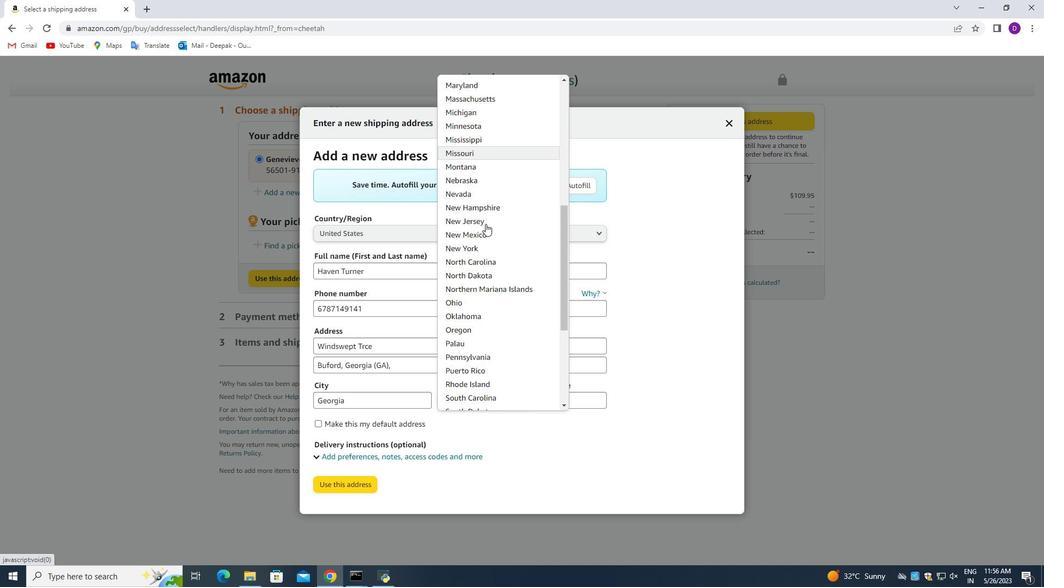 
Action: Mouse scrolled (487, 239) with delta (0, 0)
Screenshot: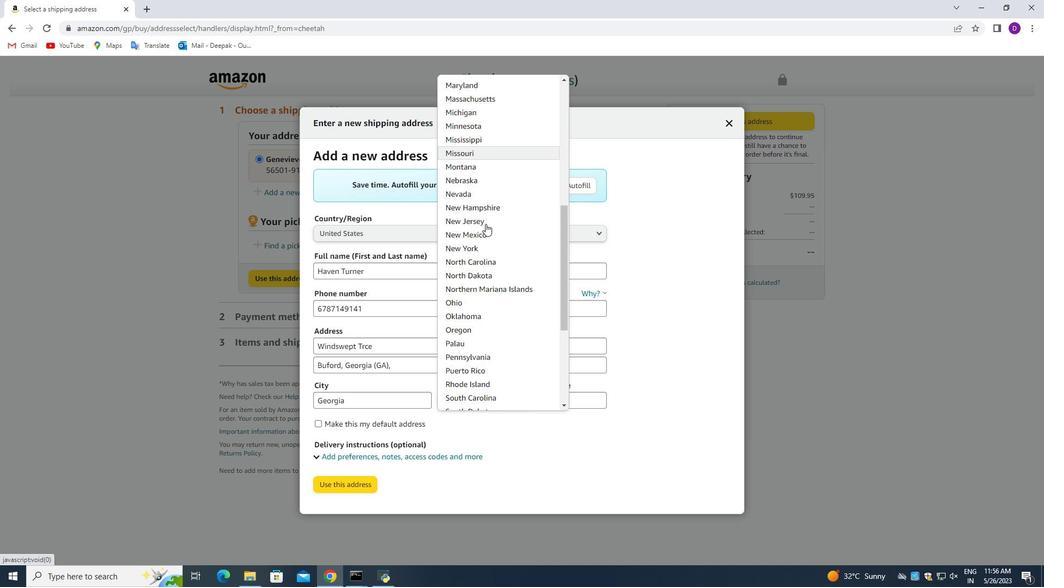 
Action: Mouse moved to (488, 243)
Screenshot: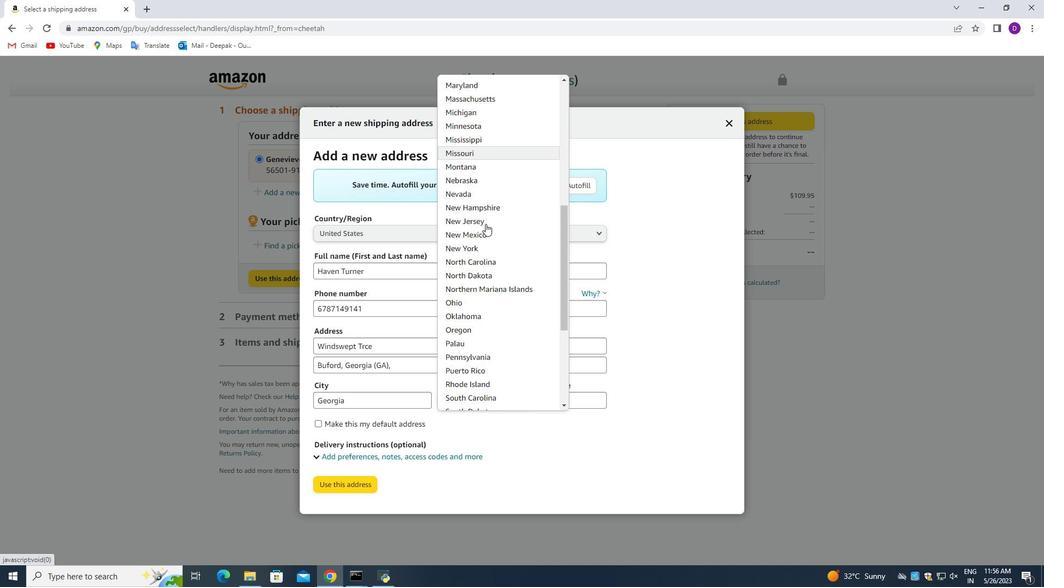 
Action: Mouse scrolled (488, 242) with delta (0, 0)
Screenshot: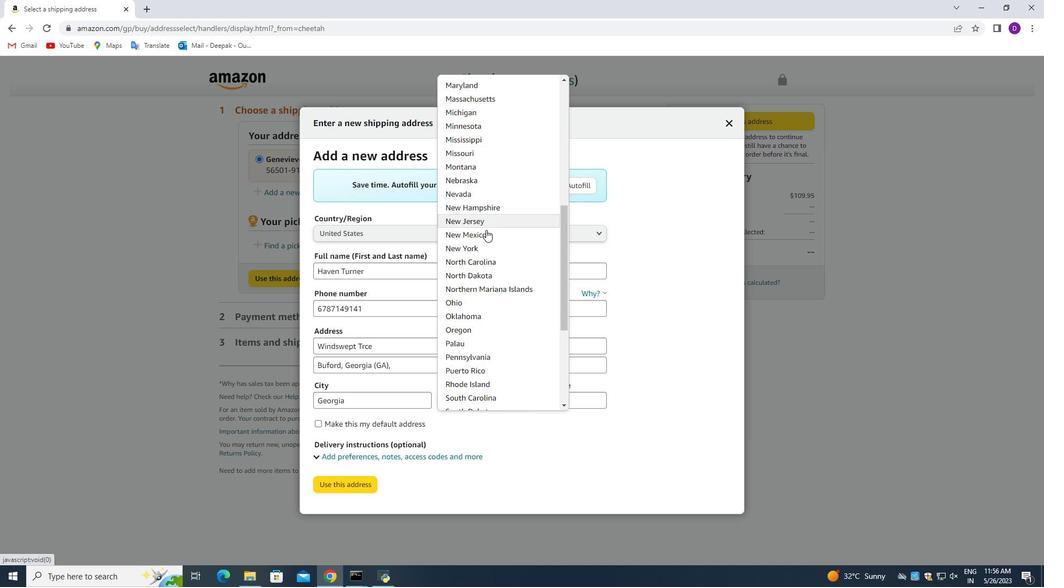 
Action: Mouse moved to (488, 248)
Screenshot: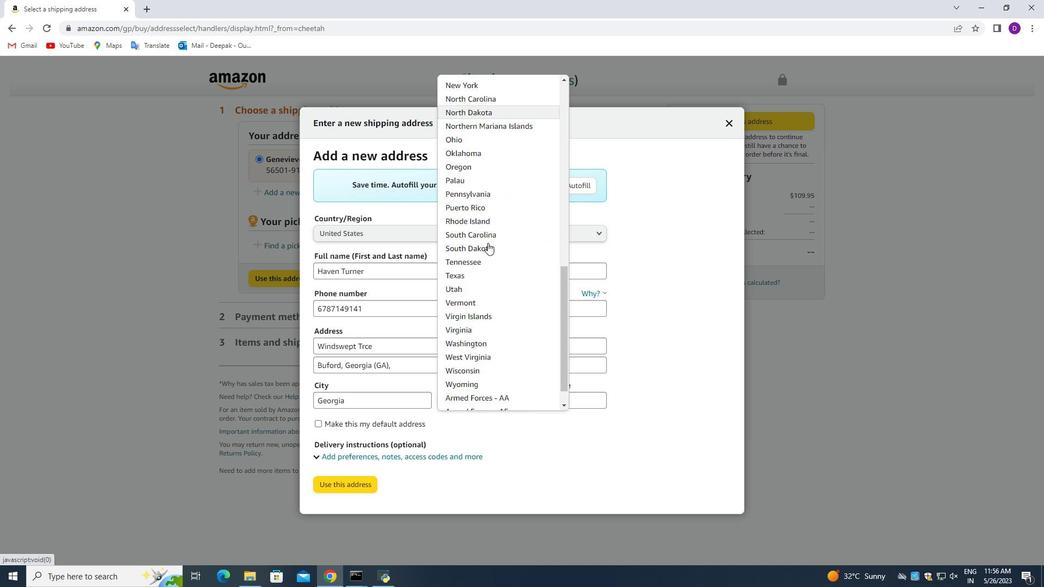 
Action: Mouse scrolled (488, 247) with delta (0, 0)
Screenshot: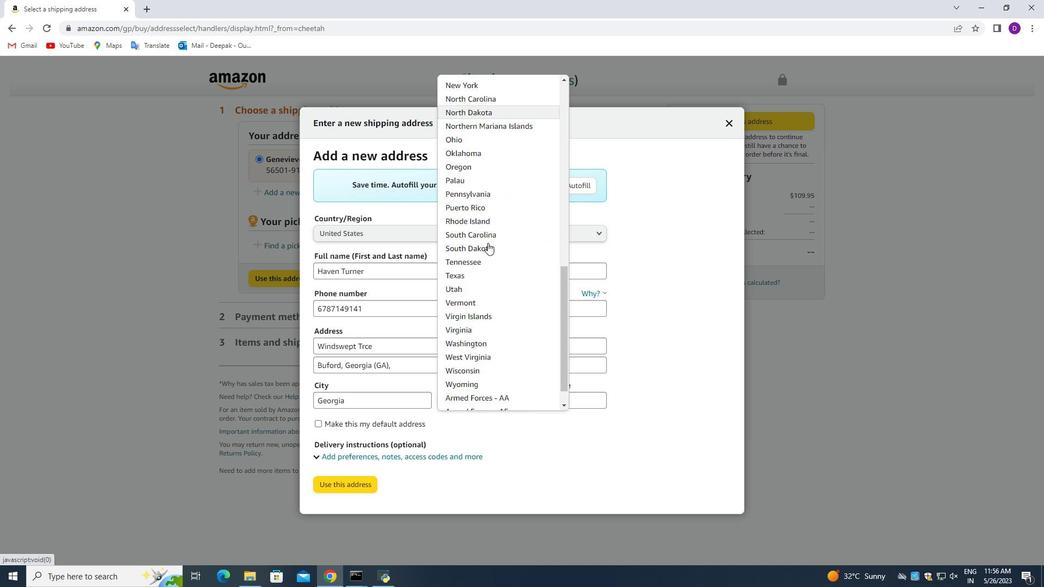 
Action: Mouse moved to (488, 249)
Screenshot: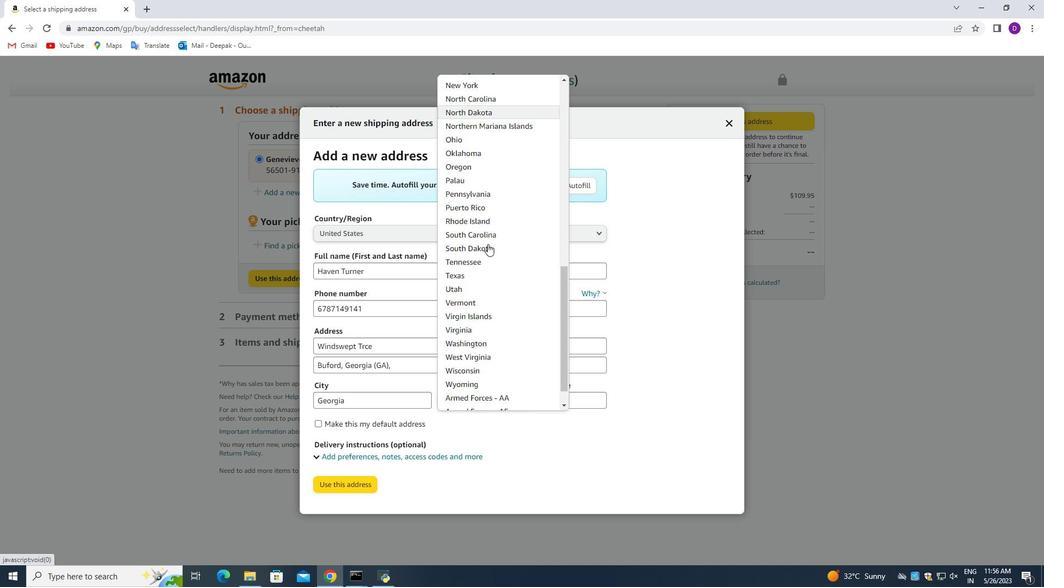 
Action: Mouse scrolled (488, 248) with delta (0, 0)
Screenshot: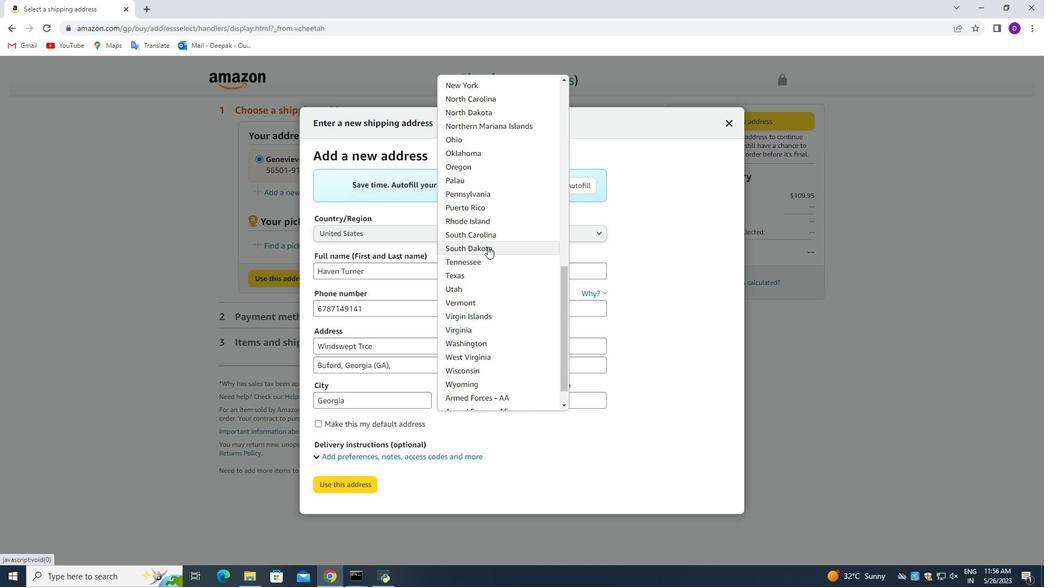 
Action: Mouse scrolled (488, 248) with delta (0, 0)
Screenshot: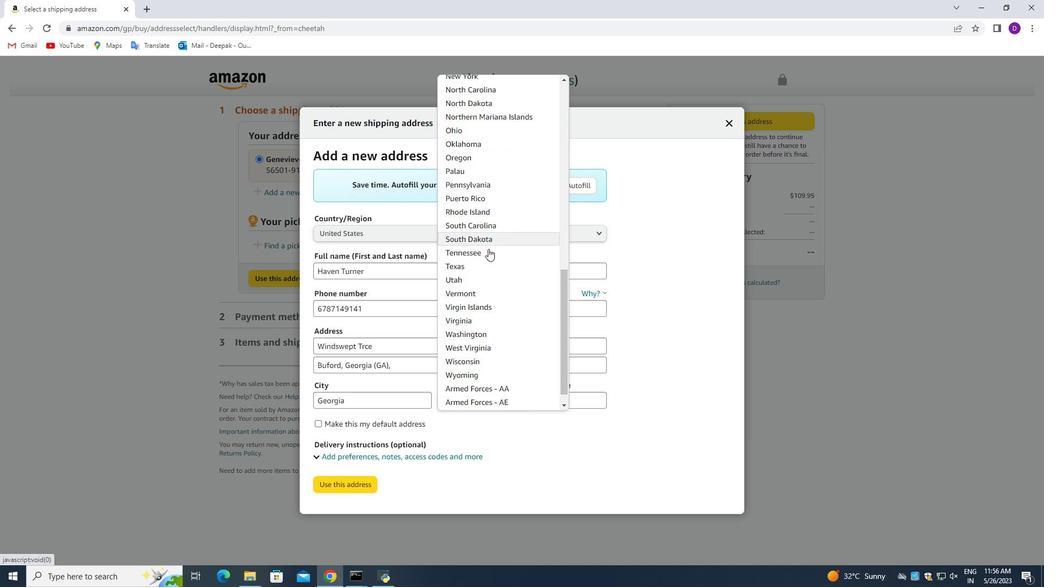 
Action: Mouse moved to (488, 252)
Screenshot: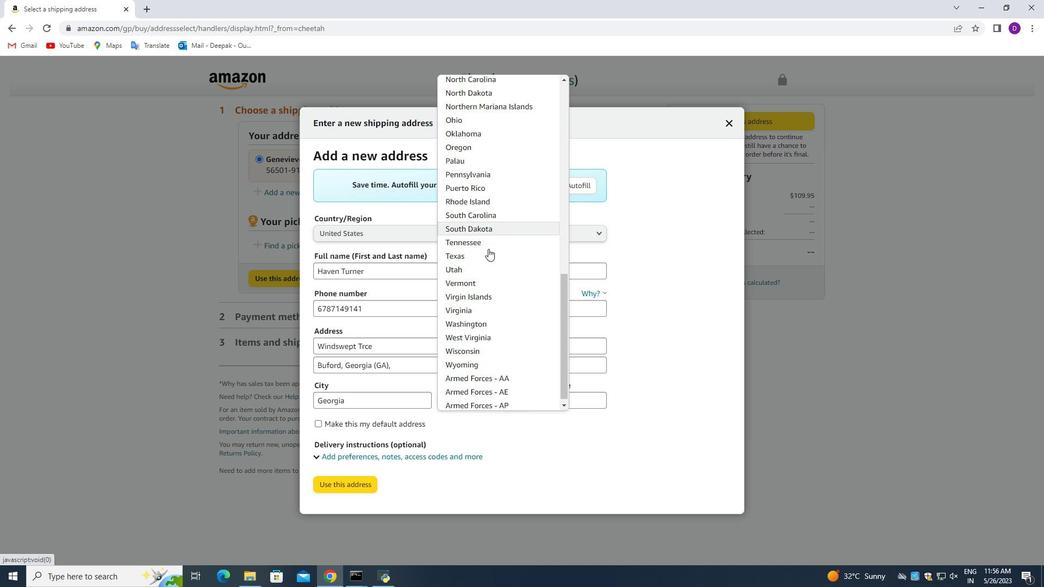 
Action: Mouse scrolled (488, 251) with delta (0, 0)
Screenshot: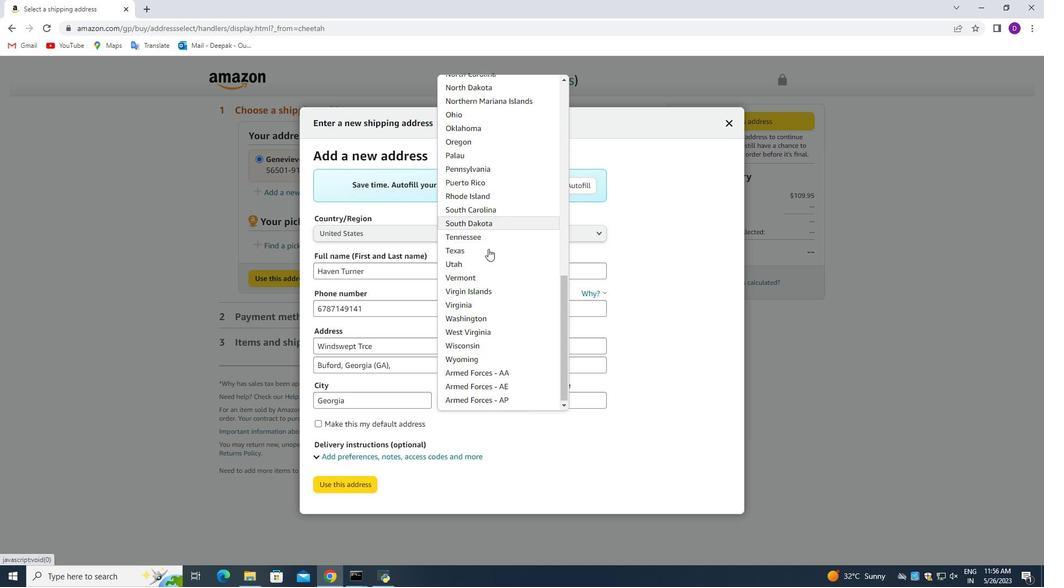 
Action: Mouse moved to (490, 283)
Screenshot: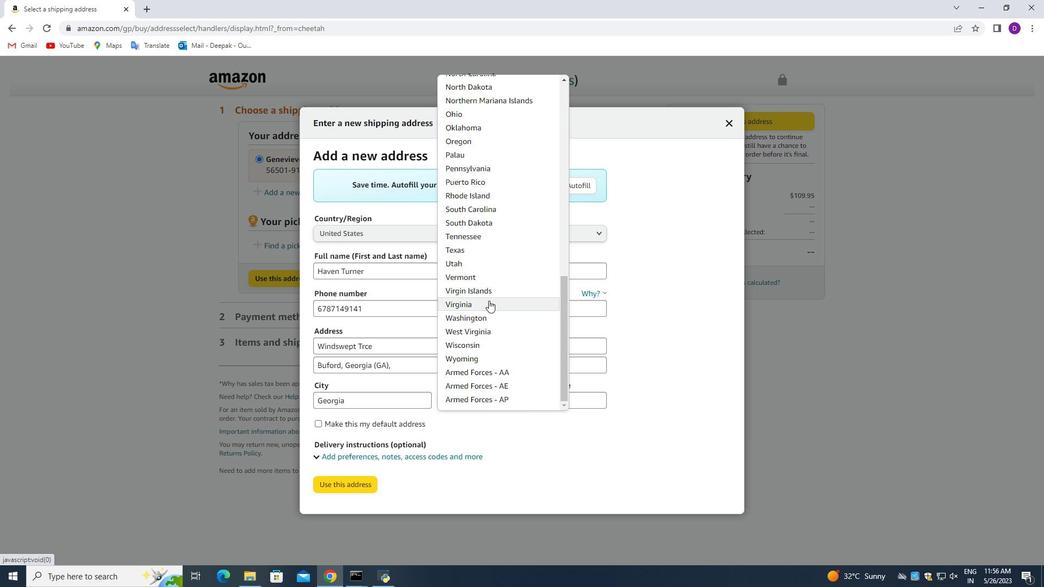 
Action: Mouse scrolled (490, 284) with delta (0, 0)
Screenshot: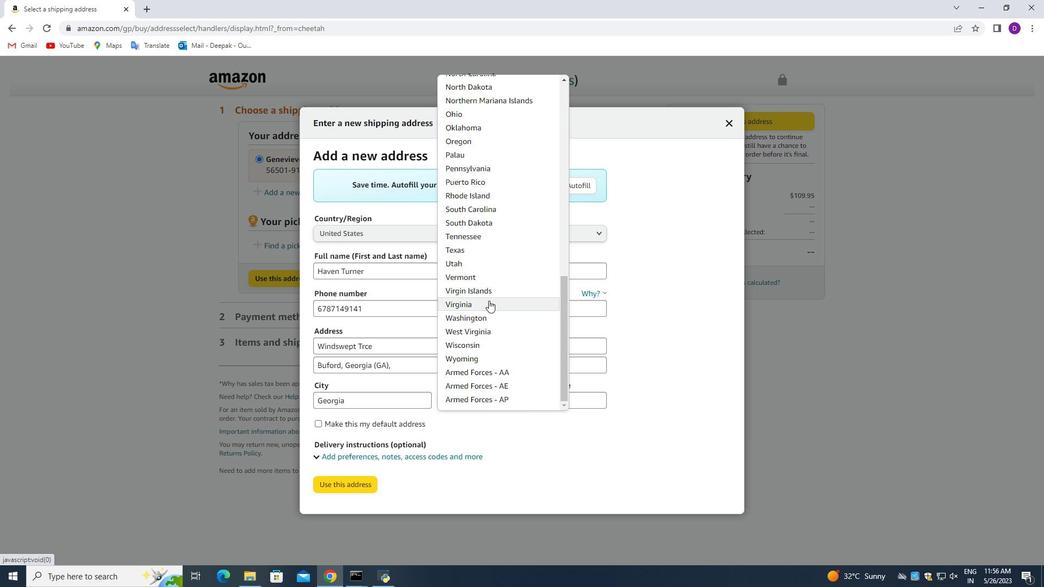 
Action: Mouse moved to (489, 278)
Screenshot: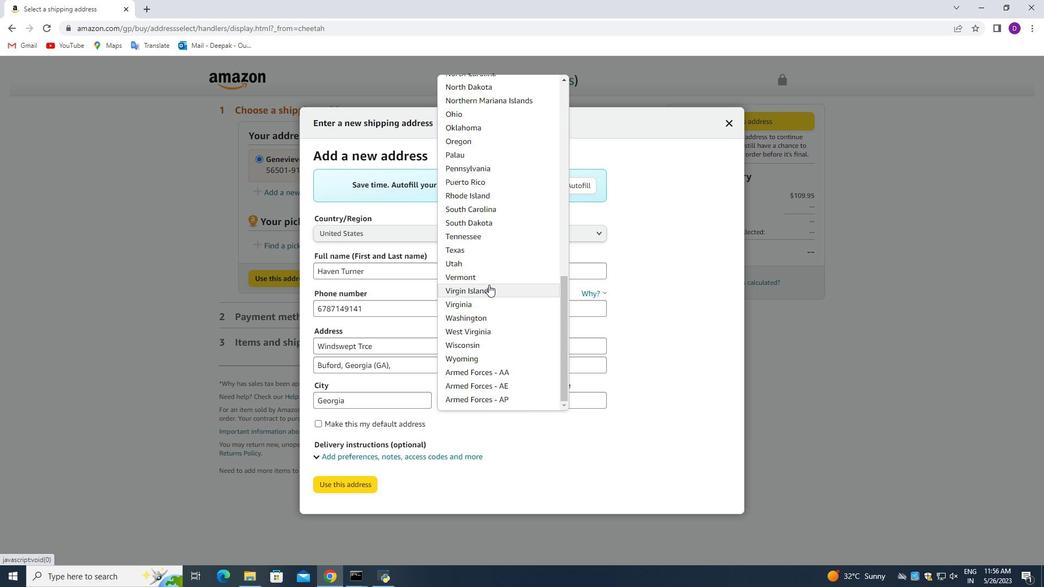 
Action: Mouse scrolled (489, 278) with delta (0, 0)
Screenshot: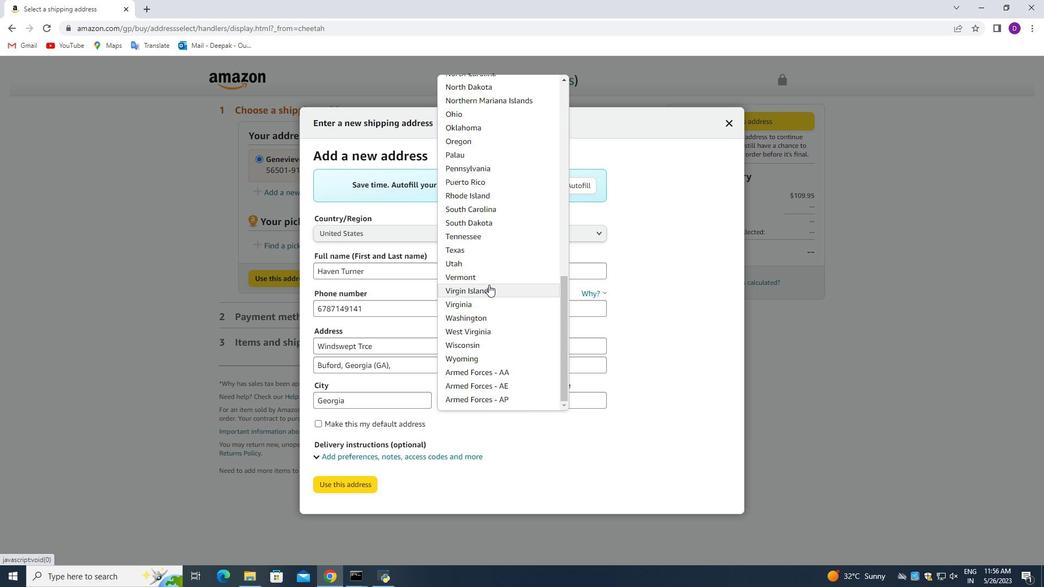 
Action: Mouse moved to (488, 276)
Screenshot: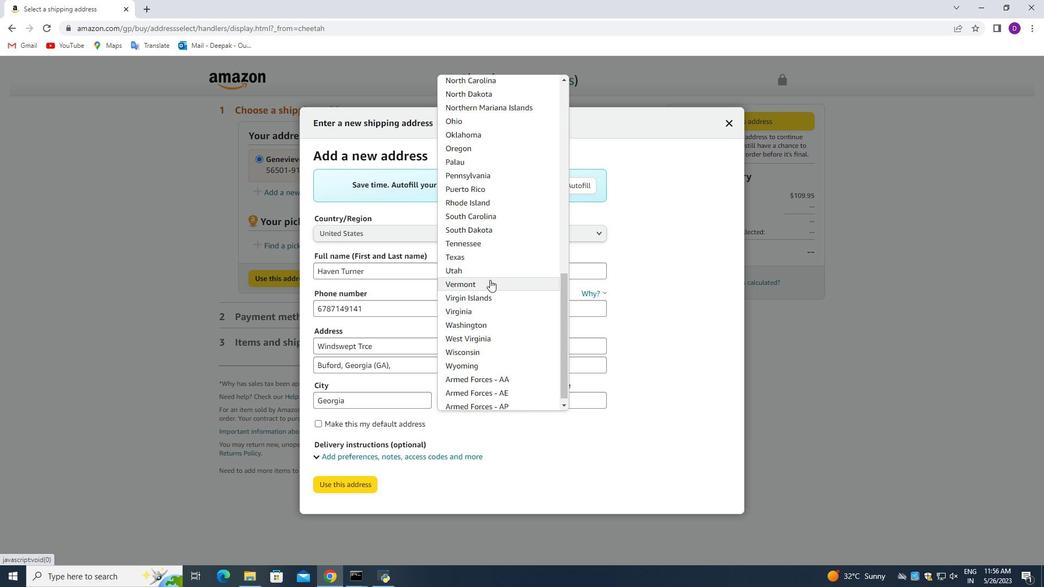 
Action: Mouse scrolled (488, 276) with delta (0, 0)
Screenshot: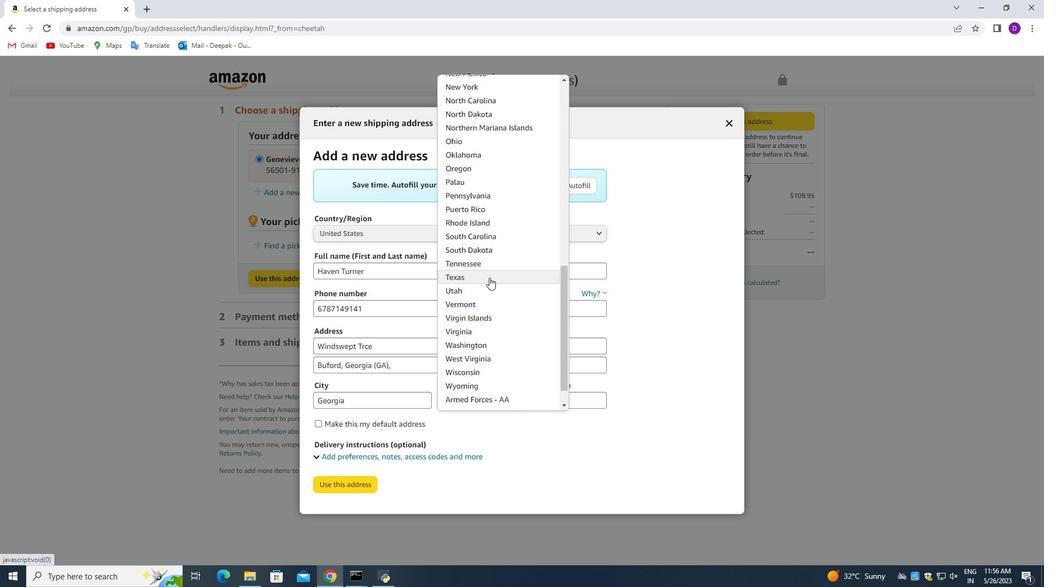 
Action: Mouse moved to (489, 288)
Screenshot: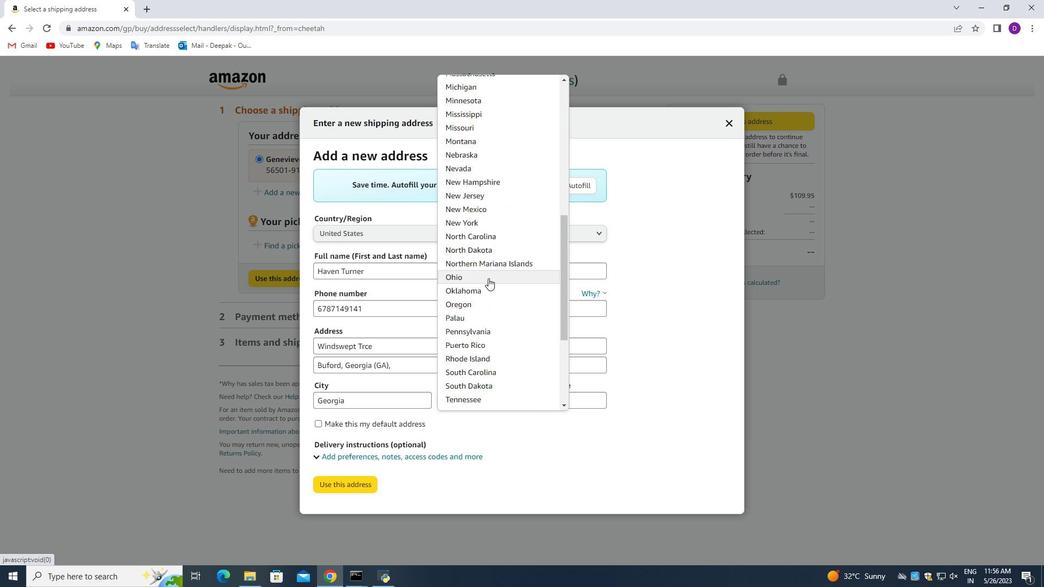 
Action: Mouse scrolled (489, 288) with delta (0, 0)
Screenshot: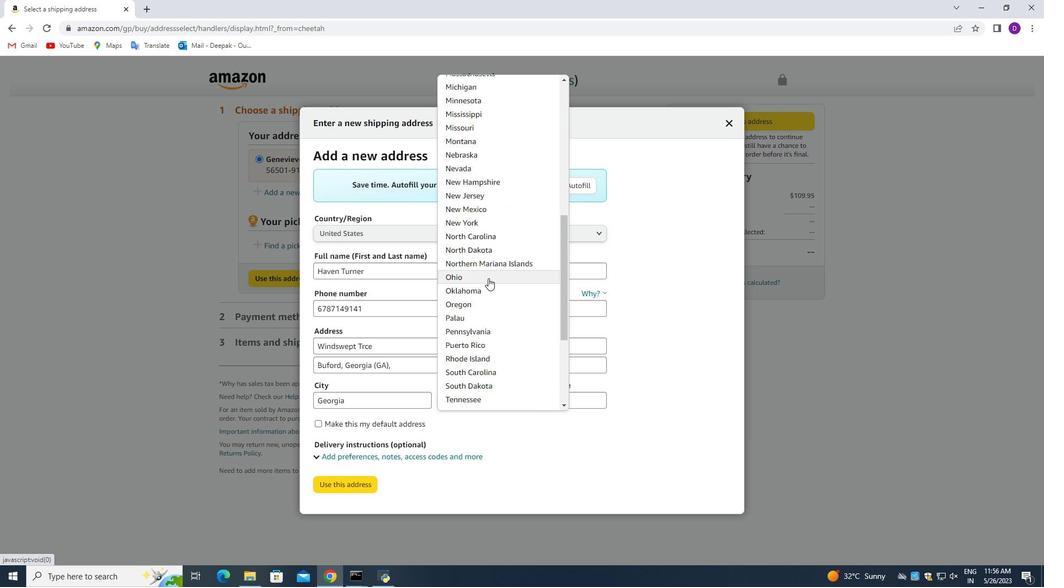 
Action: Mouse moved to (488, 300)
Screenshot: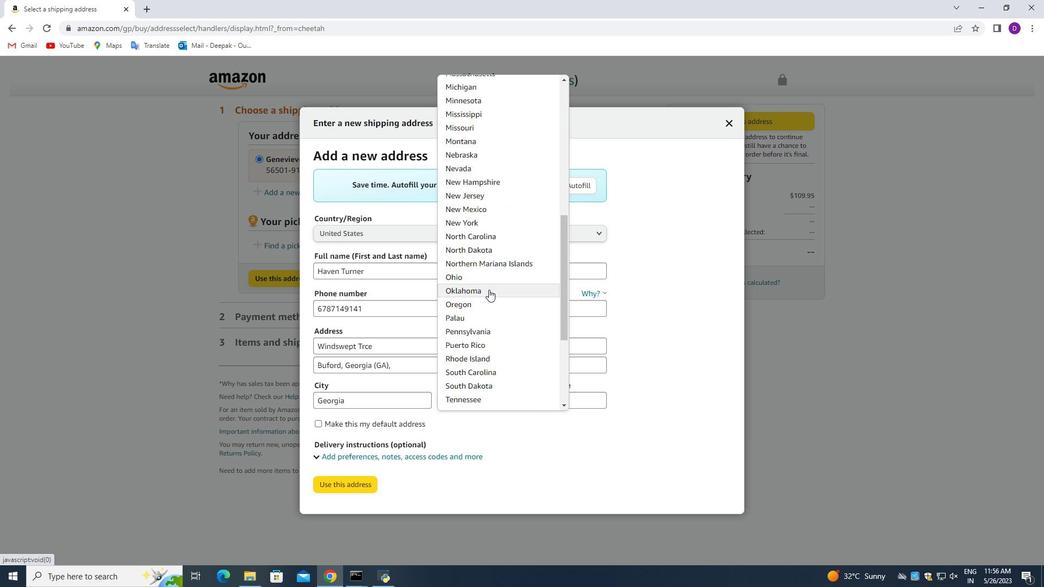 
Action: Mouse scrolled (488, 300) with delta (0, 0)
Screenshot: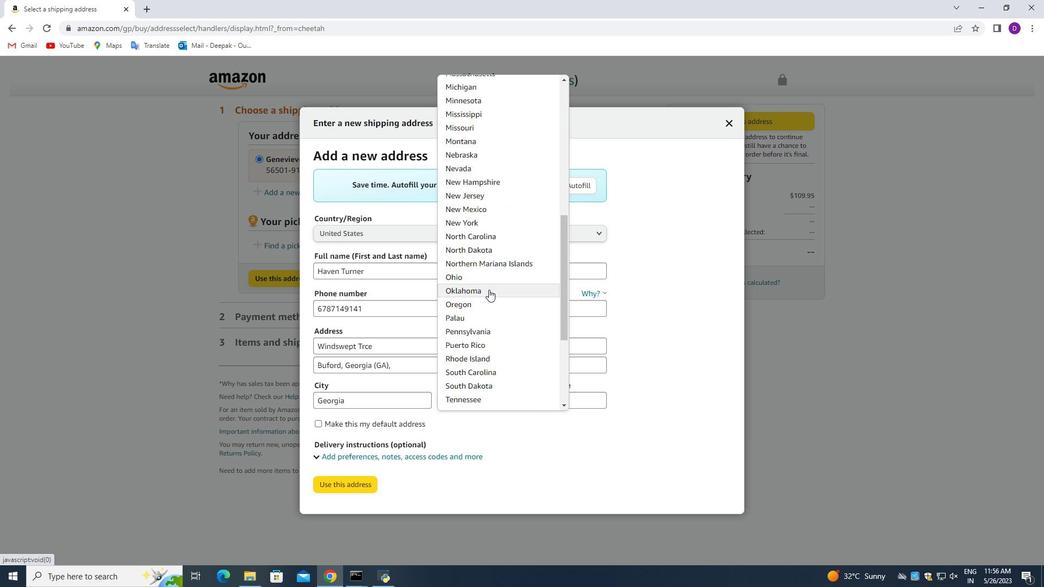 
Action: Mouse moved to (490, 314)
Screenshot: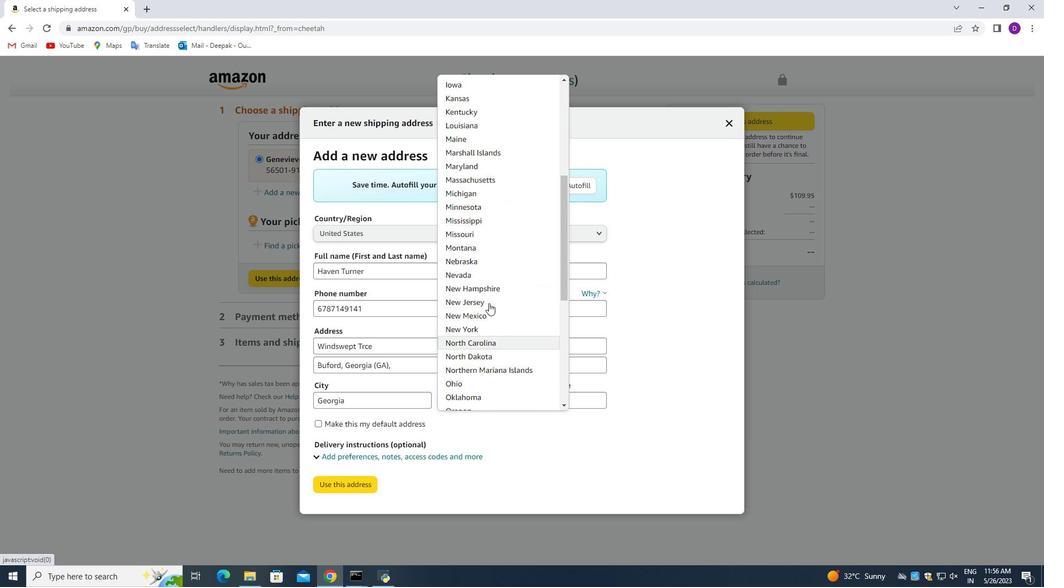 
Action: Mouse scrolled (490, 313) with delta (0, 0)
Screenshot: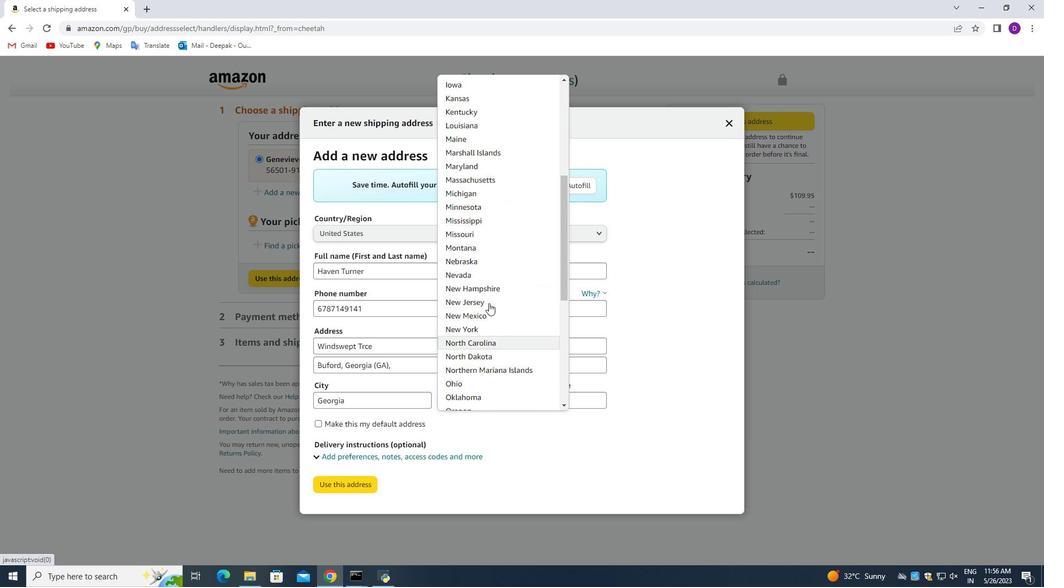 
Action: Mouse moved to (490, 314)
Screenshot: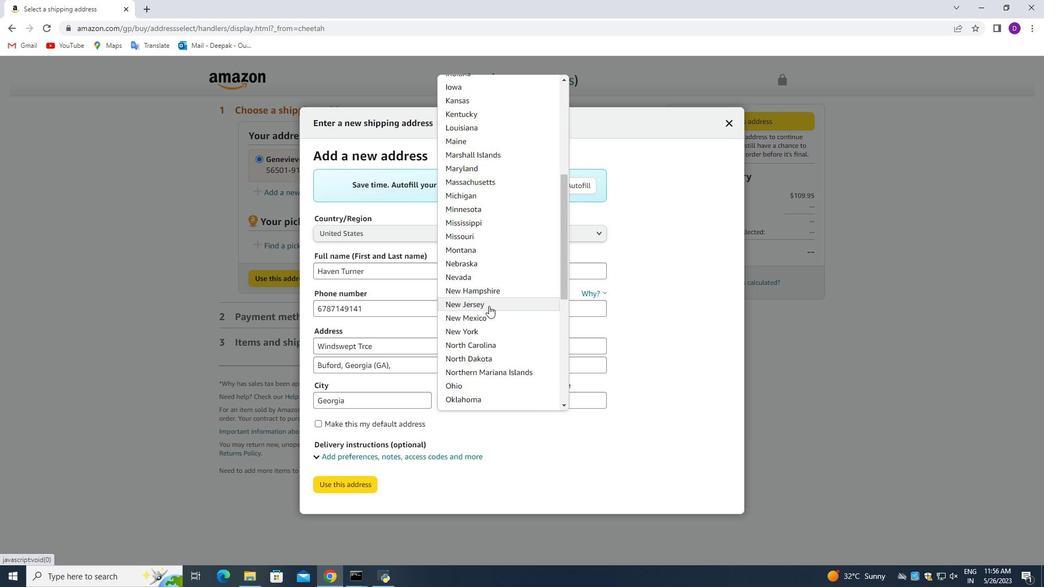 
Action: Mouse scrolled (490, 313) with delta (0, 0)
Screenshot: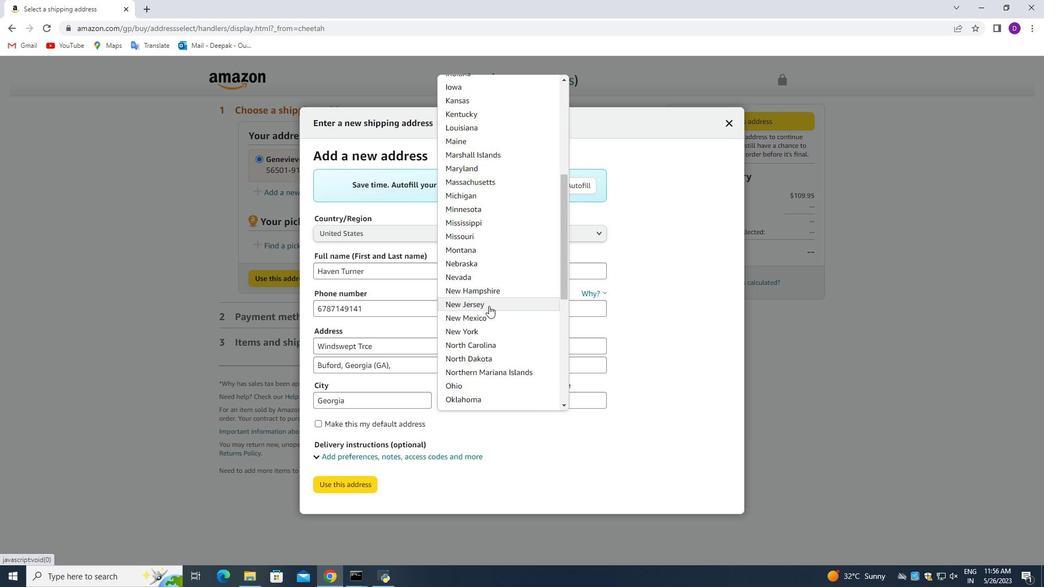 
Action: Mouse moved to (482, 340)
Screenshot: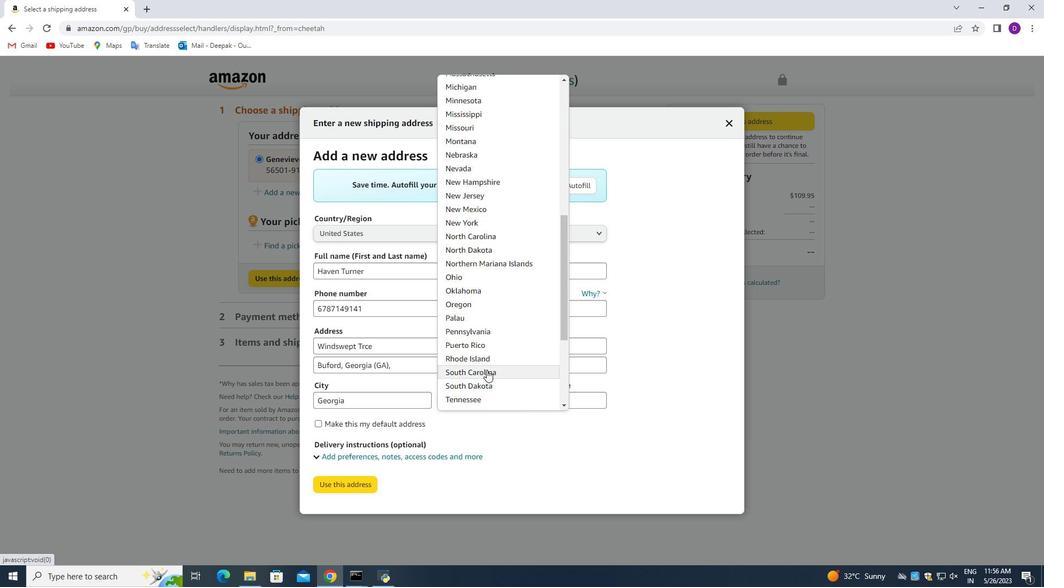 
Action: Mouse scrolled (482, 340) with delta (0, 0)
Screenshot: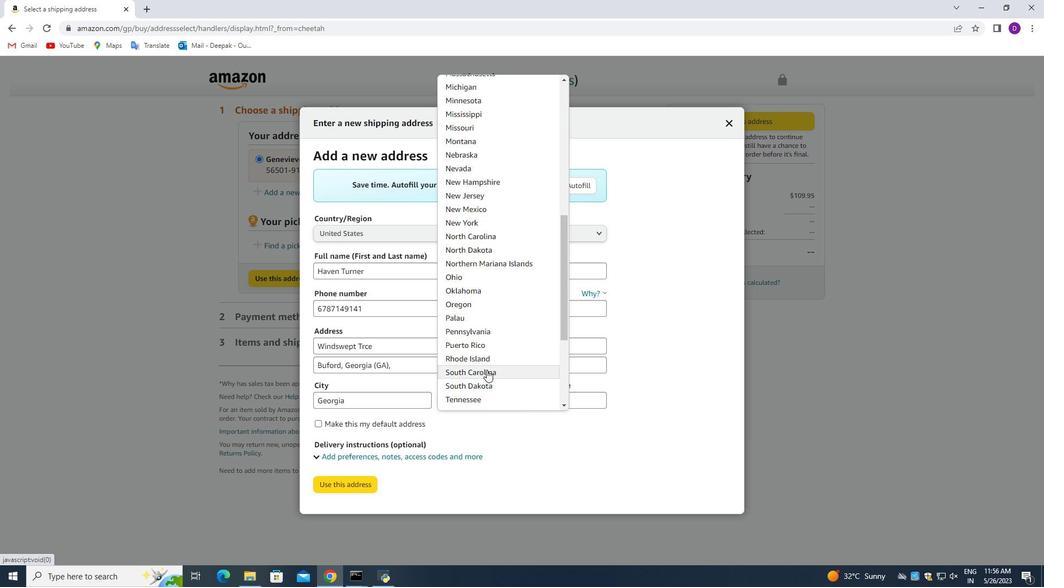 
Action: Mouse moved to (482, 324)
Screenshot: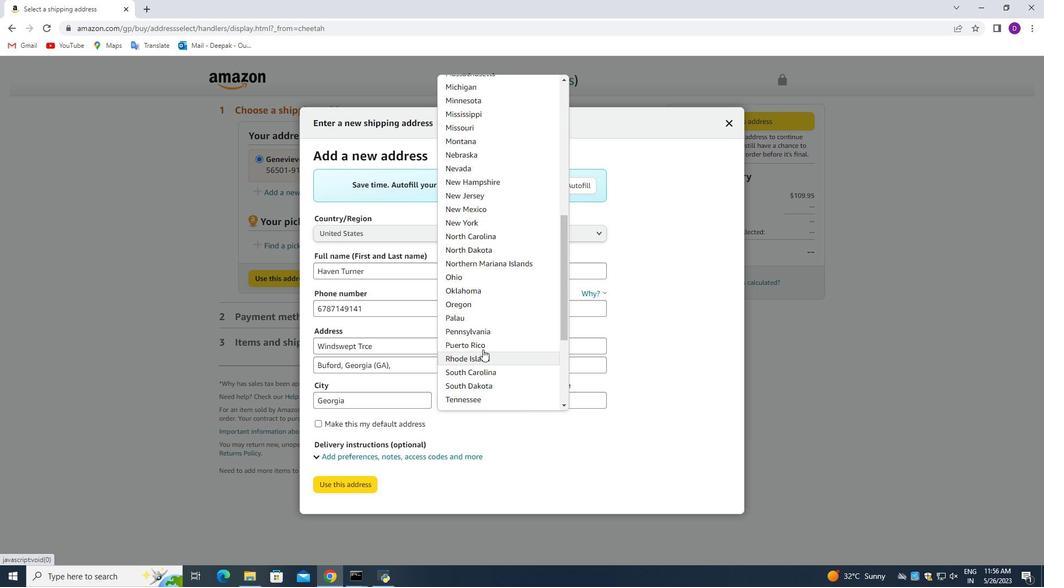 
Action: Mouse scrolled (482, 325) with delta (0, 0)
